 Task: Create a design template of elements can be used for business presentation.
Action: Mouse moved to (899, 356)
Screenshot: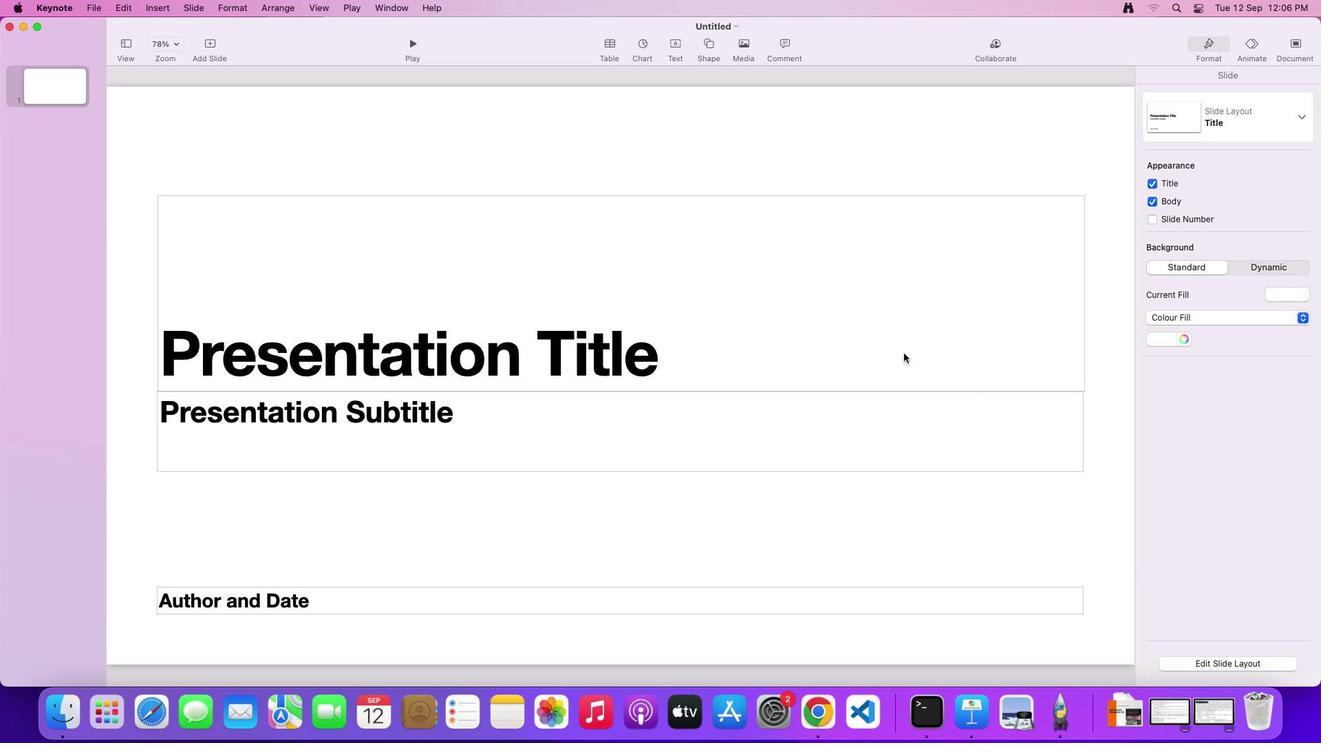 
Action: Mouse pressed left at (899, 356)
Screenshot: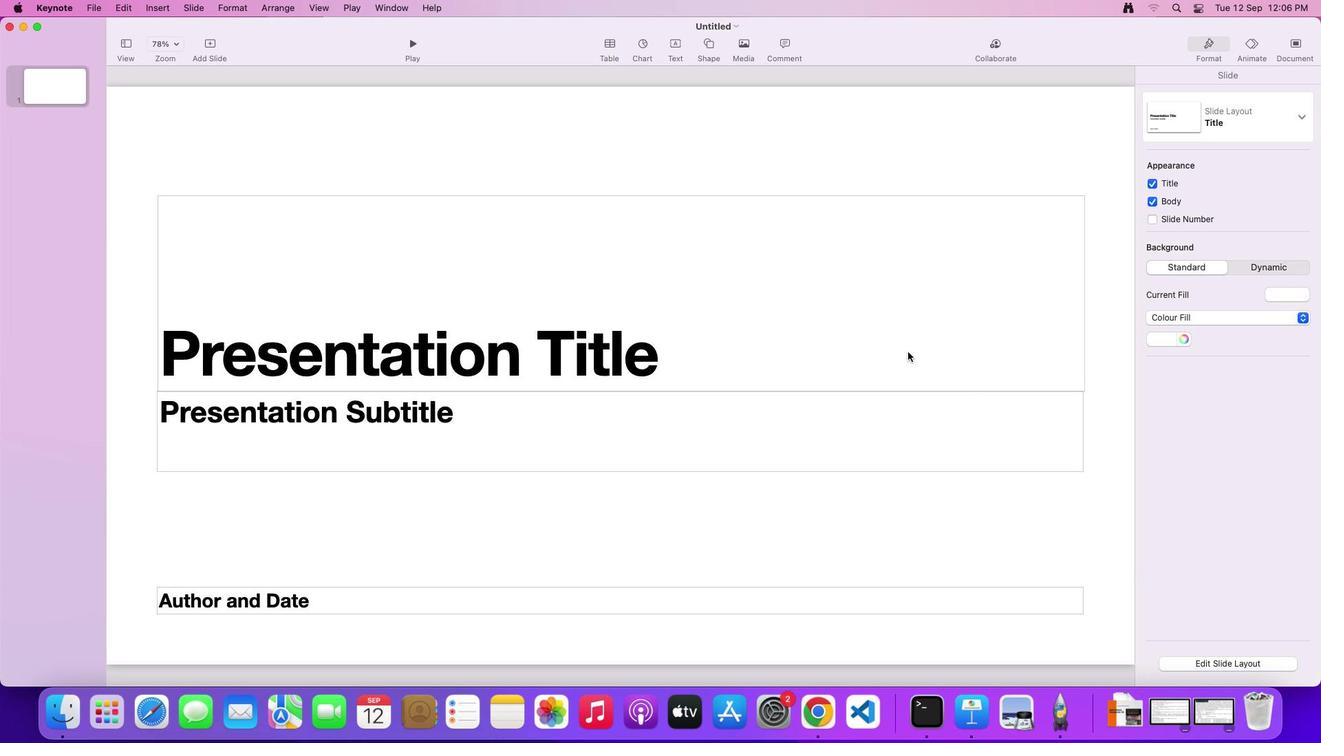 
Action: Mouse moved to (907, 352)
Screenshot: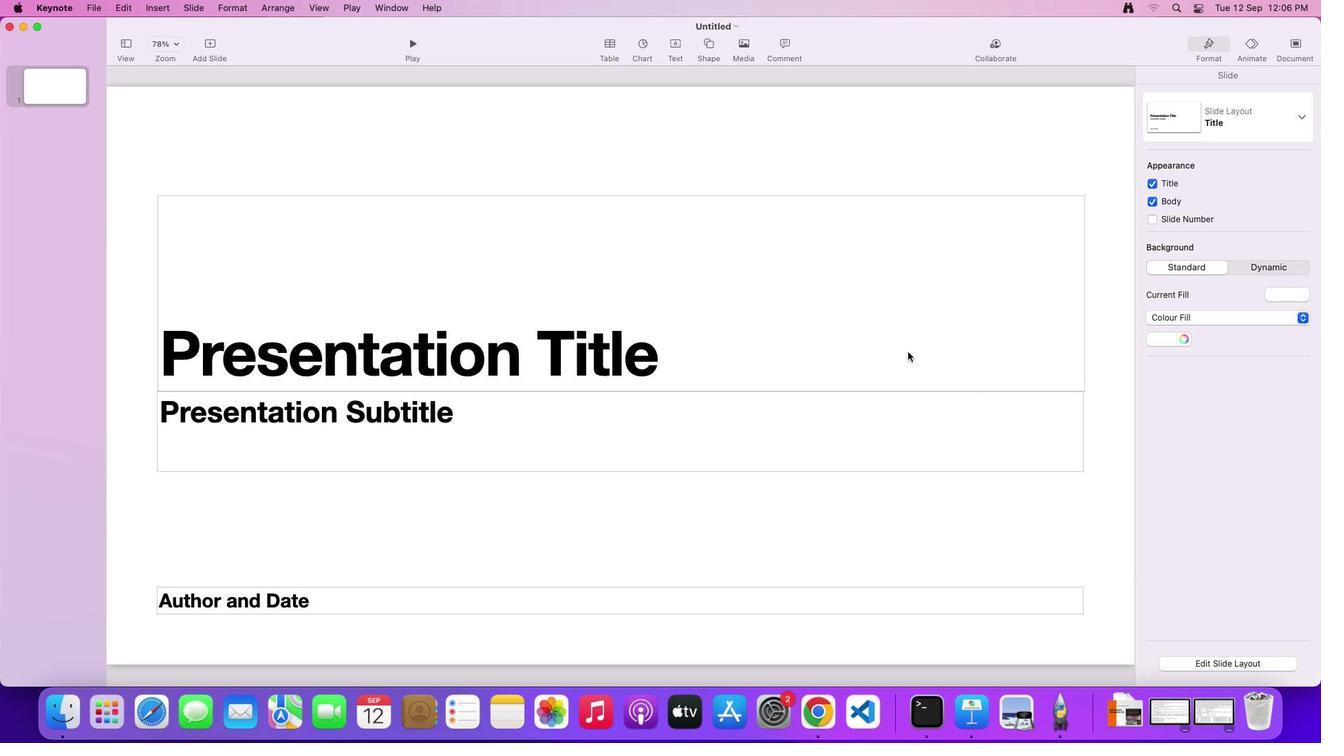 
Action: Mouse pressed left at (907, 352)
Screenshot: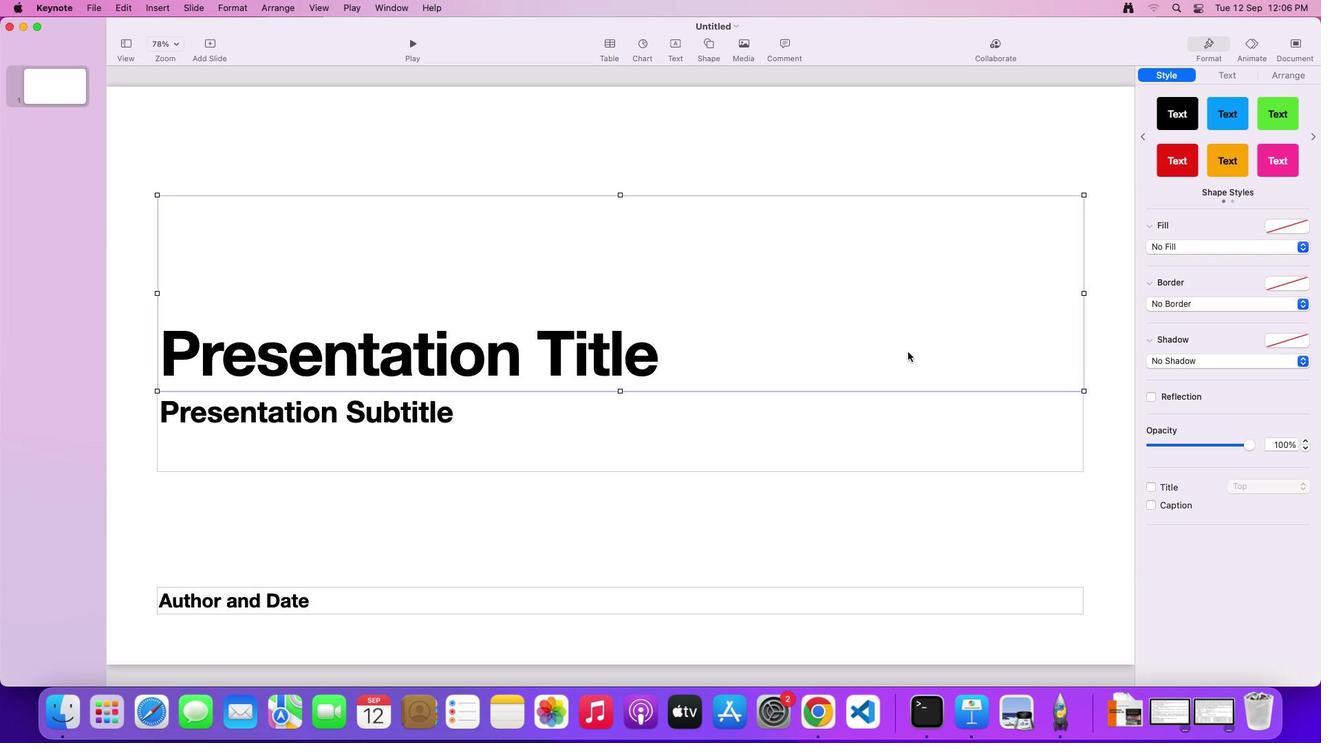 
Action: Key pressed Key.delete
Screenshot: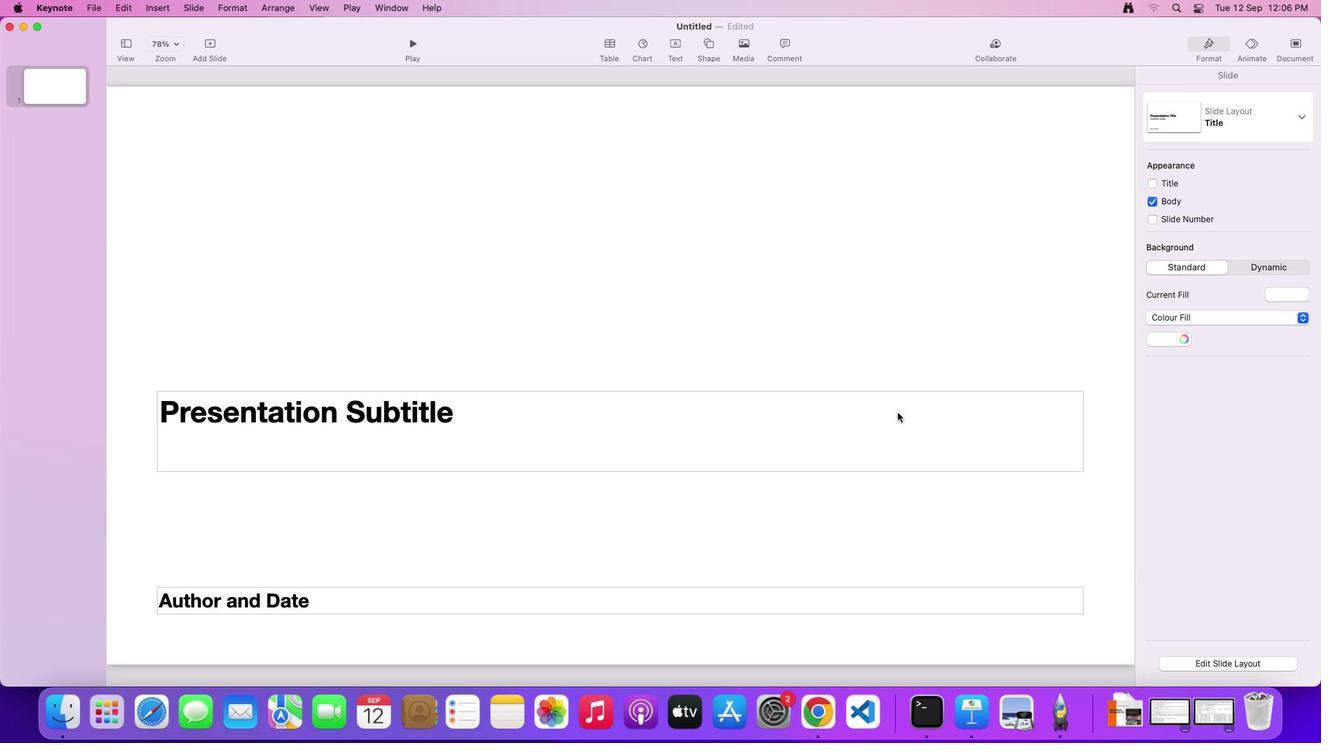 
Action: Mouse moved to (897, 412)
Screenshot: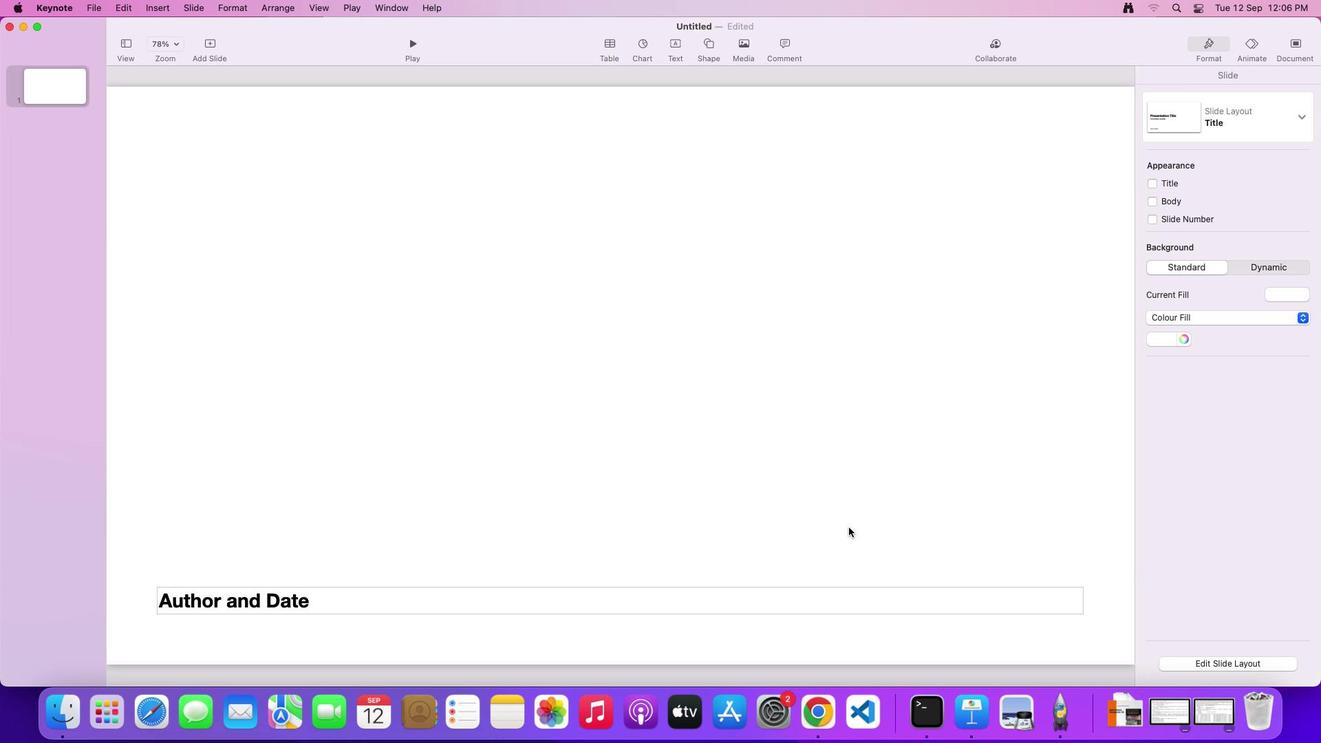 
Action: Mouse pressed left at (897, 412)
Screenshot: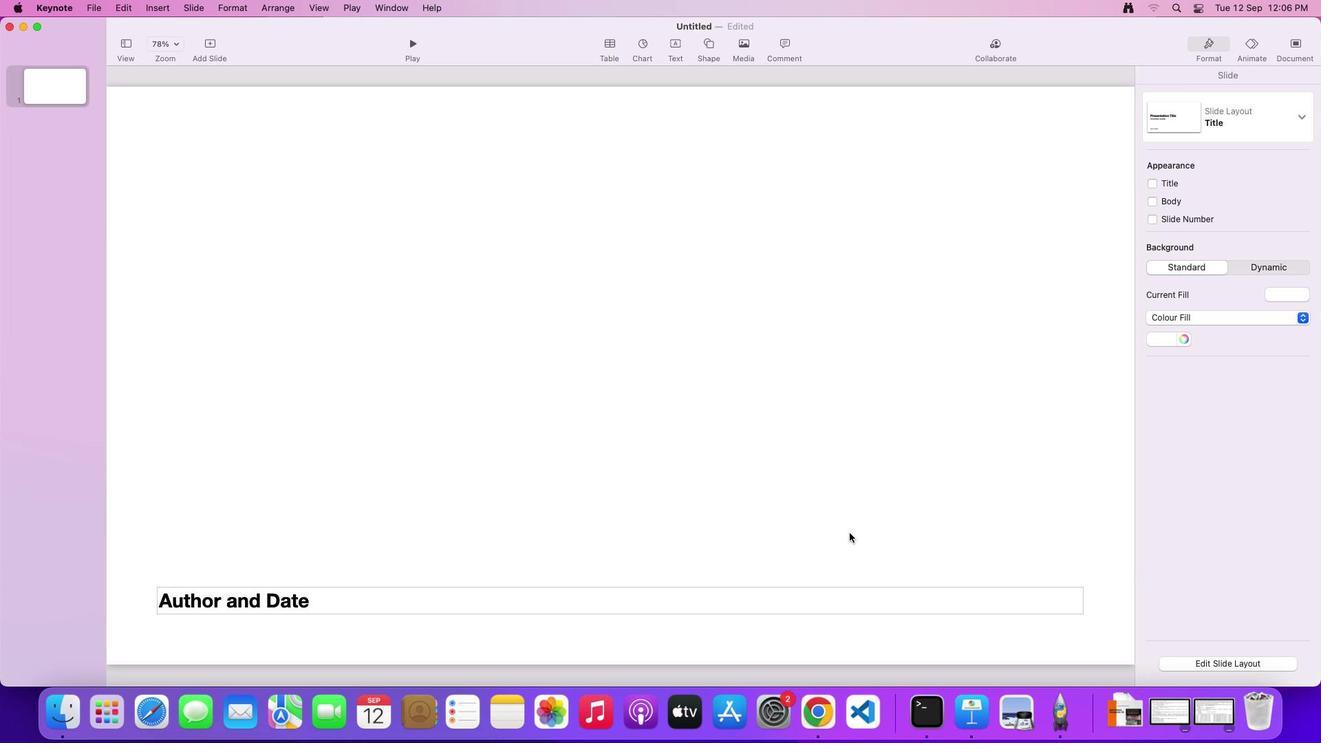 
Action: Key pressed Key.delete
Screenshot: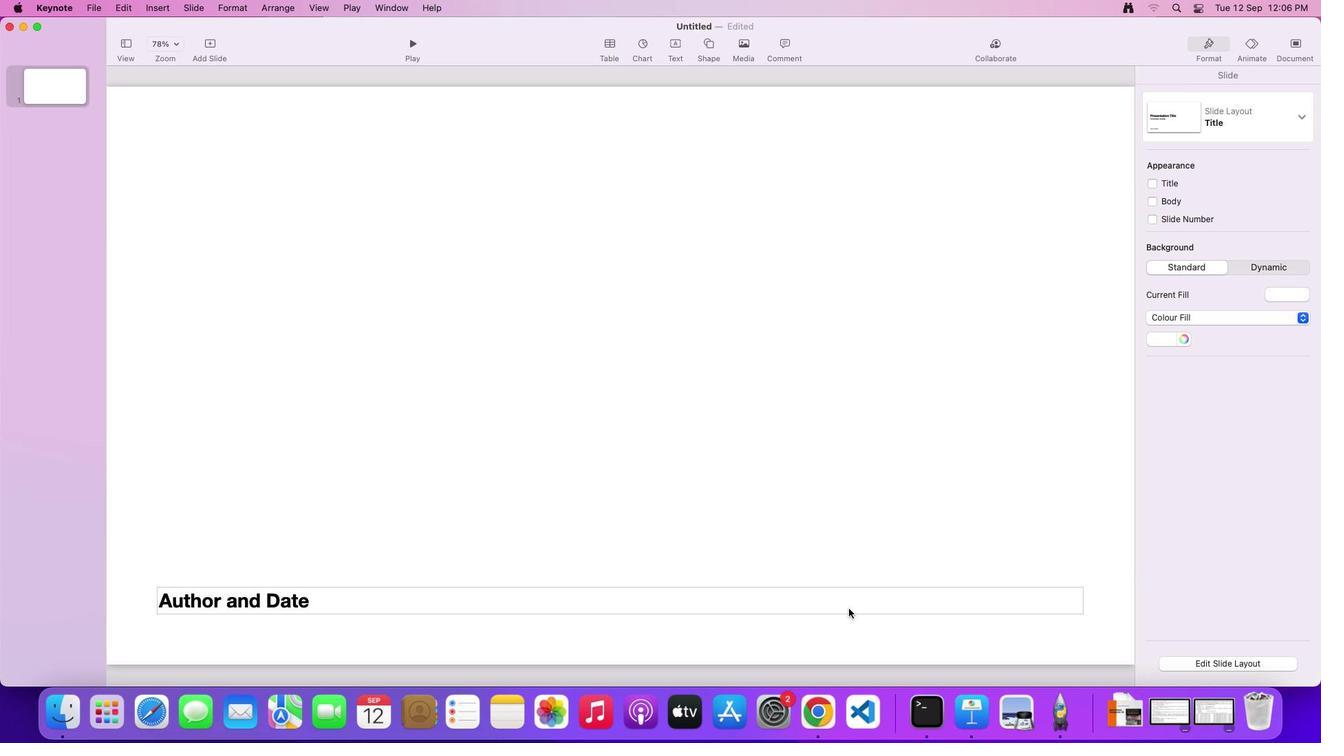 
Action: Mouse moved to (849, 605)
Screenshot: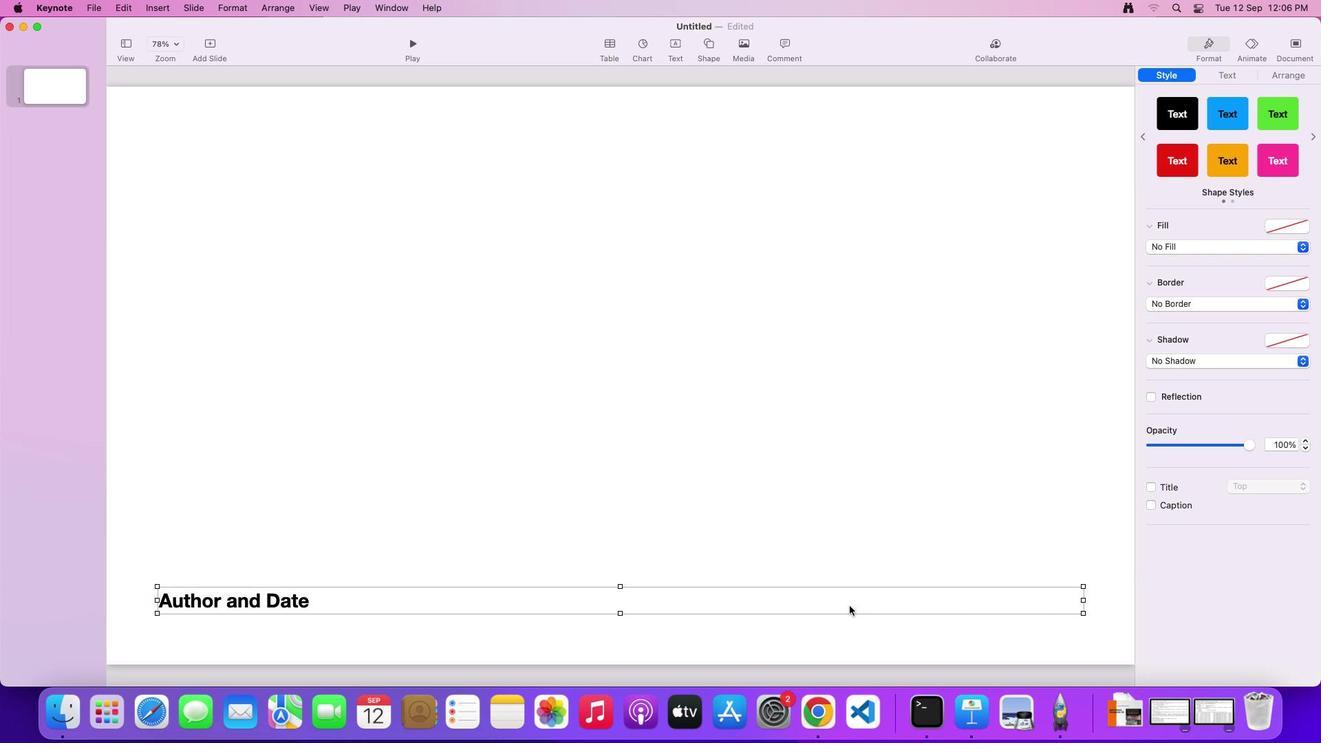 
Action: Mouse pressed left at (849, 605)
Screenshot: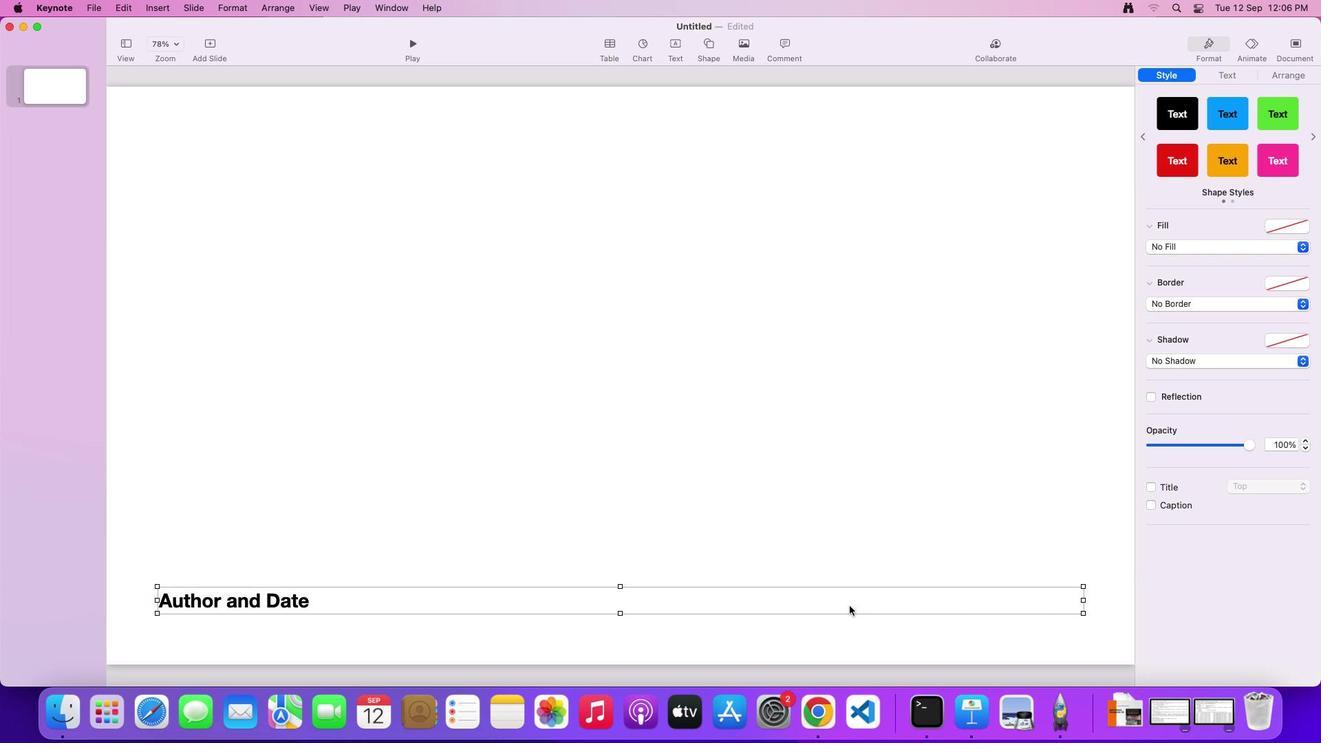 
Action: Key pressed Key.delete
Screenshot: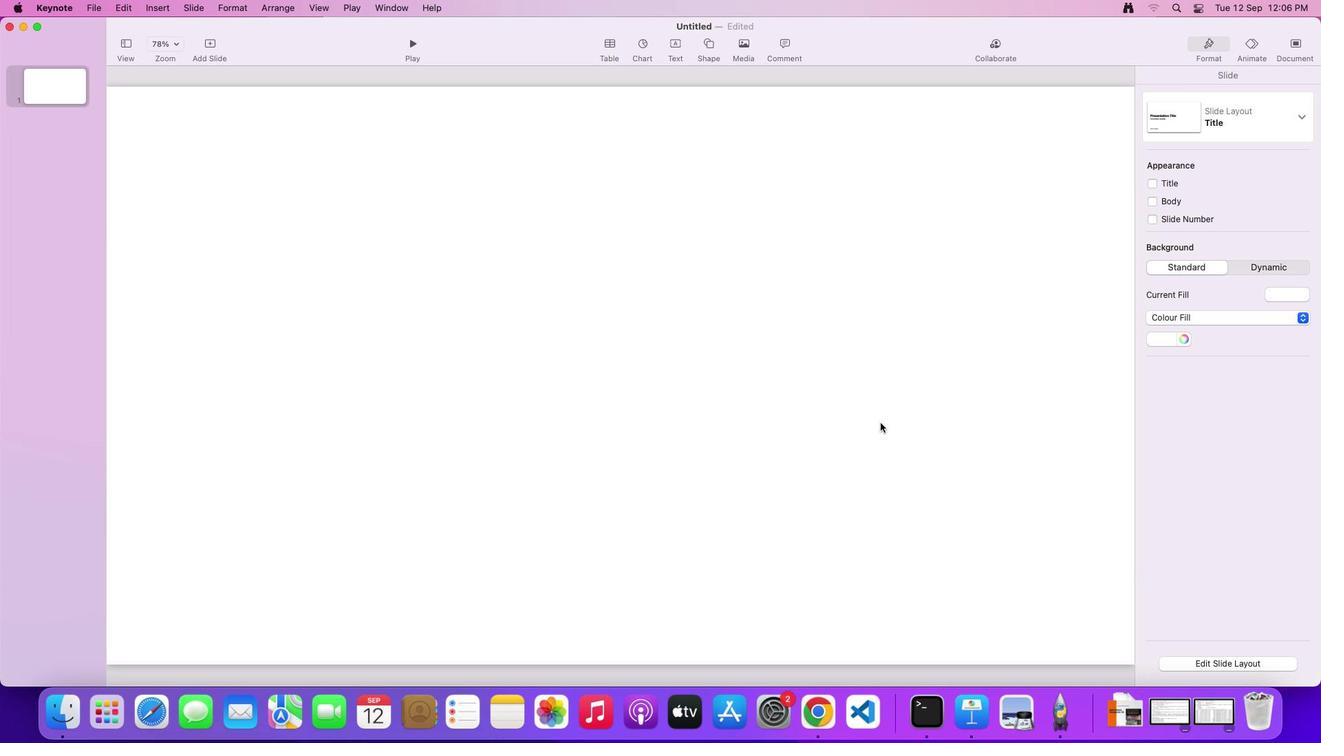 
Action: Mouse moved to (883, 404)
Screenshot: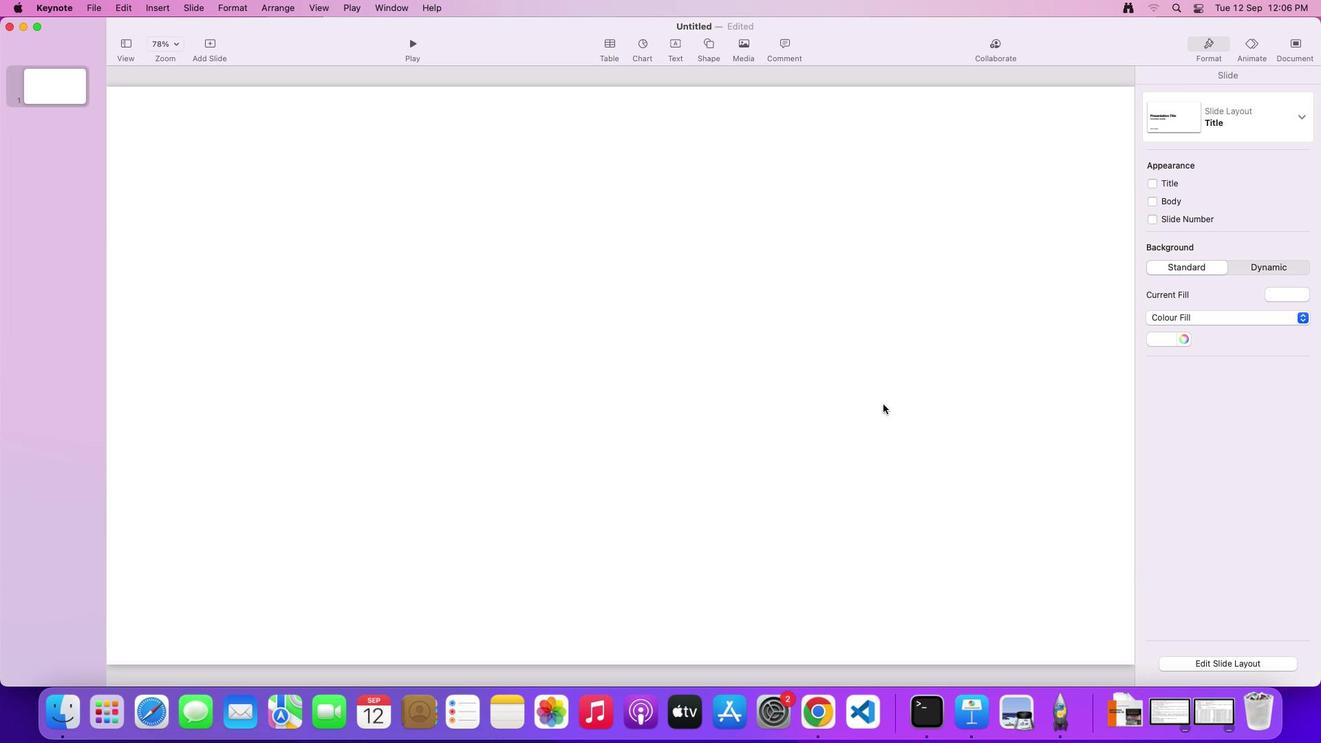 
Action: Mouse pressed left at (883, 404)
Screenshot: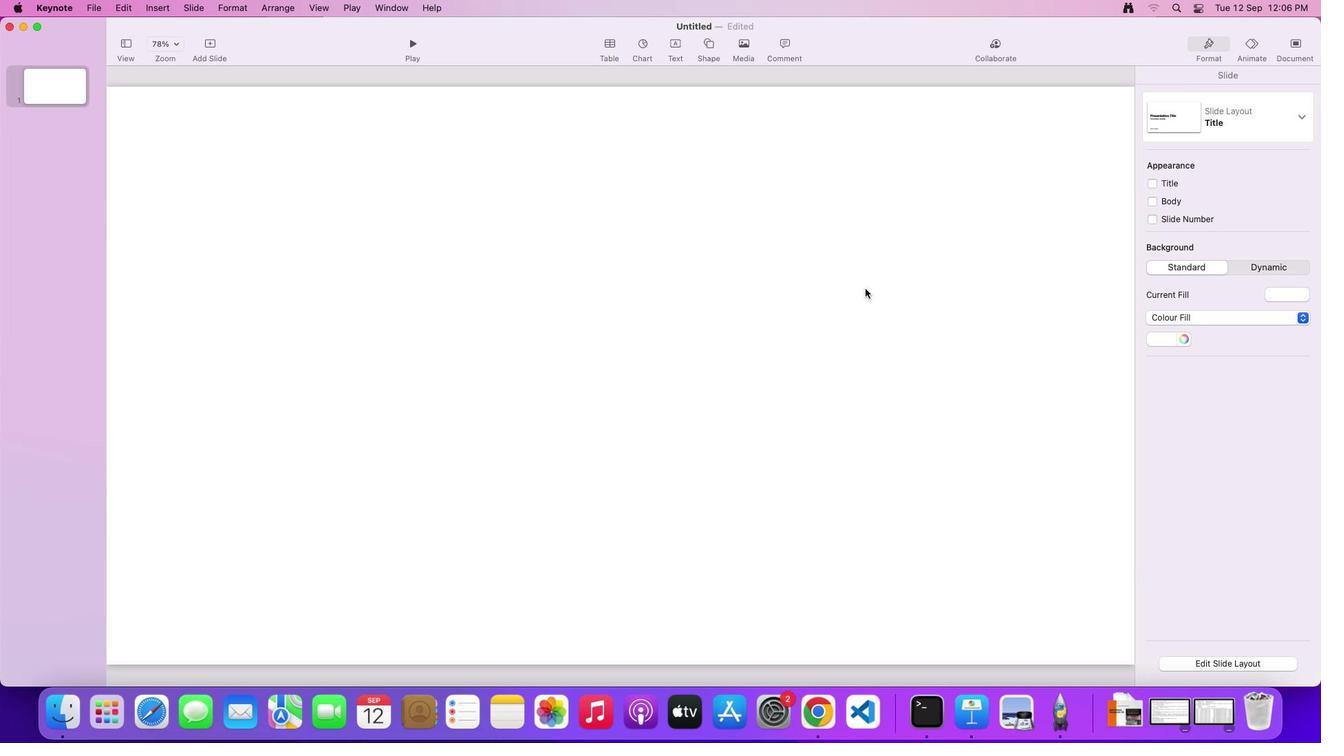 
Action: Mouse moved to (709, 45)
Screenshot: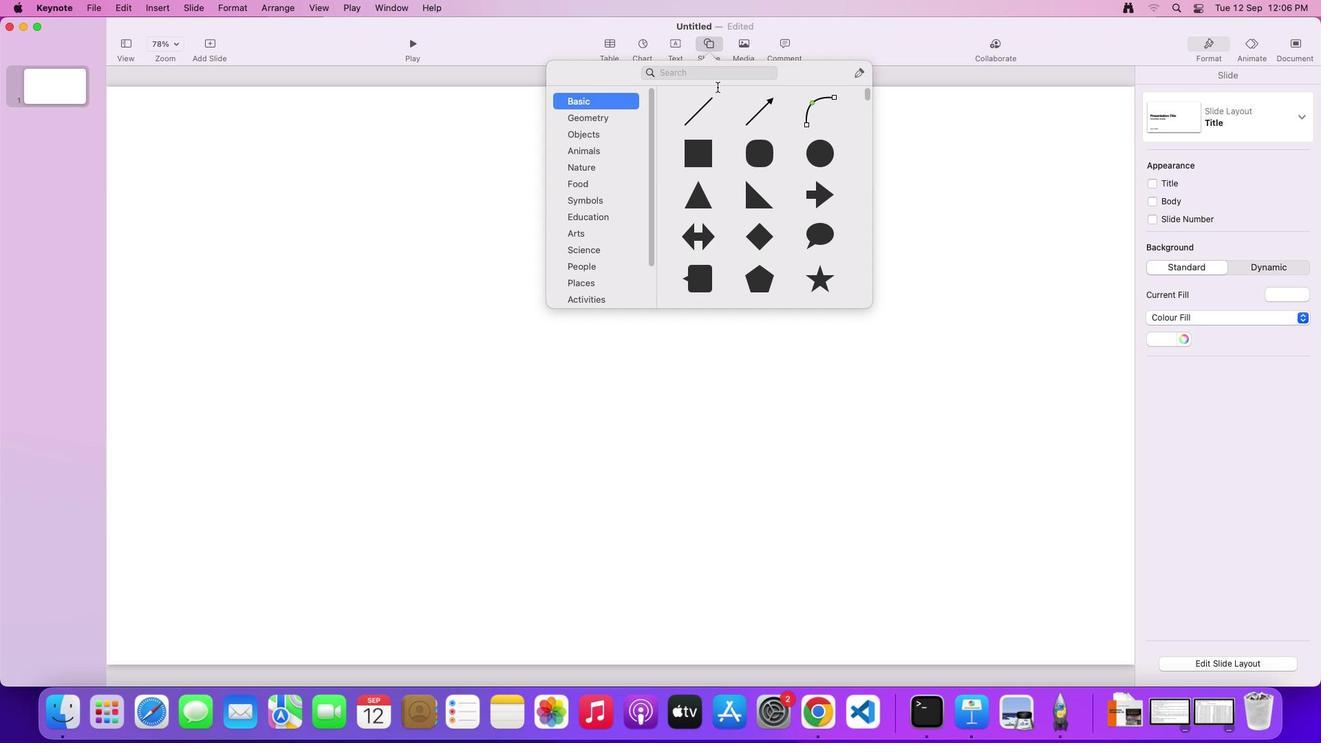 
Action: Mouse pressed left at (709, 45)
Screenshot: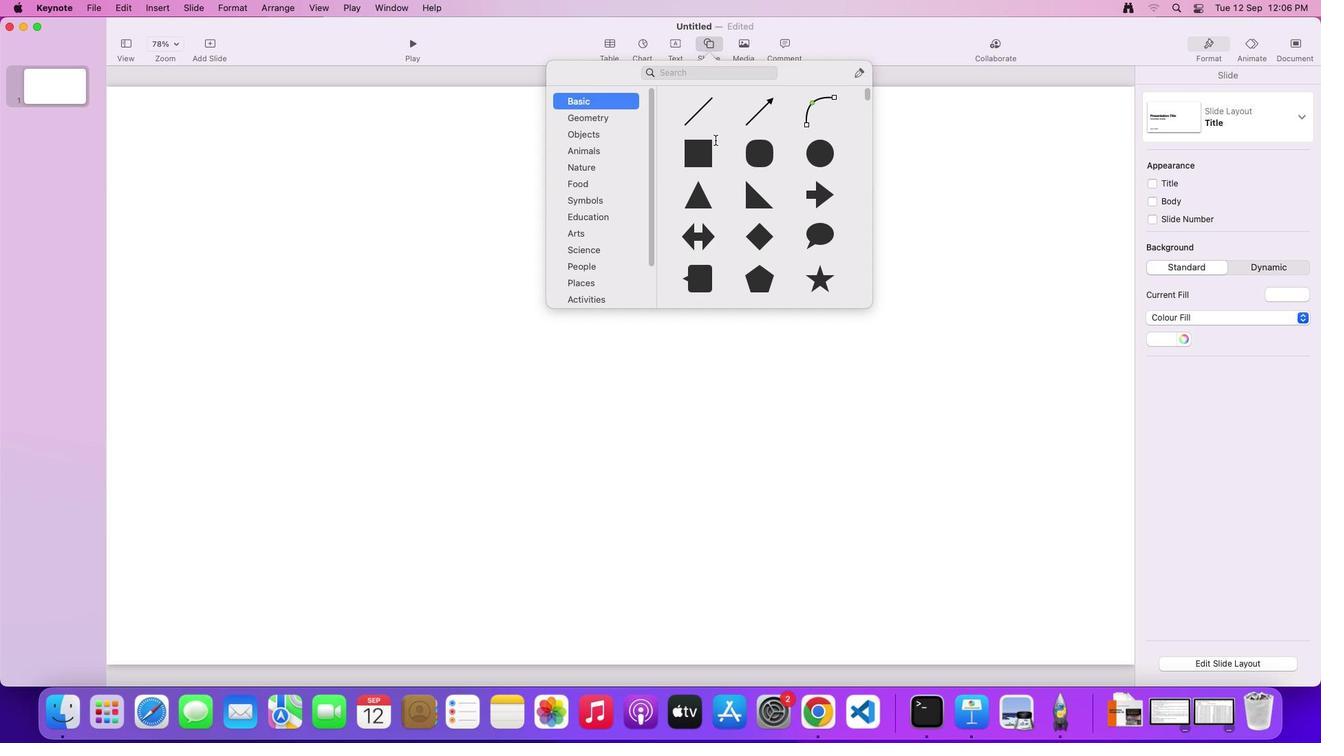 
Action: Mouse moved to (710, 152)
Screenshot: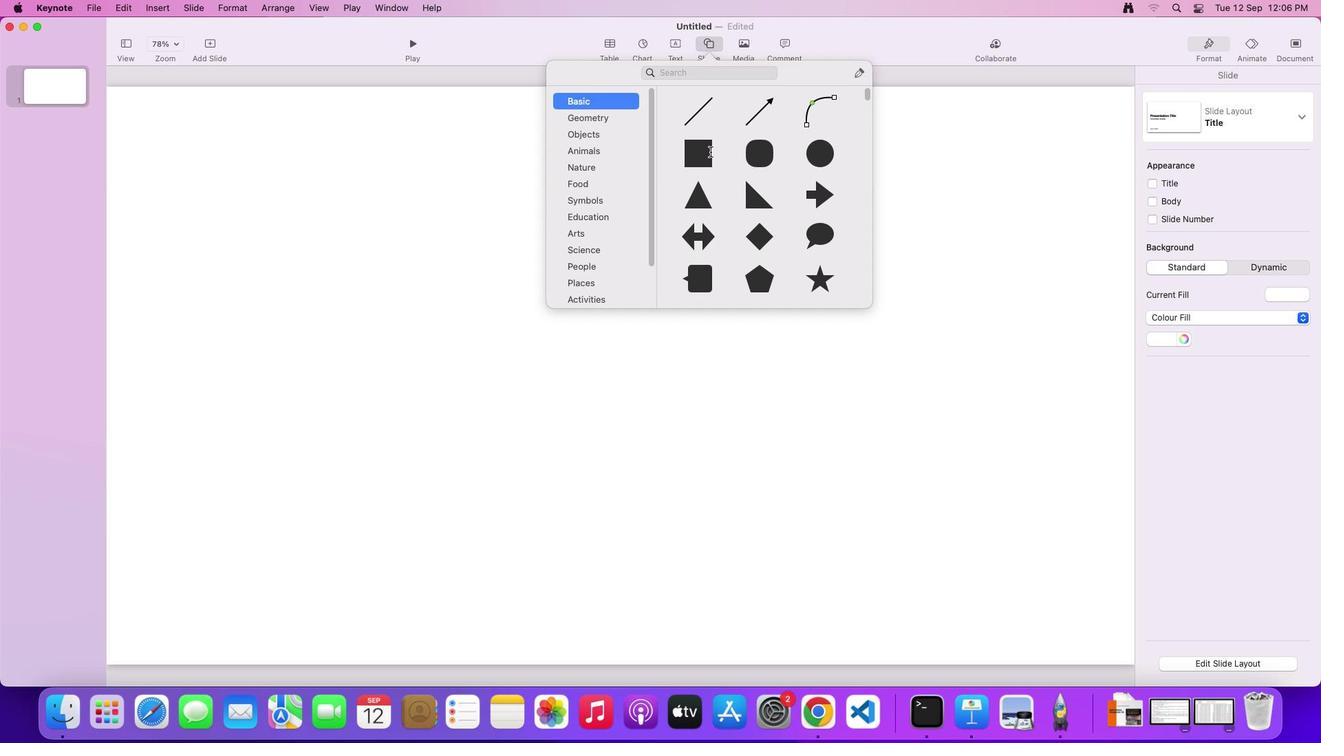 
Action: Mouse pressed left at (710, 152)
Screenshot: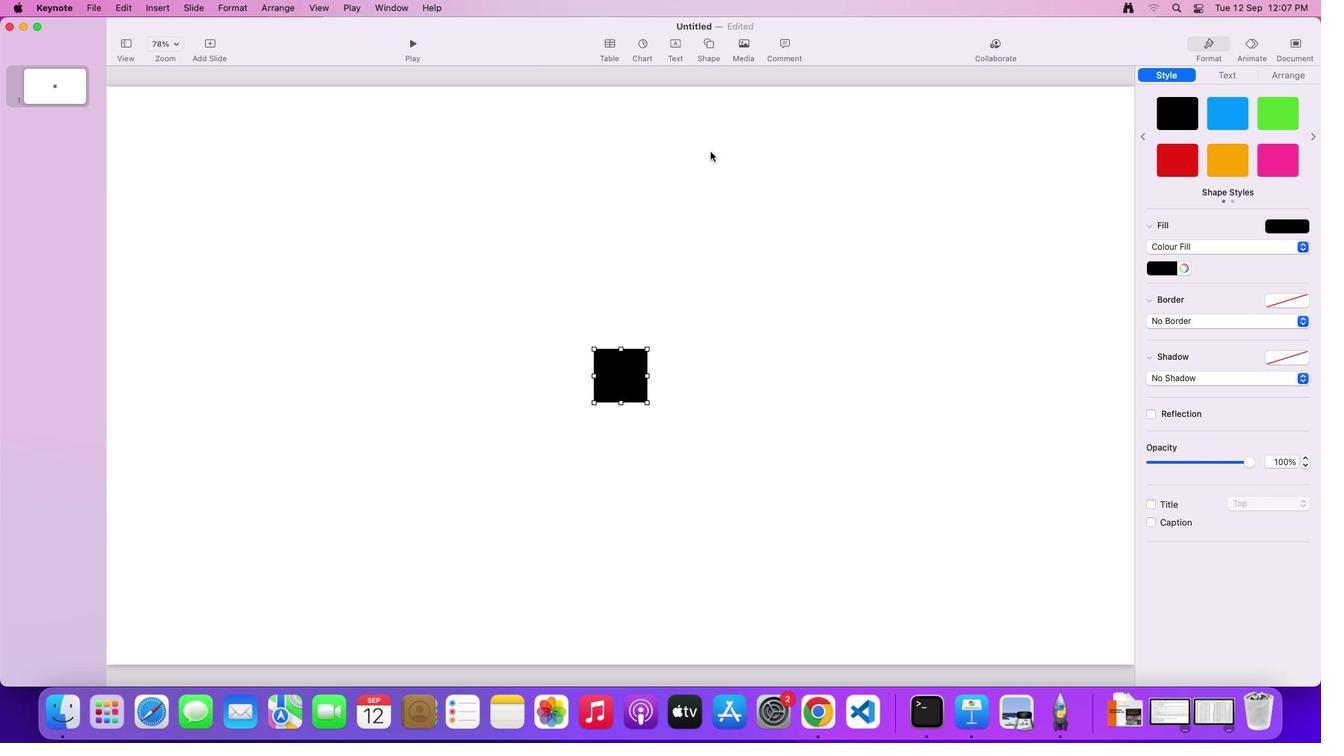 
Action: Mouse moved to (593, 348)
Screenshot: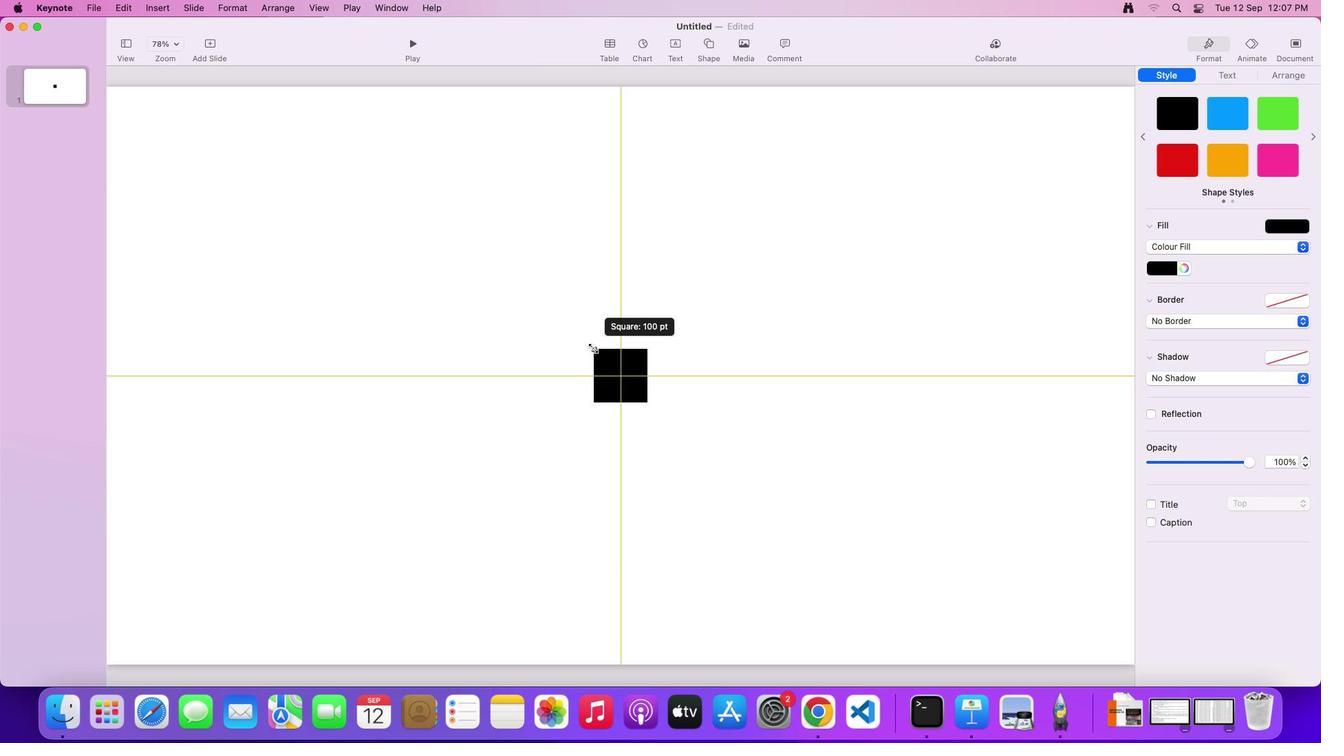 
Action: Mouse pressed left at (593, 348)
Screenshot: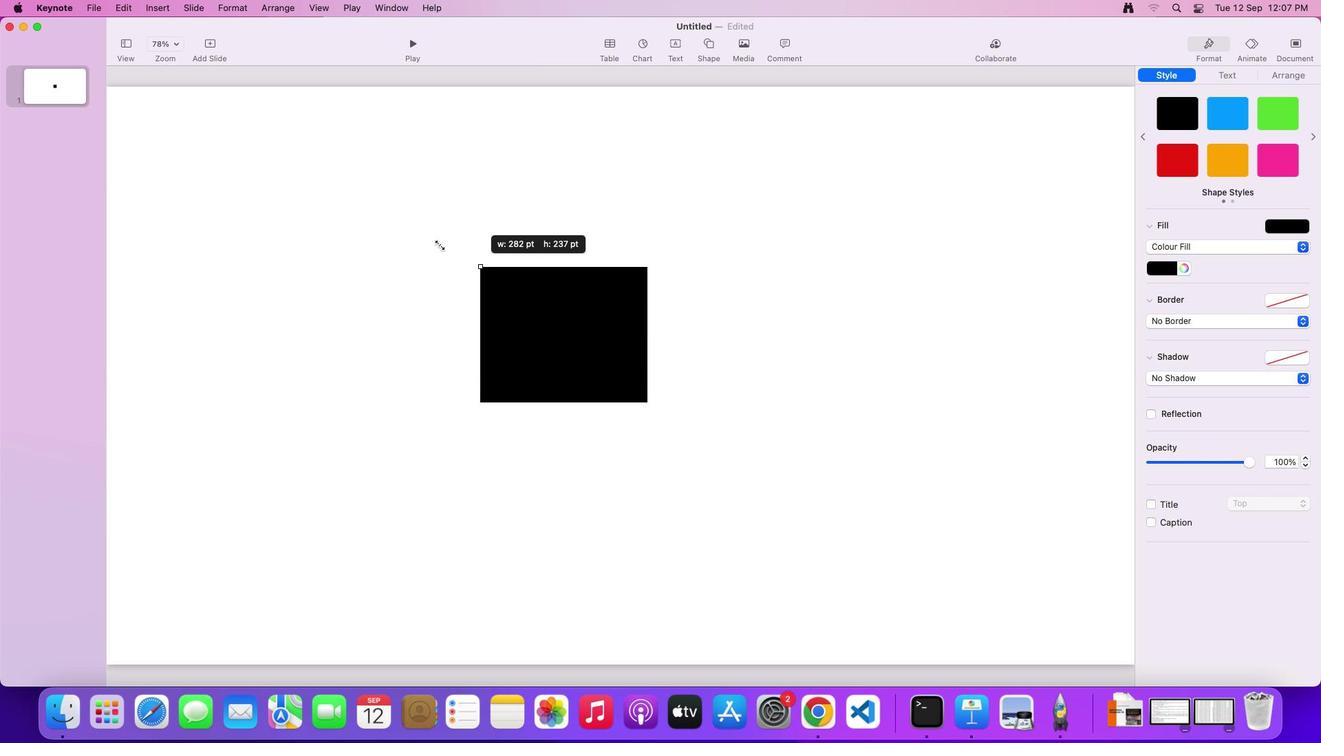 
Action: Mouse moved to (646, 403)
Screenshot: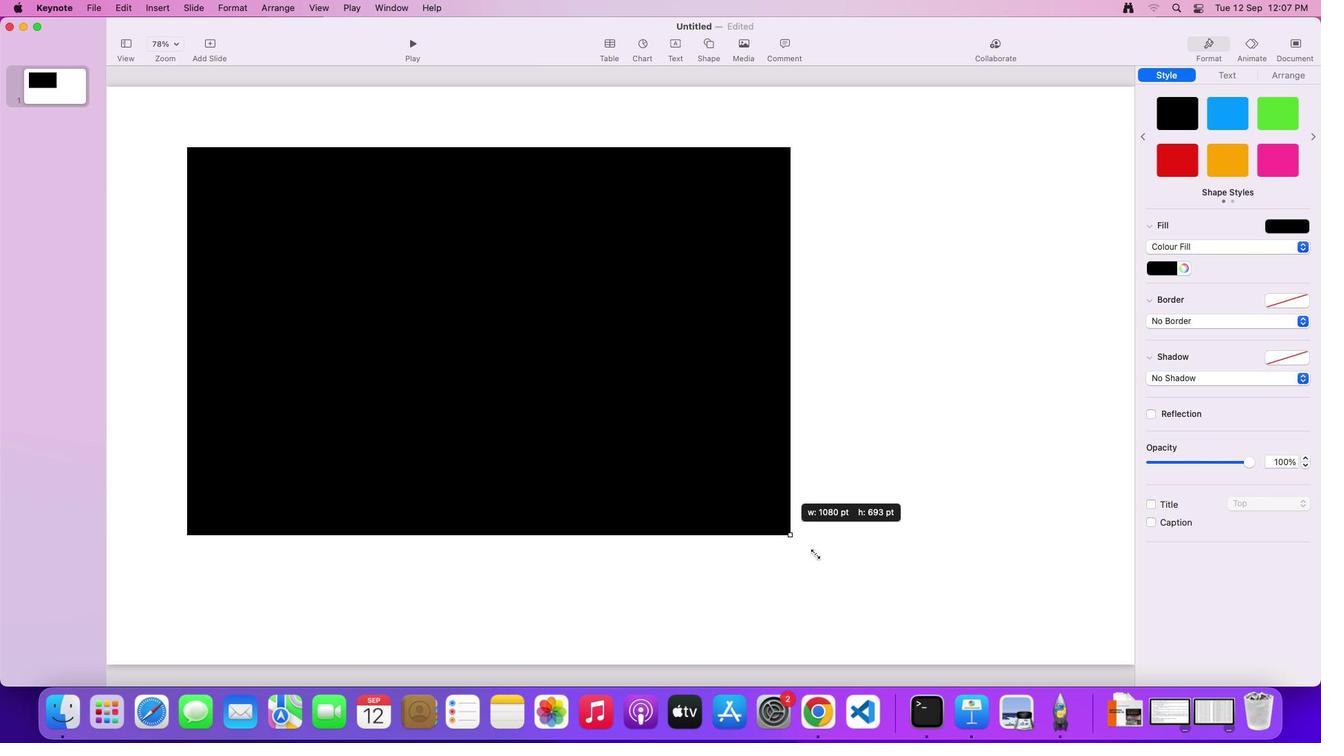 
Action: Mouse pressed left at (646, 403)
Screenshot: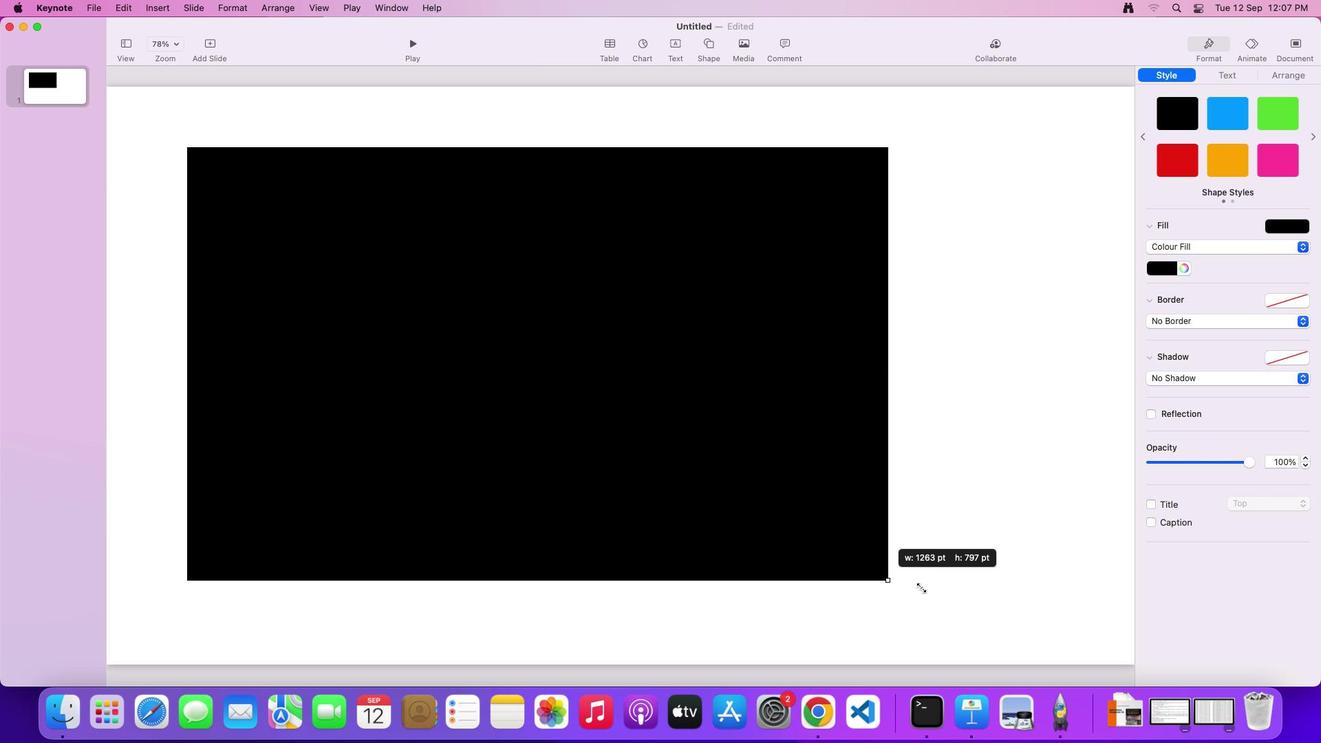 
Action: Mouse moved to (1180, 73)
Screenshot: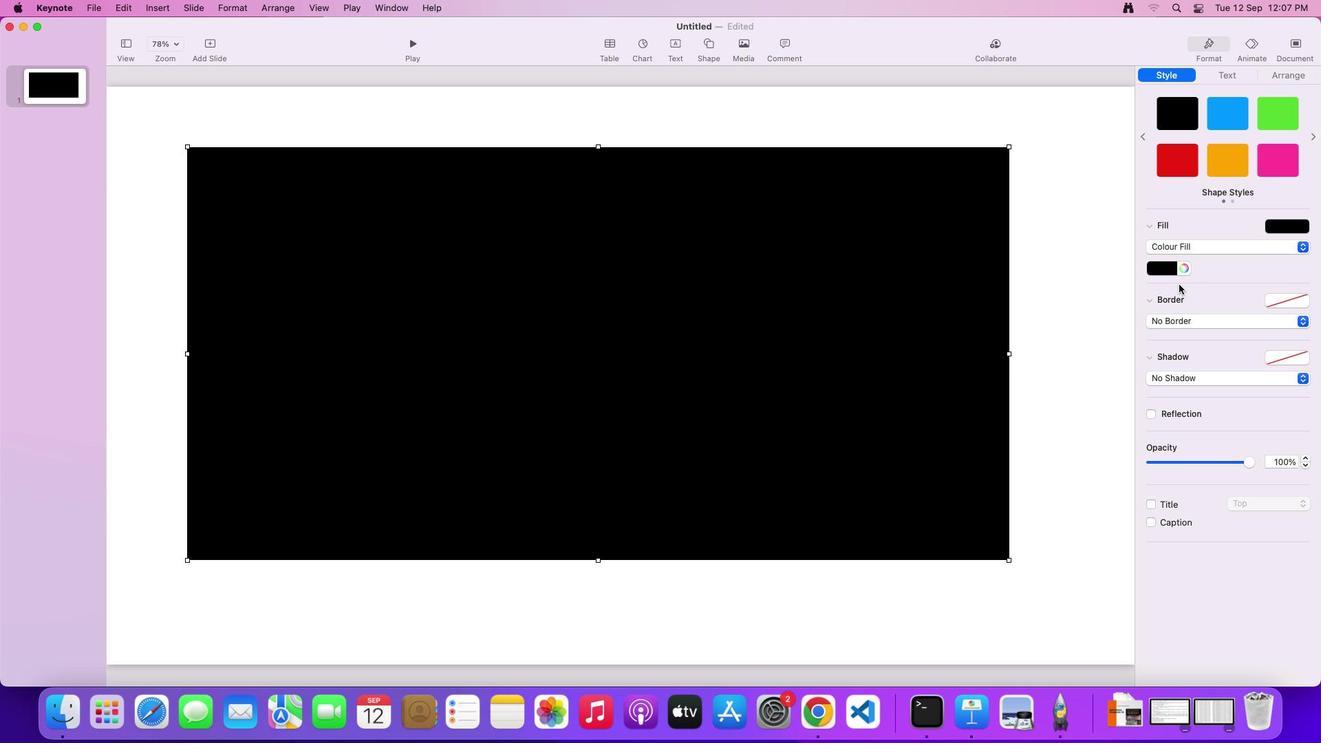 
Action: Mouse pressed left at (1180, 73)
Screenshot: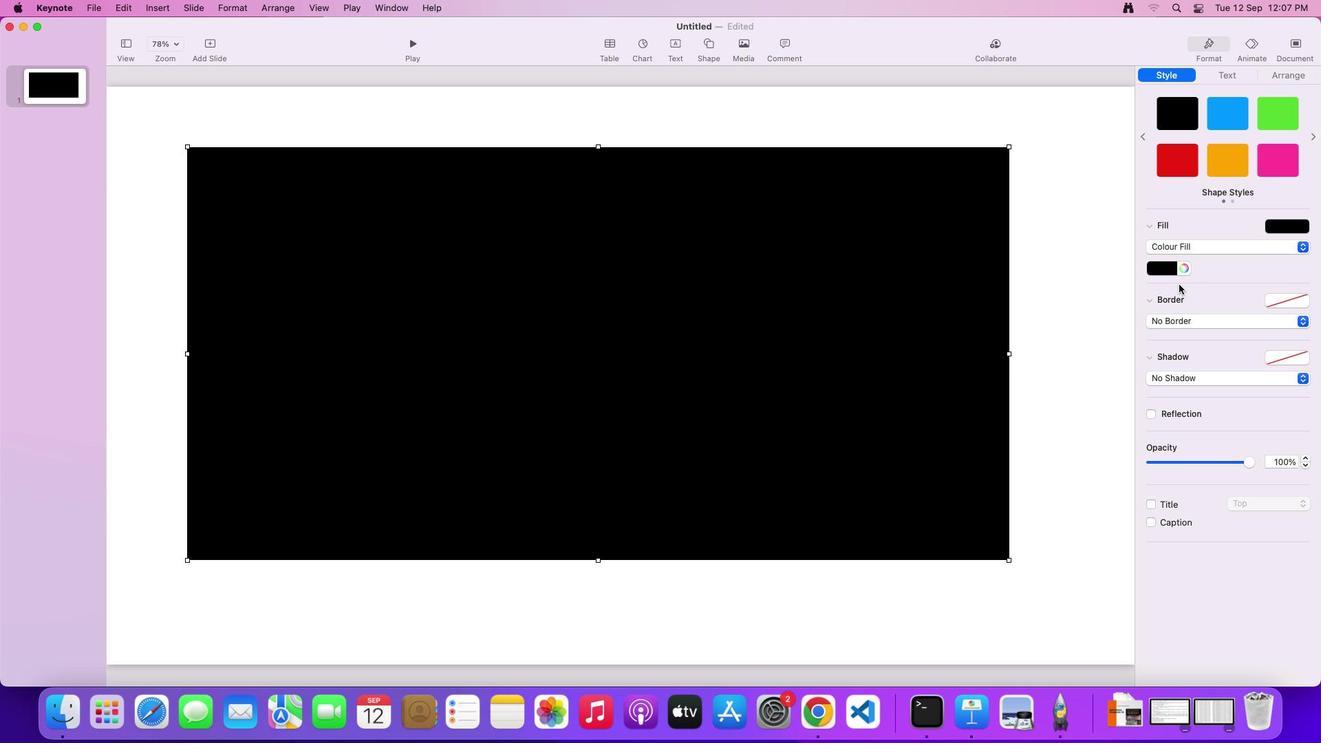 
Action: Mouse moved to (1173, 271)
Screenshot: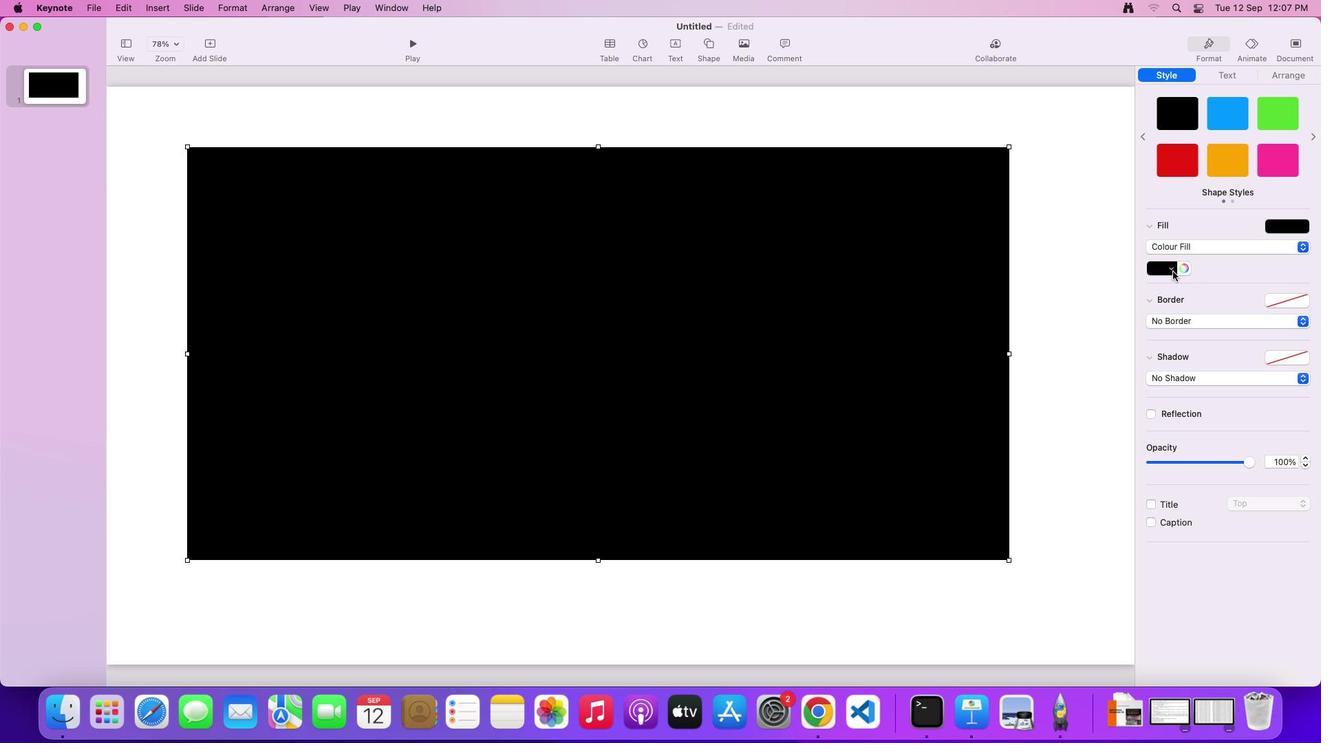 
Action: Mouse pressed left at (1173, 271)
Screenshot: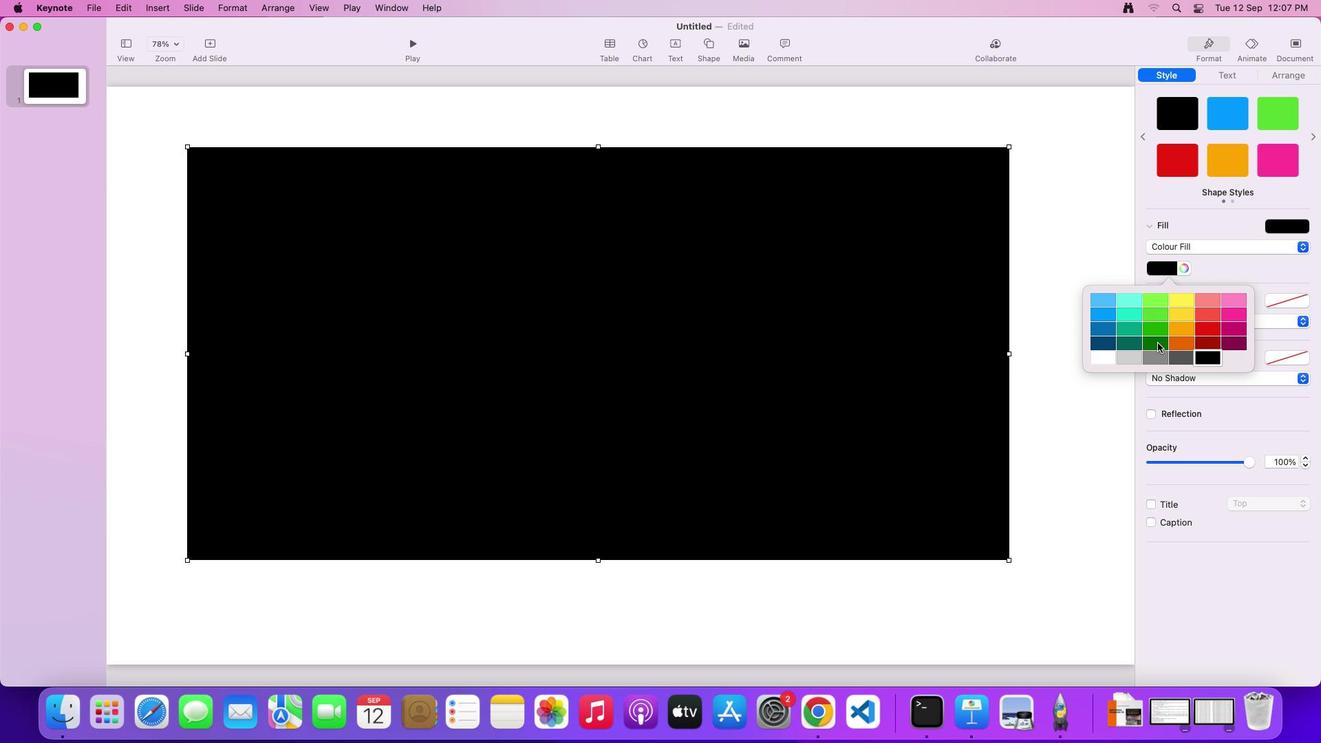 
Action: Mouse moved to (1132, 355)
Screenshot: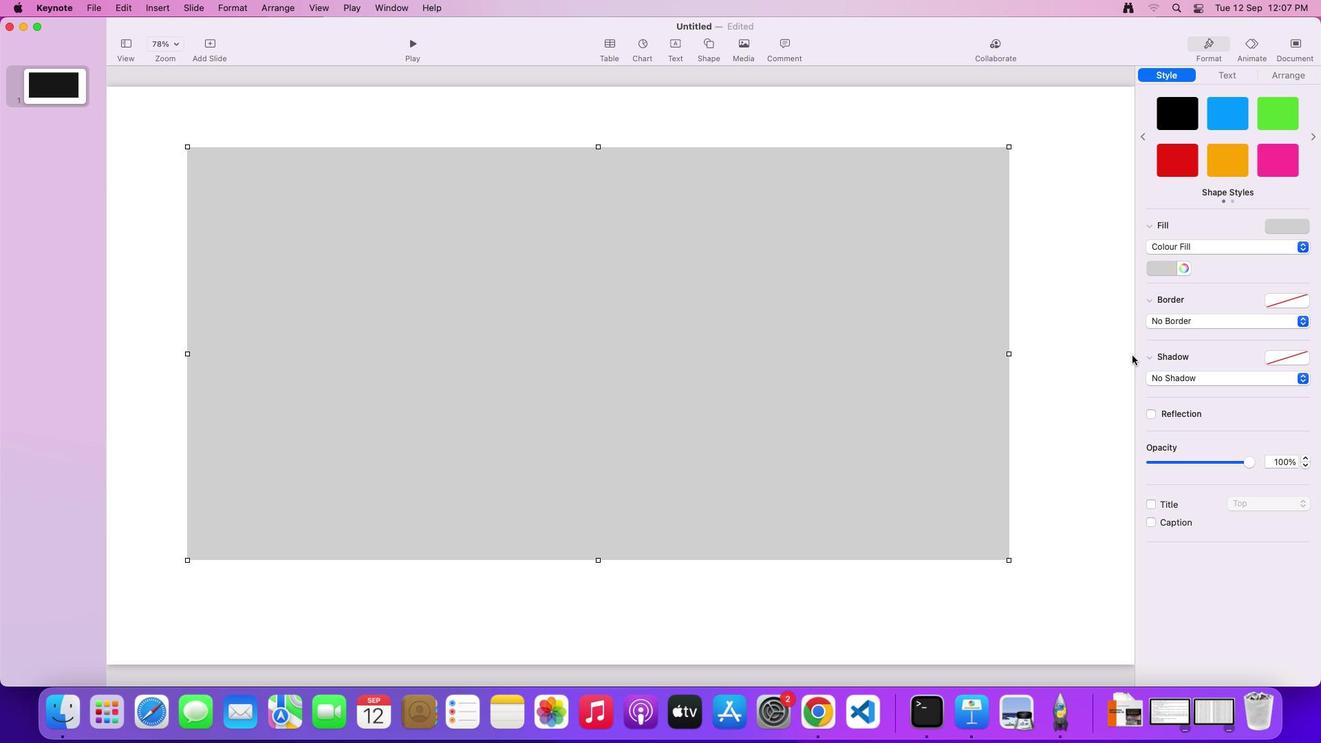 
Action: Mouse pressed left at (1132, 355)
Screenshot: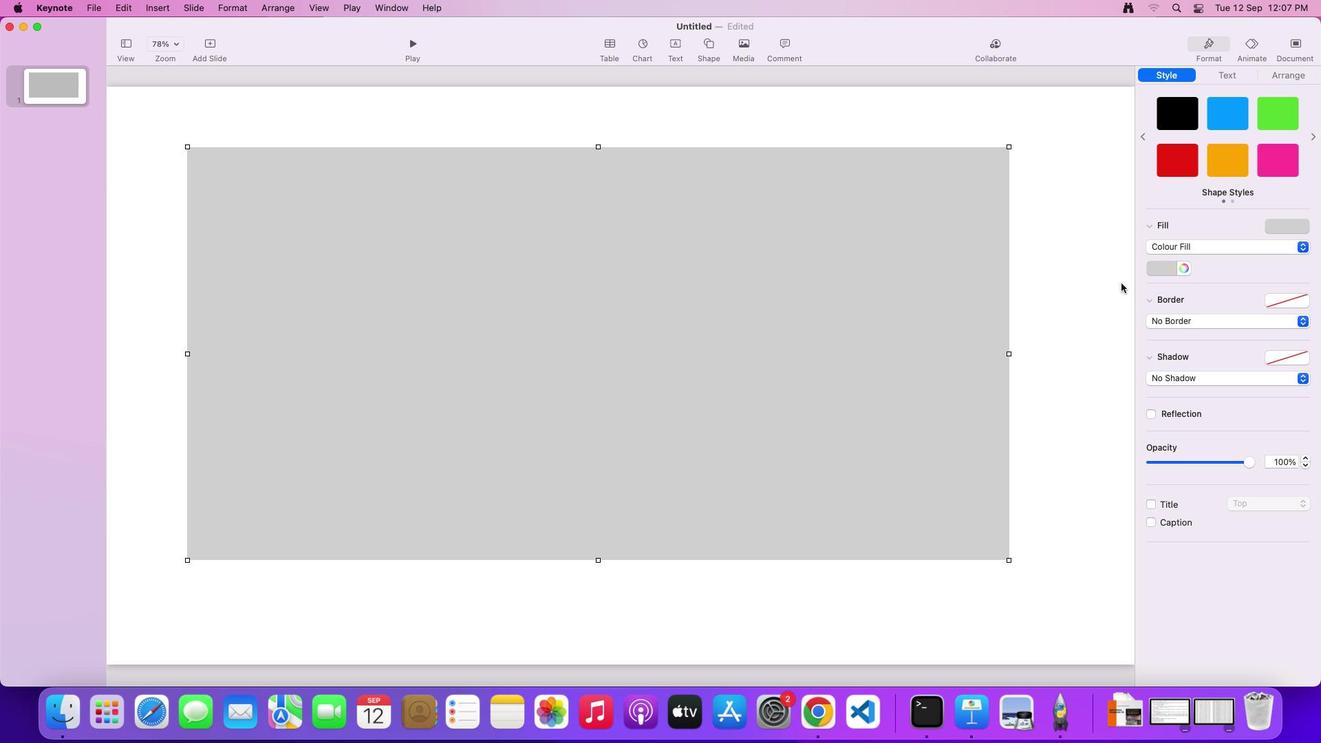 
Action: Mouse moved to (620, 210)
Screenshot: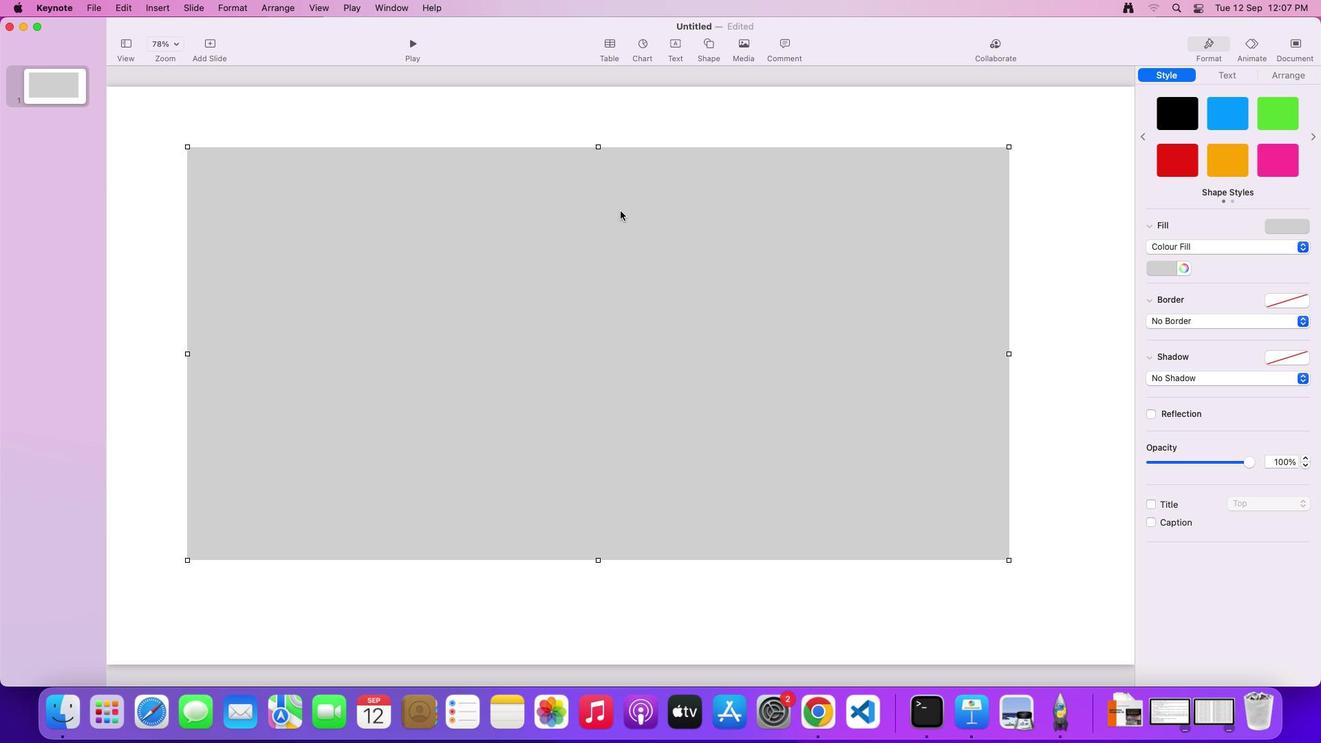 
Action: Mouse pressed left at (620, 210)
Screenshot: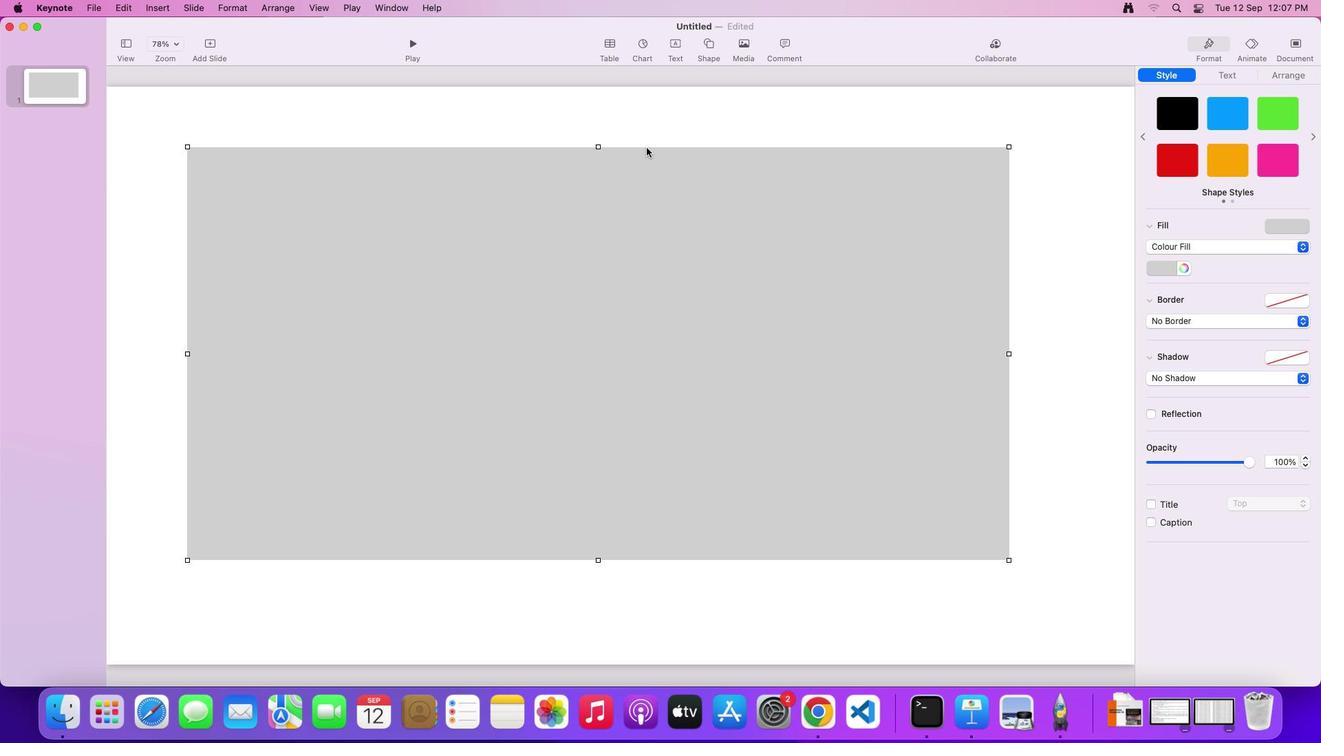 
Action: Mouse moved to (711, 39)
Screenshot: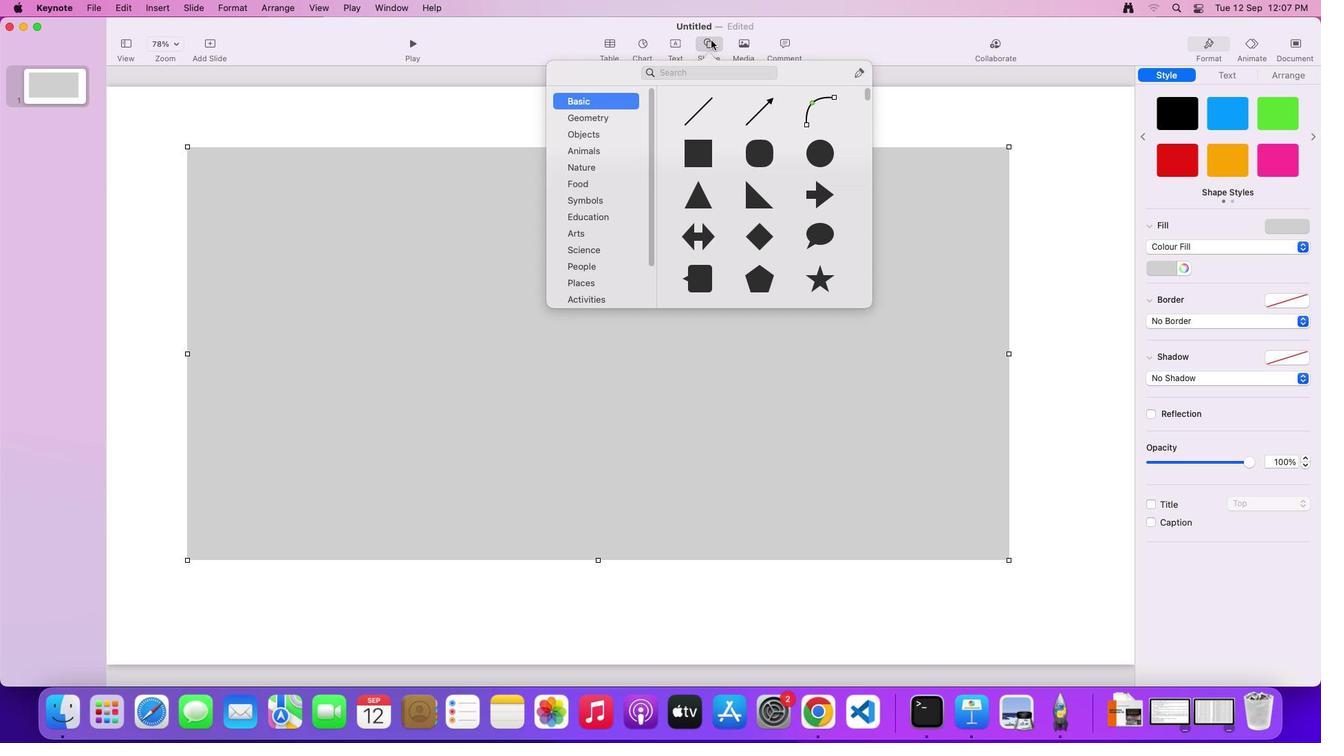 
Action: Mouse pressed left at (711, 39)
Screenshot: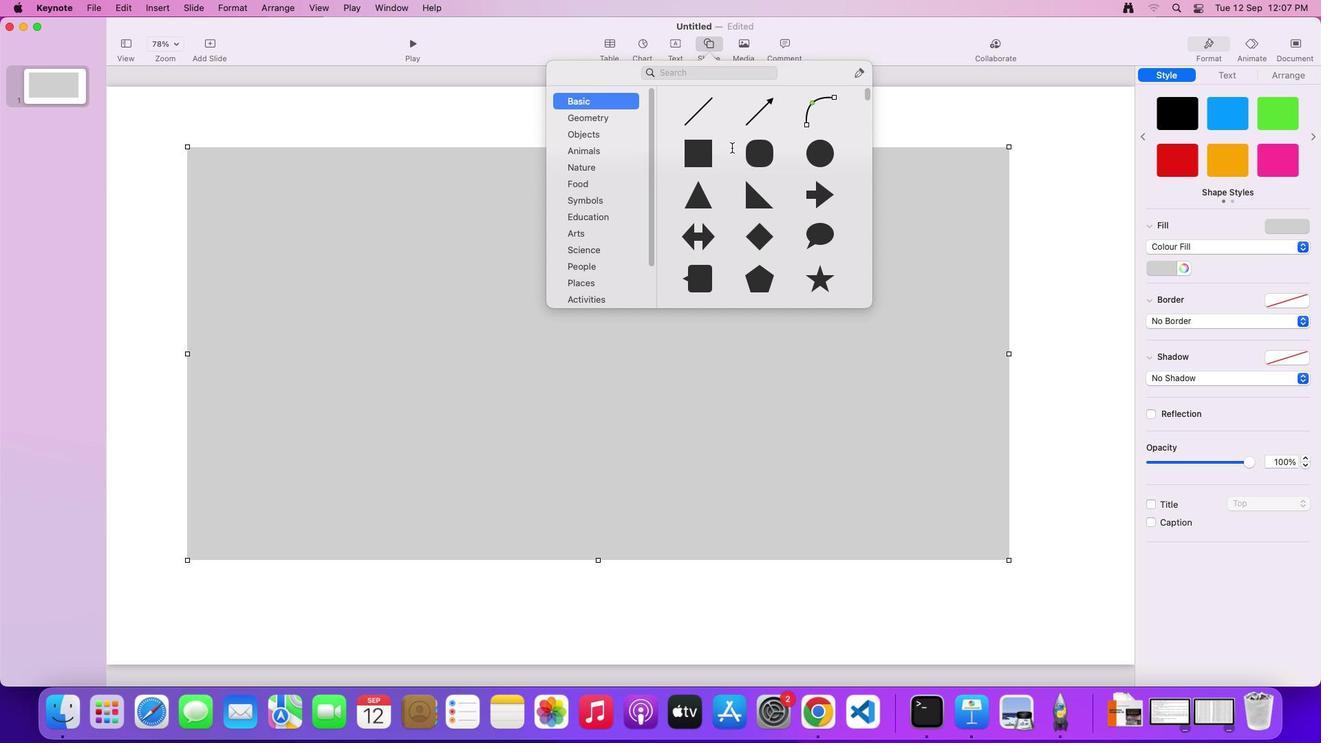 
Action: Mouse moved to (819, 152)
Screenshot: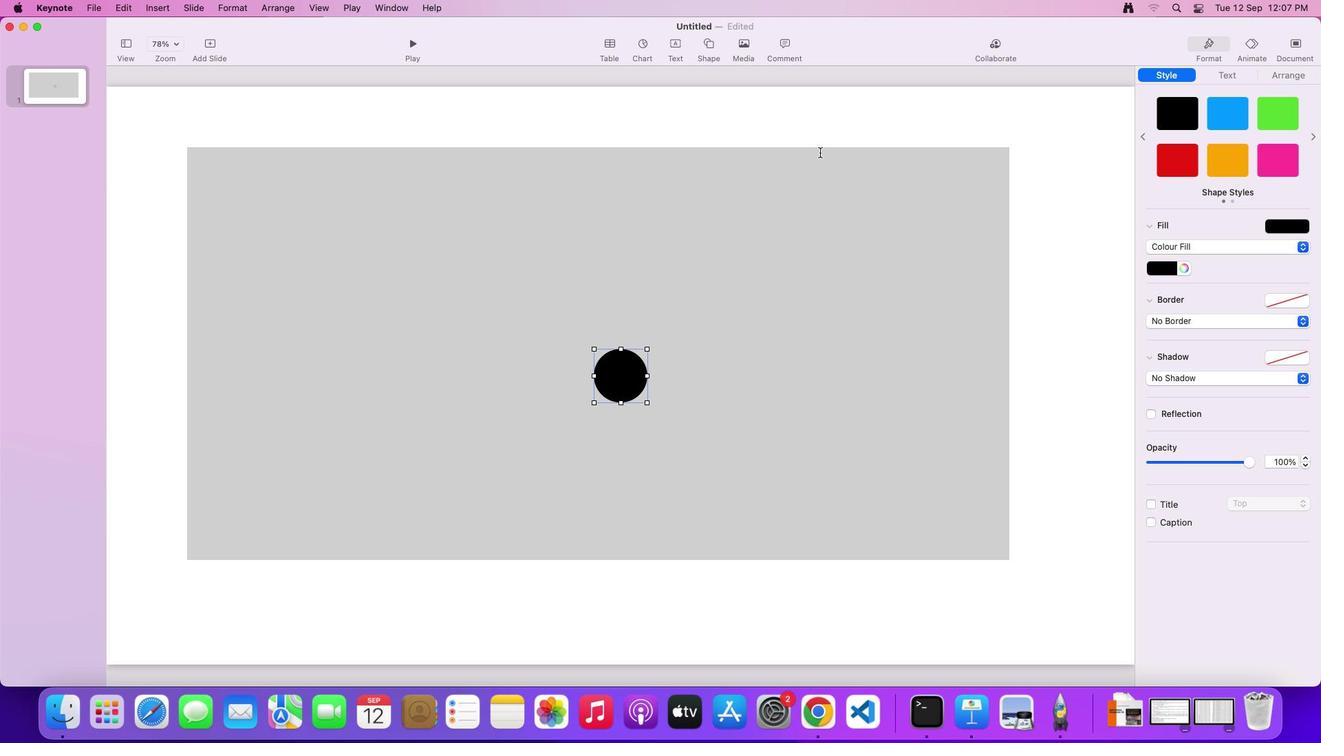 
Action: Mouse pressed left at (819, 152)
Screenshot: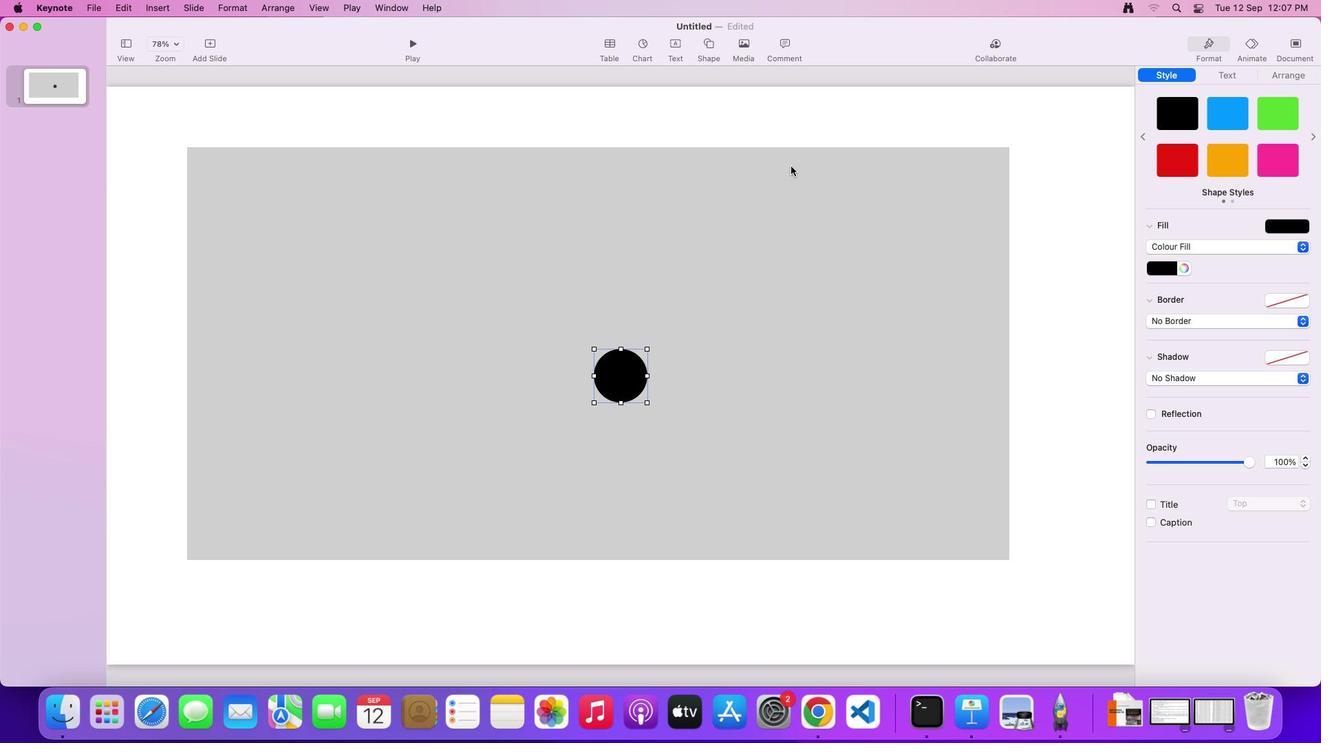 
Action: Mouse moved to (1300, 244)
Screenshot: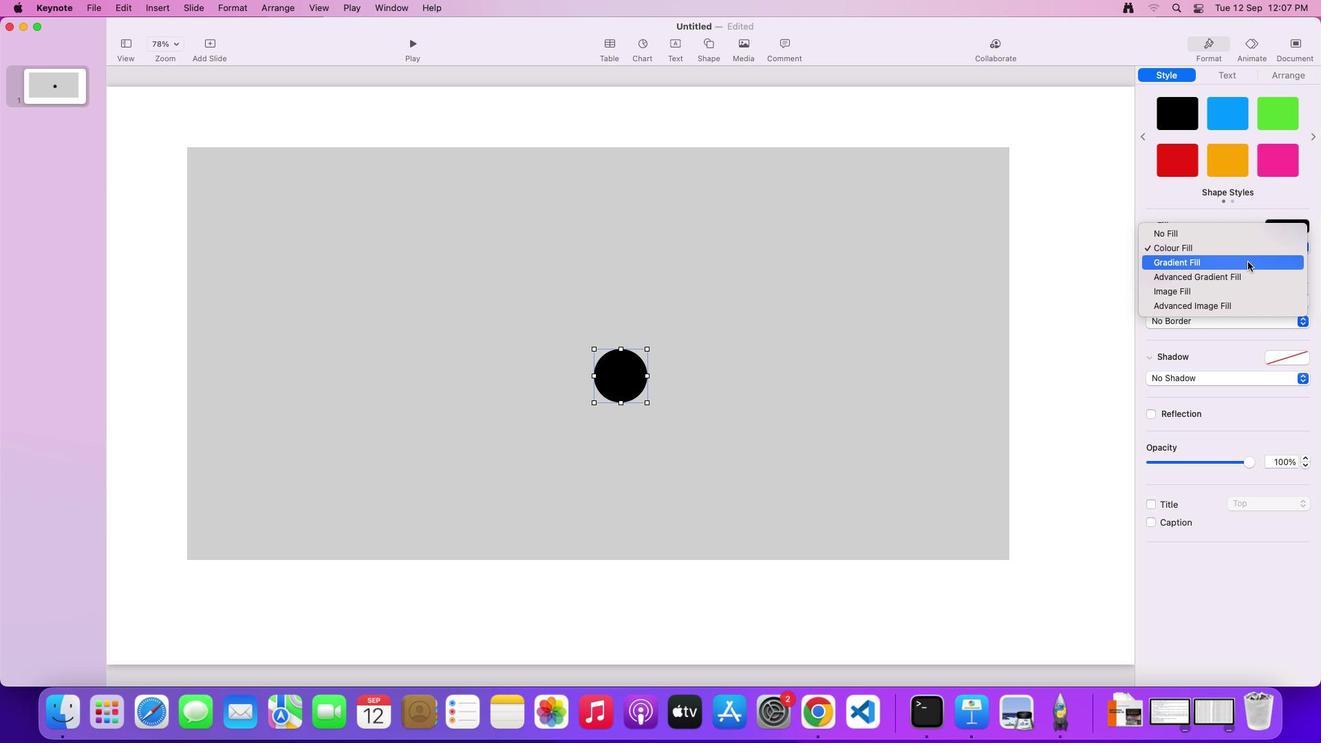 
Action: Mouse pressed left at (1300, 244)
Screenshot: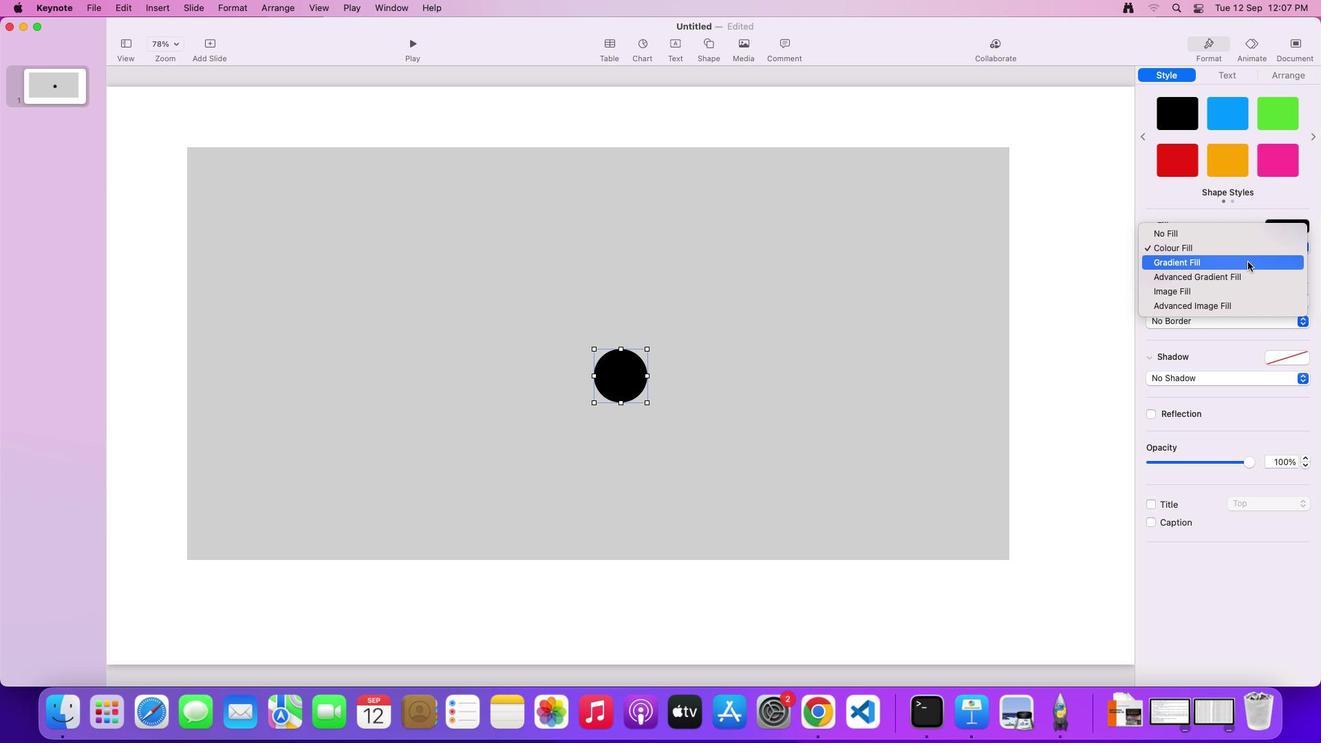 
Action: Mouse moved to (1248, 262)
Screenshot: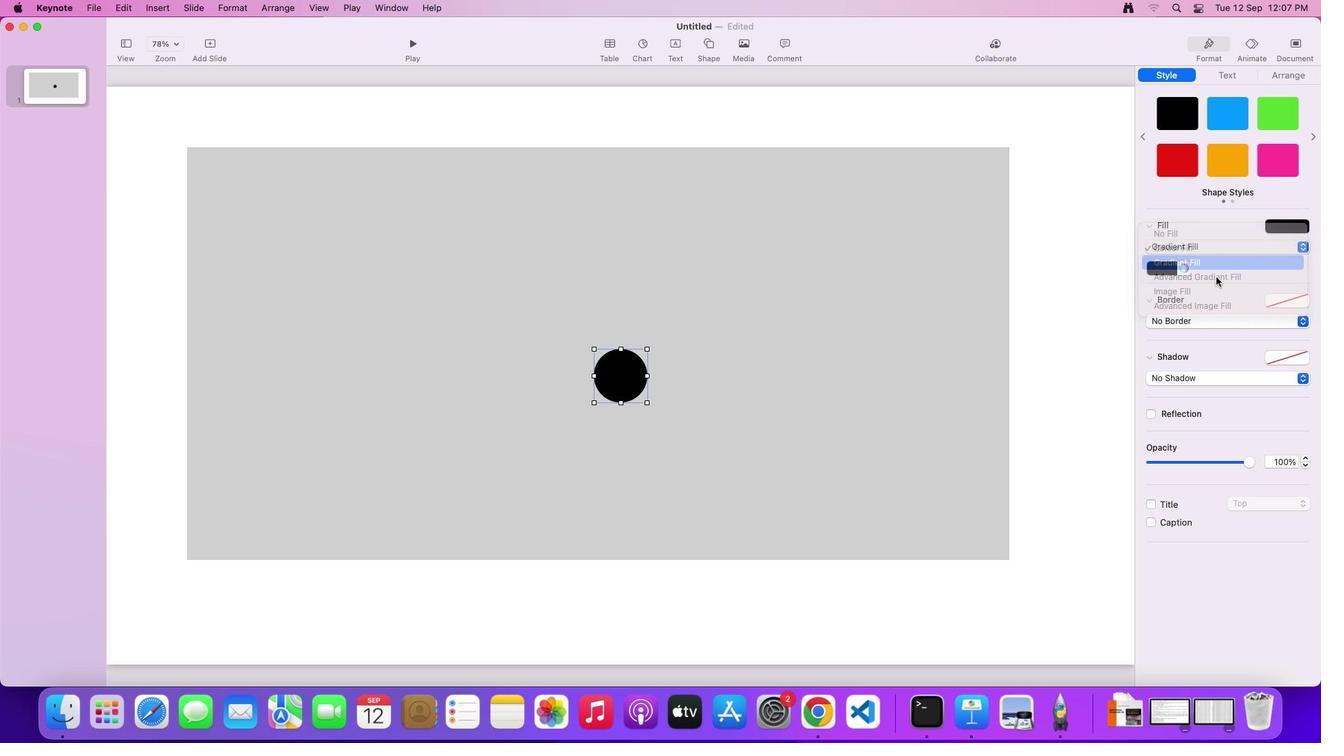 
Action: Mouse pressed left at (1248, 262)
Screenshot: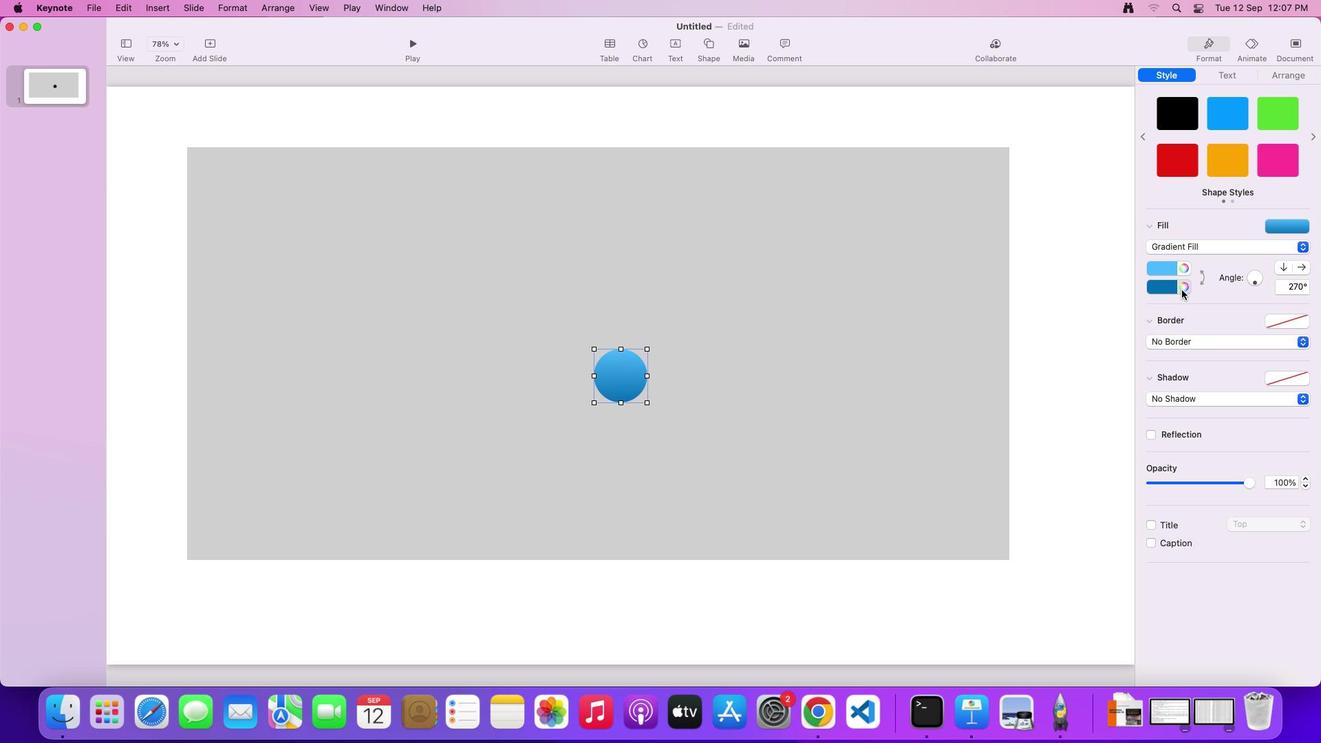 
Action: Mouse moved to (1182, 286)
Screenshot: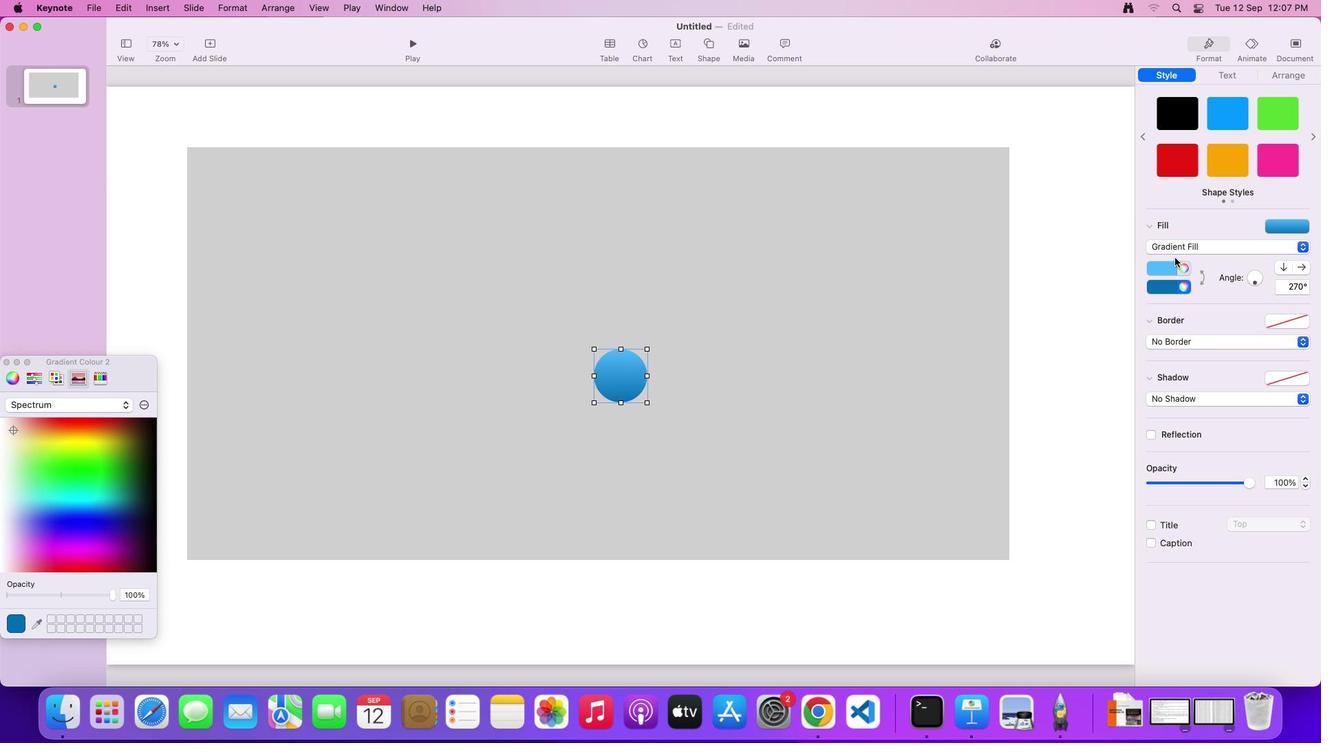 
Action: Mouse pressed left at (1182, 286)
Screenshot: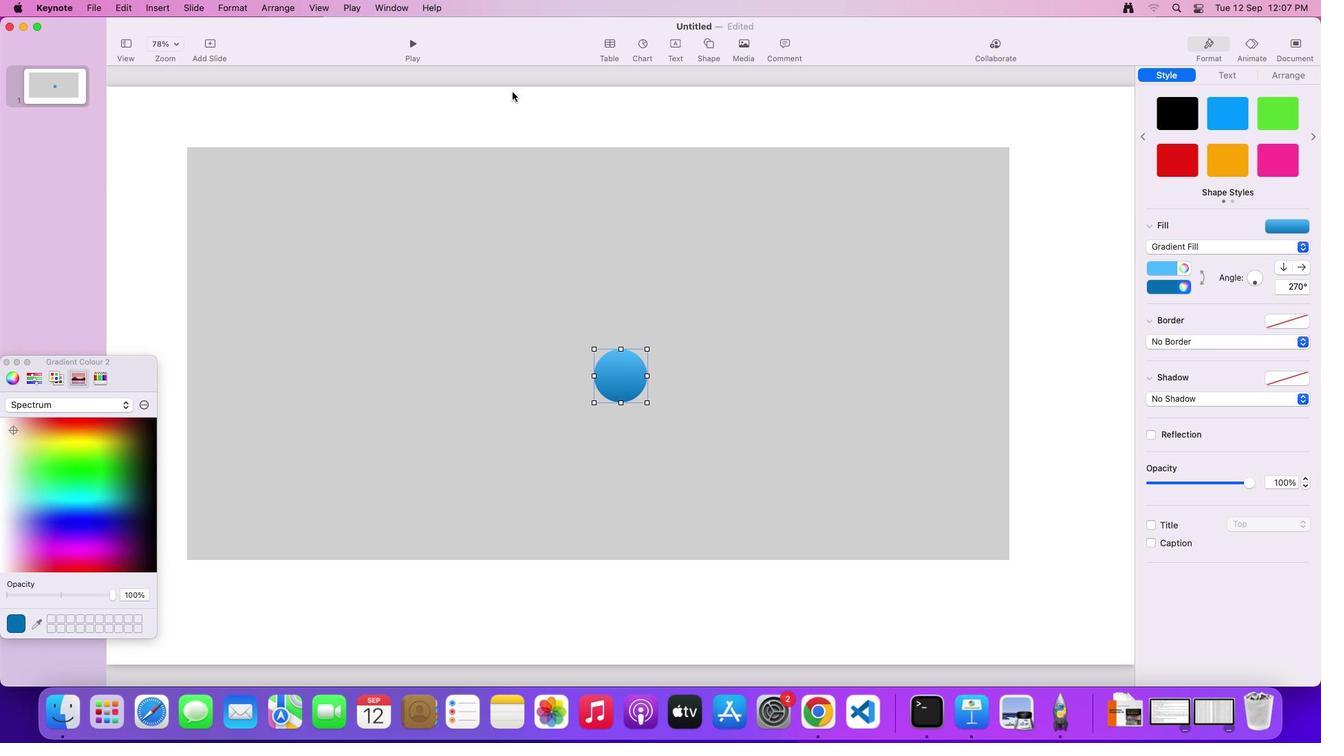 
Action: Mouse moved to (21, 455)
Screenshot: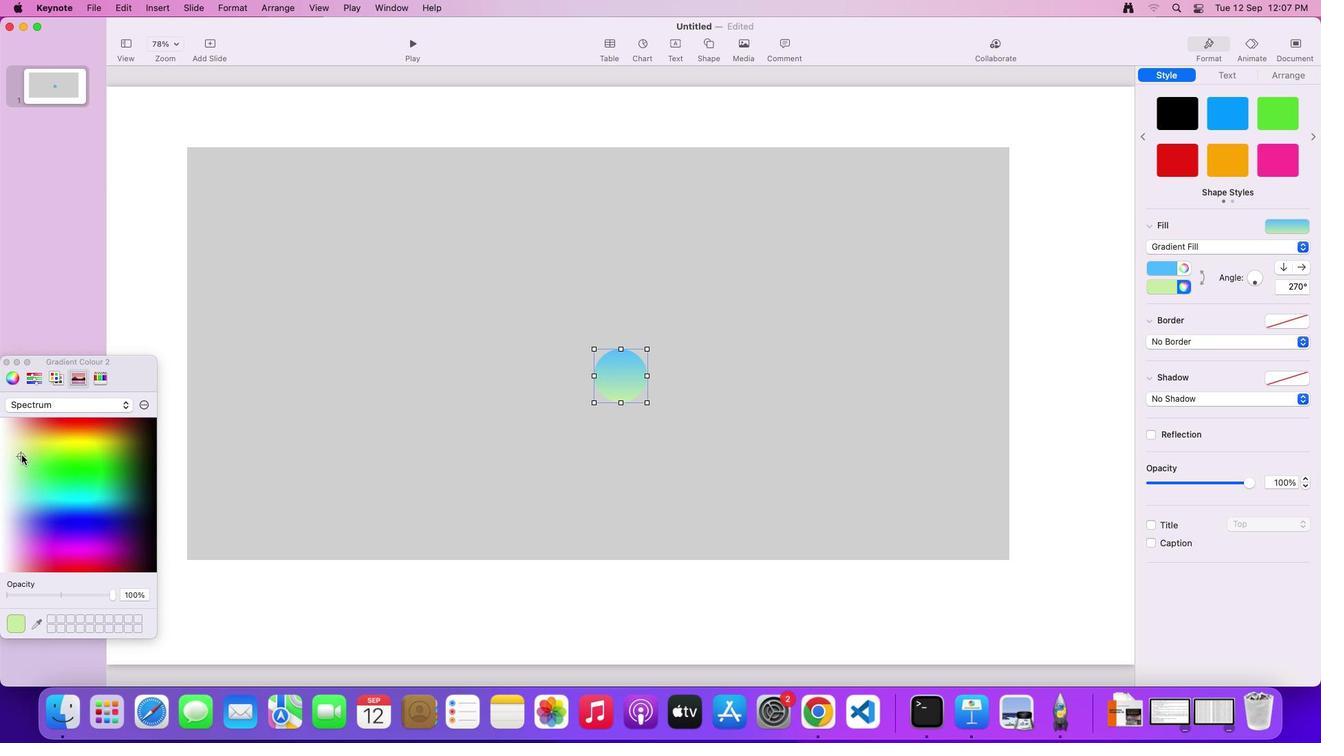 
Action: Mouse pressed left at (21, 455)
Screenshot: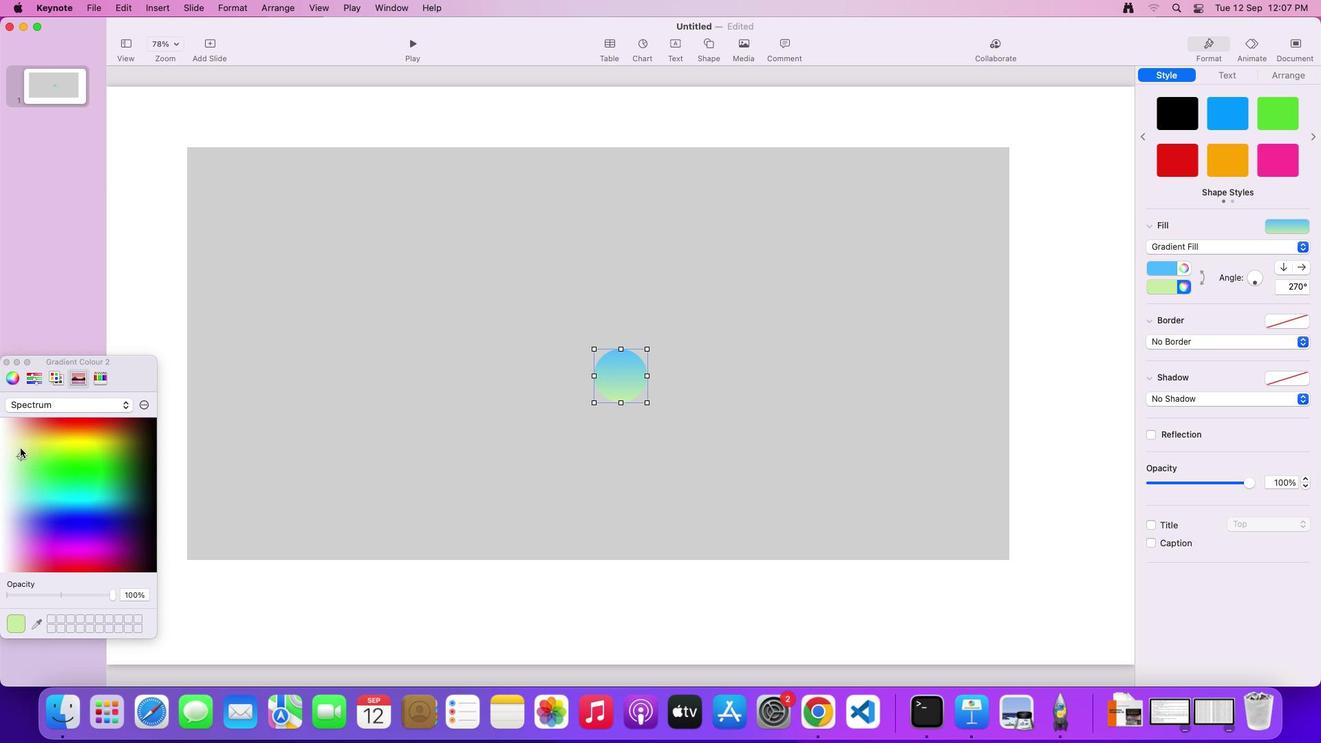 
Action: Mouse moved to (20, 447)
Screenshot: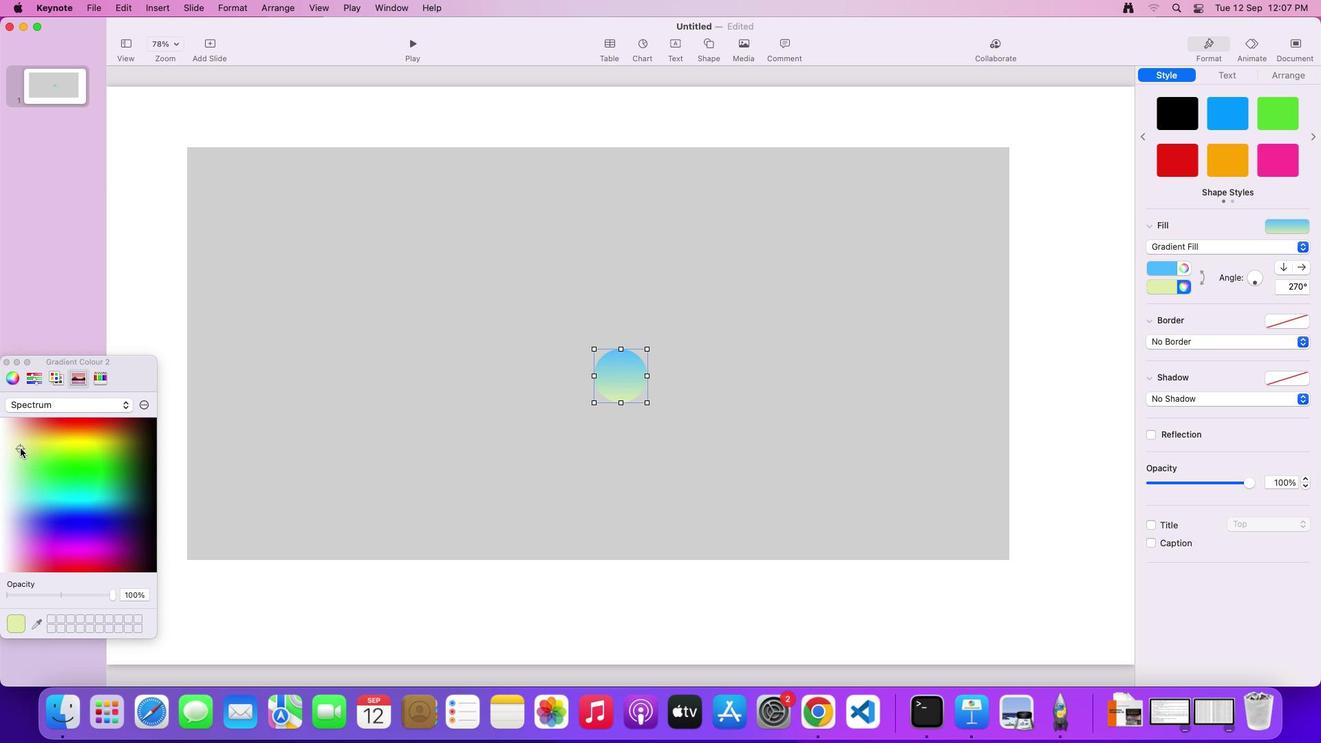 
Action: Mouse pressed left at (20, 447)
Screenshot: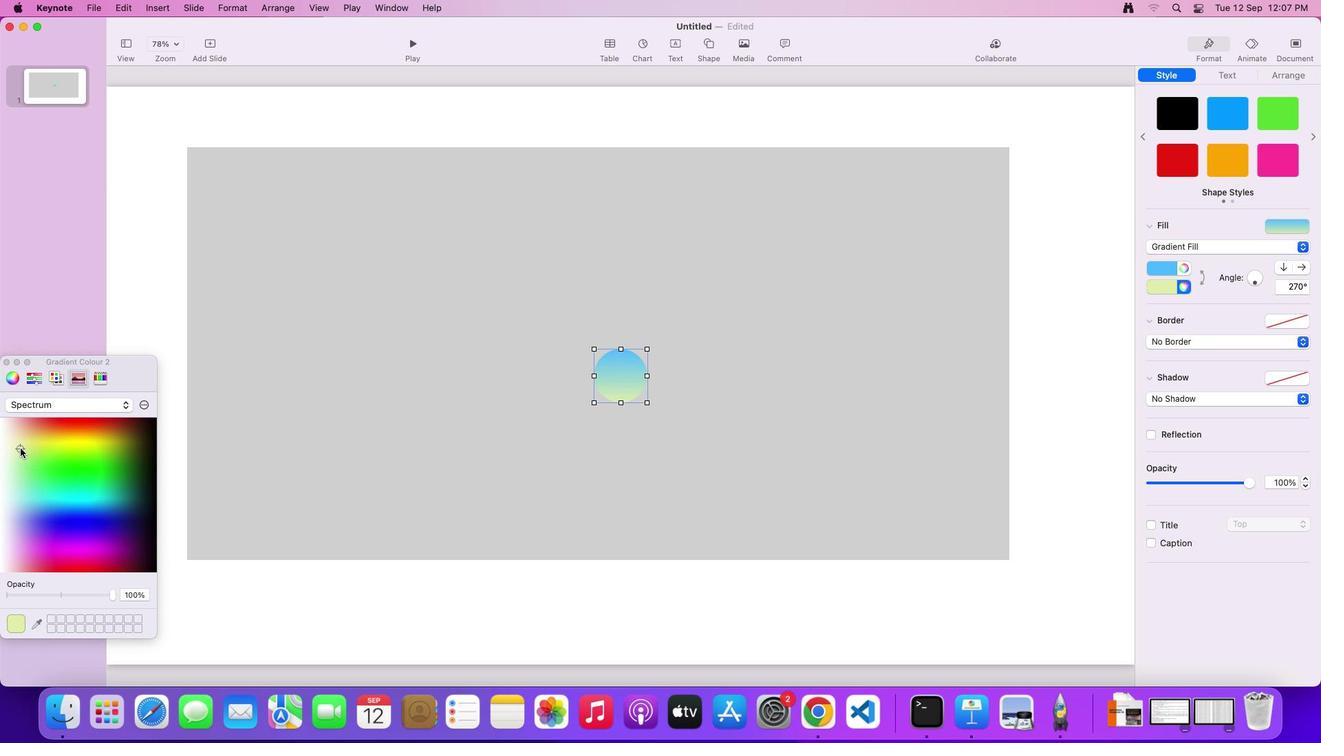
Action: Mouse moved to (26, 460)
Screenshot: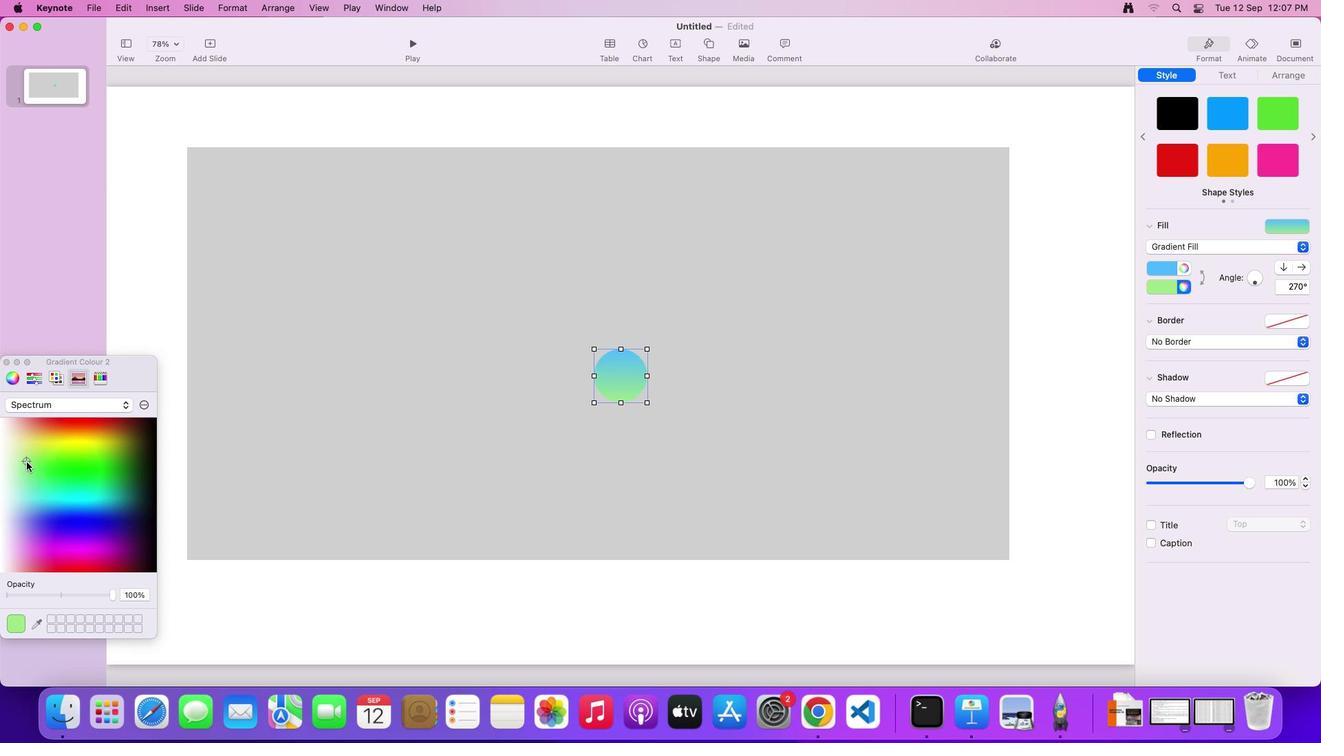 
Action: Mouse pressed left at (26, 460)
Screenshot: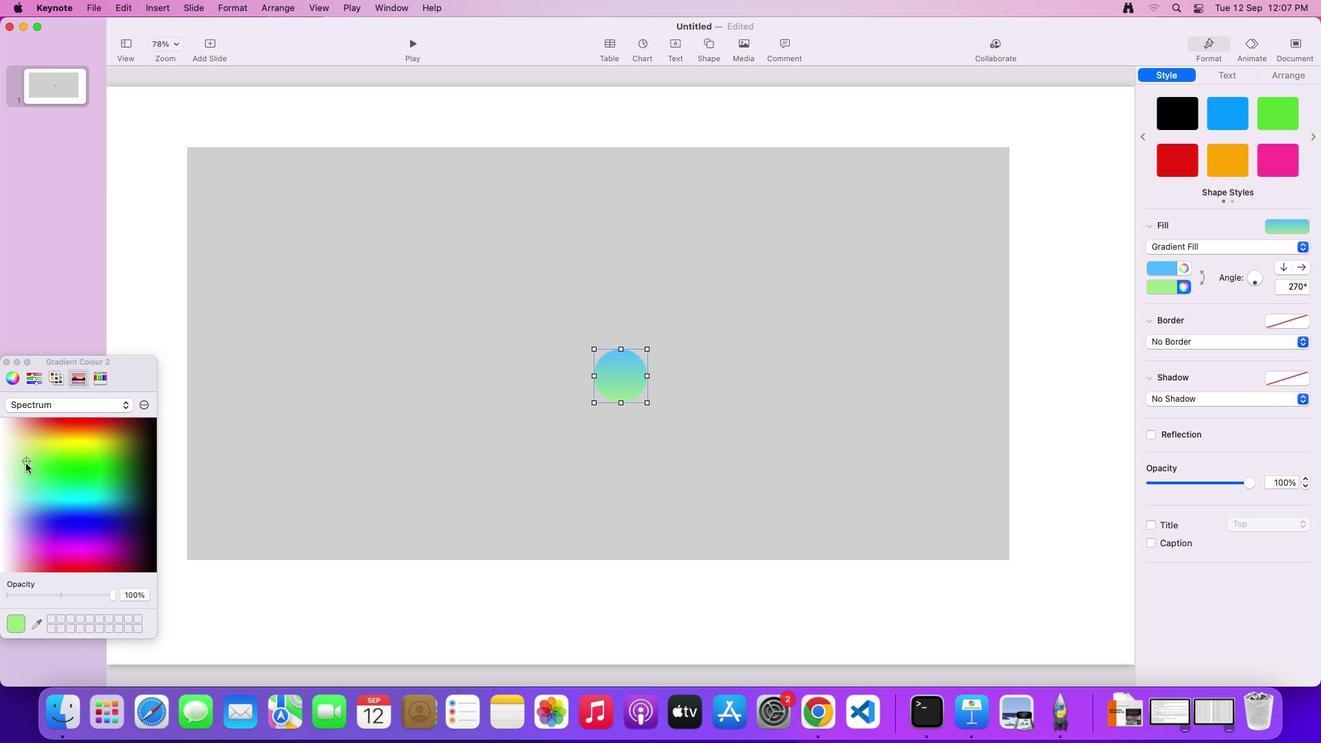 
Action: Mouse moved to (25, 464)
Screenshot: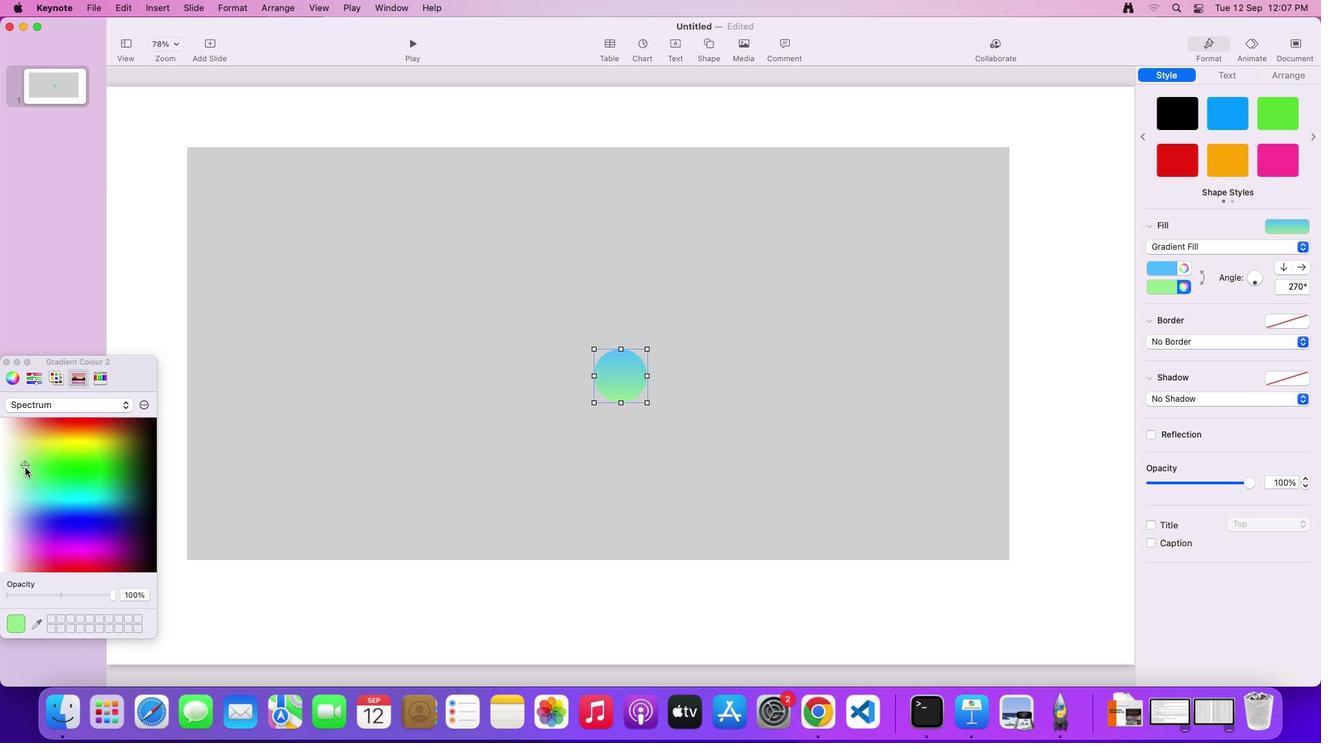 
Action: Mouse pressed left at (25, 464)
Screenshot: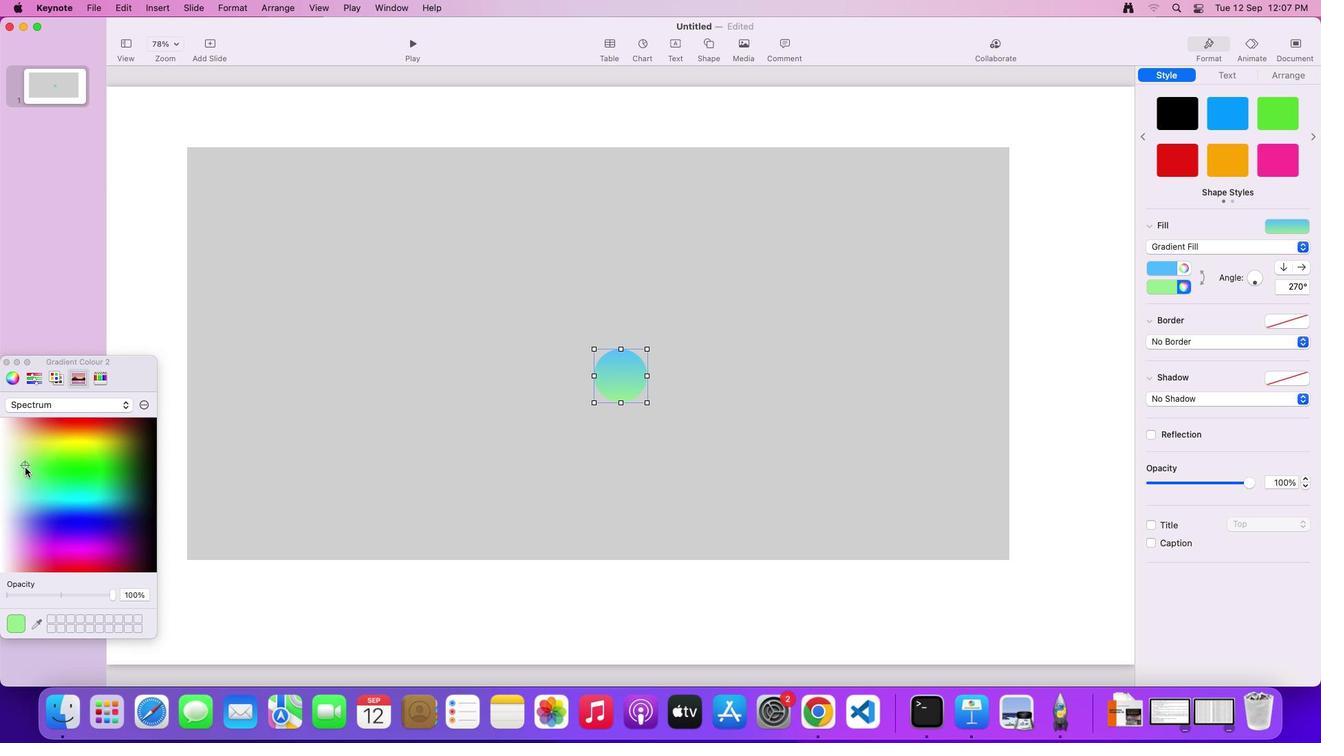 
Action: Mouse moved to (25, 467)
Screenshot: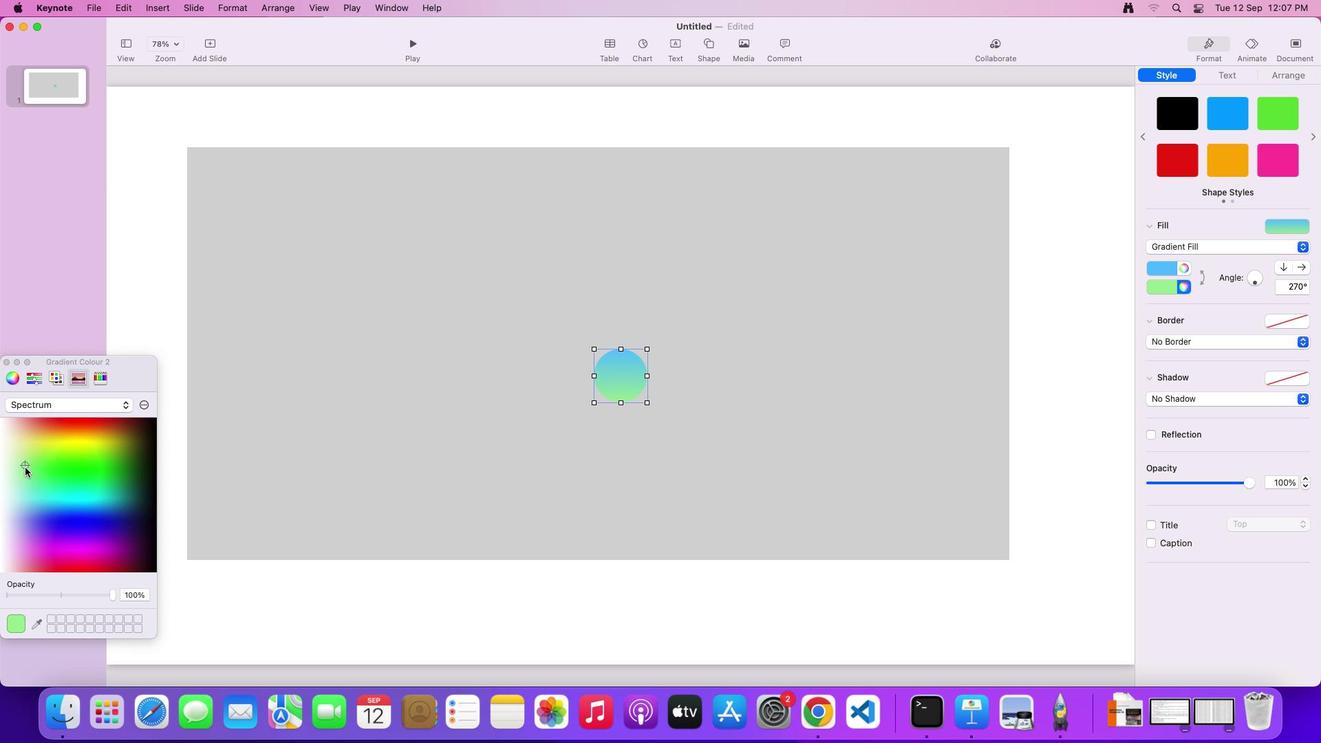 
Action: Mouse pressed left at (25, 467)
Screenshot: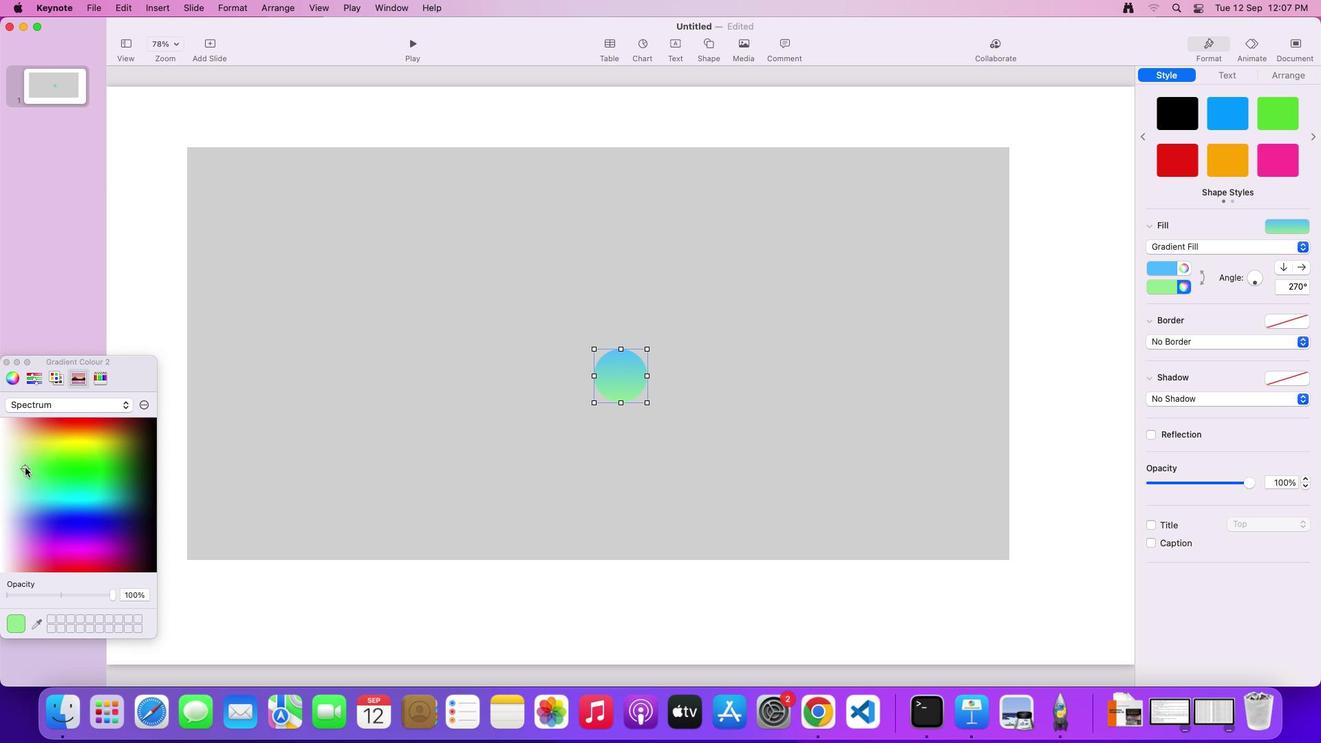
Action: Mouse moved to (41, 472)
Screenshot: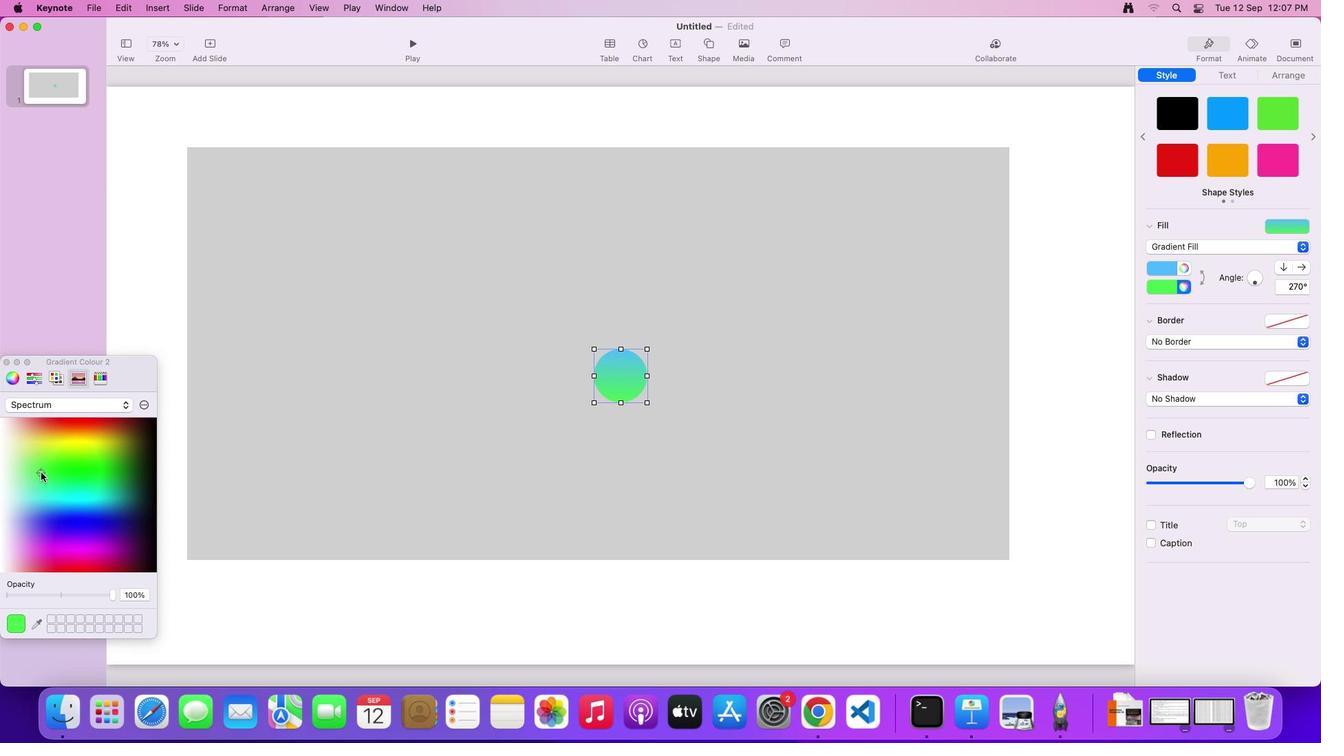 
Action: Mouse pressed left at (41, 472)
Screenshot: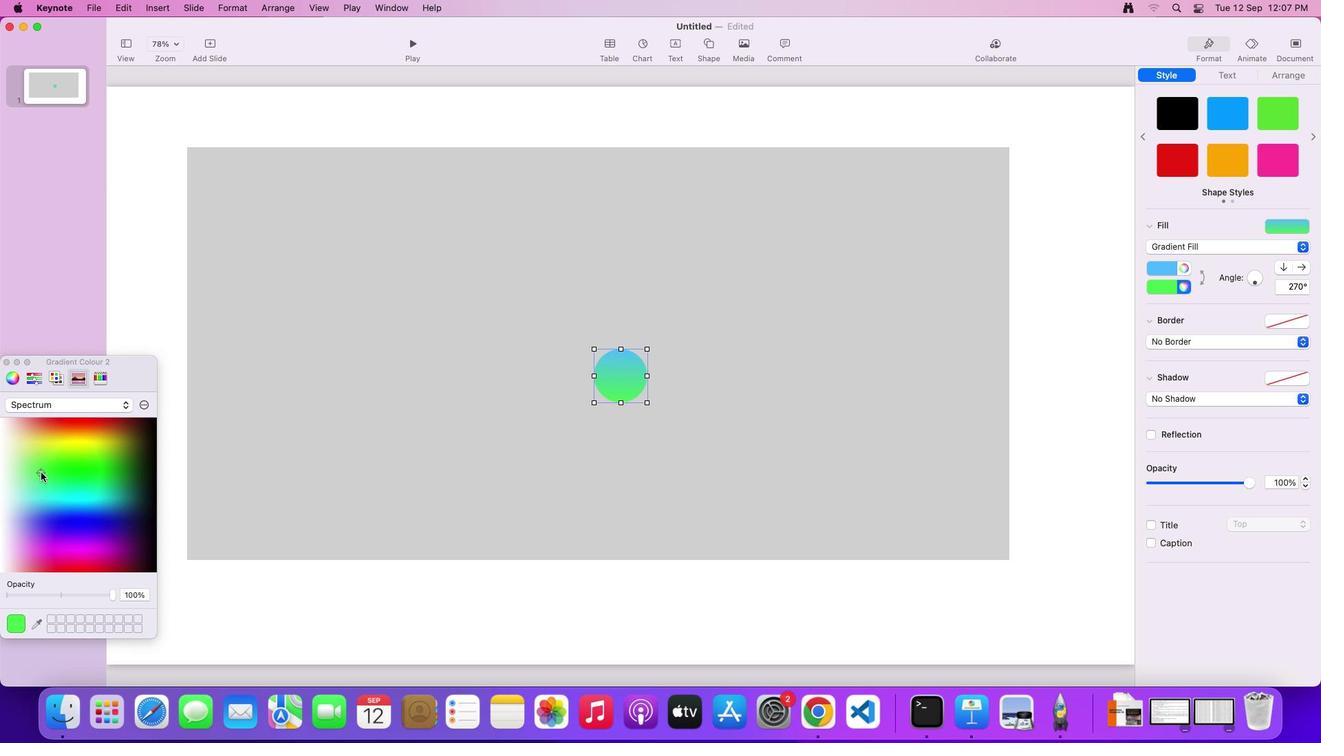 
Action: Mouse moved to (20, 467)
Screenshot: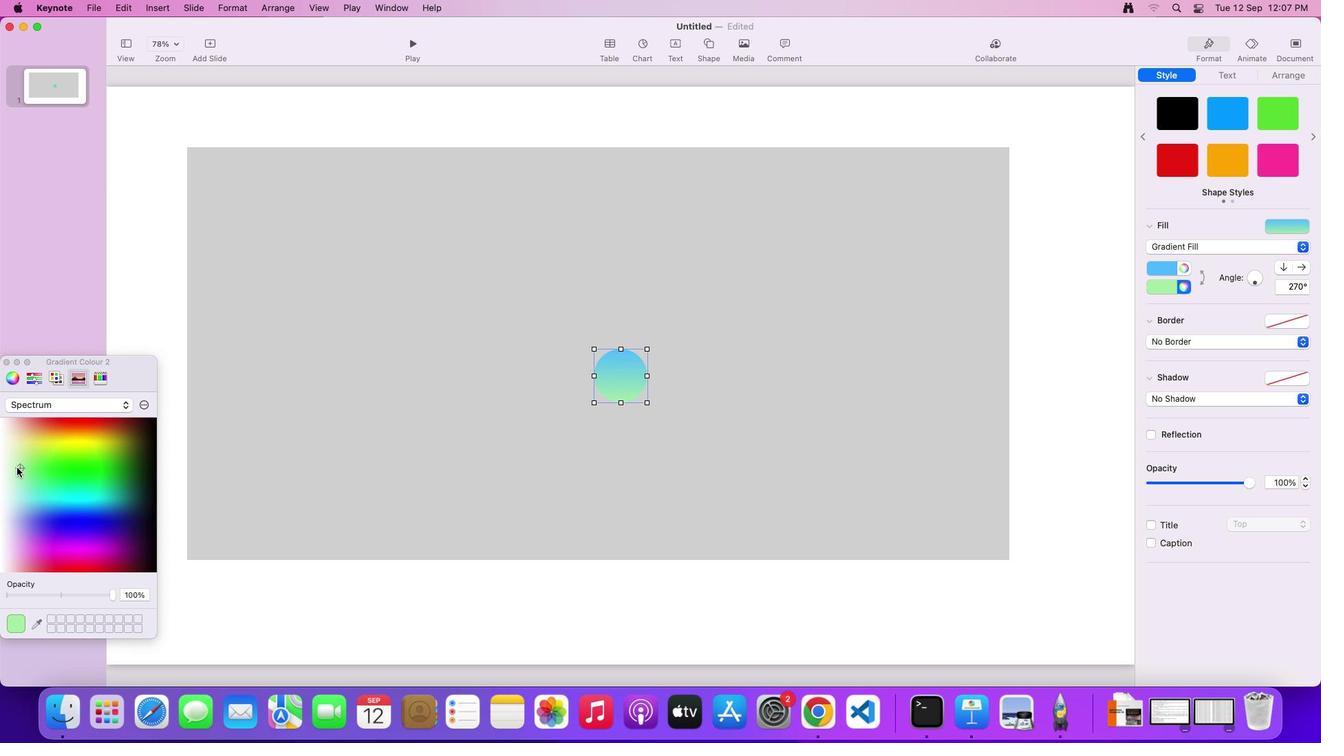 
Action: Mouse pressed left at (20, 467)
Screenshot: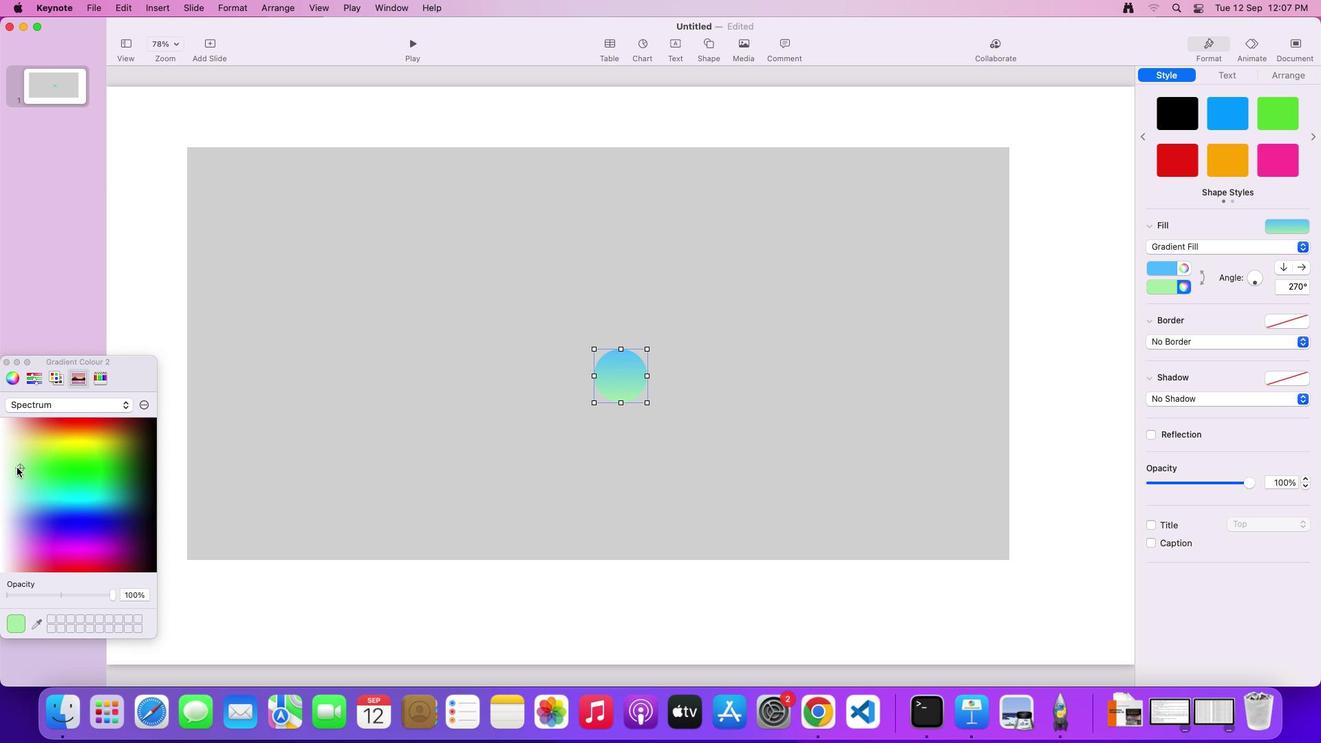 
Action: Mouse moved to (16, 467)
Screenshot: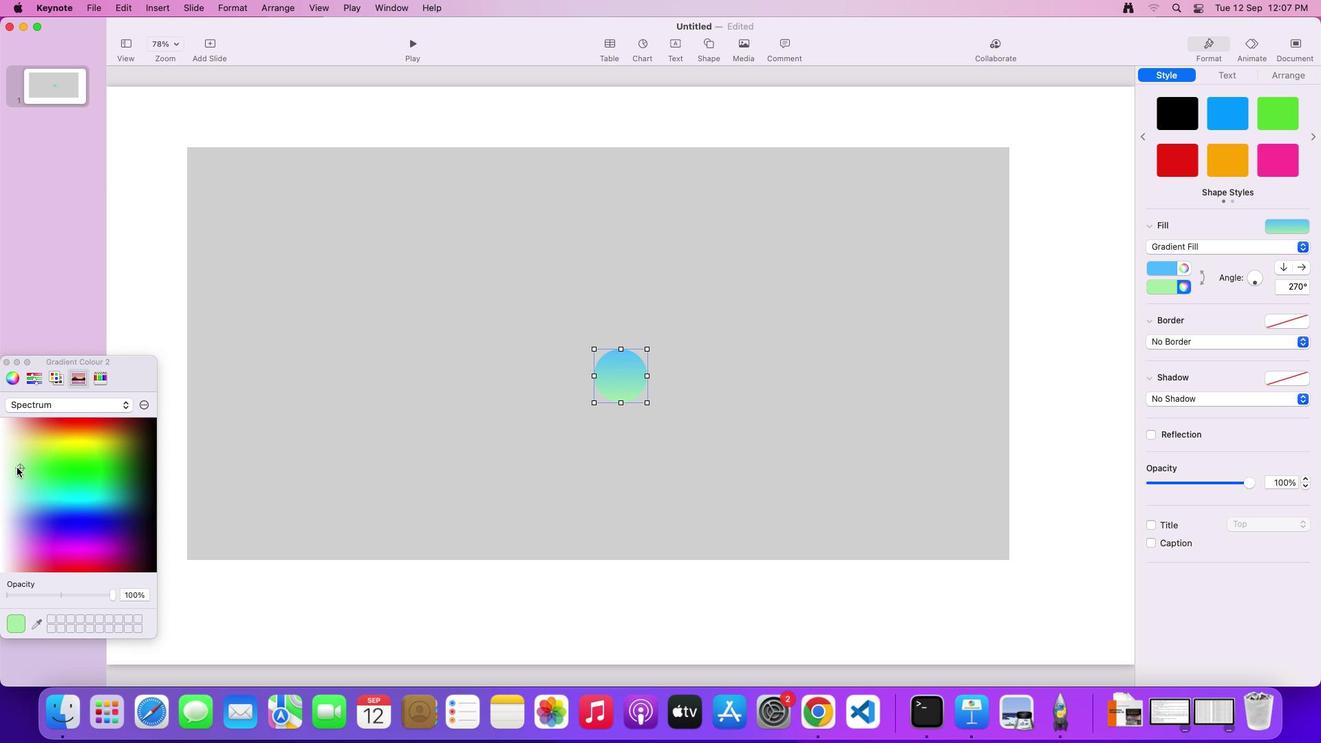
Action: Mouse pressed left at (16, 467)
Screenshot: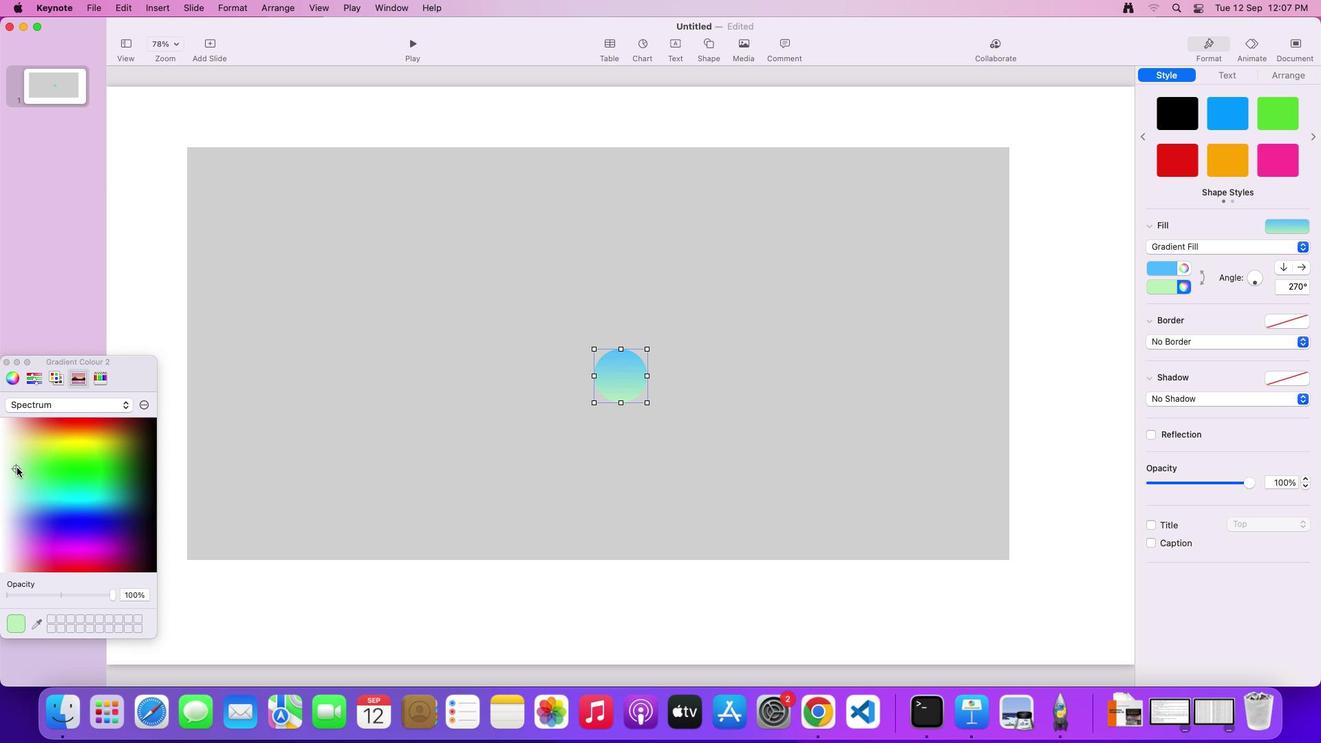 
Action: Mouse moved to (6, 364)
Screenshot: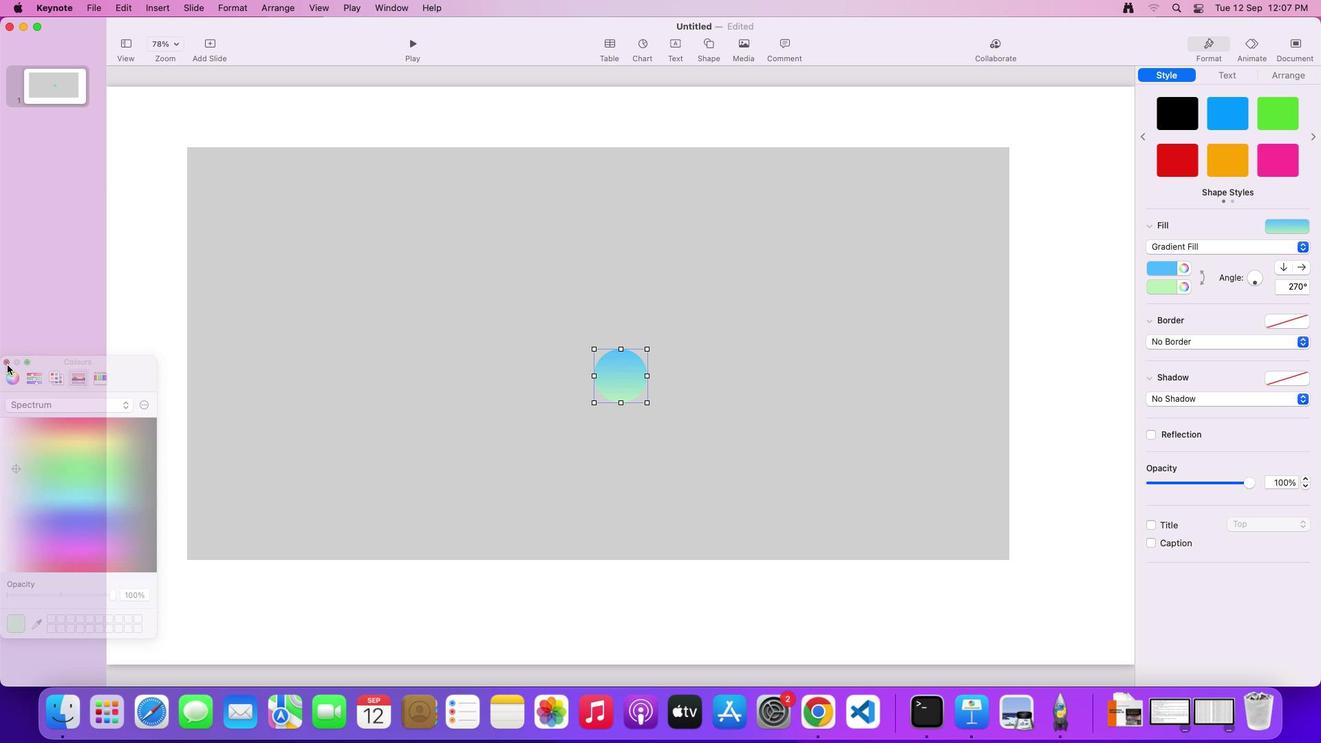 
Action: Mouse pressed left at (6, 364)
Screenshot: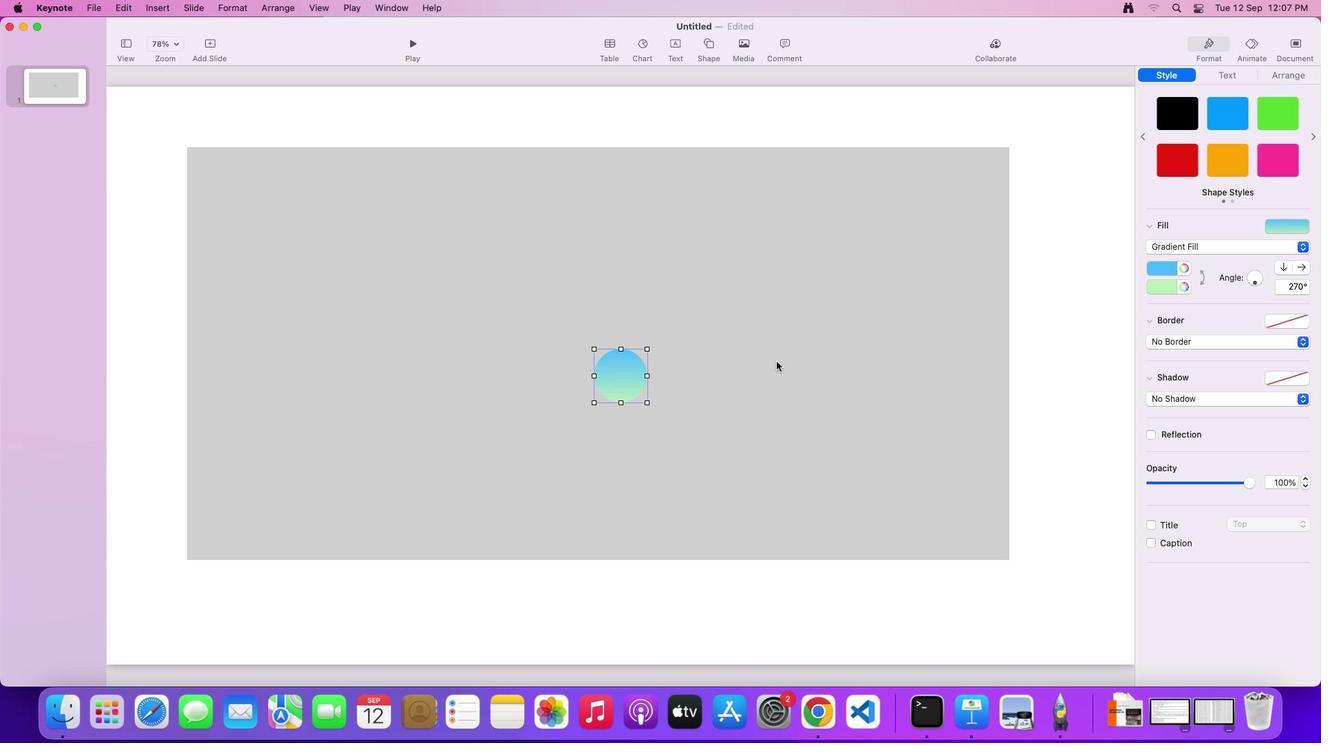 
Action: Mouse moved to (593, 348)
Screenshot: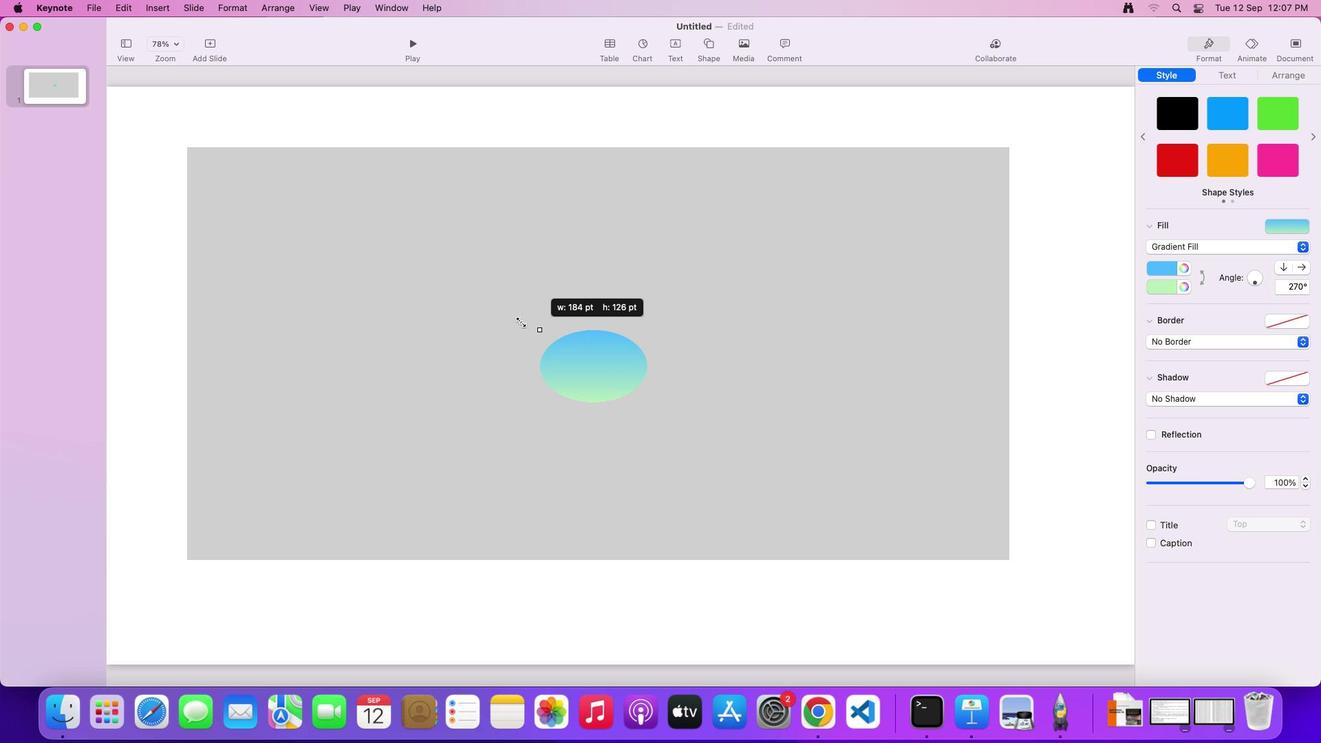 
Action: Mouse pressed left at (593, 348)
Screenshot: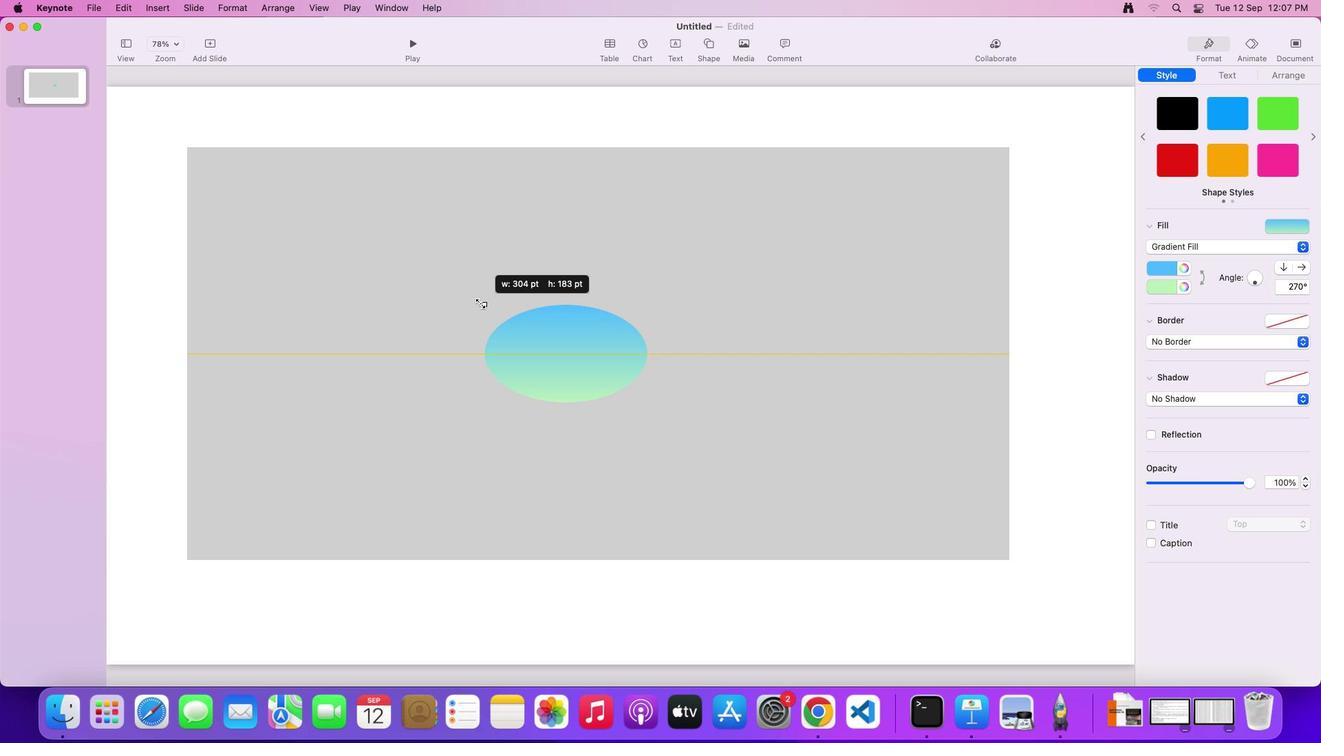 
Action: Mouse moved to (562, 260)
Screenshot: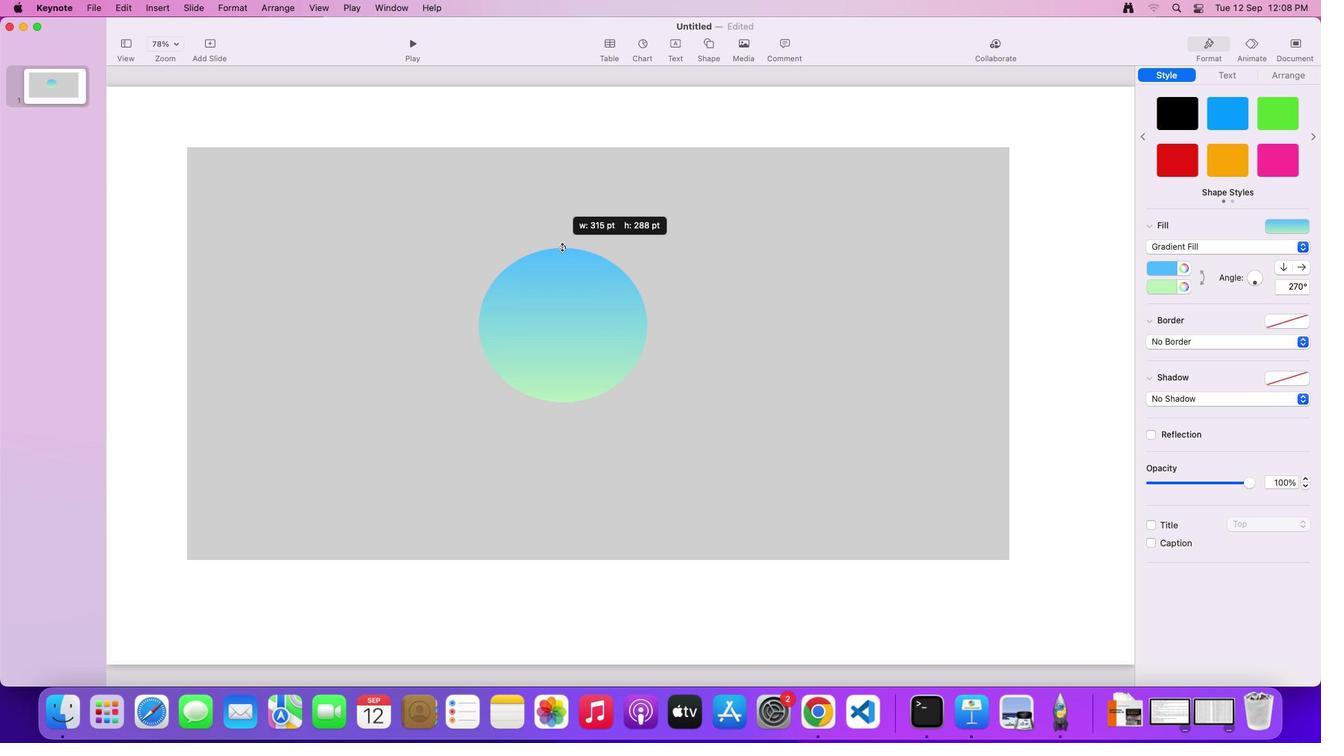
Action: Mouse pressed left at (562, 260)
Screenshot: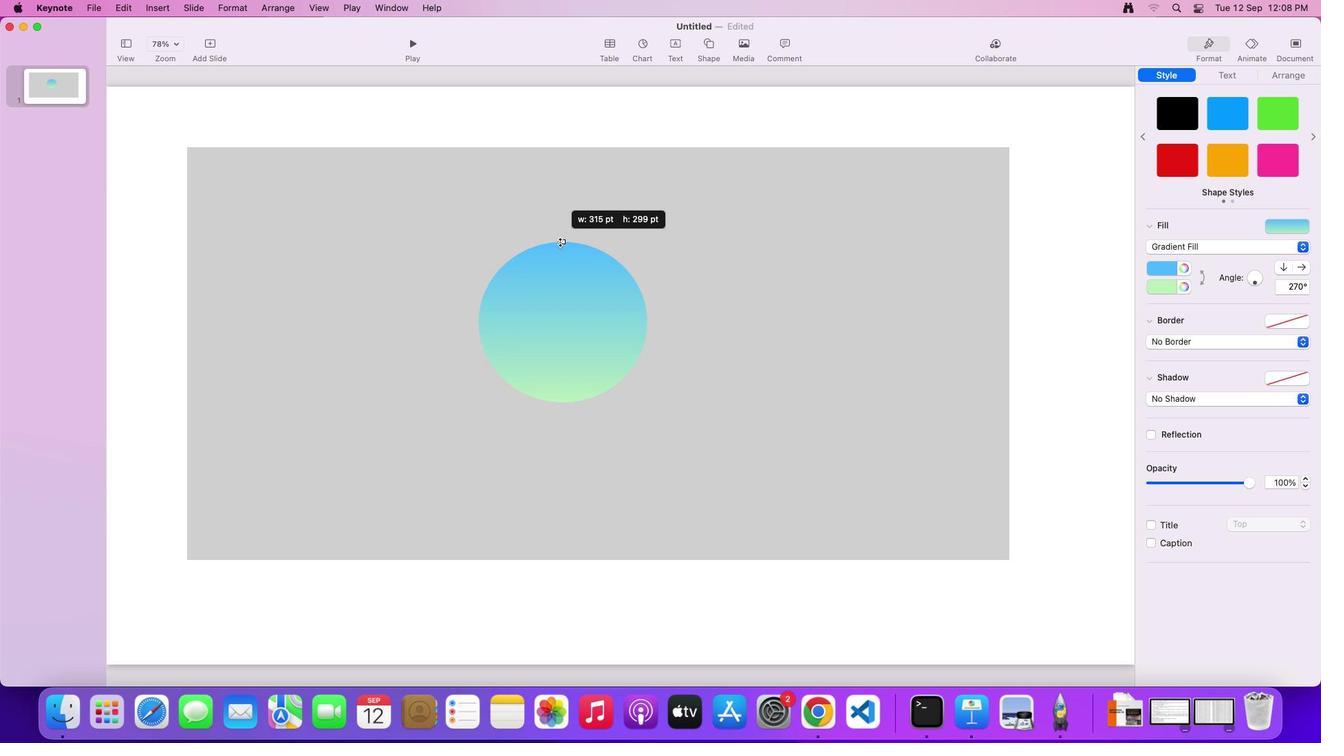 
Action: Mouse moved to (559, 324)
Screenshot: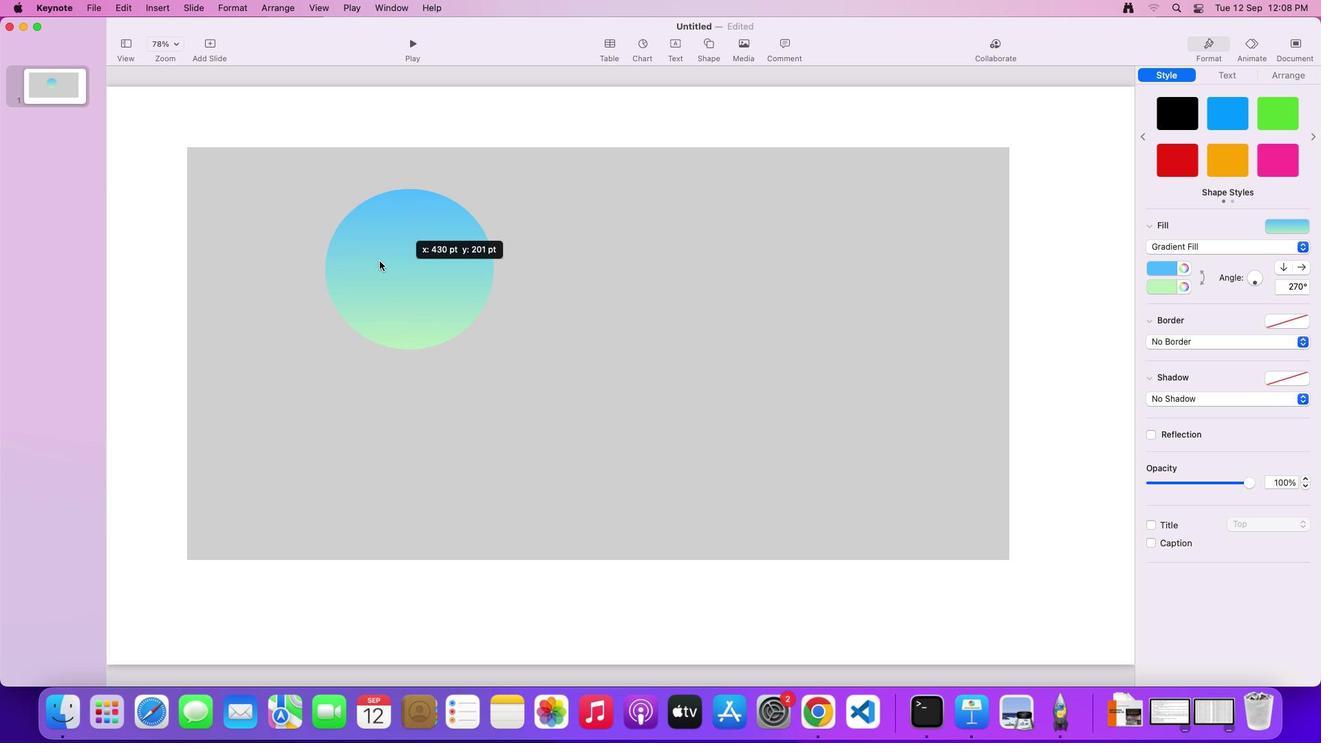 
Action: Mouse pressed left at (559, 324)
Screenshot: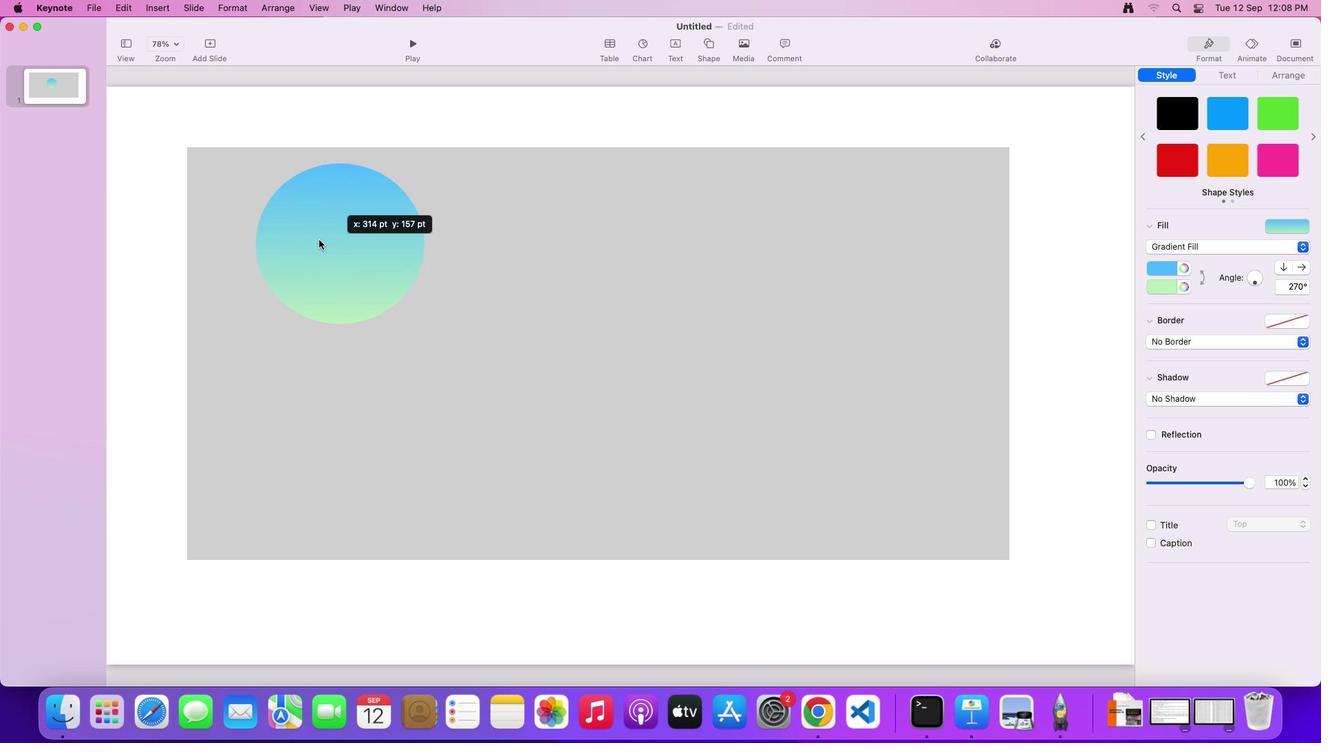 
Action: Mouse moved to (452, 326)
Screenshot: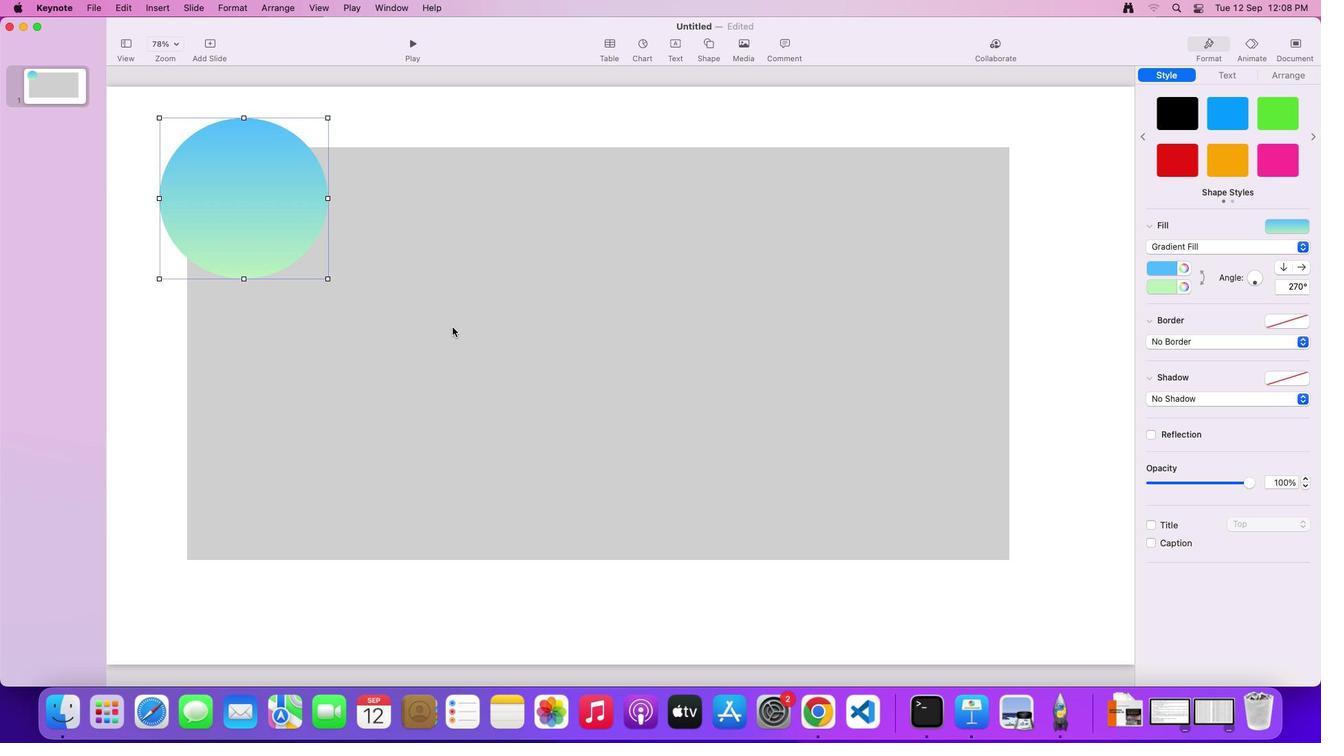 
Action: Mouse pressed left at (452, 326)
Screenshot: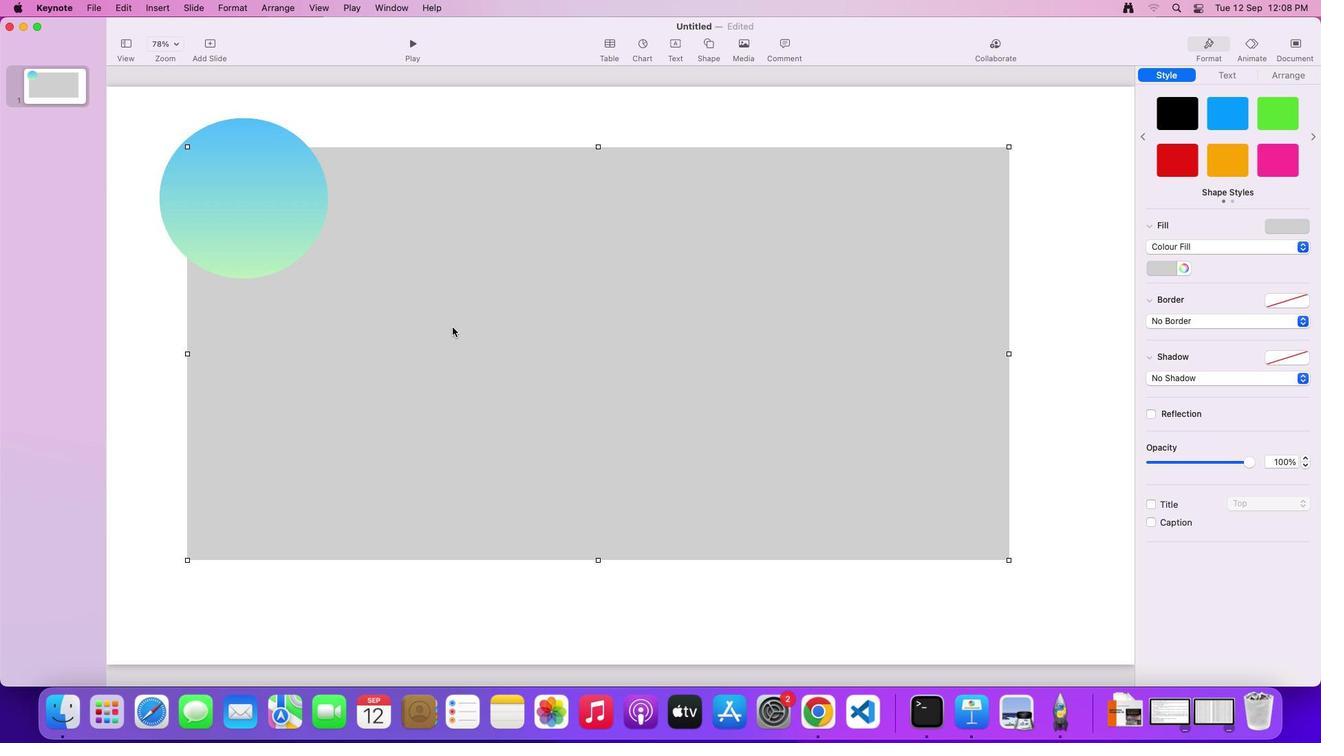 
Action: Mouse moved to (712, 48)
Screenshot: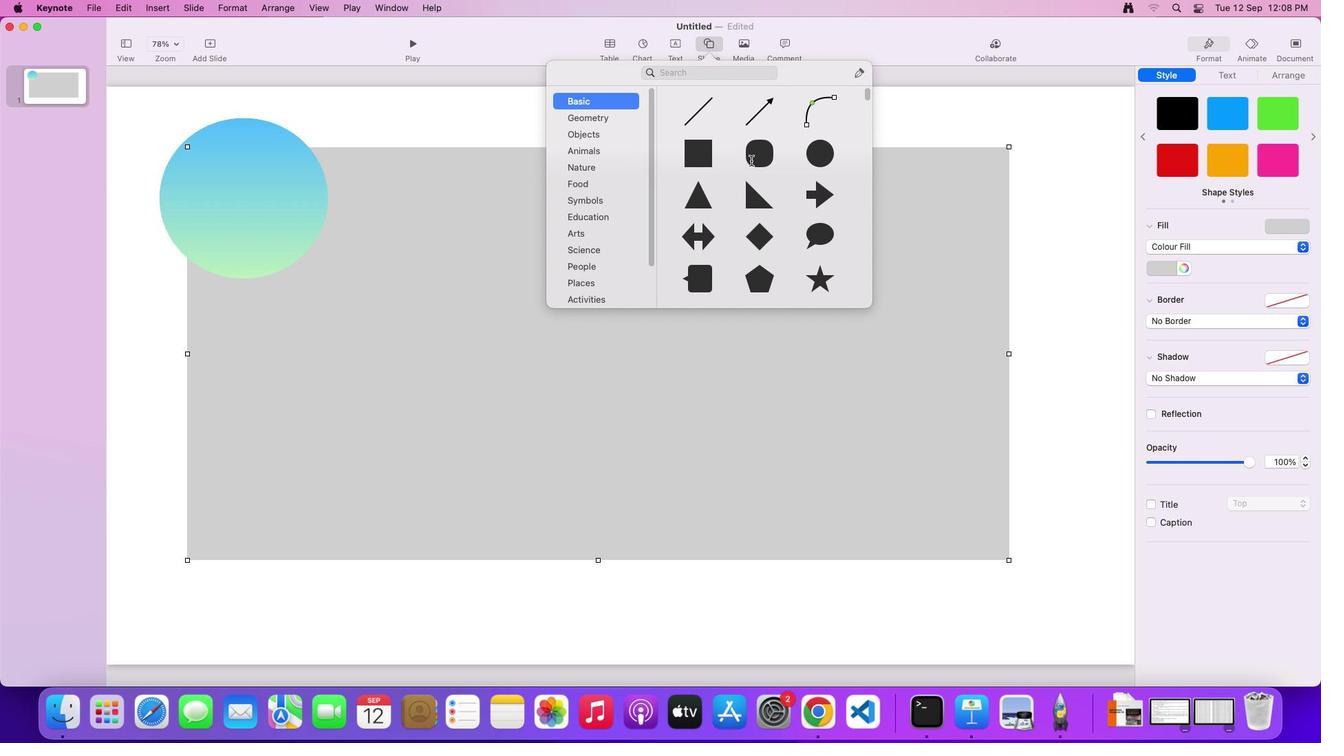 
Action: Mouse pressed left at (712, 48)
Screenshot: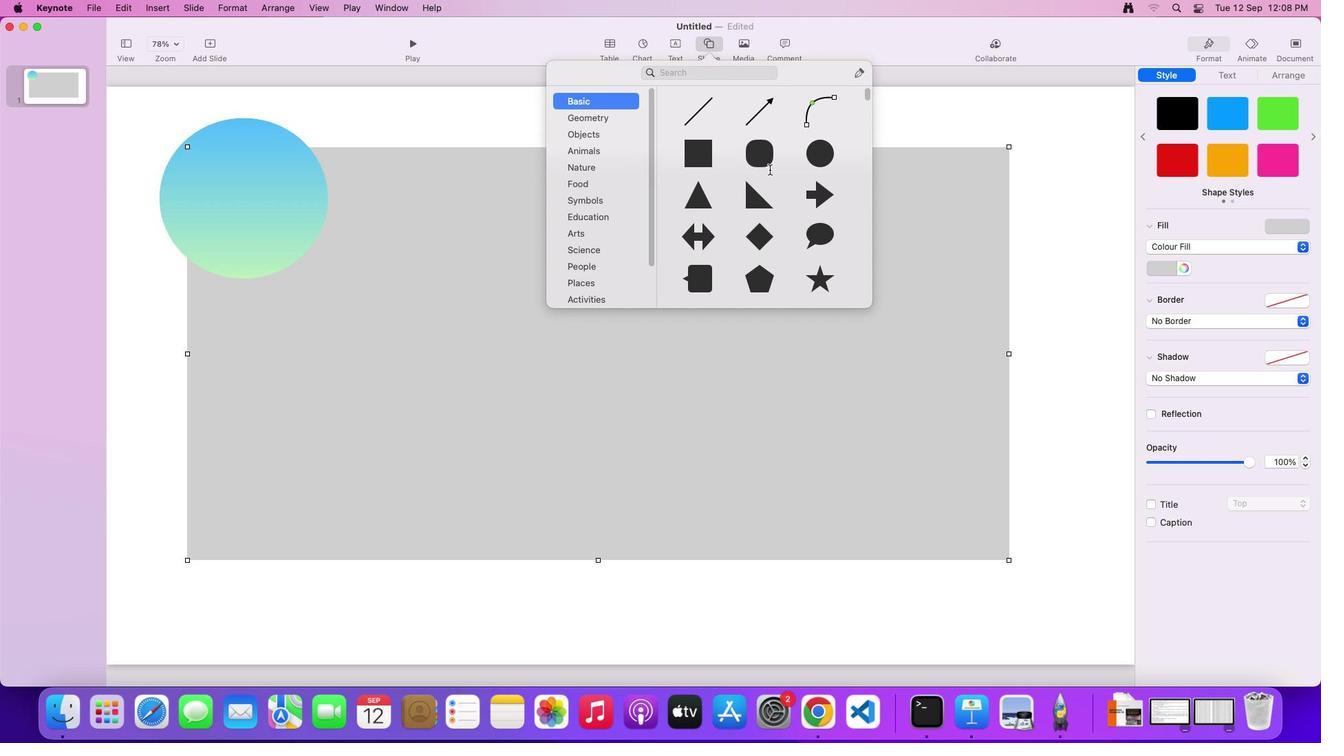 
Action: Mouse moved to (819, 151)
Screenshot: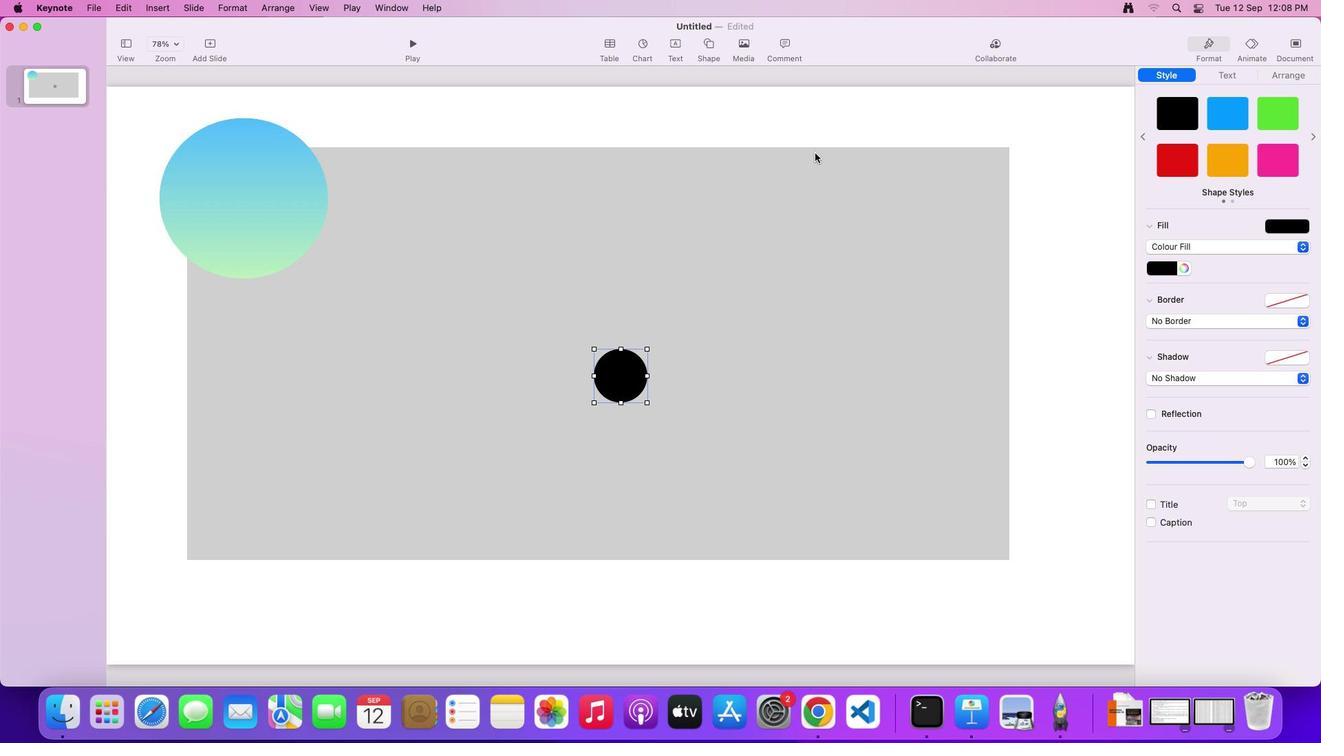 
Action: Mouse pressed left at (819, 151)
Screenshot: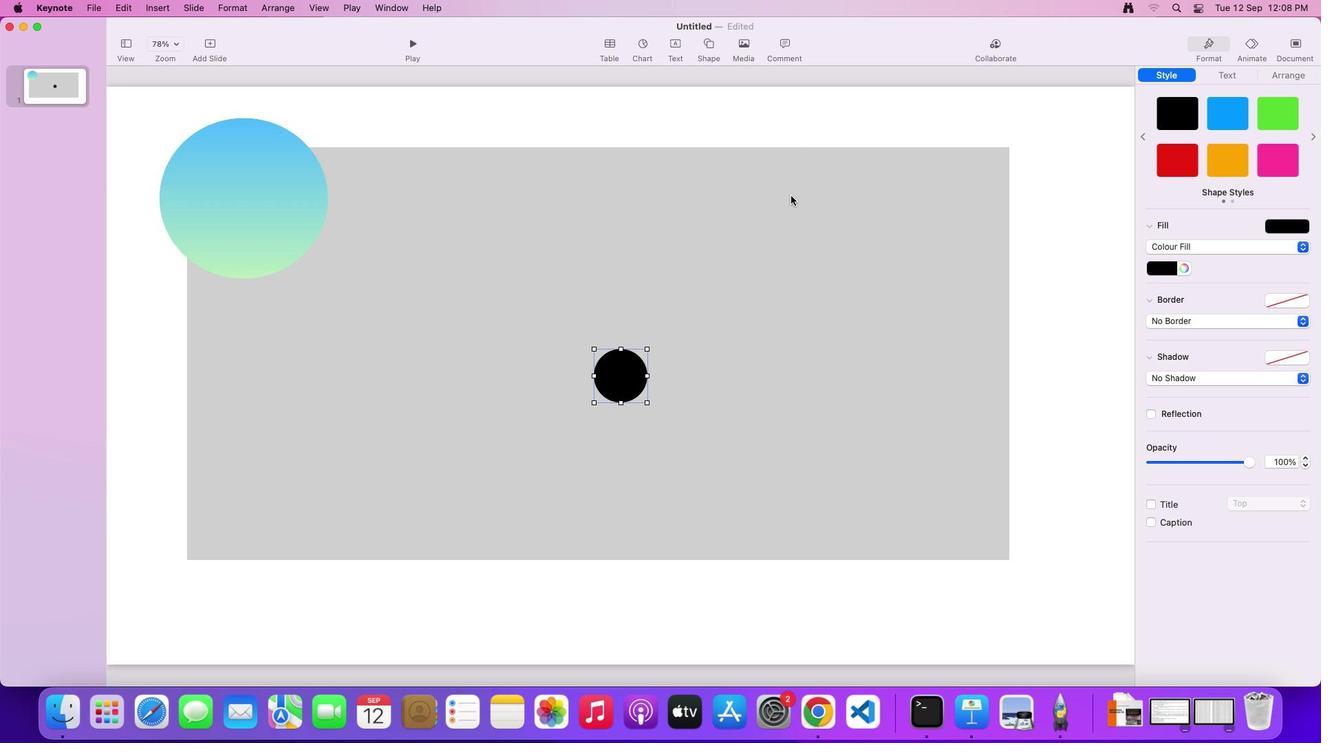 
Action: Mouse moved to (593, 403)
Screenshot: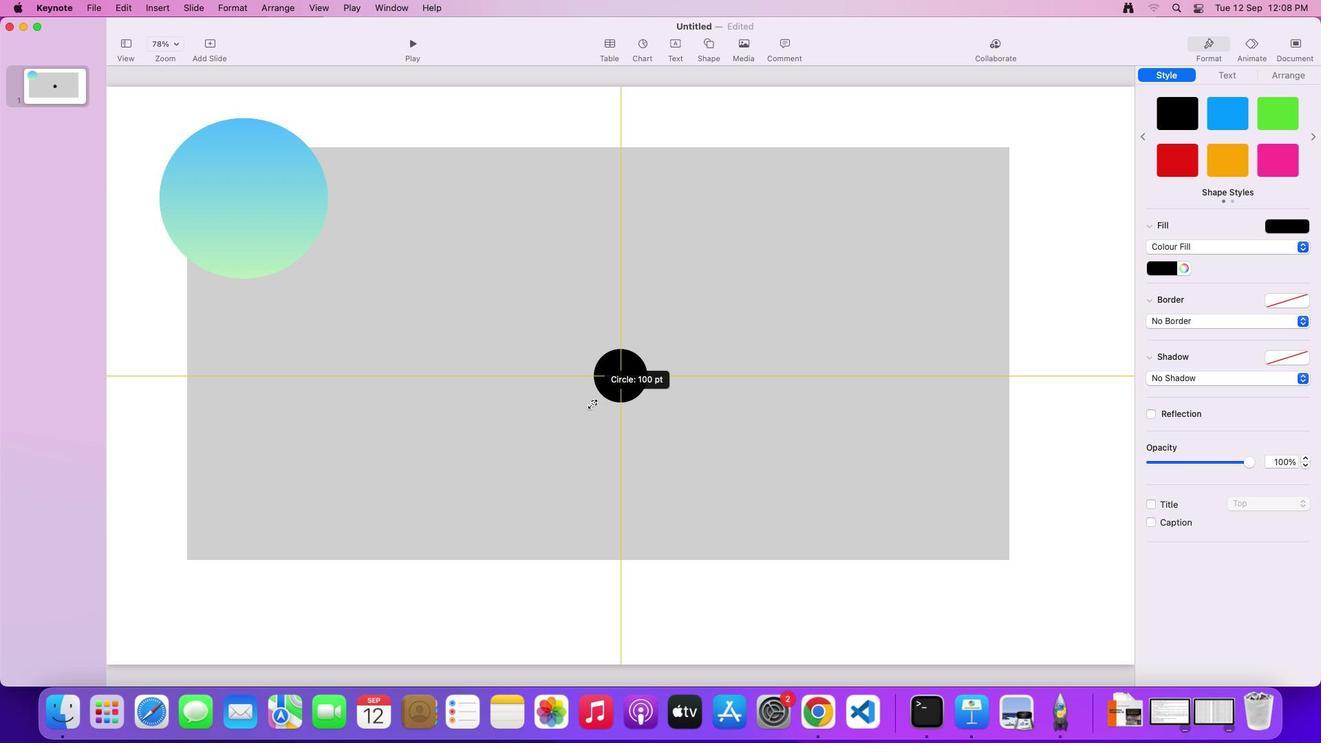 
Action: Mouse pressed left at (593, 403)
Screenshot: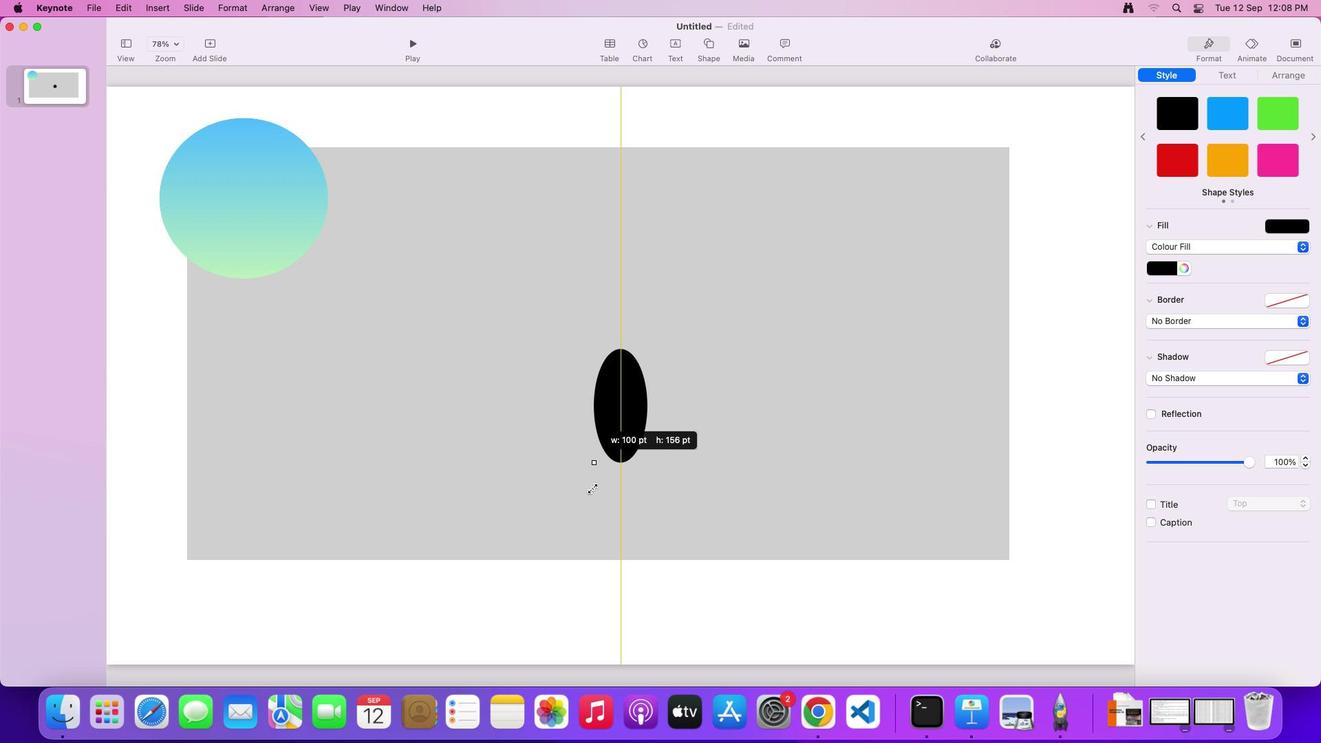 
Action: Mouse moved to (388, 534)
Screenshot: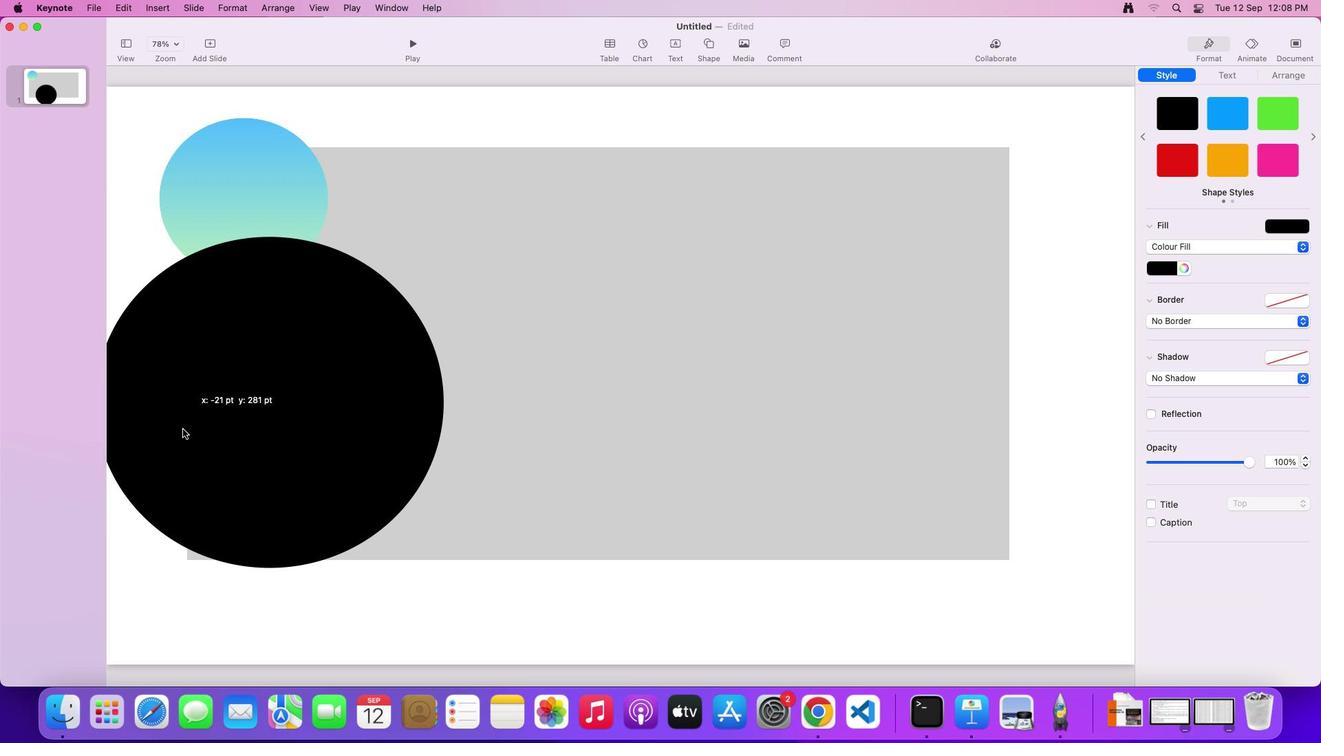 
Action: Mouse pressed left at (388, 534)
Screenshot: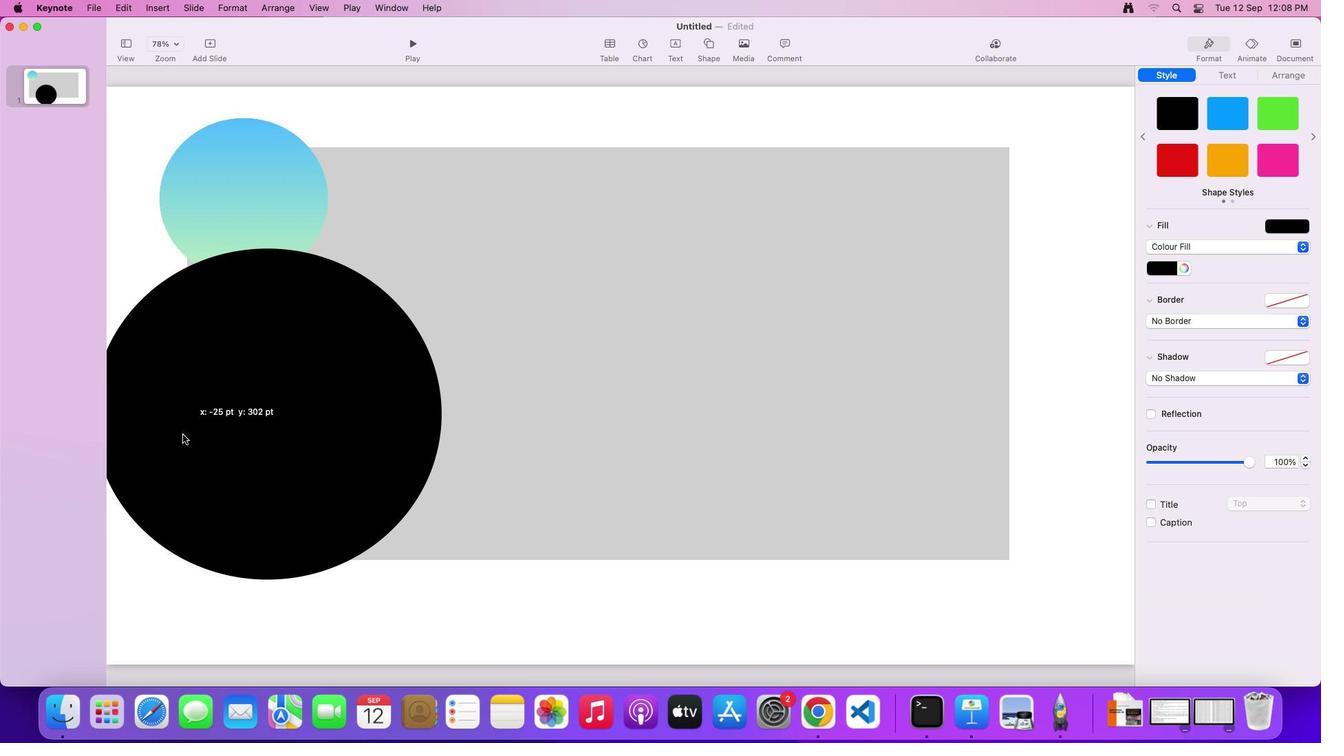 
Action: Mouse moved to (249, 455)
Screenshot: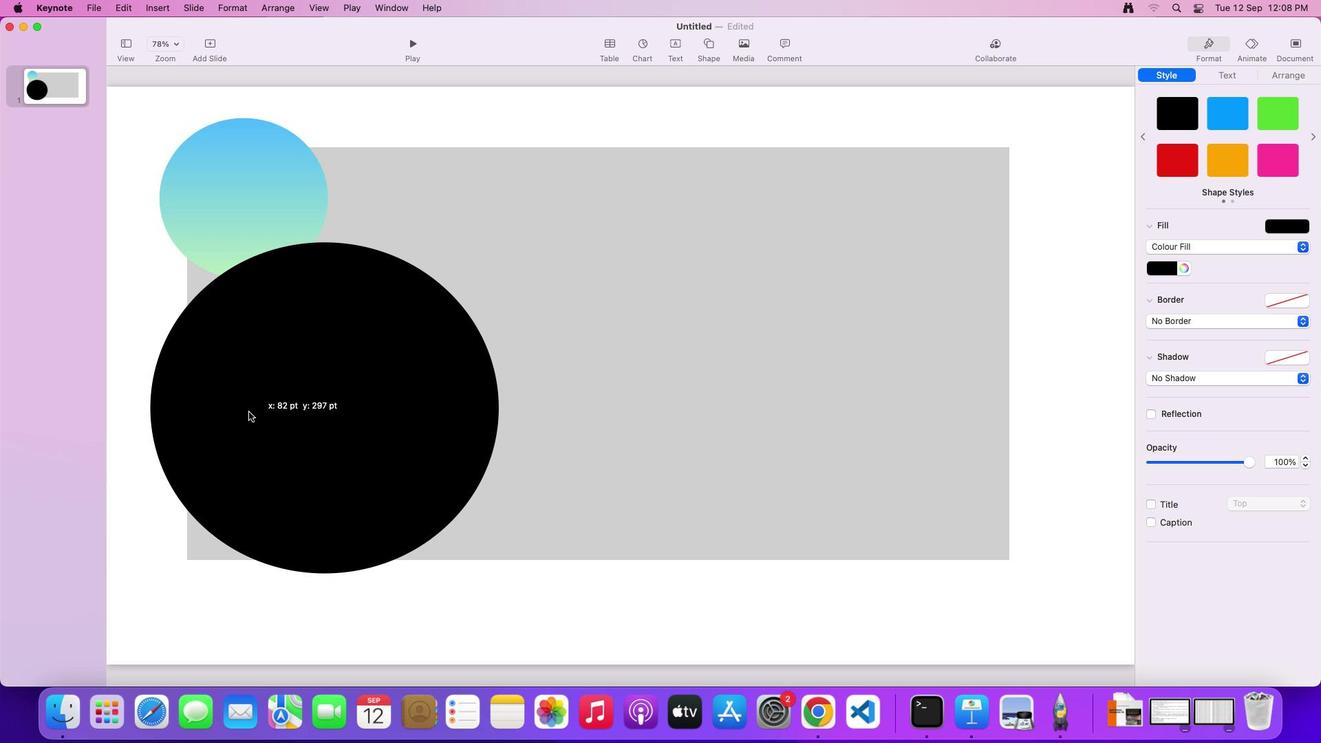 
Action: Mouse pressed left at (249, 455)
Screenshot: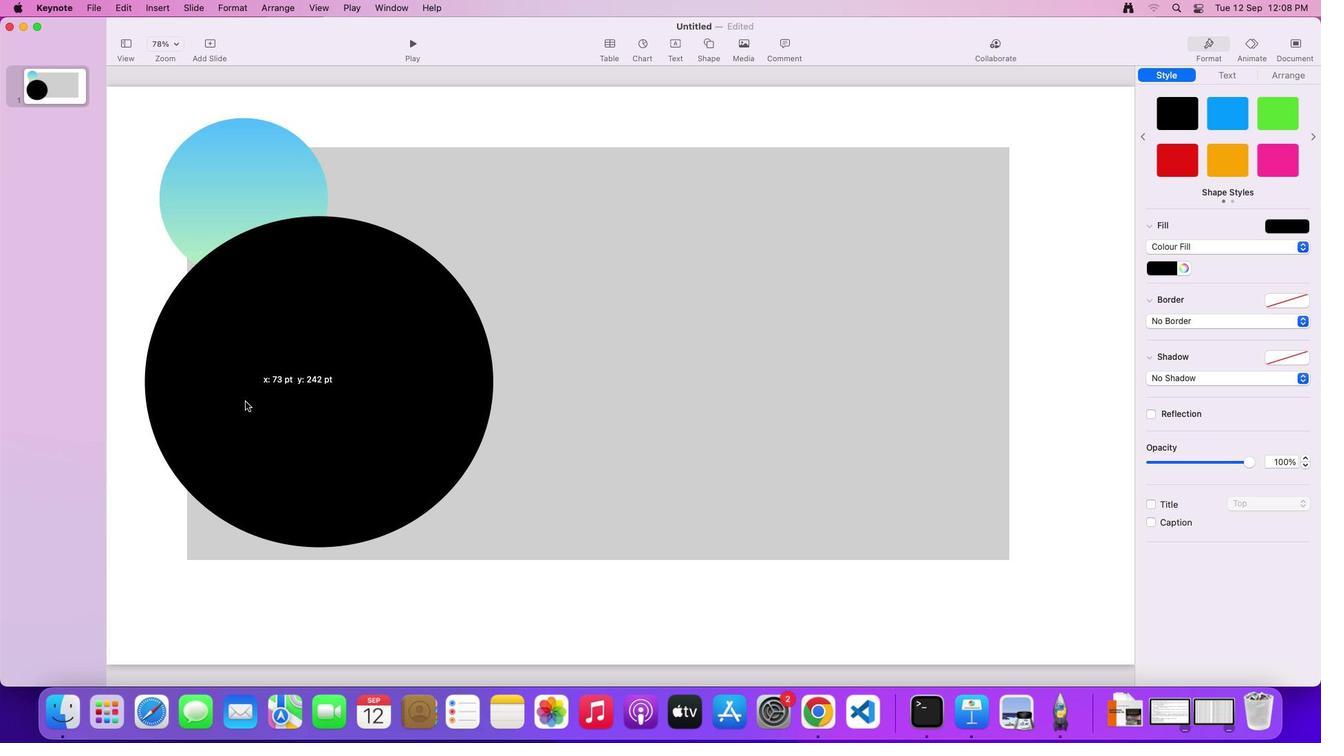 
Action: Mouse moved to (138, 561)
Screenshot: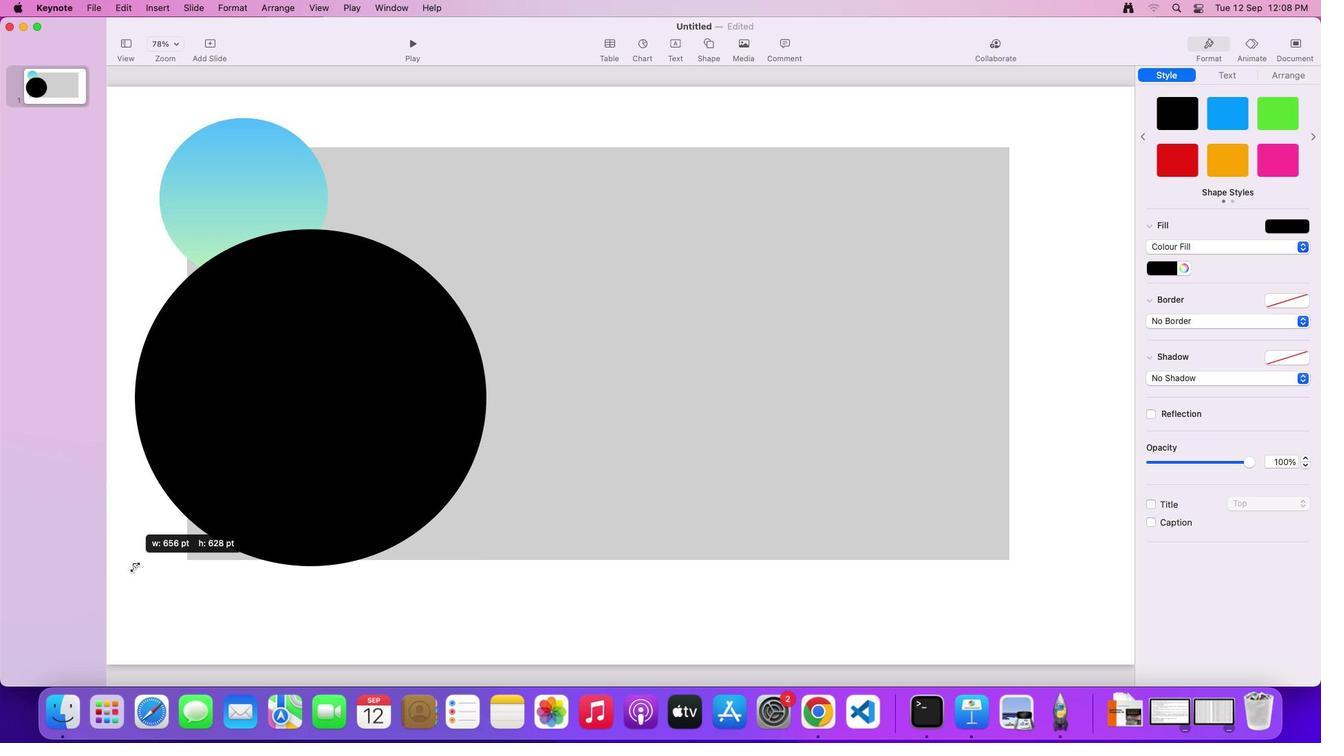 
Action: Mouse pressed left at (138, 561)
Screenshot: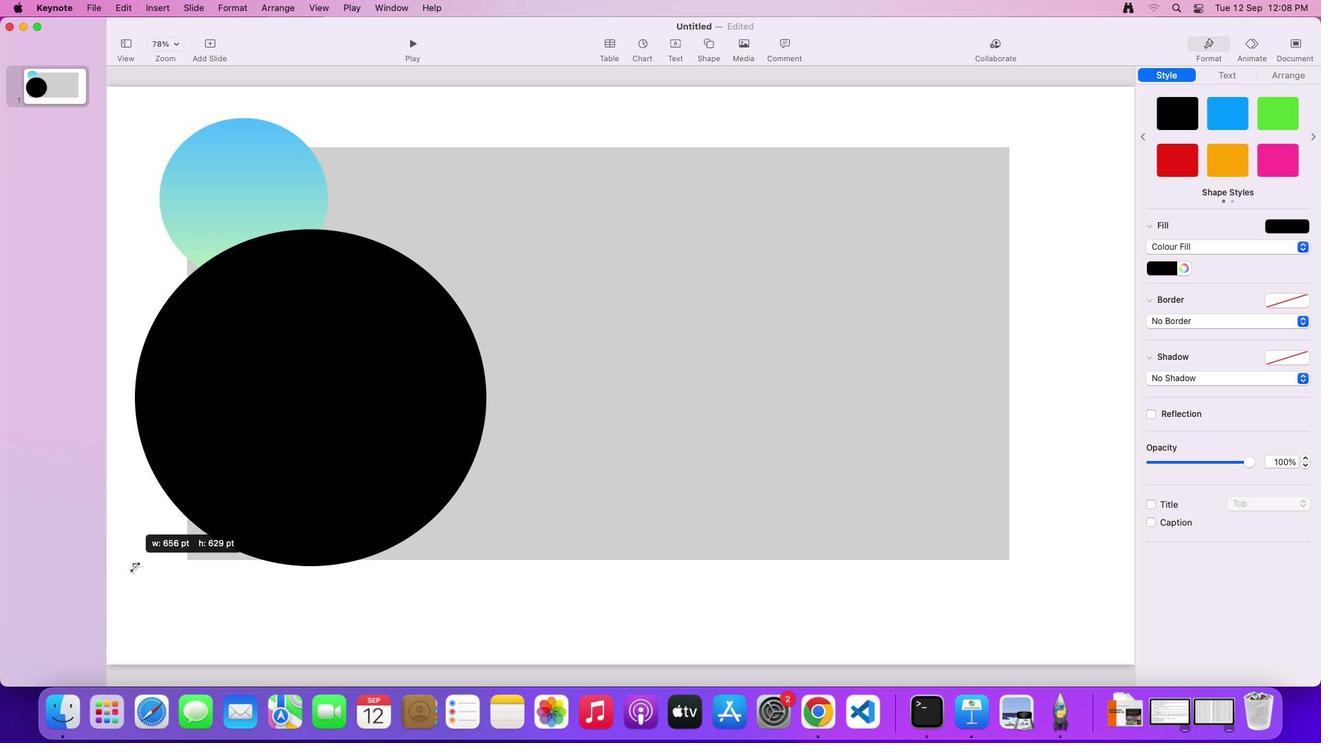 
Action: Mouse moved to (1287, 77)
Screenshot: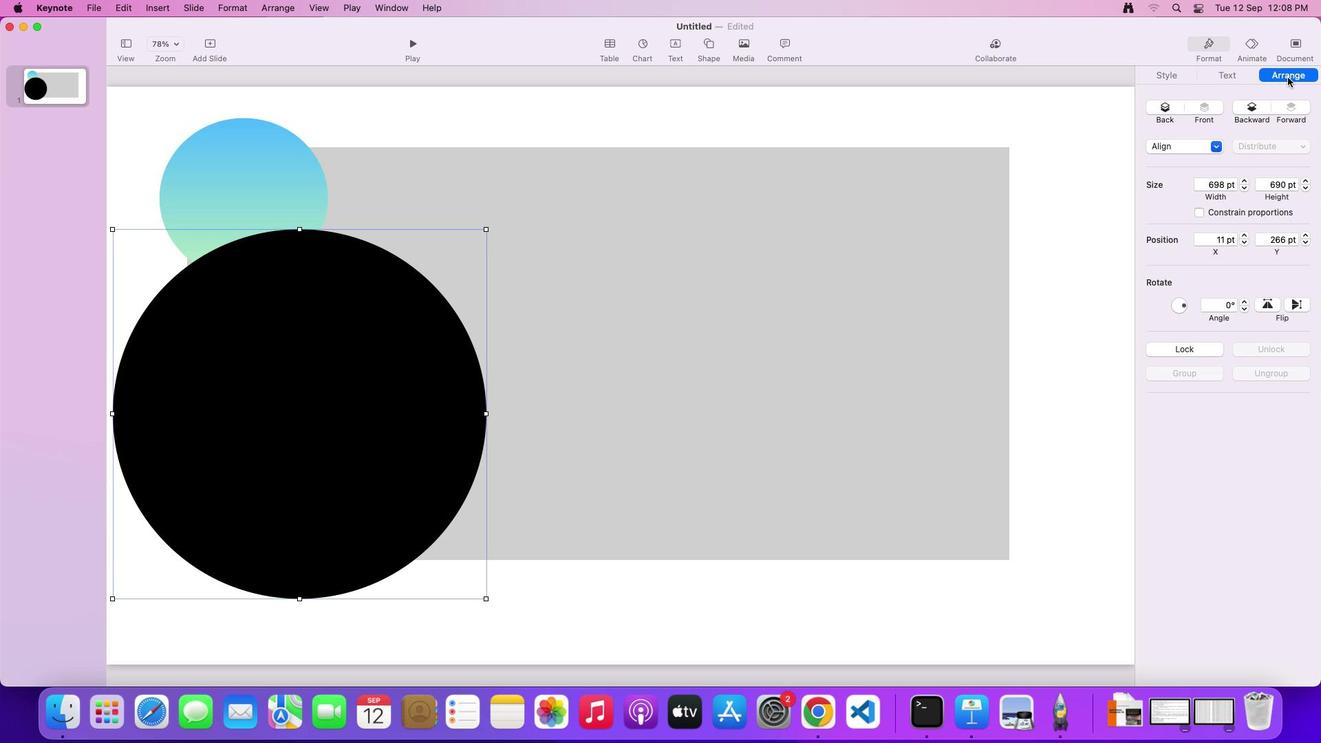 
Action: Mouse pressed left at (1287, 77)
Screenshot: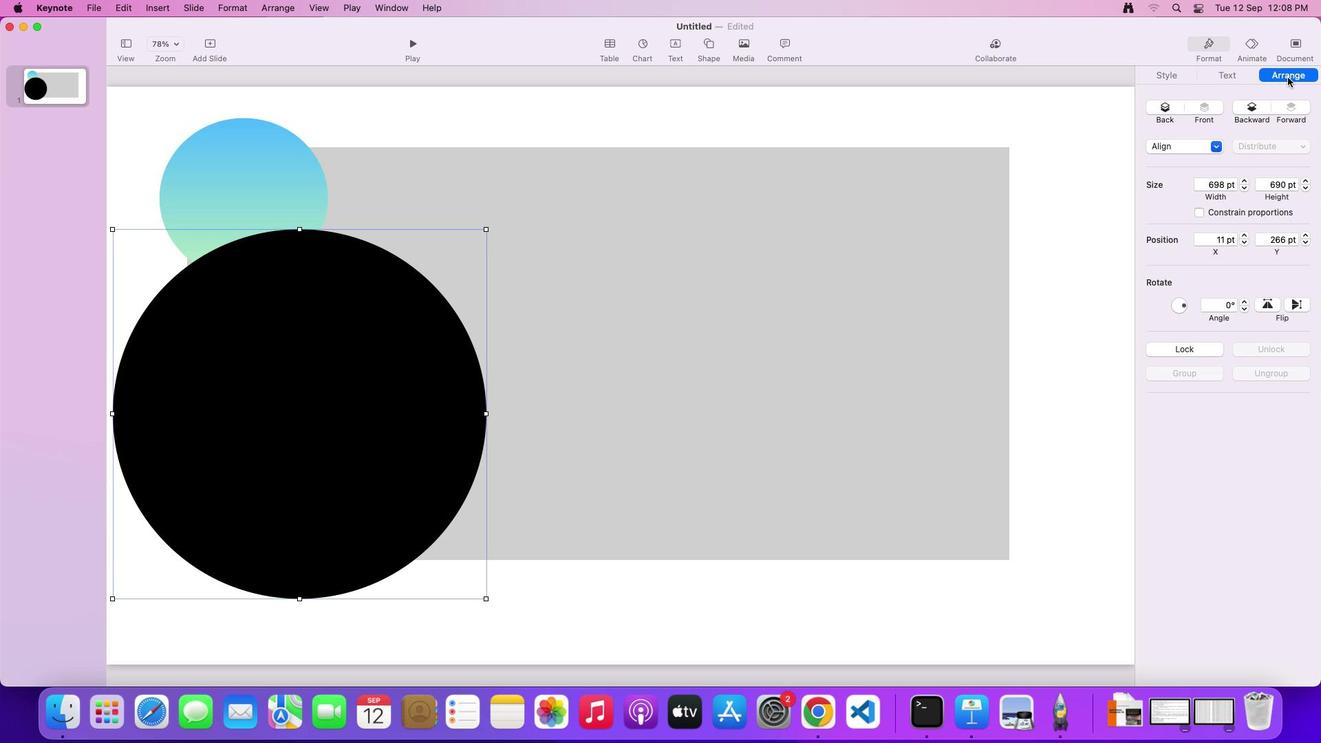 
Action: Mouse moved to (602, 292)
Screenshot: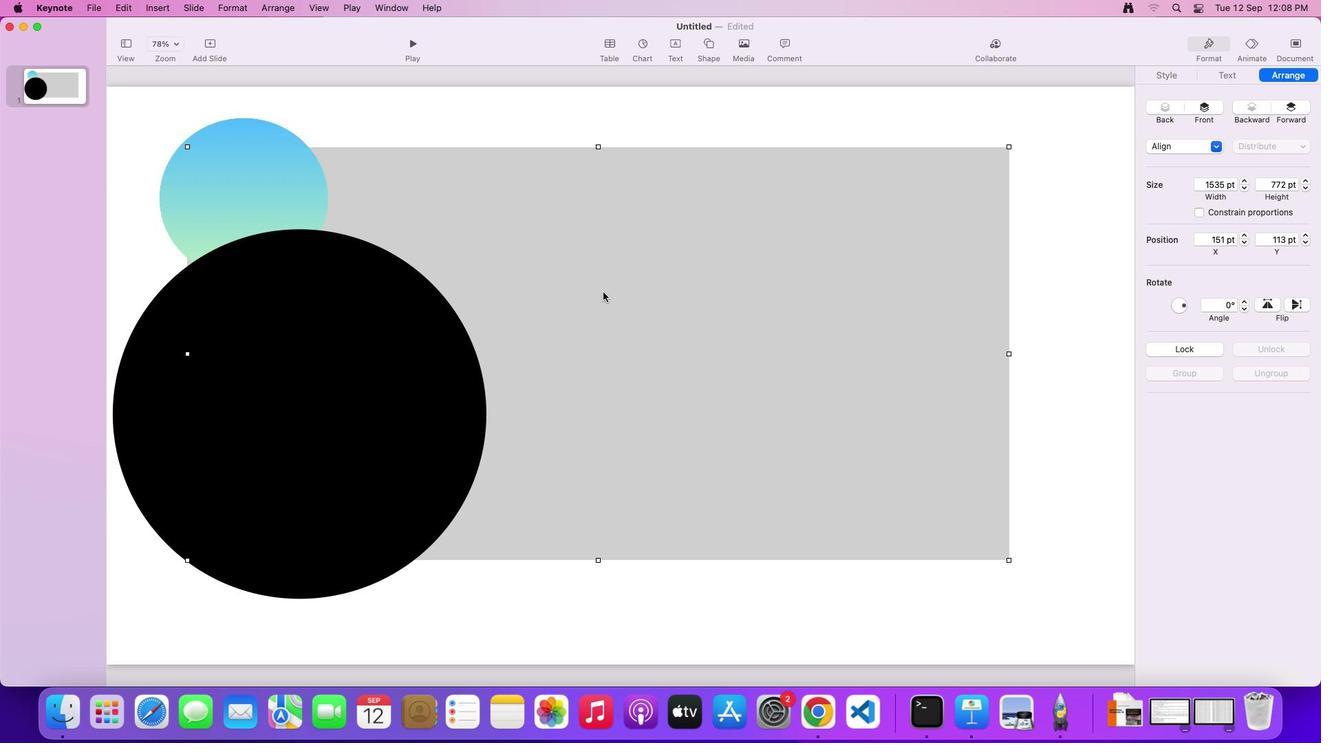 
Action: Mouse pressed left at (602, 292)
Screenshot: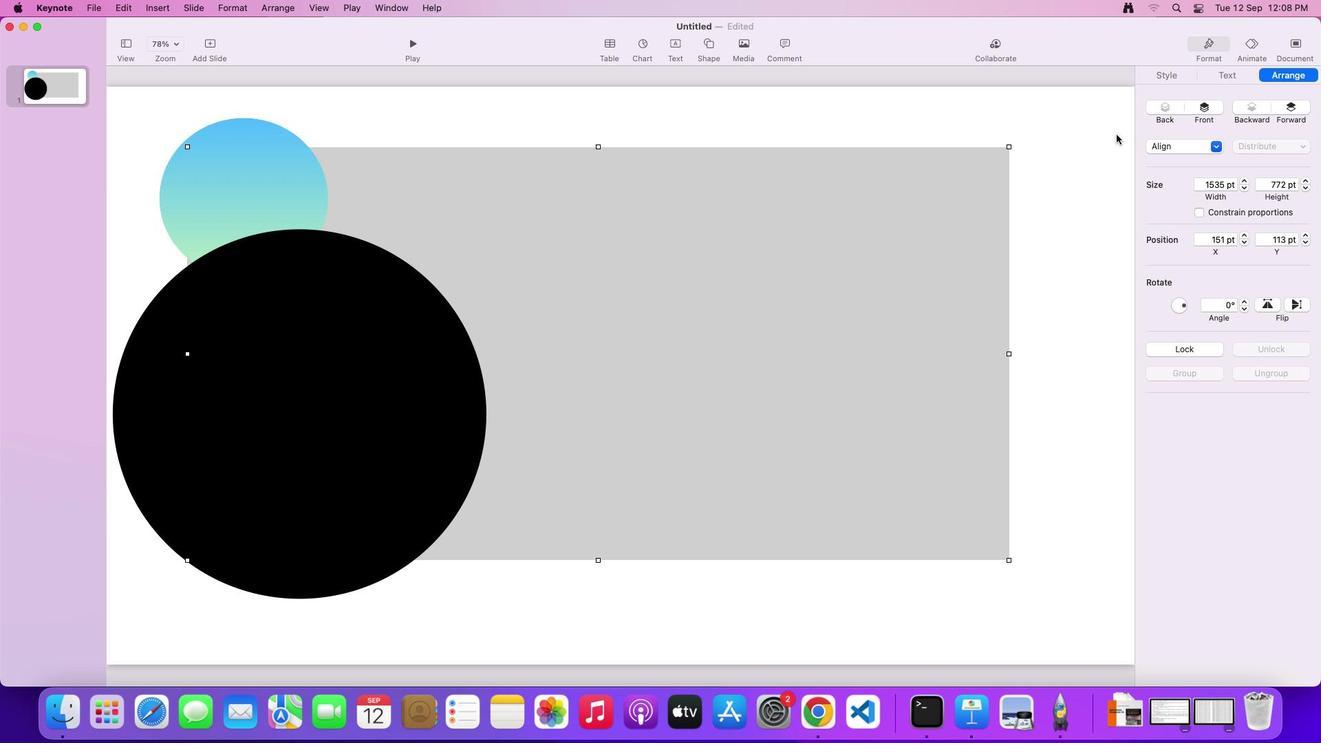 
Action: Mouse moved to (366, 307)
Screenshot: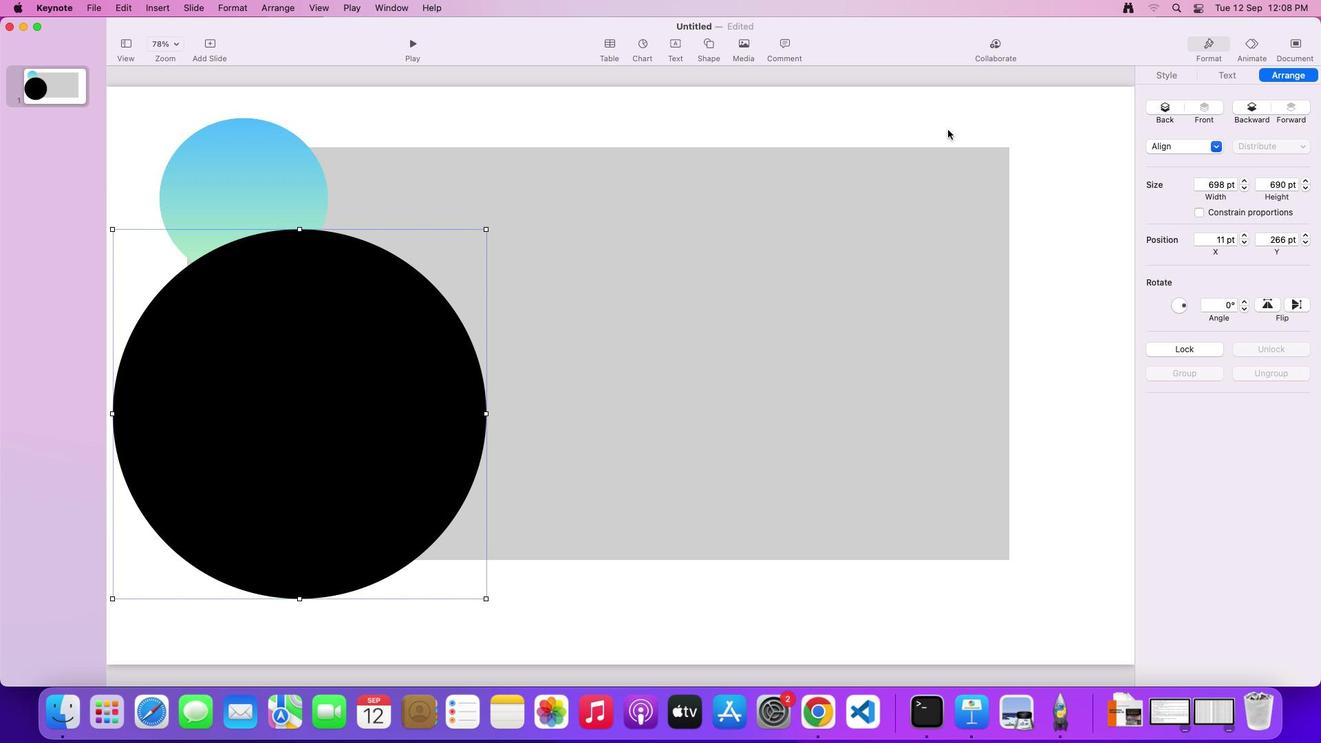 
Action: Mouse pressed left at (366, 307)
Screenshot: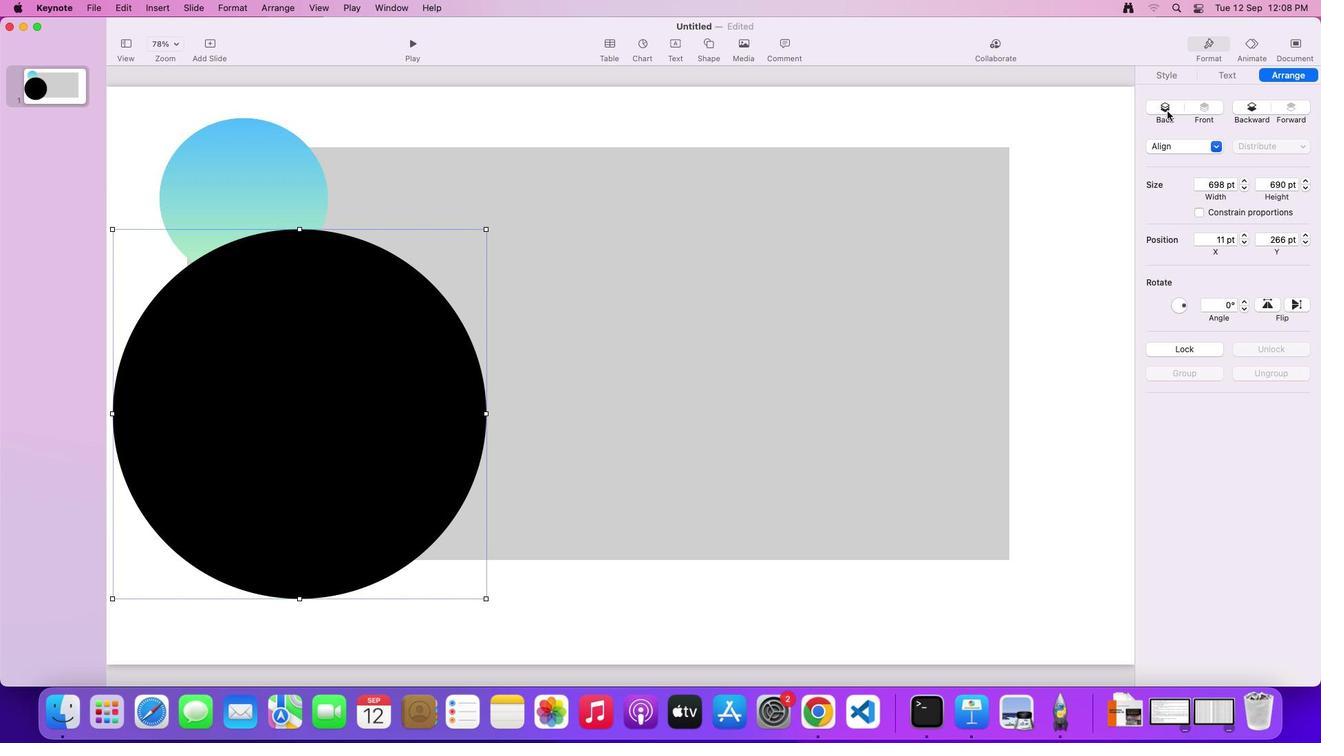 
Action: Mouse moved to (1255, 107)
Screenshot: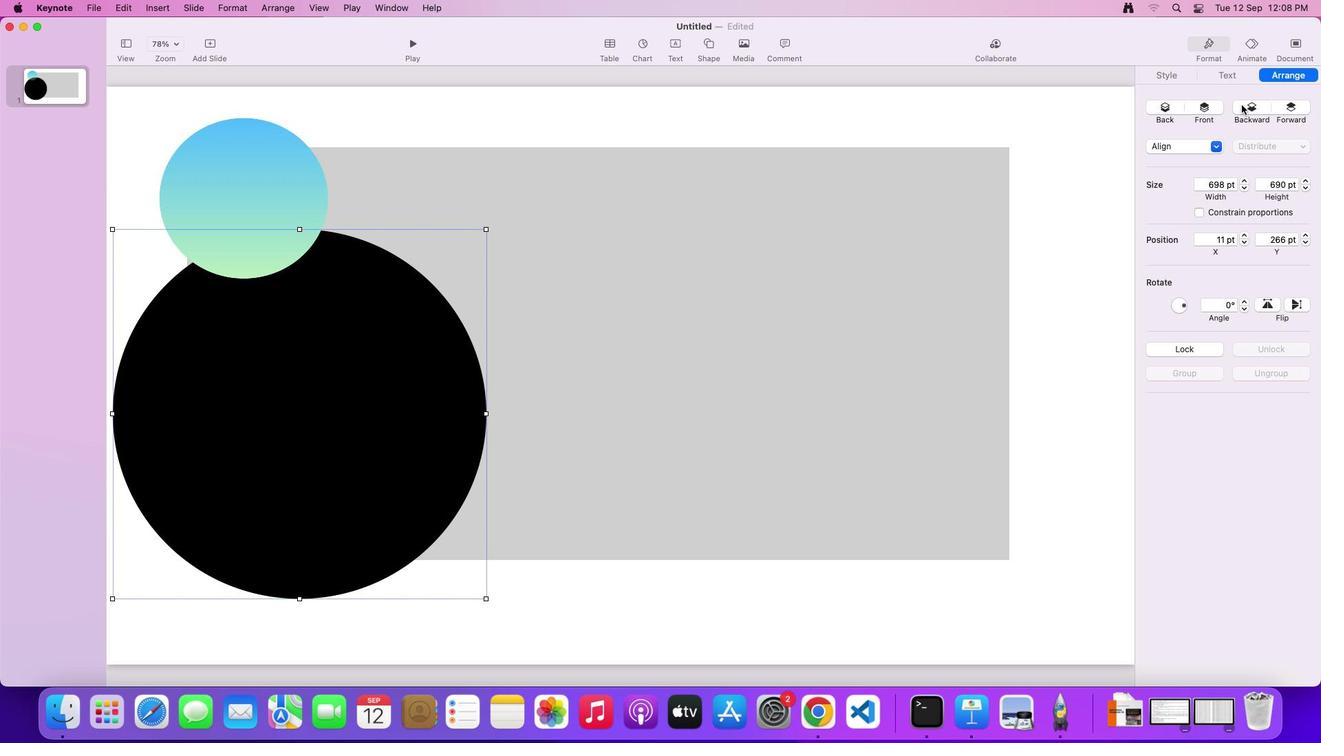 
Action: Mouse pressed left at (1255, 107)
Screenshot: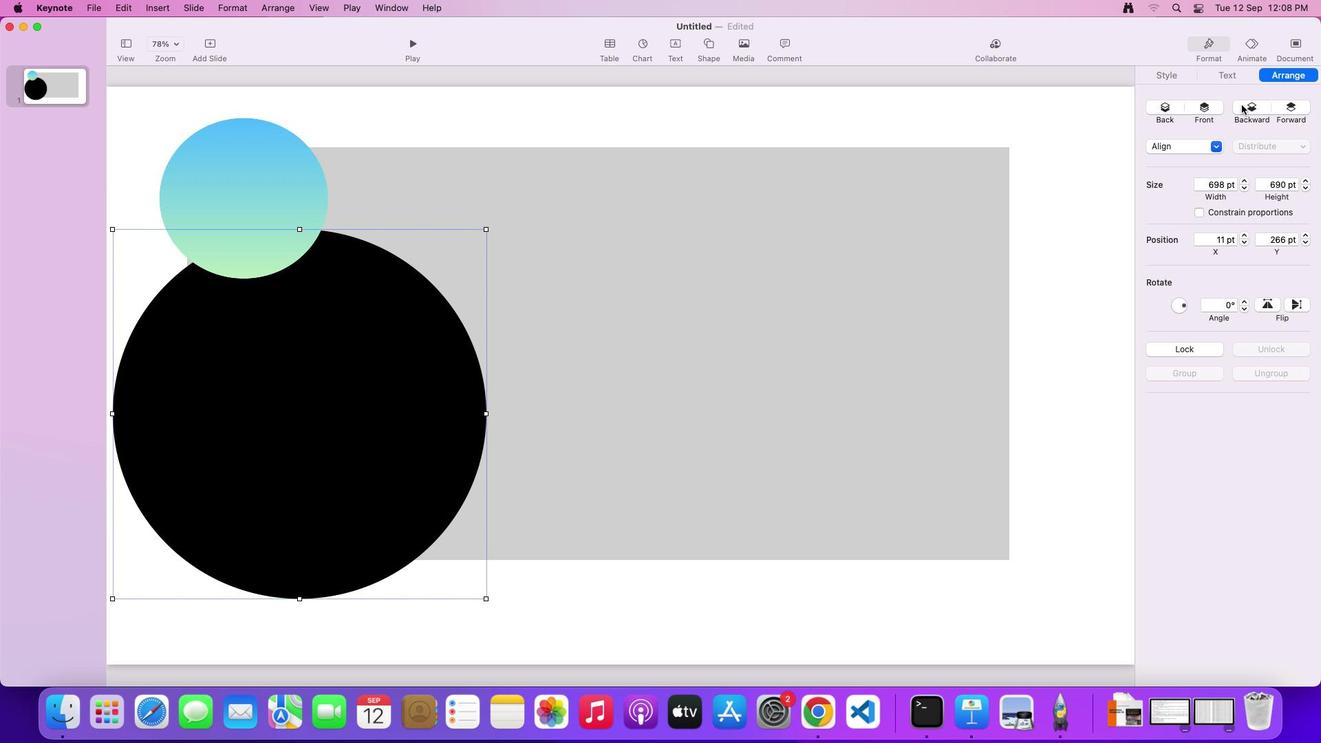 
Action: Mouse moved to (246, 324)
Screenshot: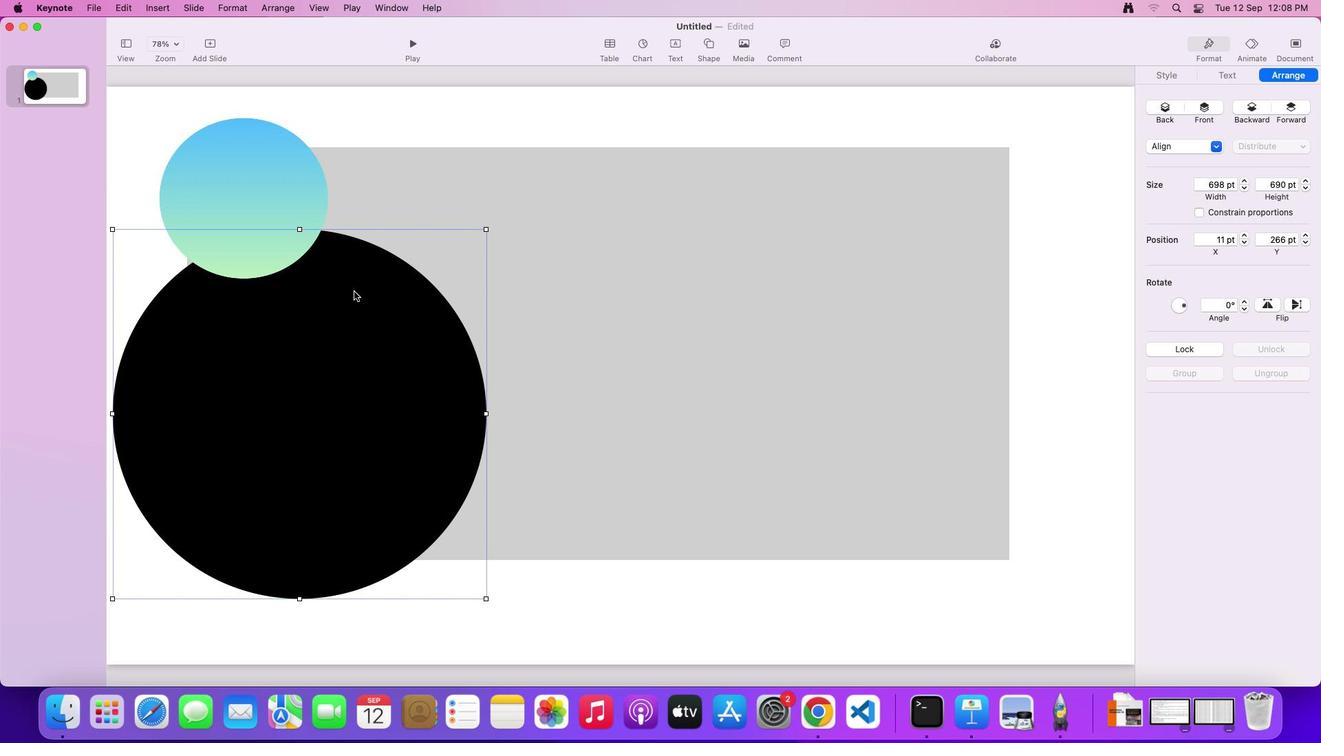 
Action: Mouse pressed left at (246, 324)
Screenshot: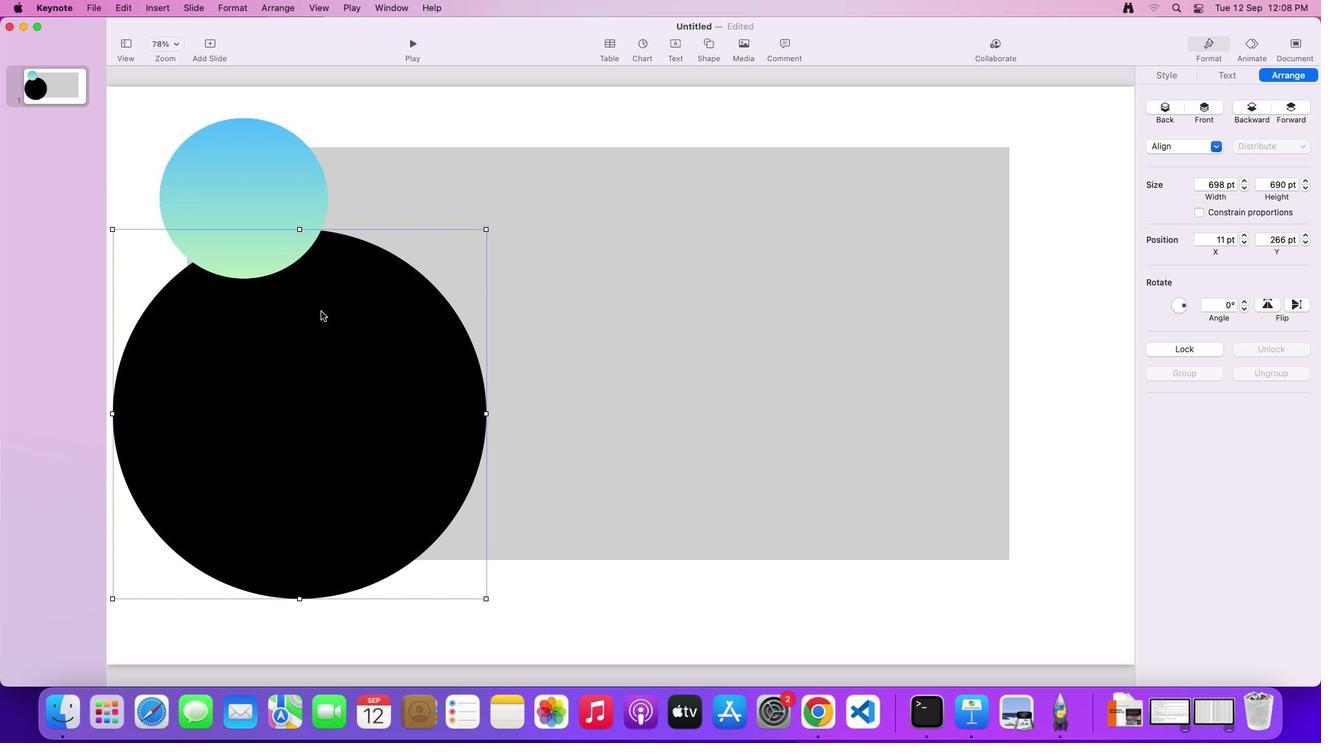 
Action: Mouse moved to (317, 314)
Screenshot: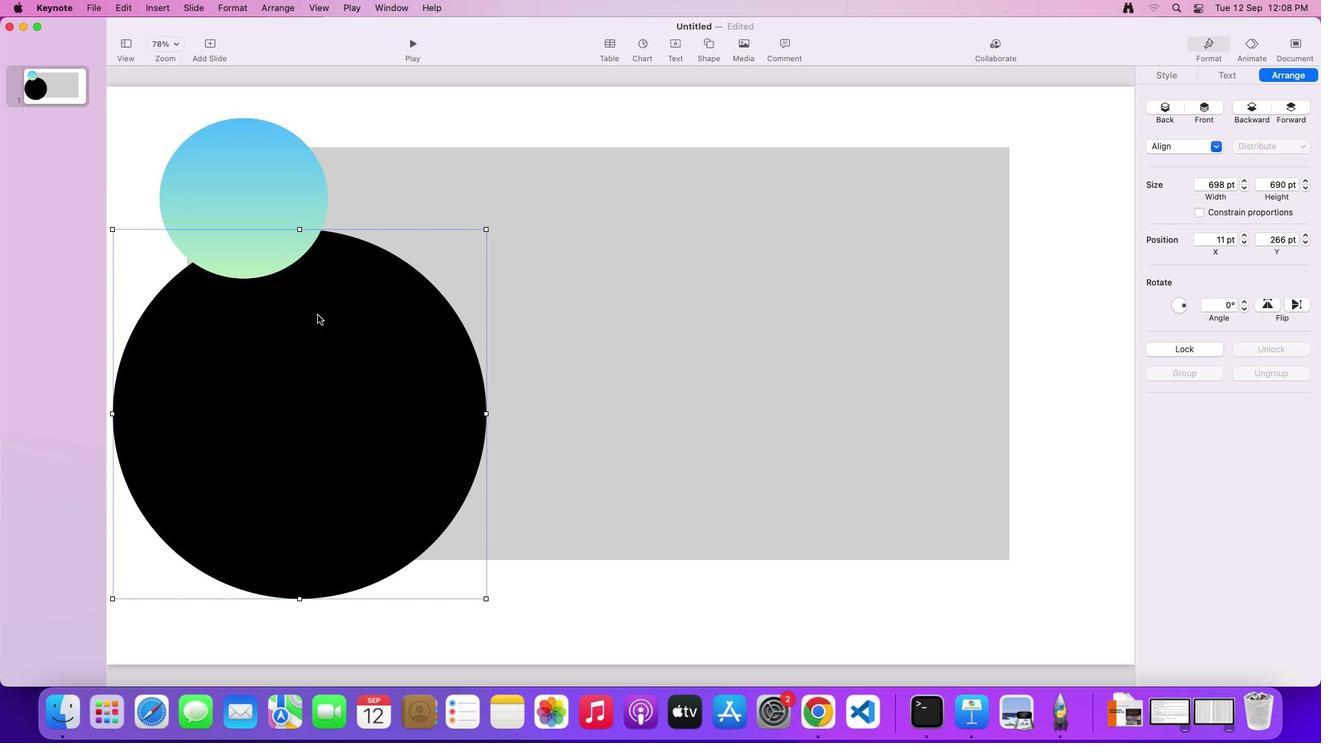 
Action: Key pressed Key.alt
Screenshot: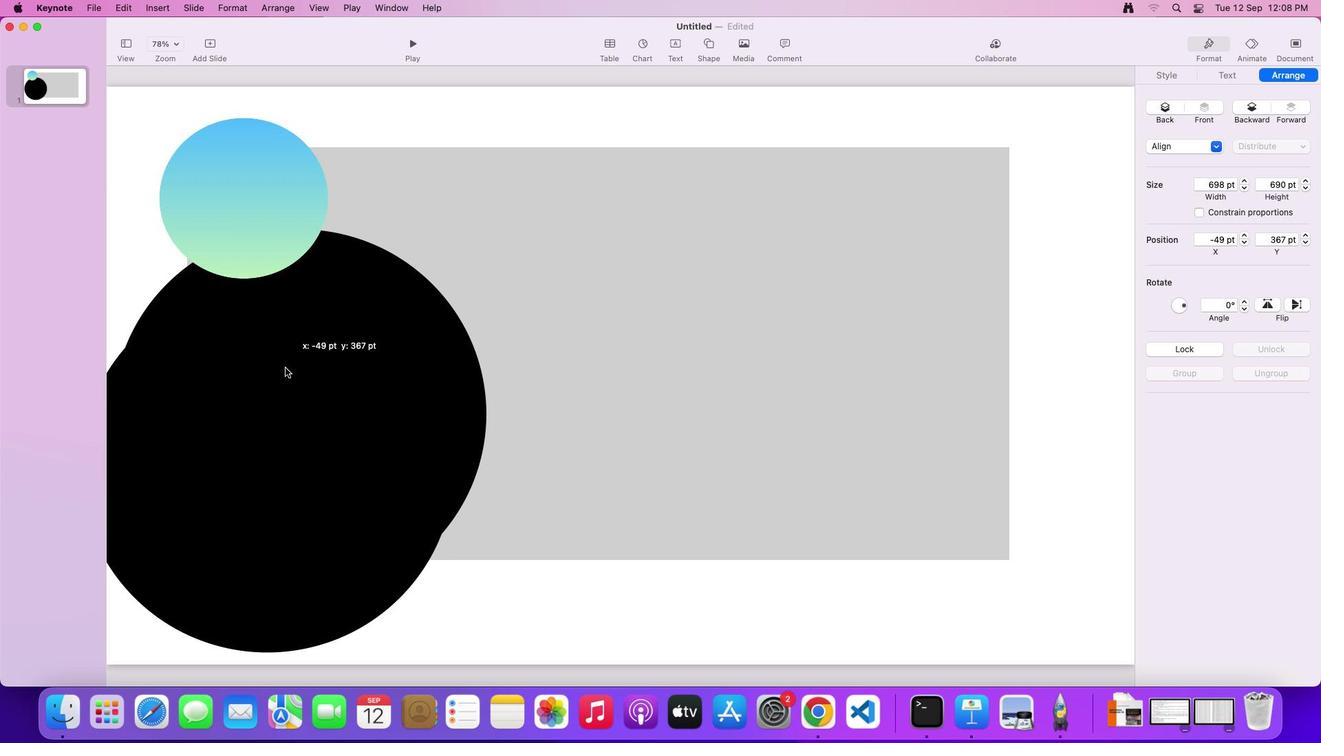 
Action: Mouse pressed left at (317, 314)
Screenshot: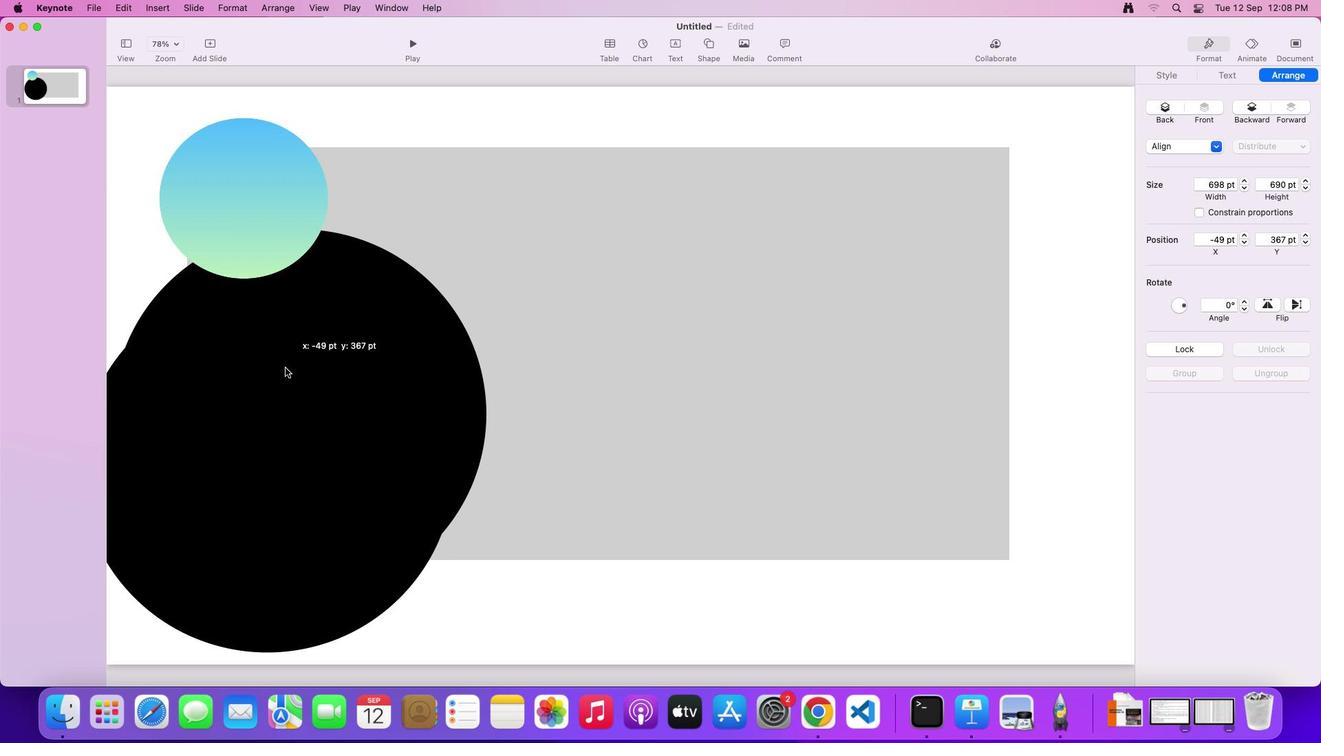 
Action: Mouse moved to (1163, 75)
Screenshot: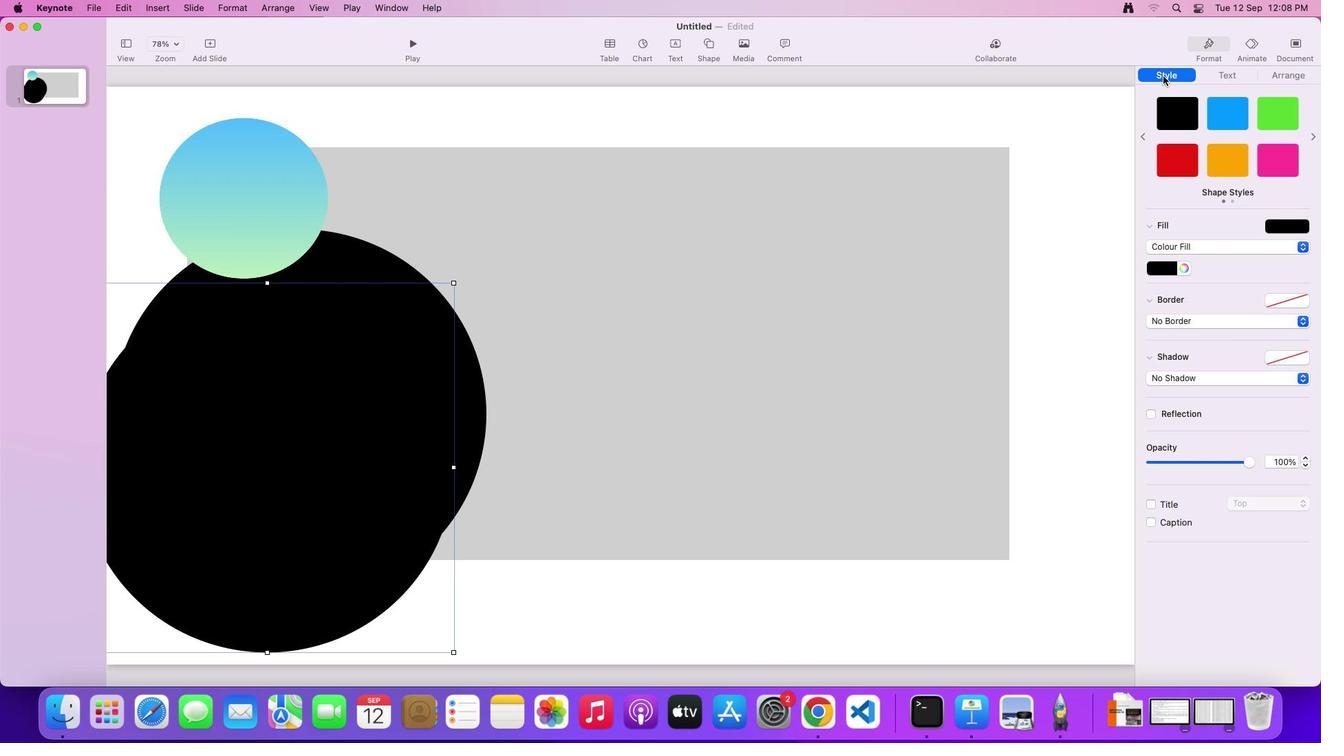 
Action: Mouse pressed left at (1163, 75)
Screenshot: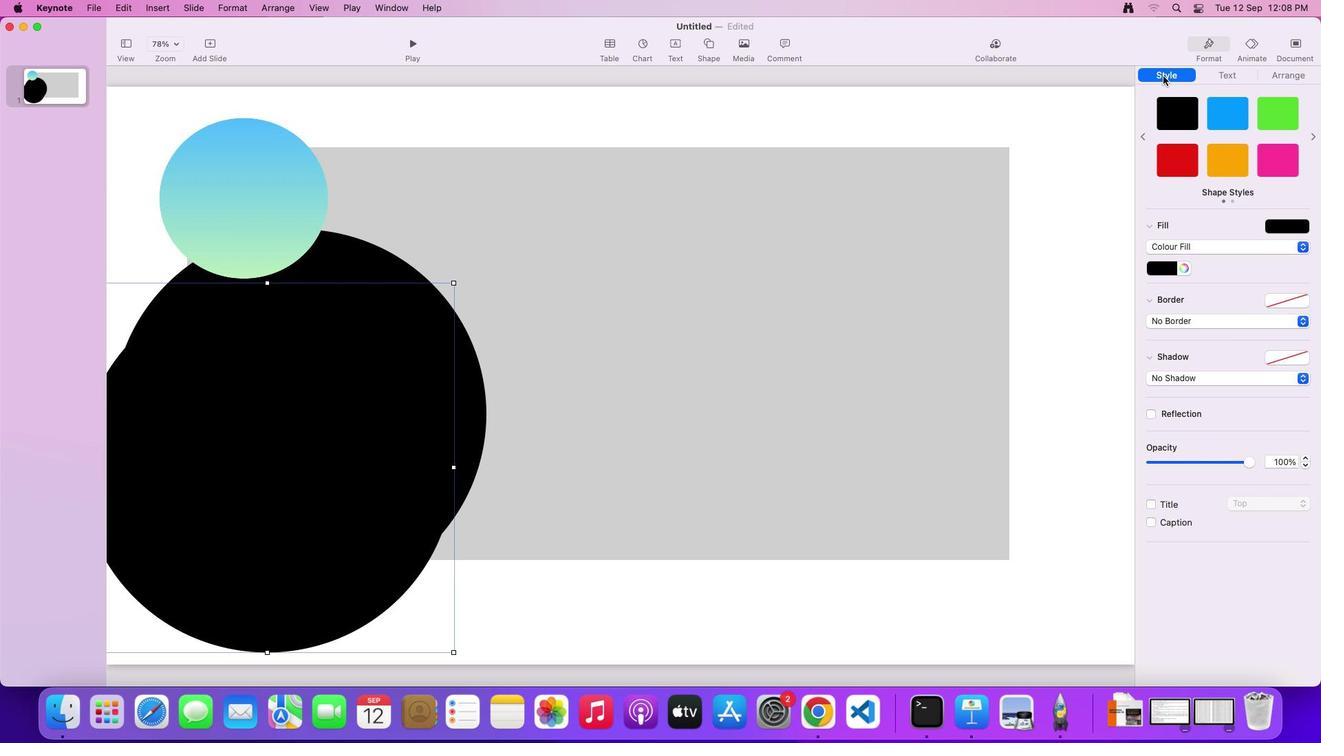 
Action: Mouse moved to (1172, 271)
Screenshot: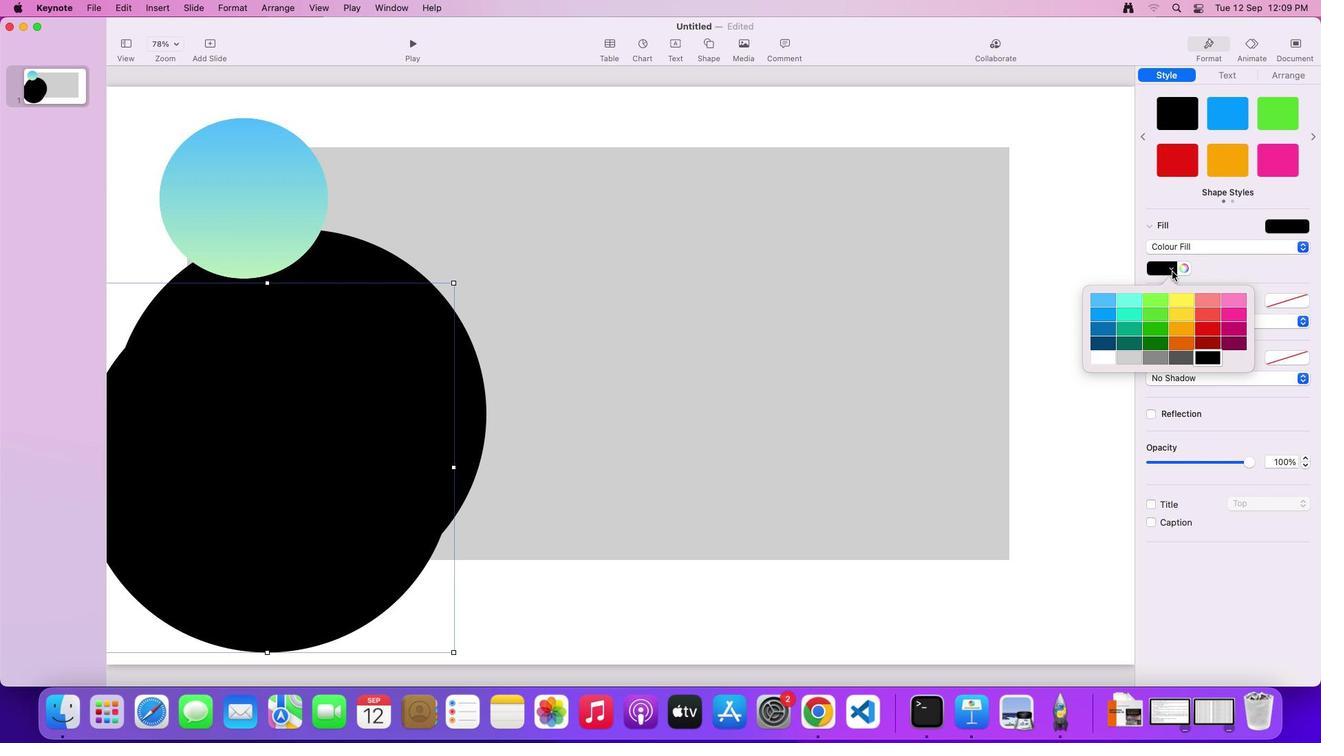 
Action: Mouse pressed left at (1172, 271)
Screenshot: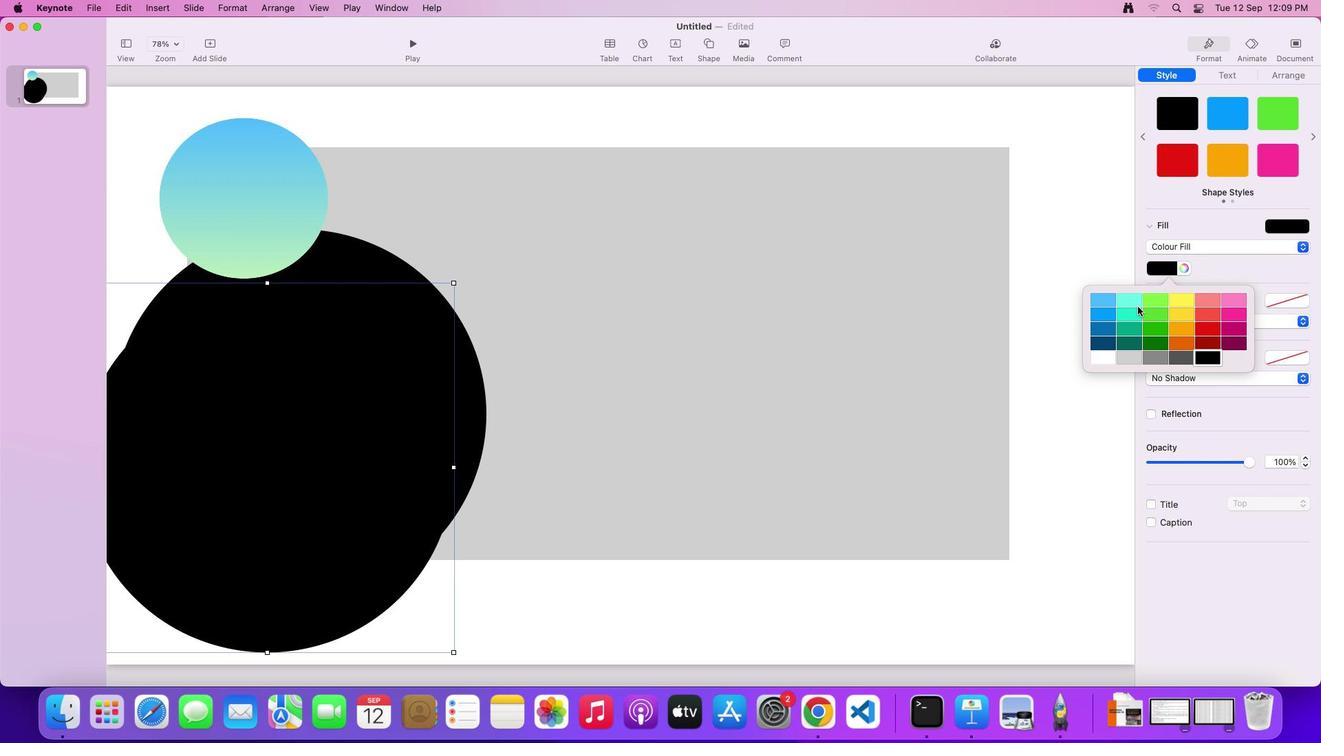 
Action: Mouse moved to (1134, 303)
Screenshot: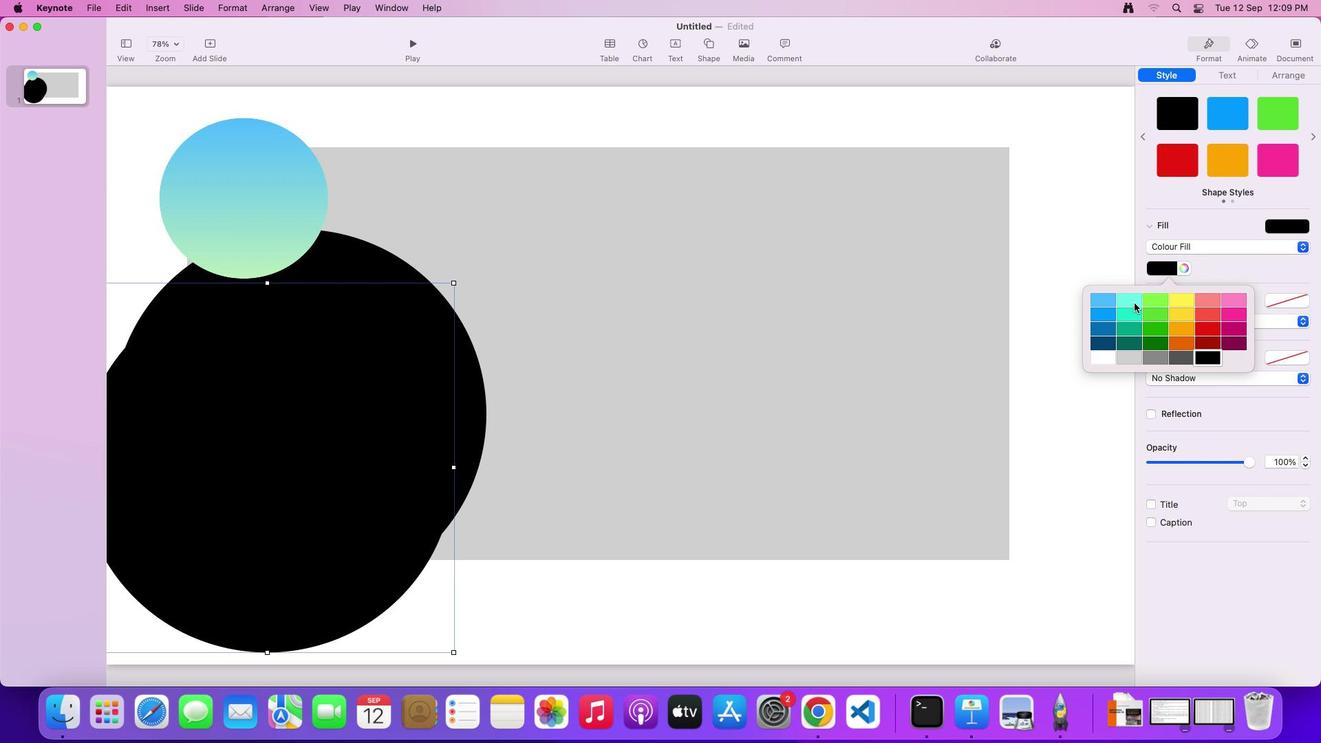 
Action: Mouse pressed left at (1134, 303)
Screenshot: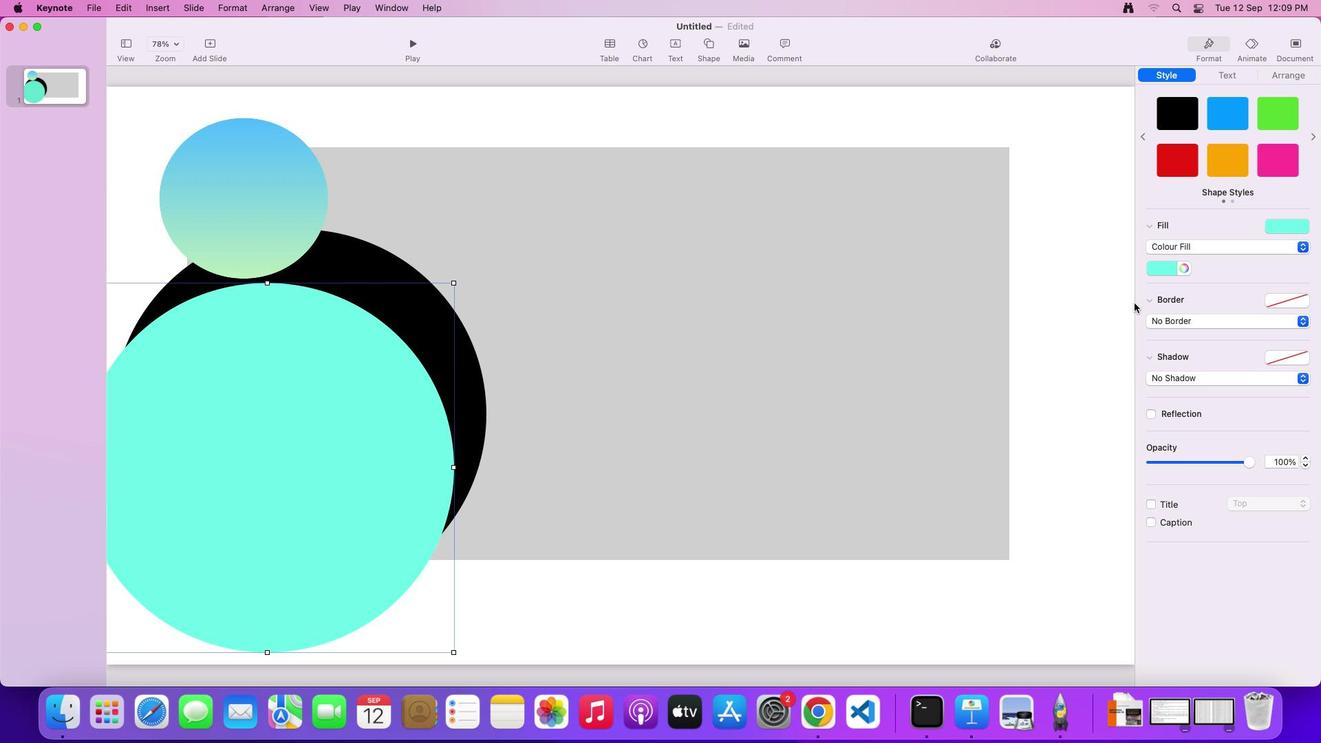 
Action: Mouse moved to (1182, 273)
Screenshot: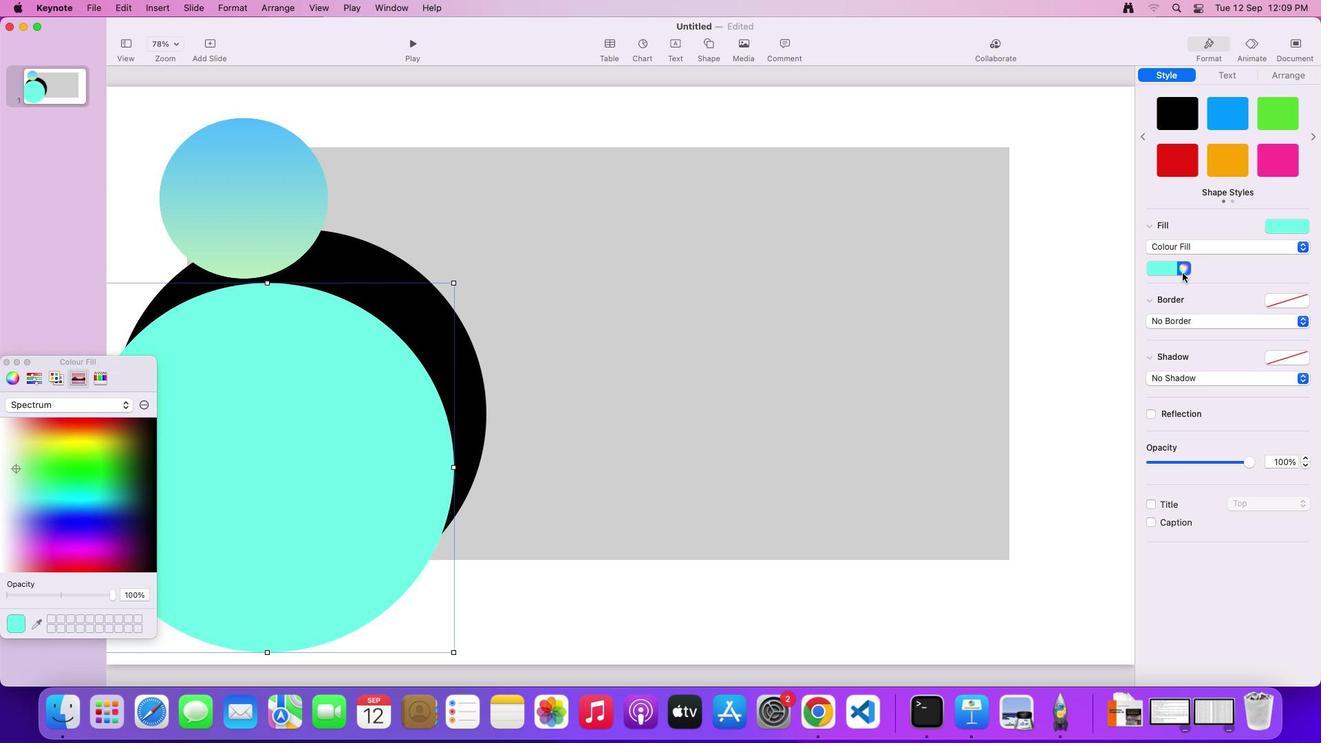 
Action: Mouse pressed left at (1182, 273)
Screenshot: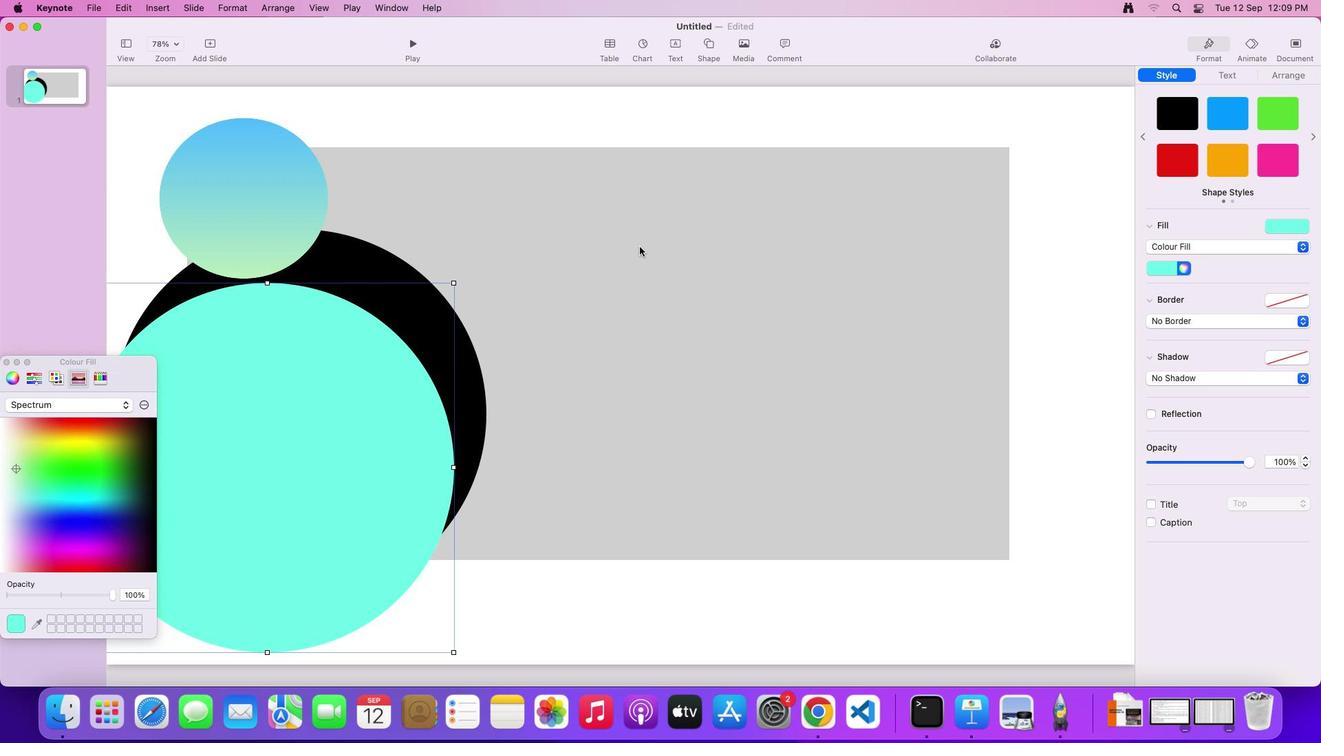 
Action: Mouse moved to (16, 494)
Screenshot: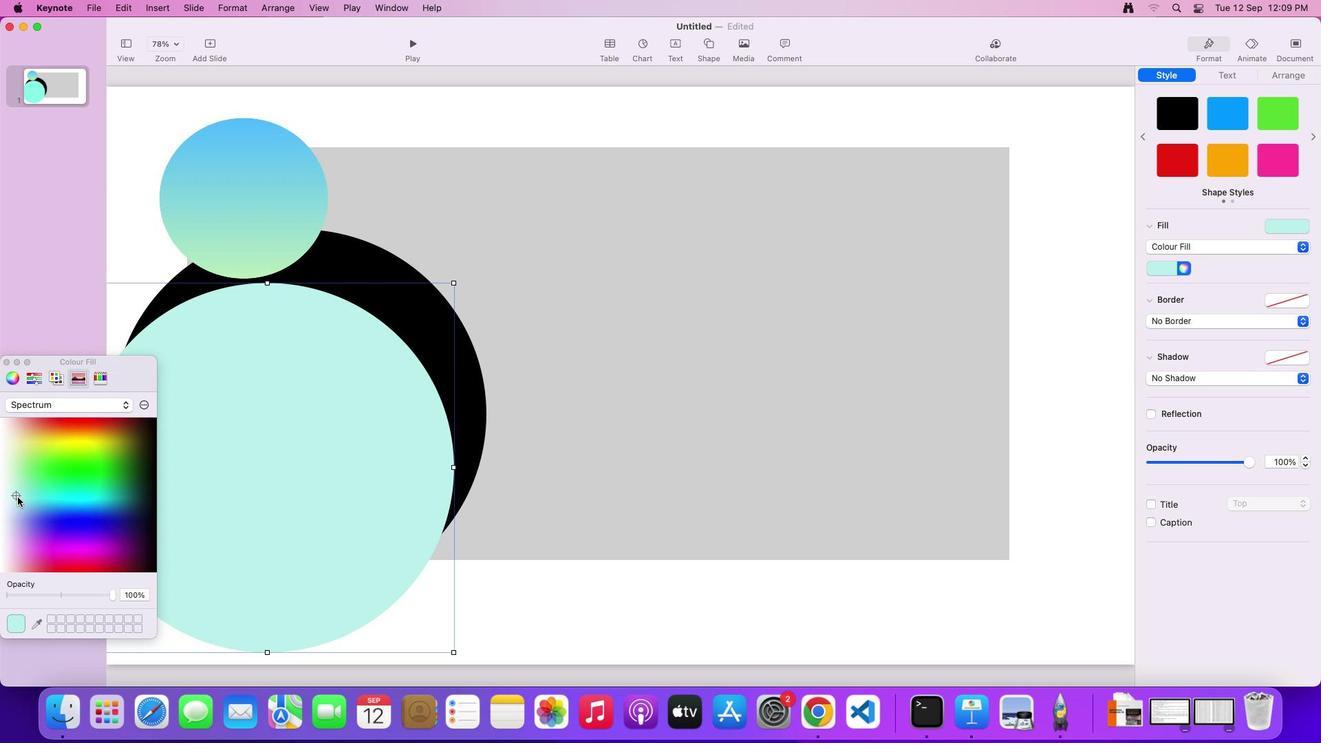 
Action: Mouse pressed left at (16, 494)
Screenshot: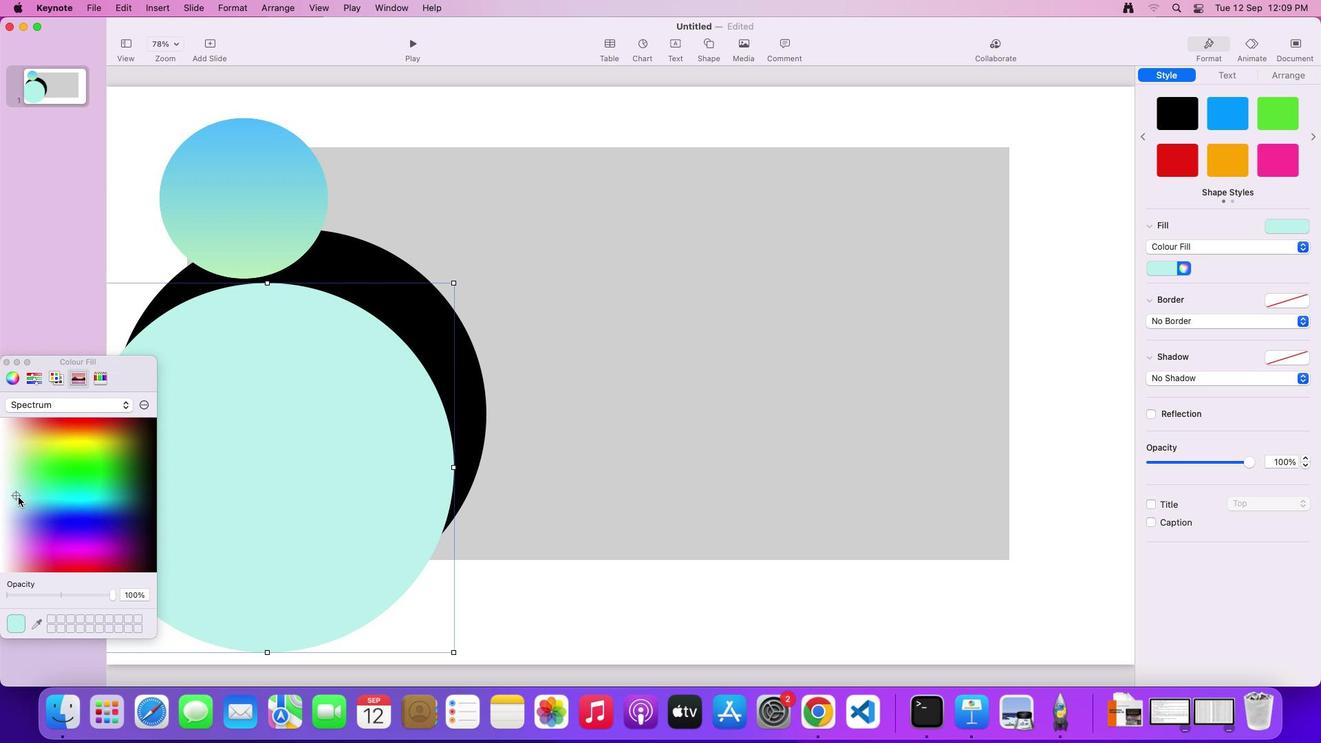 
Action: Mouse moved to (17, 497)
Screenshot: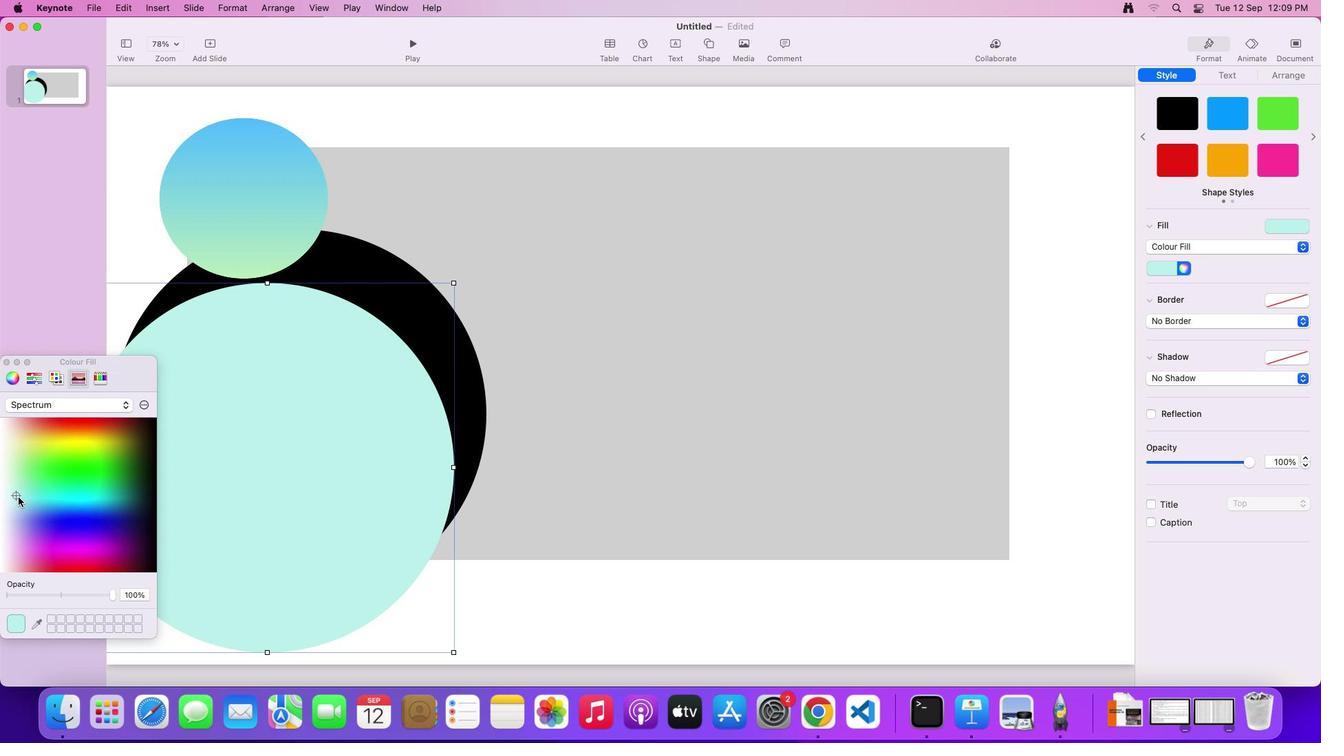 
Action: Mouse pressed left at (17, 497)
Screenshot: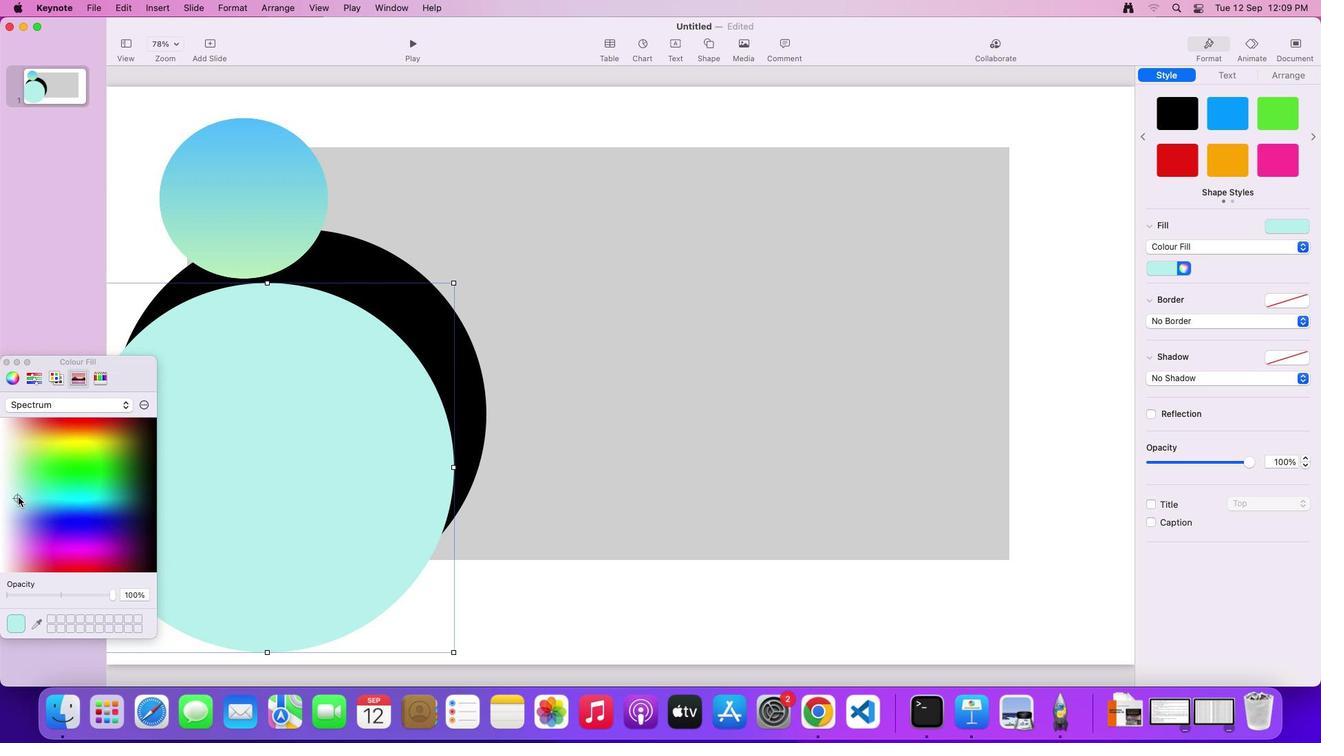
Action: Mouse moved to (244, 415)
Screenshot: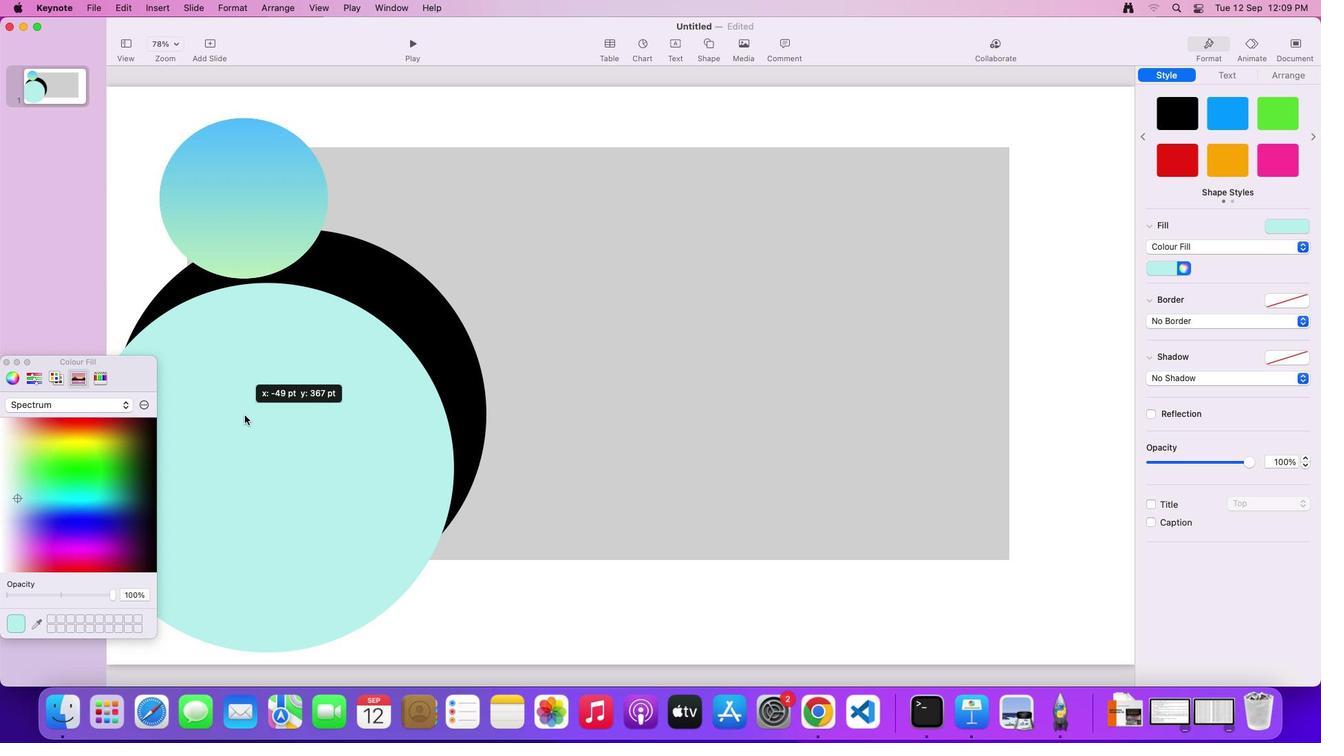 
Action: Mouse pressed left at (244, 415)
Screenshot: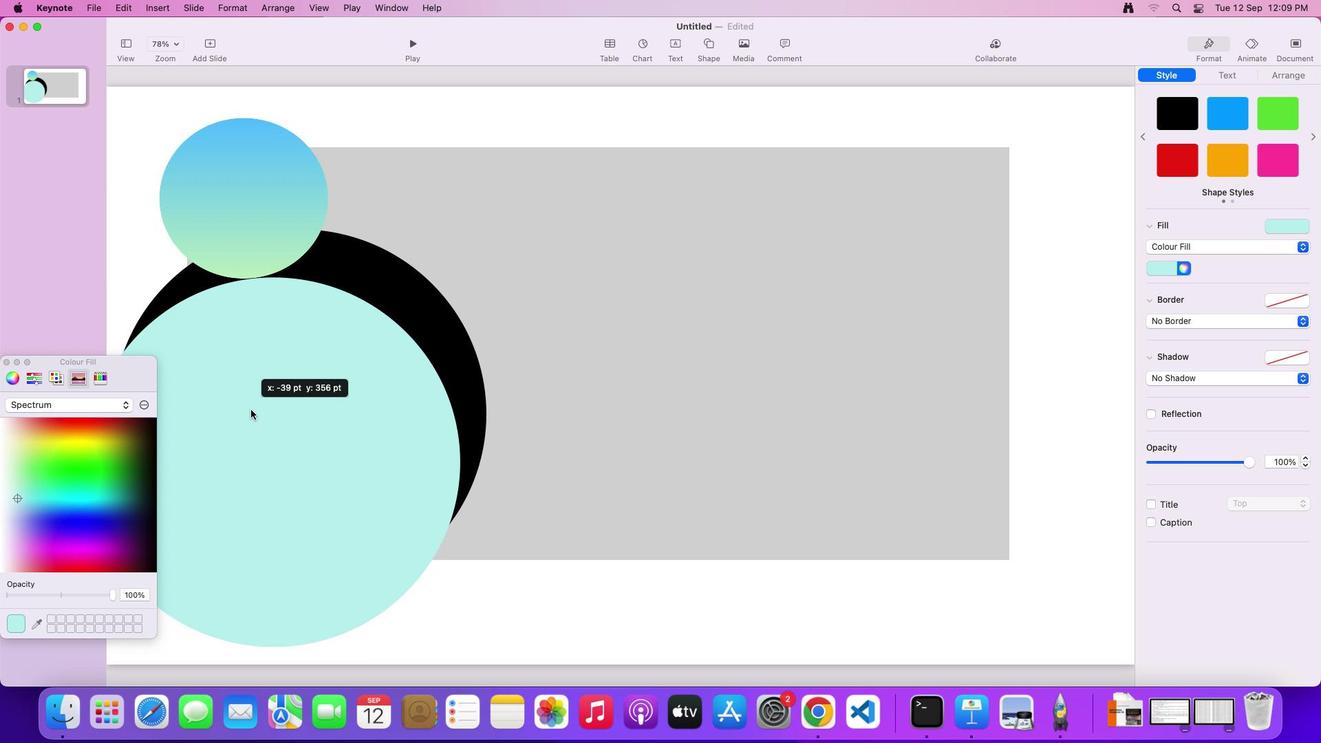 
Action: Mouse moved to (191, 392)
Screenshot: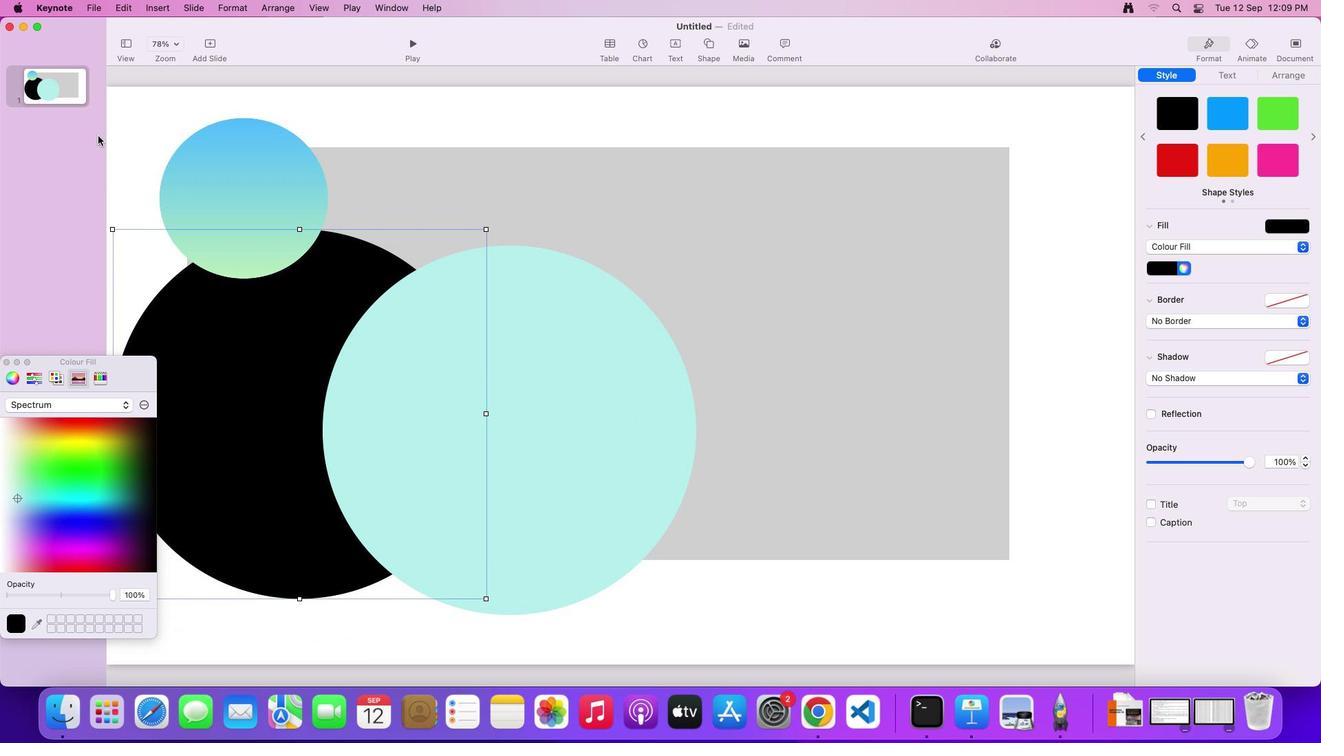
Action: Mouse pressed left at (191, 392)
Screenshot: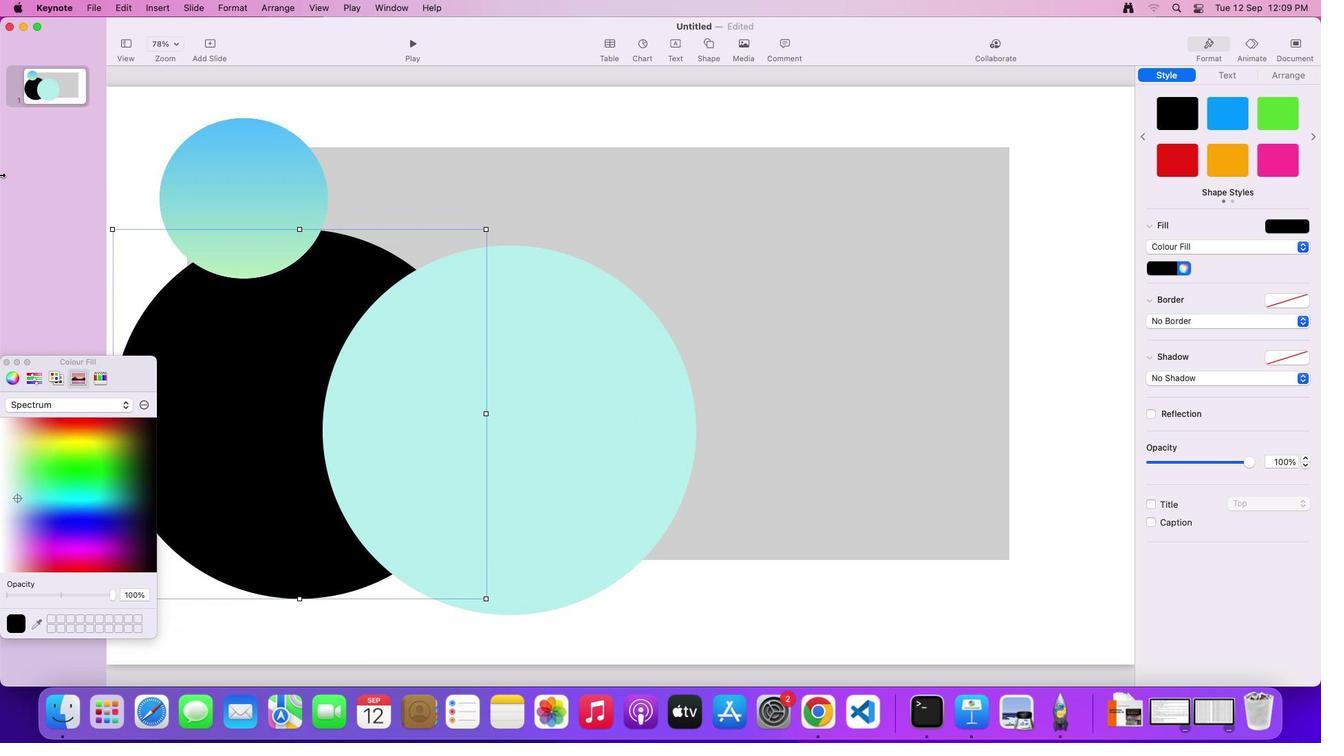 
Action: Mouse moved to (19, 494)
Screenshot: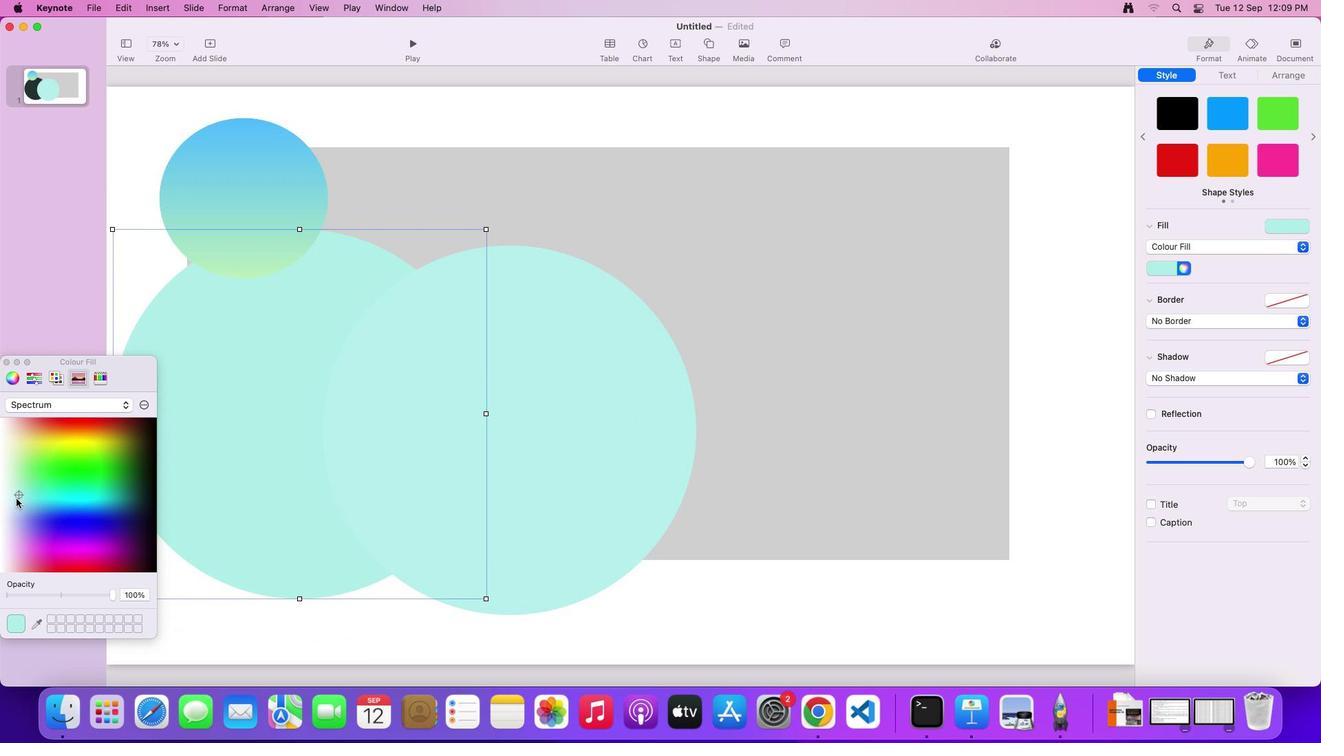 
Action: Mouse pressed left at (19, 494)
Screenshot: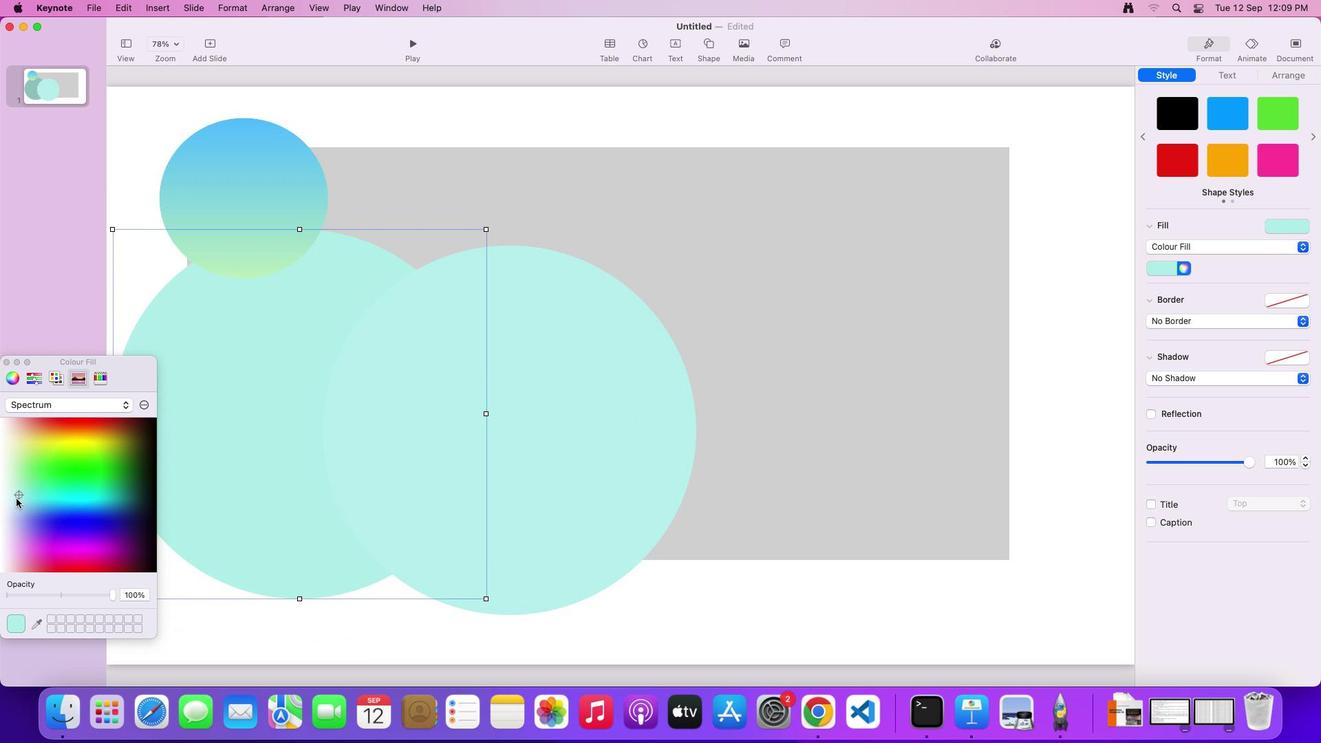 
Action: Mouse moved to (445, 390)
Screenshot: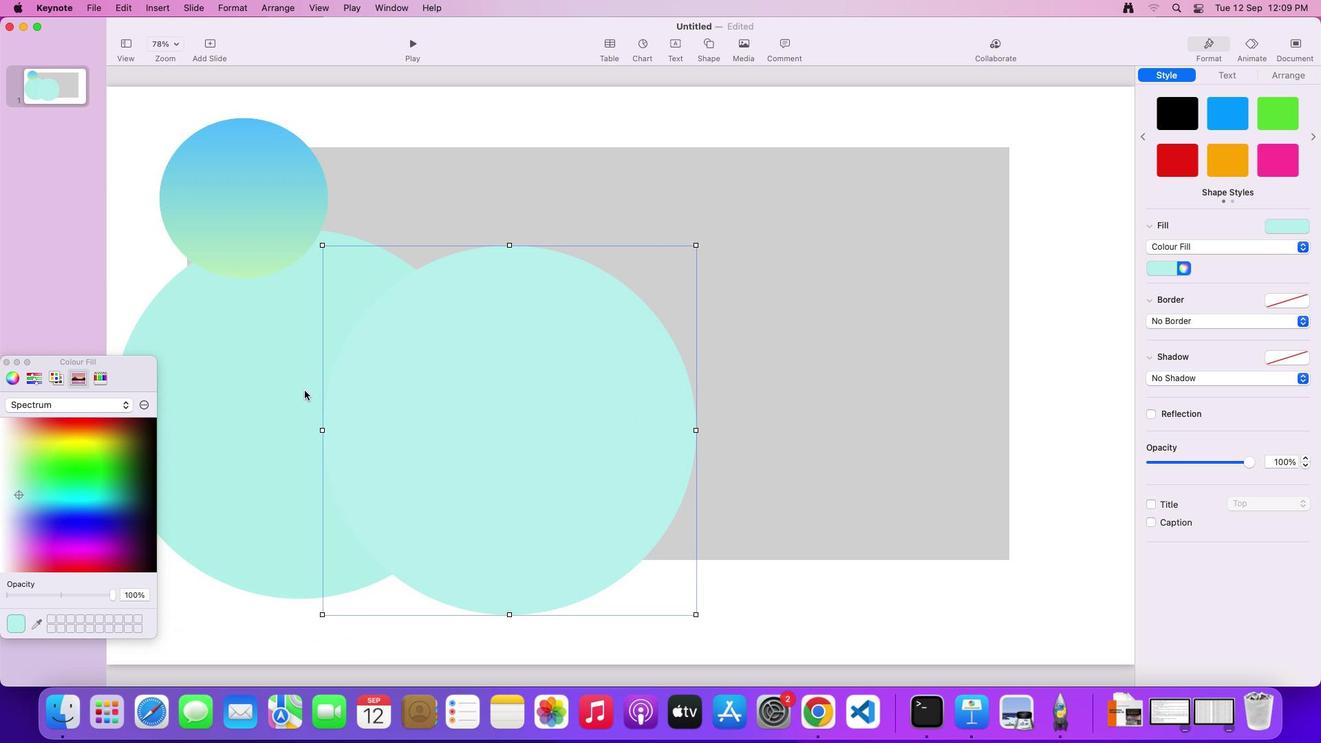 
Action: Mouse pressed left at (445, 390)
Screenshot: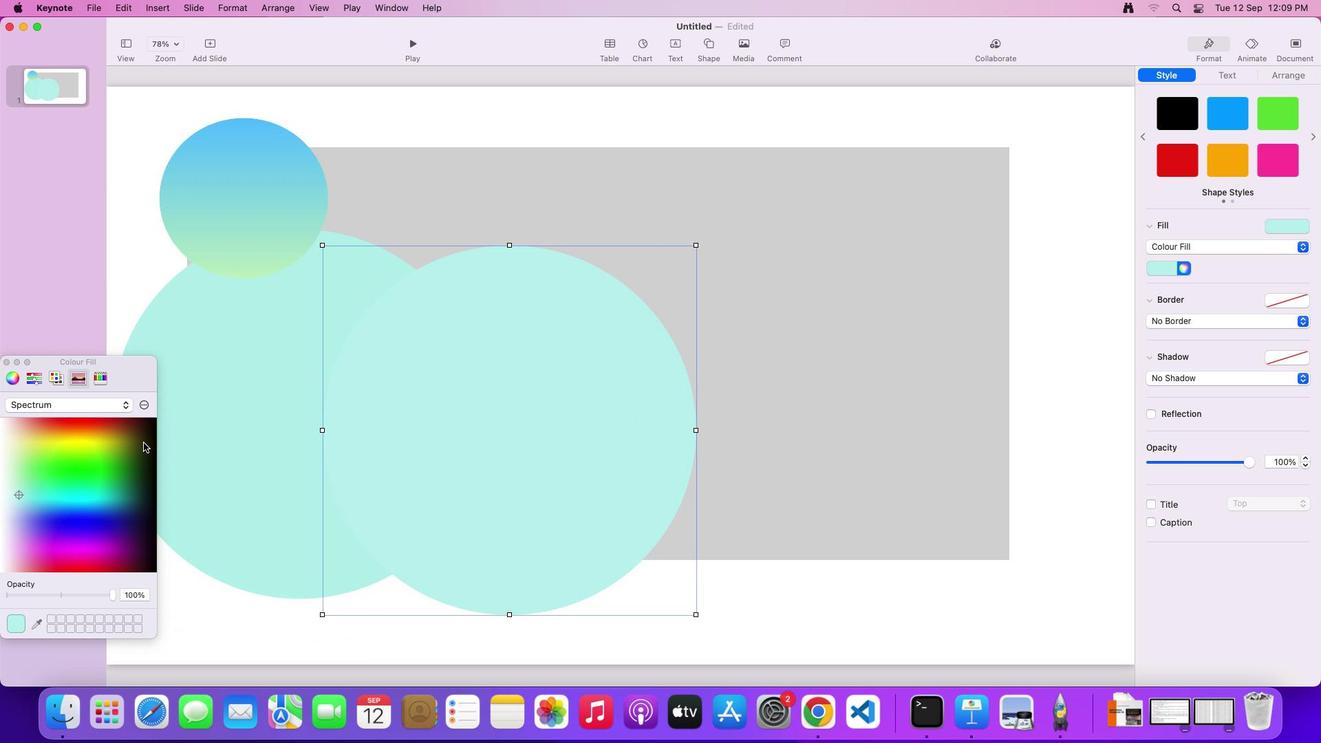 
Action: Mouse moved to (83, 531)
Screenshot: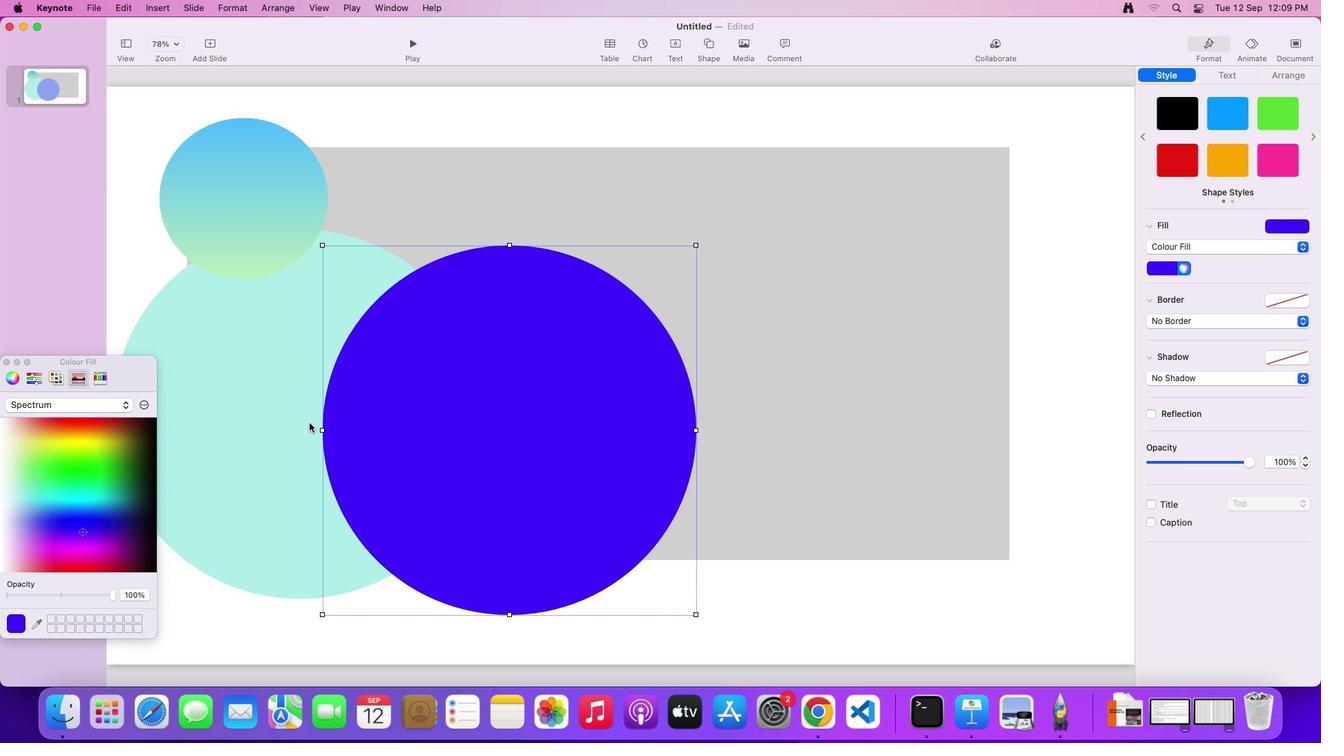 
Action: Mouse pressed left at (83, 531)
Screenshot: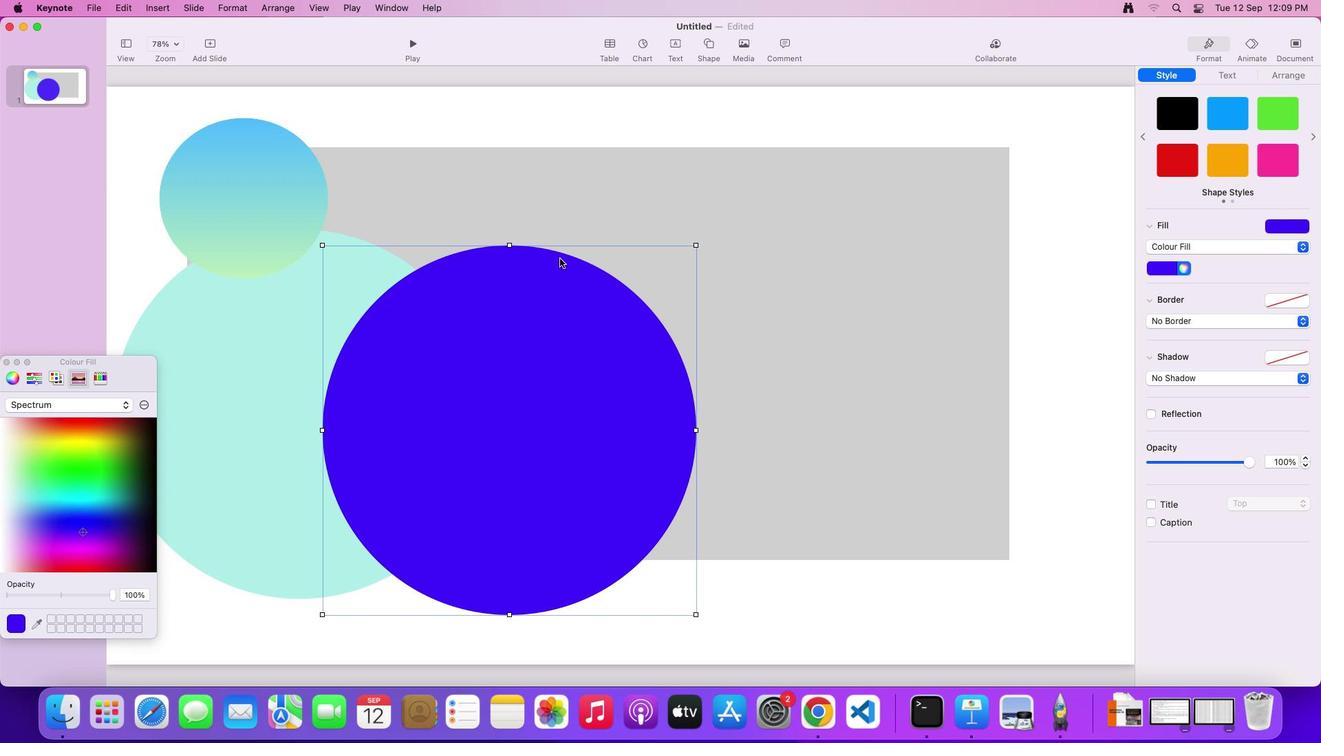 
Action: Mouse moved to (266, 467)
Screenshot: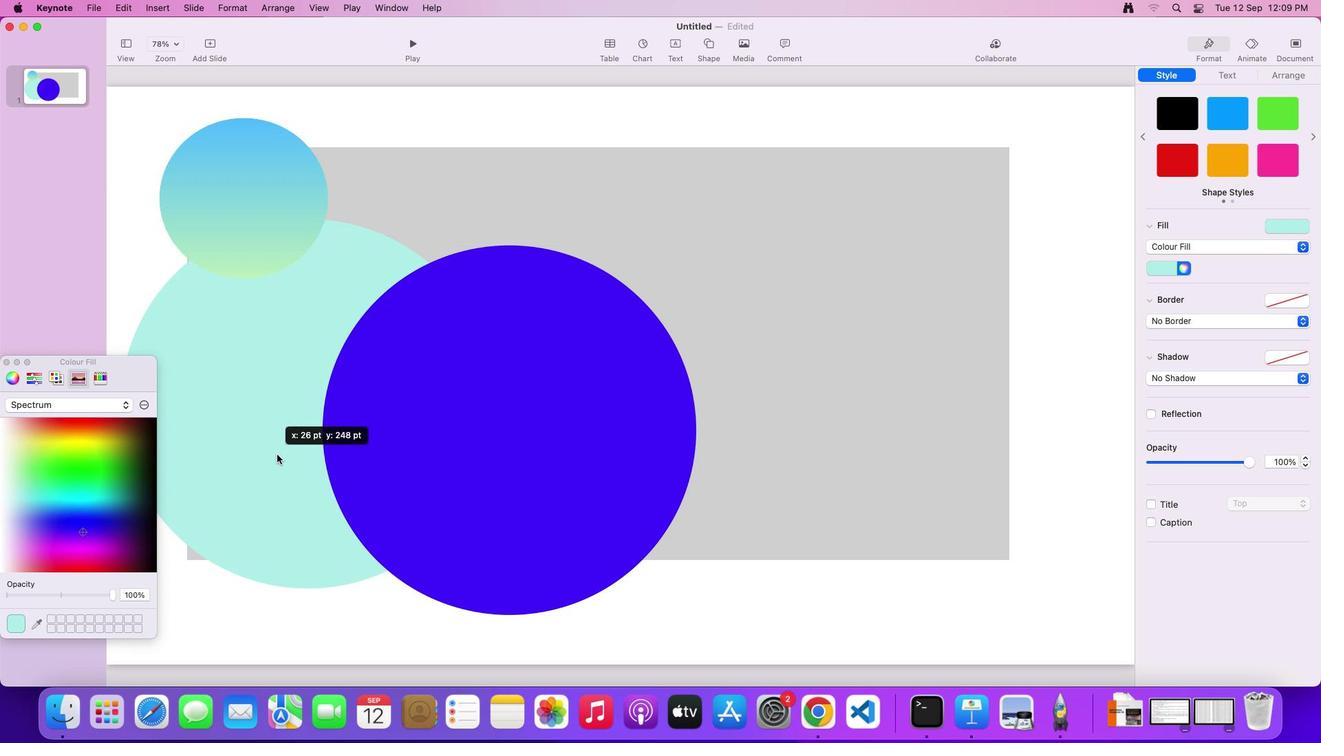 
Action: Mouse pressed left at (266, 467)
Screenshot: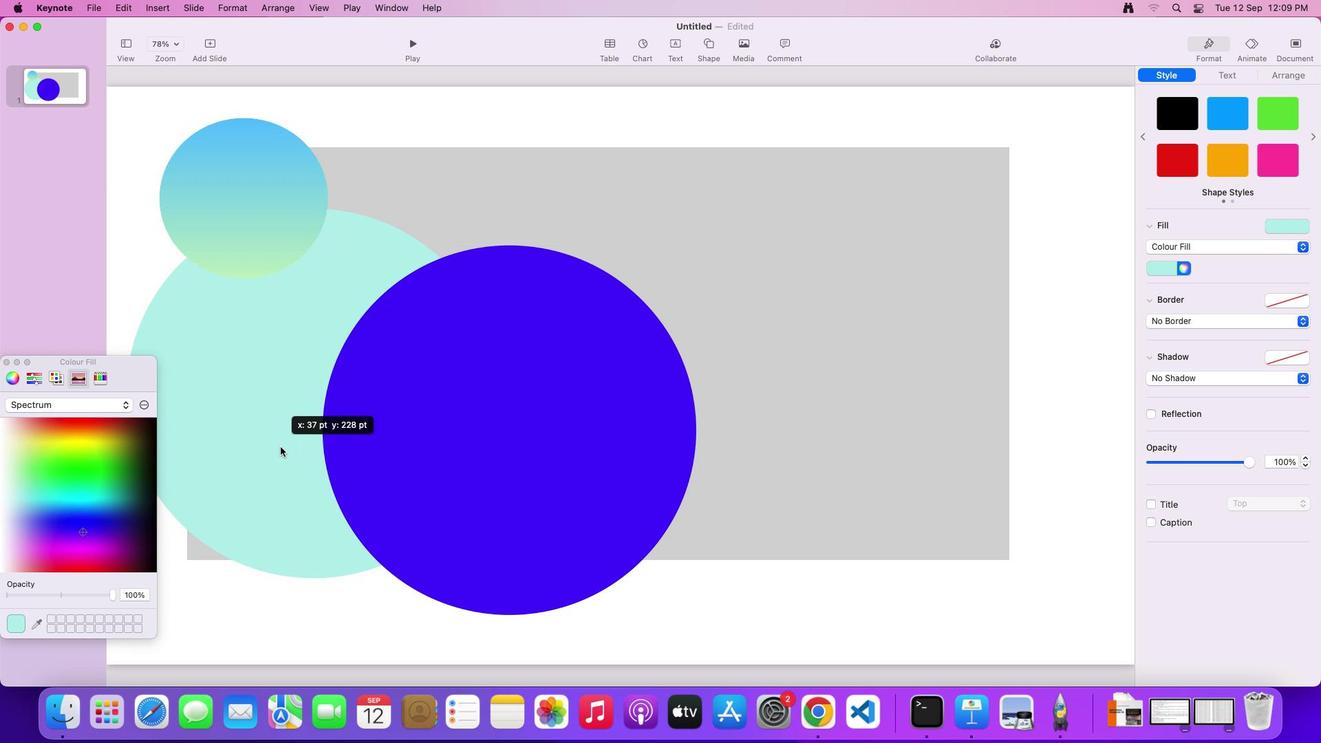 
Action: Mouse moved to (463, 455)
Screenshot: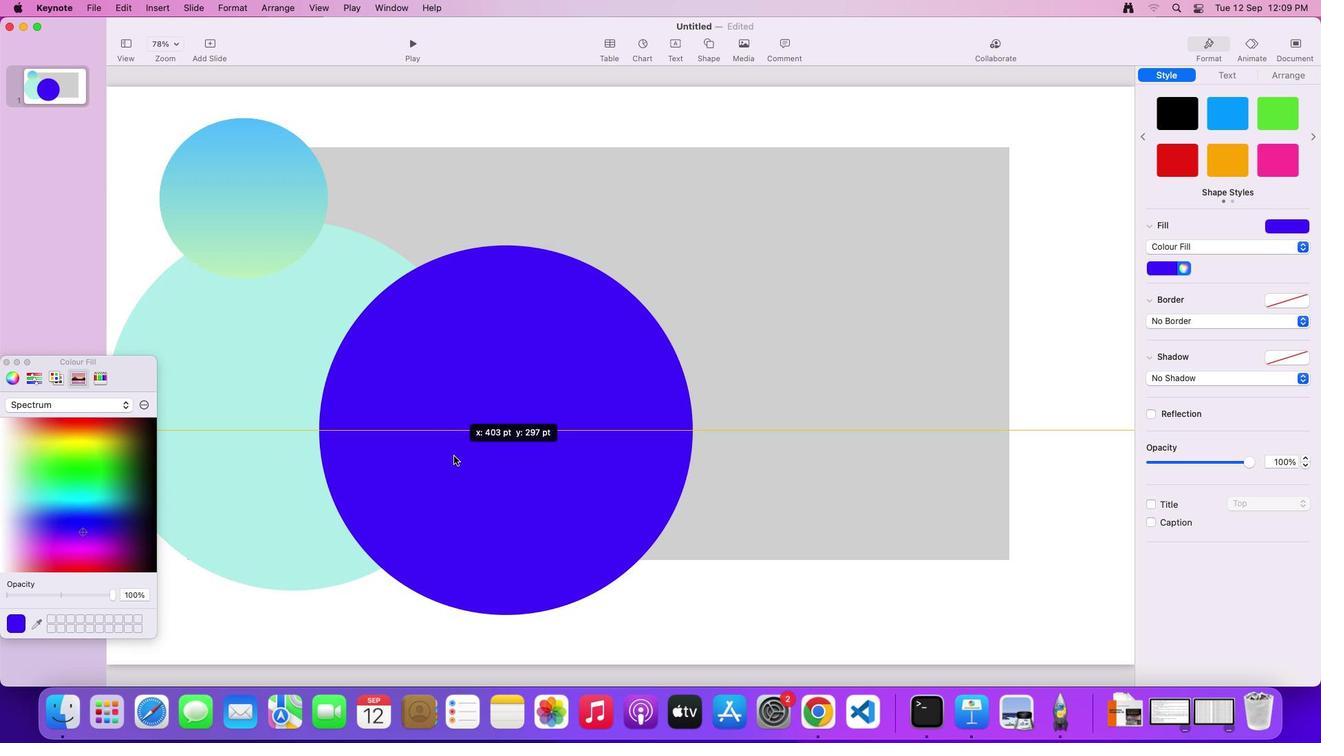 
Action: Mouse pressed left at (463, 455)
Screenshot: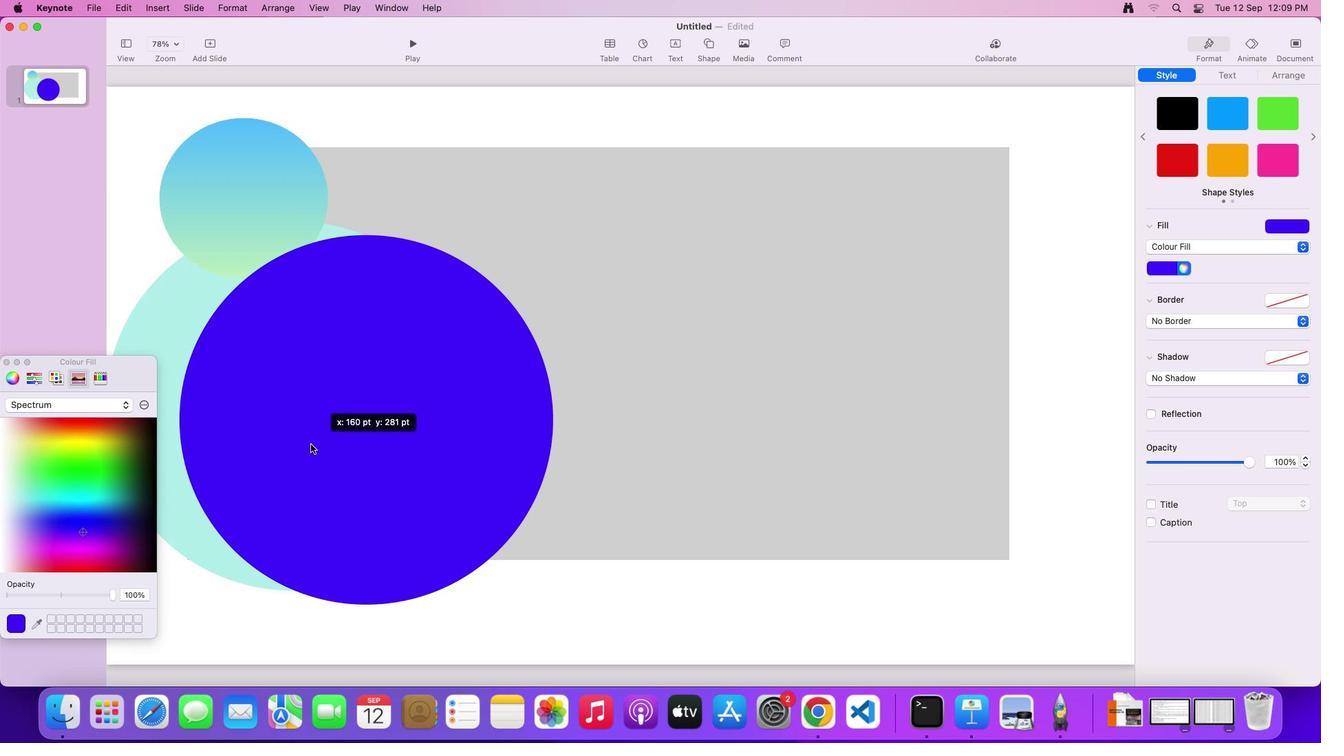 
Action: Mouse moved to (8, 494)
Screenshot: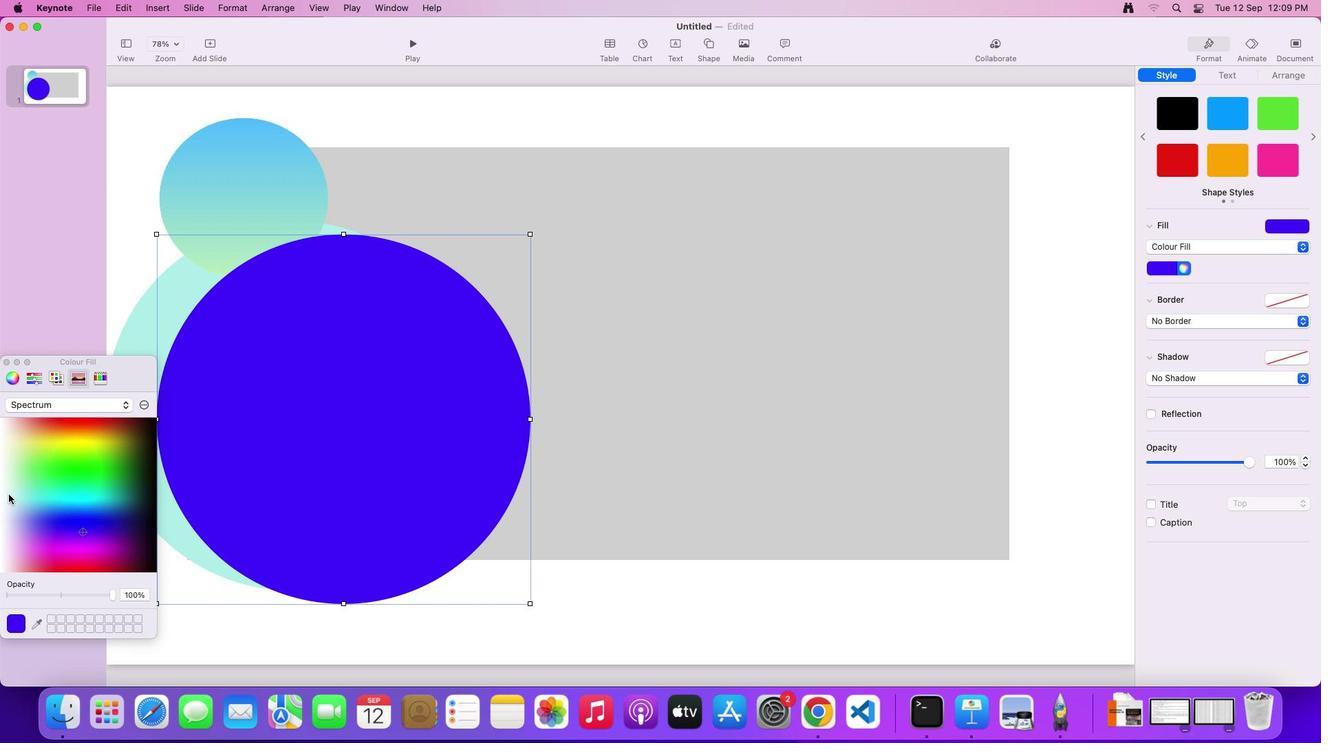 
Action: Mouse pressed left at (8, 494)
Screenshot: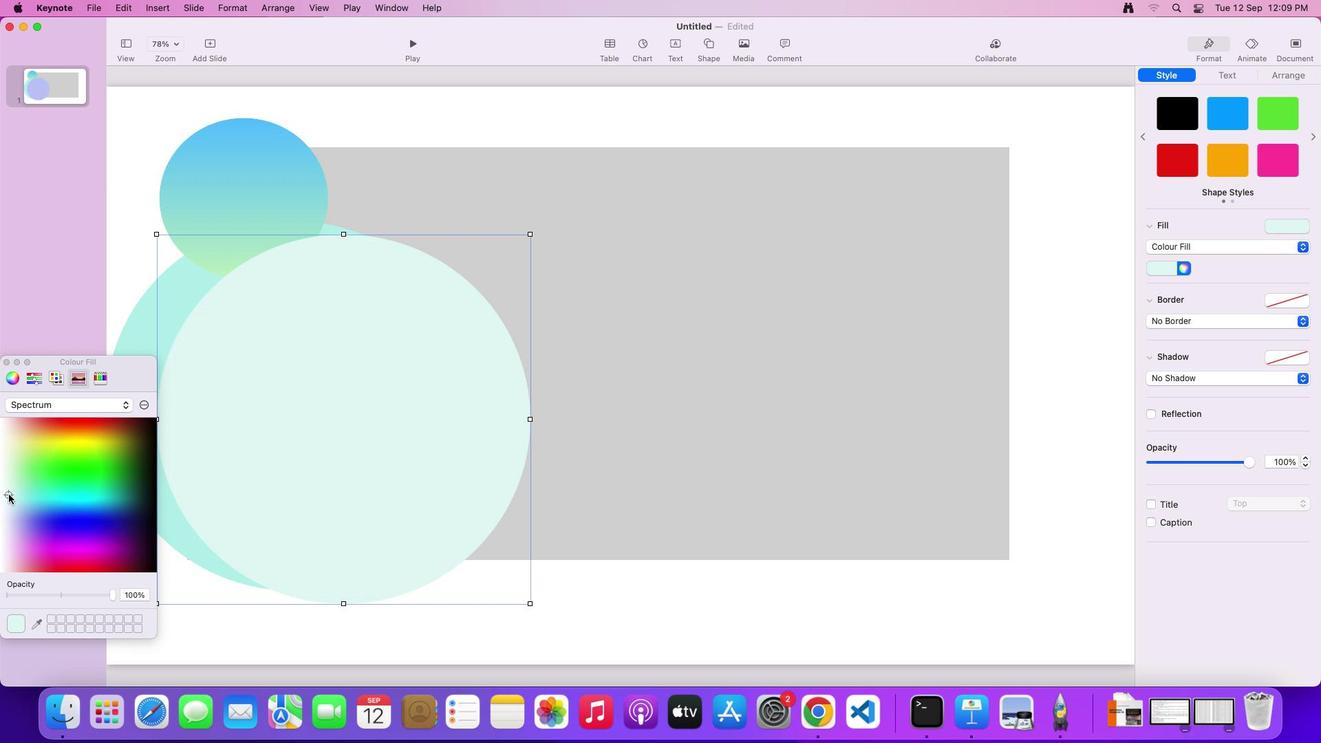 
Action: Mouse moved to (349, 447)
Screenshot: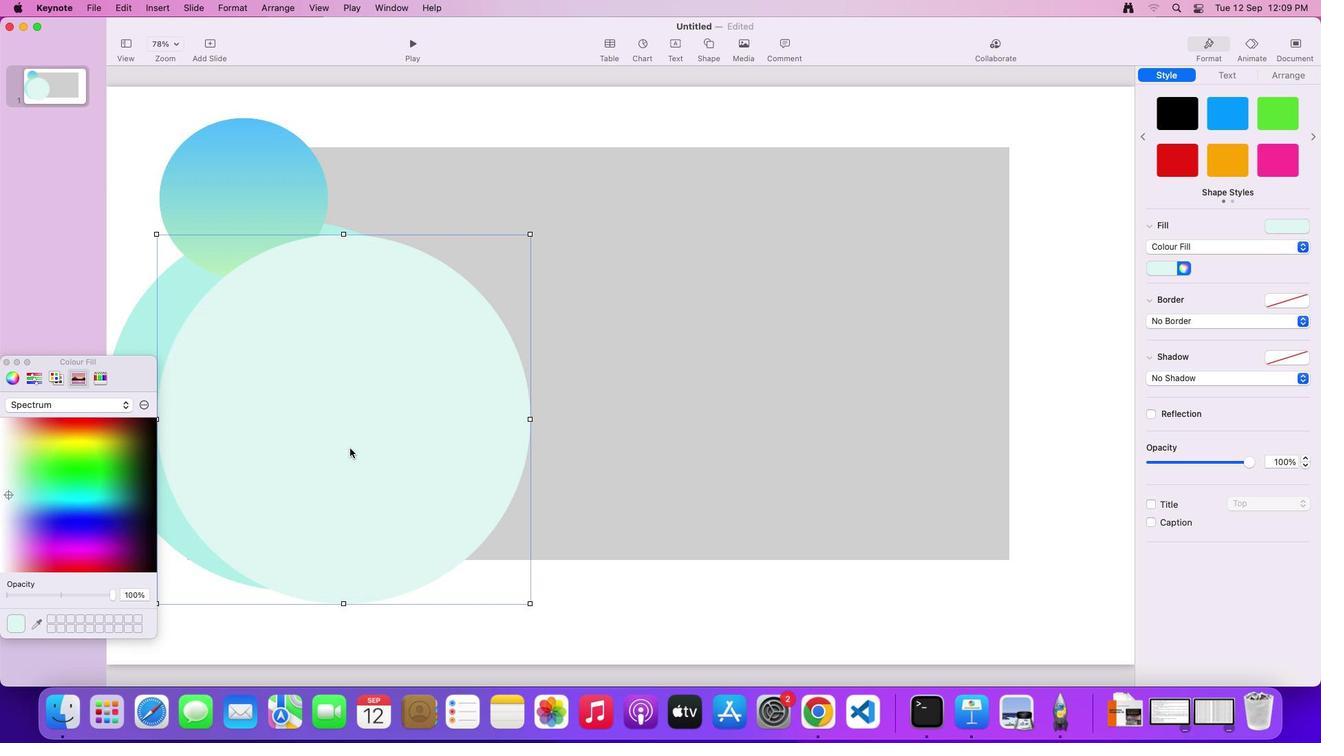 
Action: Mouse pressed left at (349, 447)
Screenshot: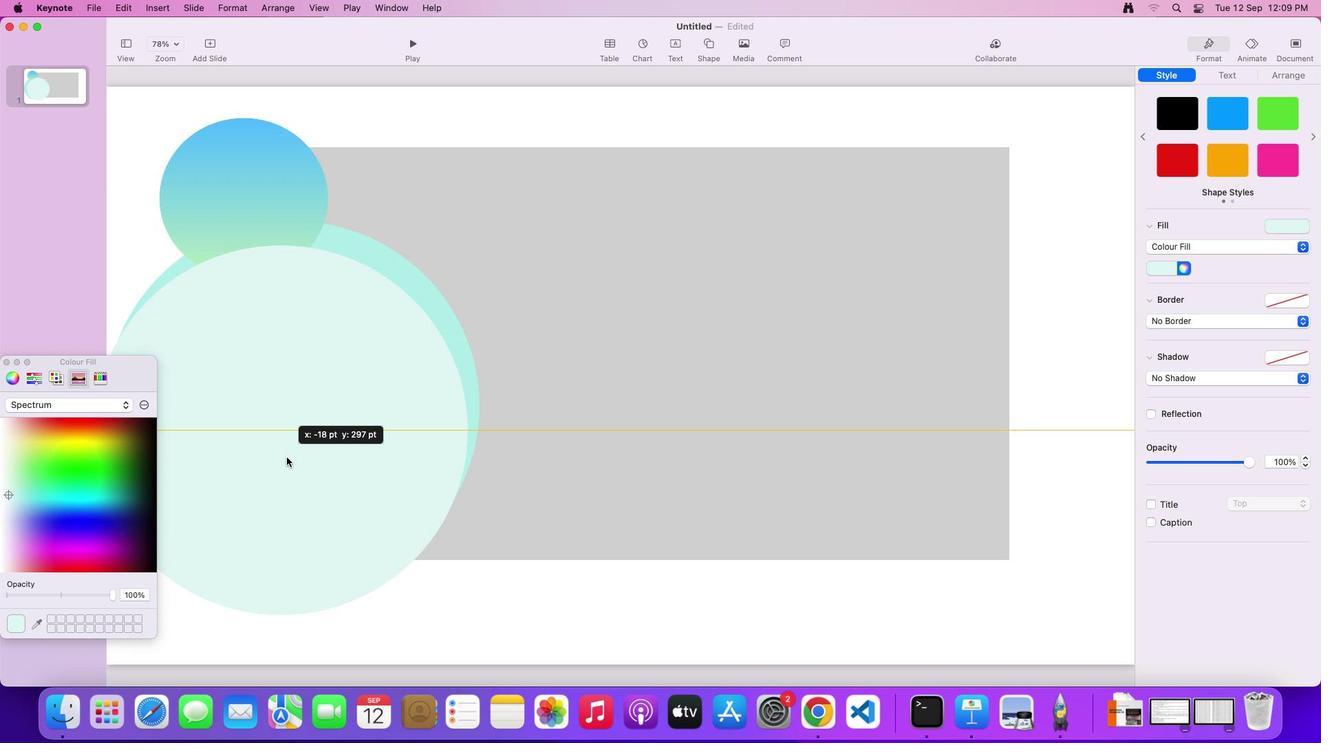 
Action: Mouse moved to (275, 225)
Screenshot: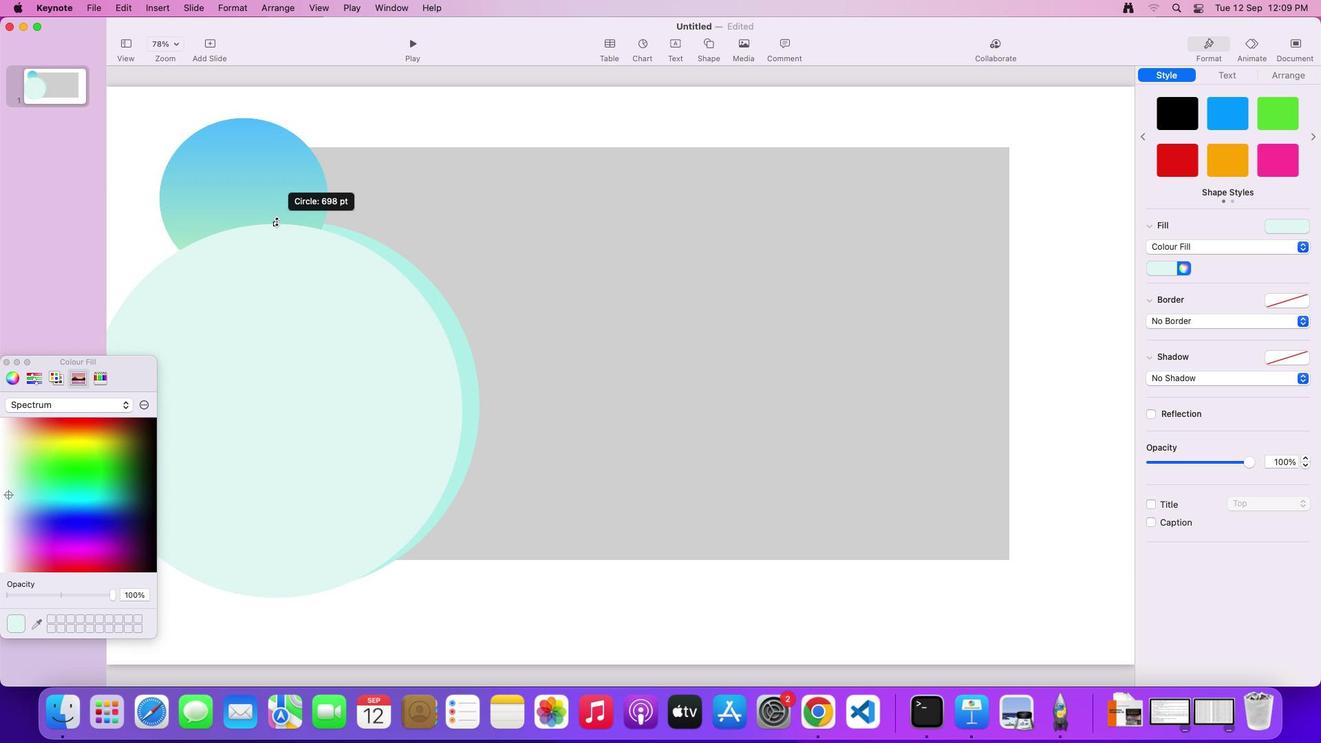 
Action: Mouse pressed left at (275, 225)
Screenshot: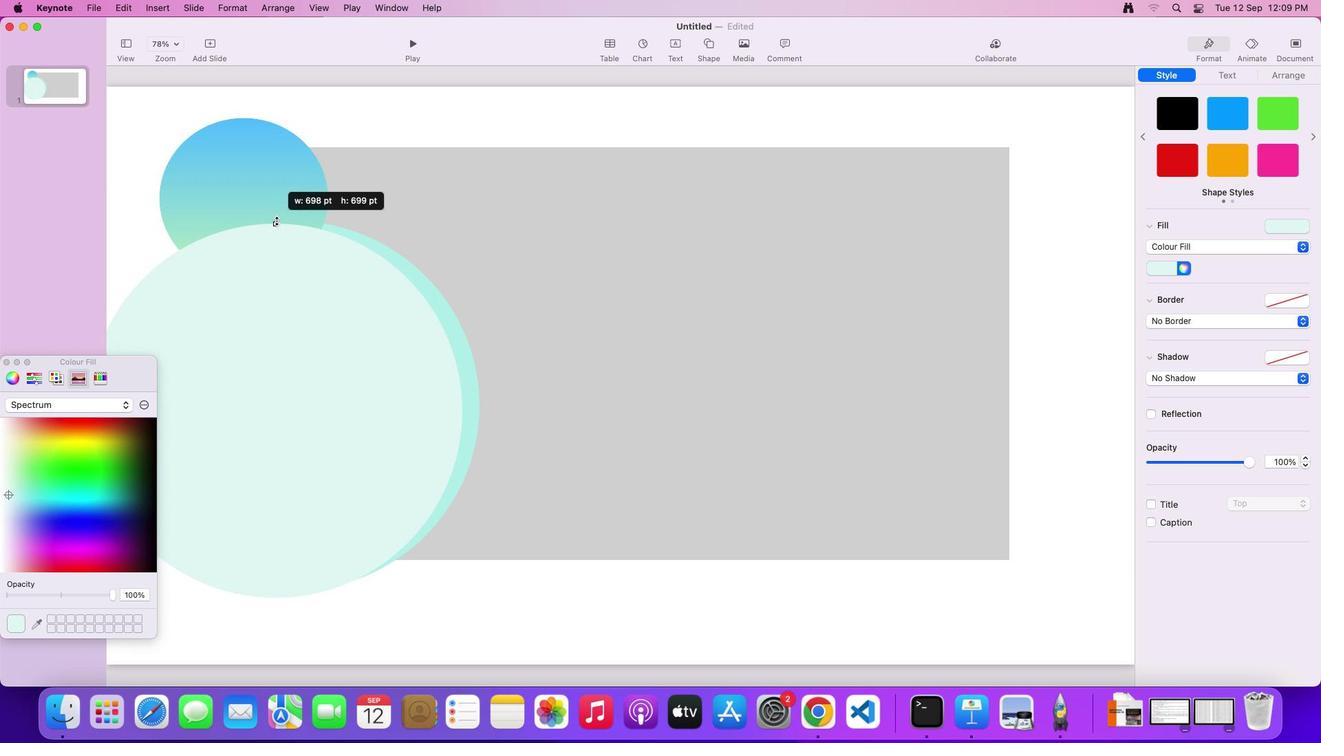 
Action: Mouse moved to (335, 390)
Screenshot: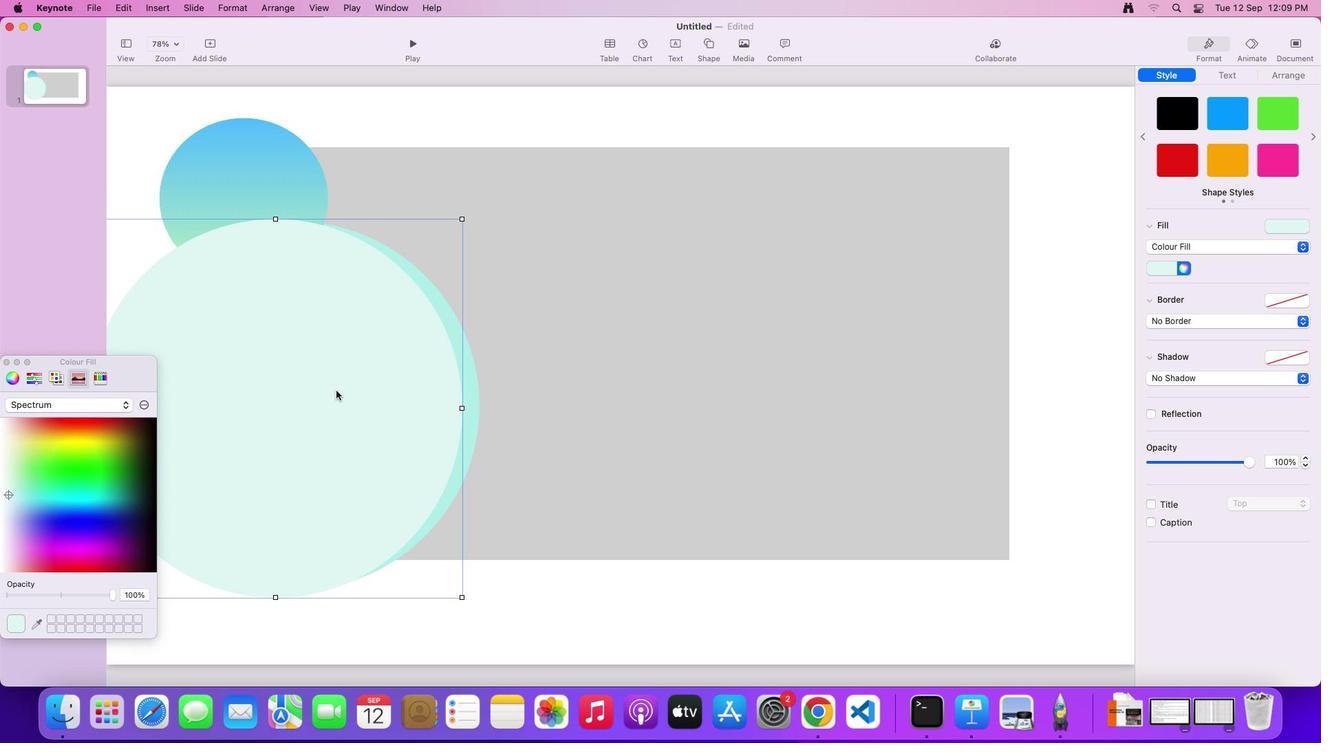 
Action: Mouse pressed left at (335, 390)
Screenshot: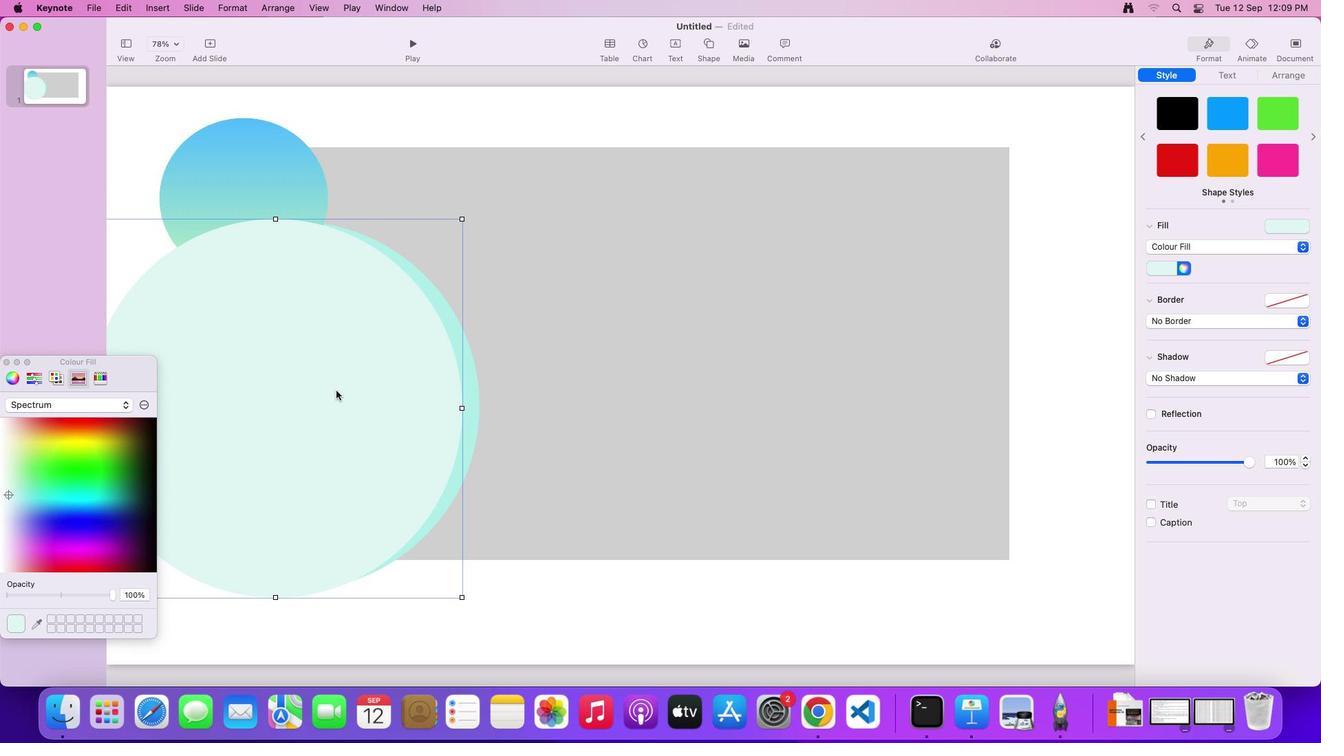 
Action: Mouse moved to (6, 364)
Screenshot: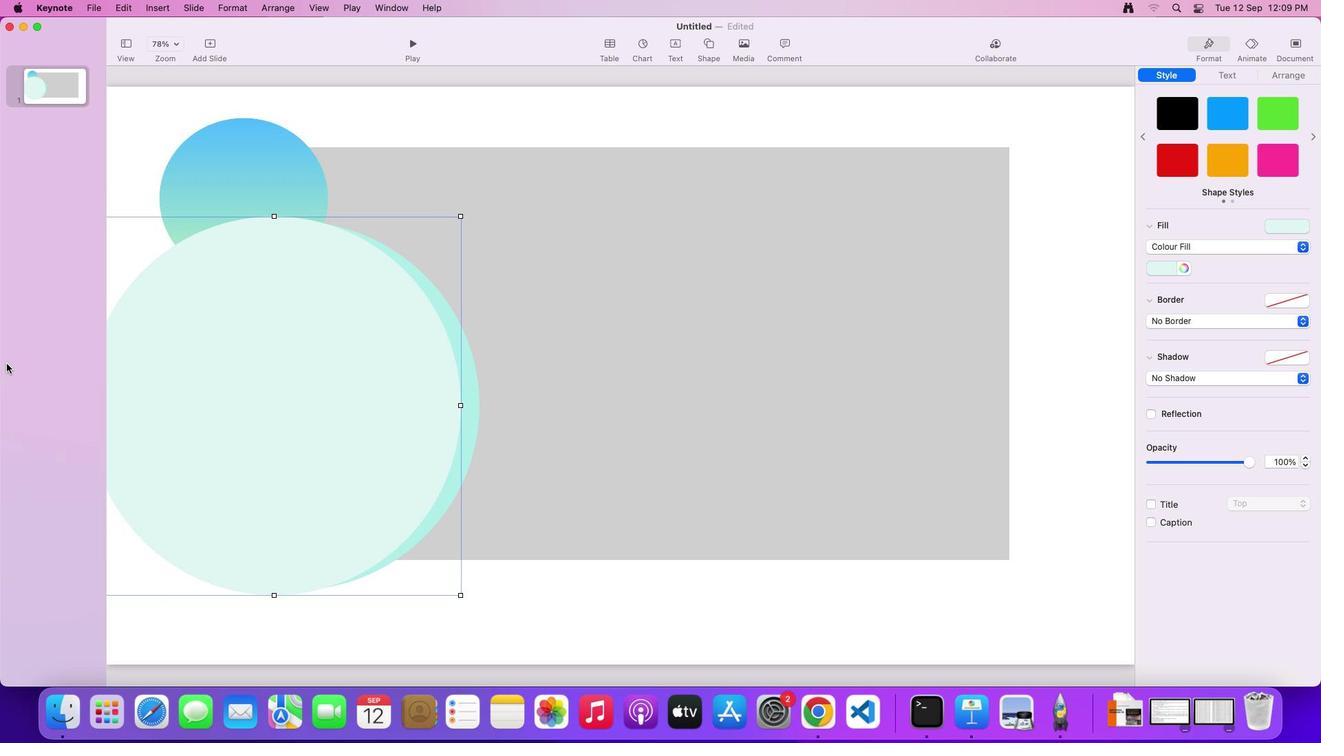
Action: Mouse pressed left at (6, 364)
Screenshot: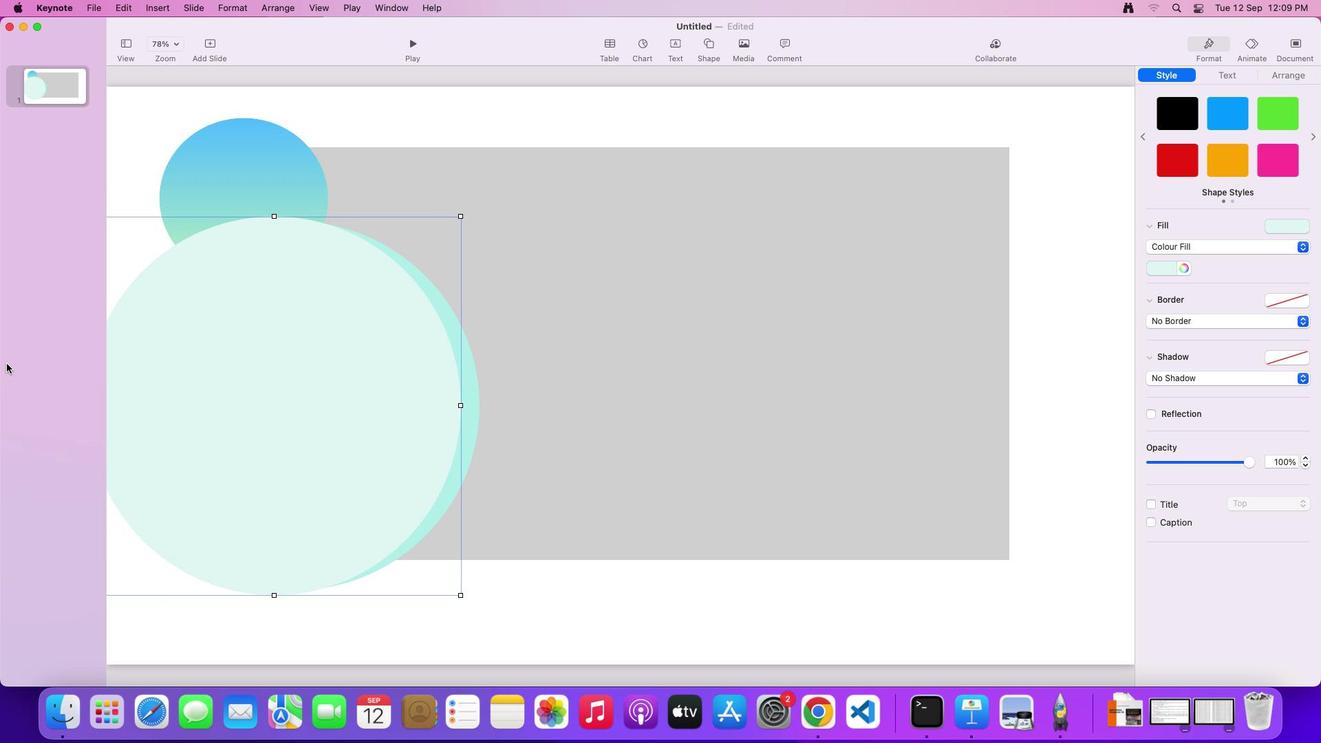 
Action: Mouse moved to (744, 48)
Screenshot: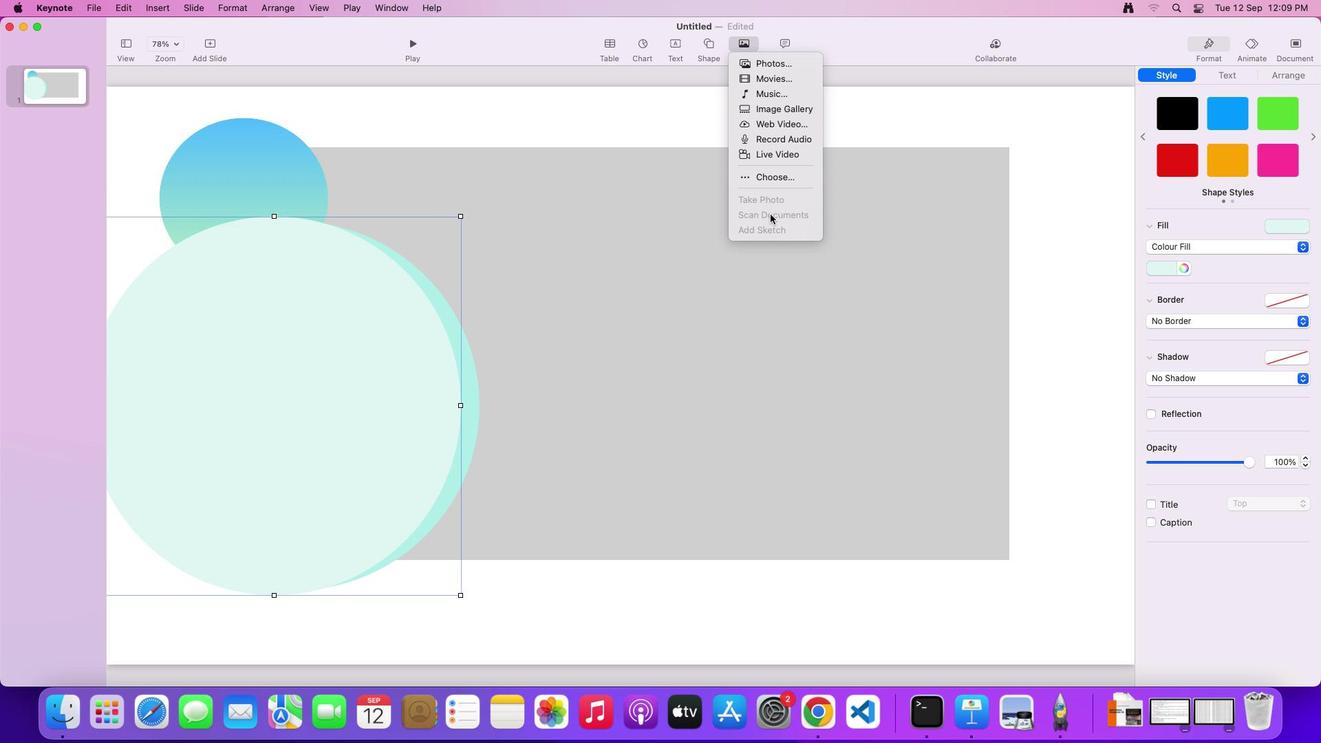 
Action: Mouse pressed left at (744, 48)
Screenshot: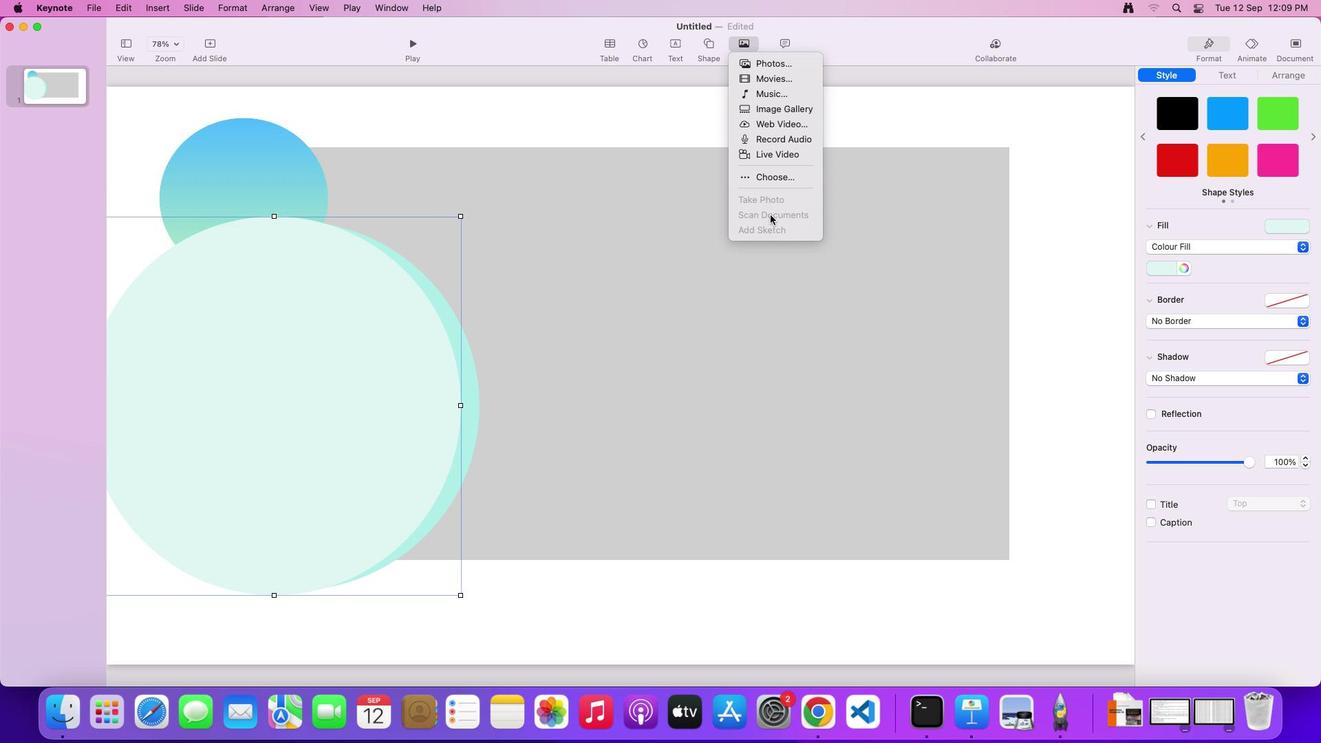 
Action: Mouse moved to (768, 176)
Screenshot: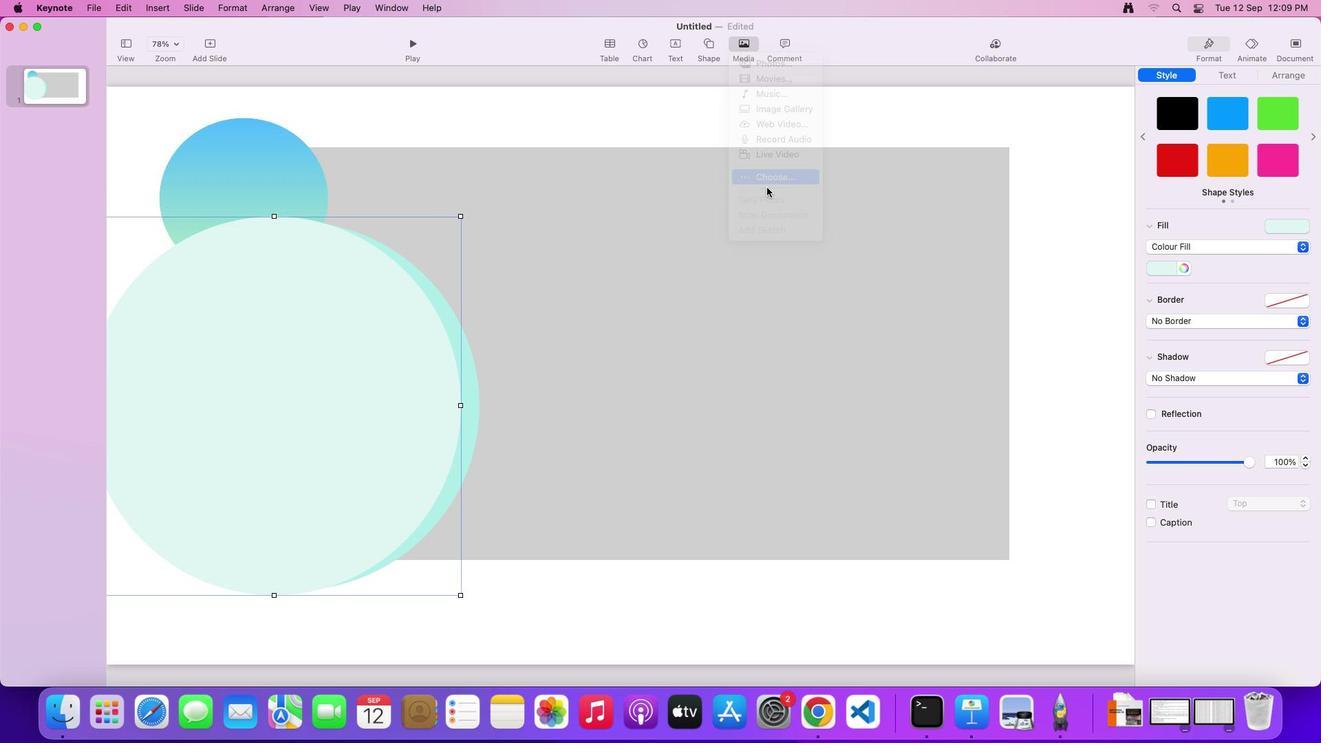 
Action: Mouse pressed left at (768, 176)
Screenshot: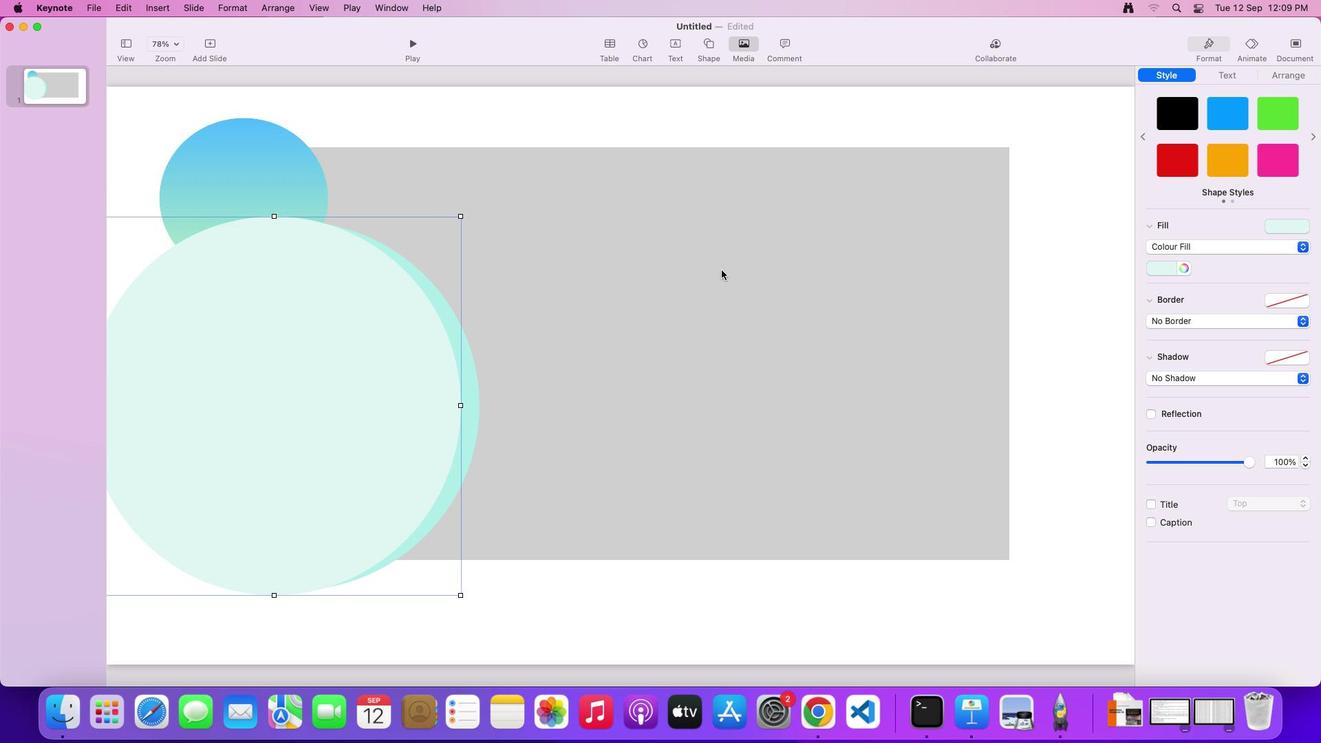 
Action: Mouse moved to (461, 467)
Screenshot: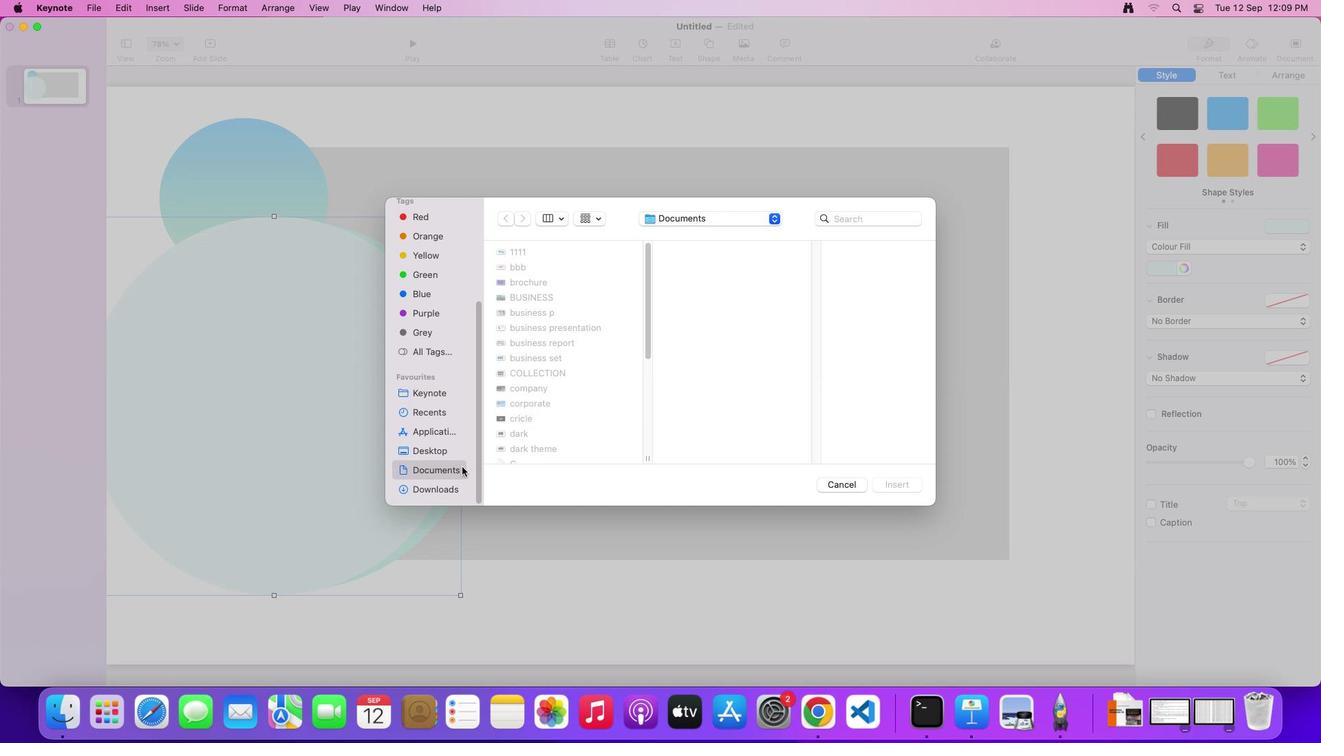 
Action: Mouse scrolled (461, 467) with delta (0, 0)
Screenshot: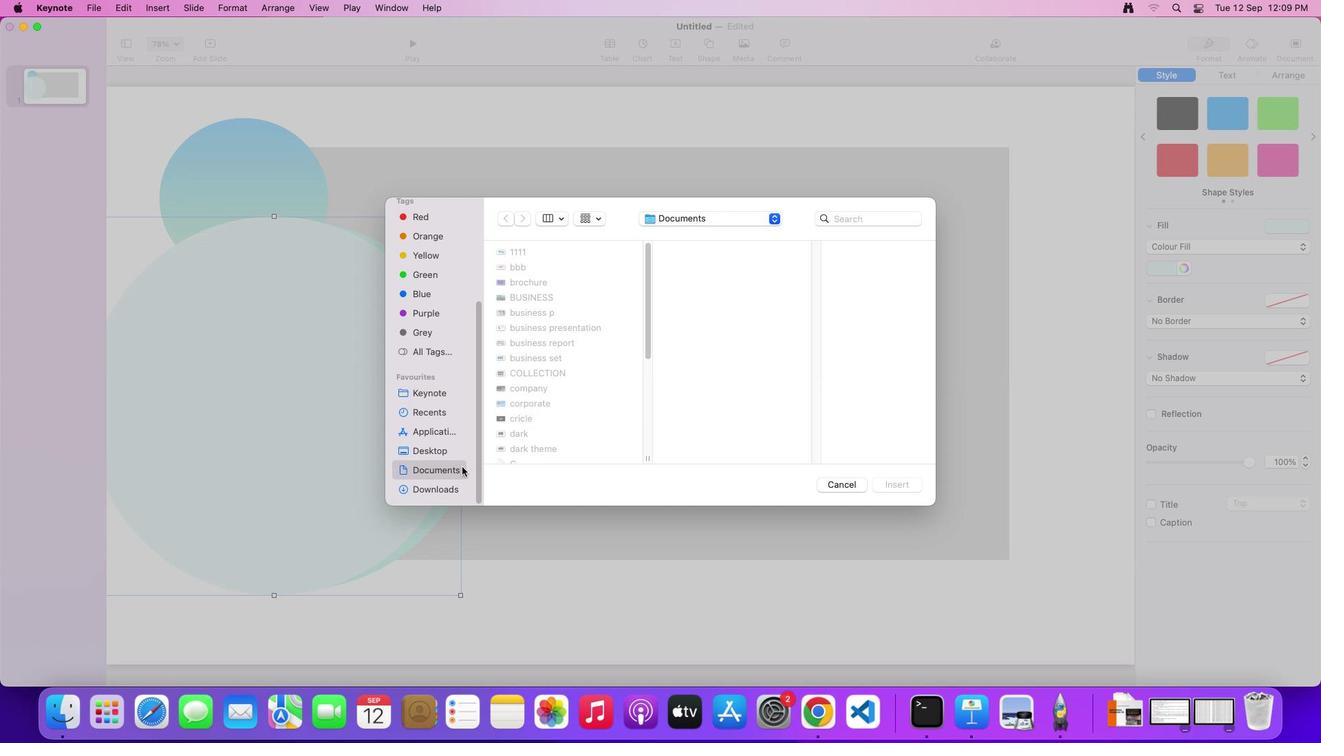 
Action: Mouse scrolled (461, 467) with delta (0, 0)
Screenshot: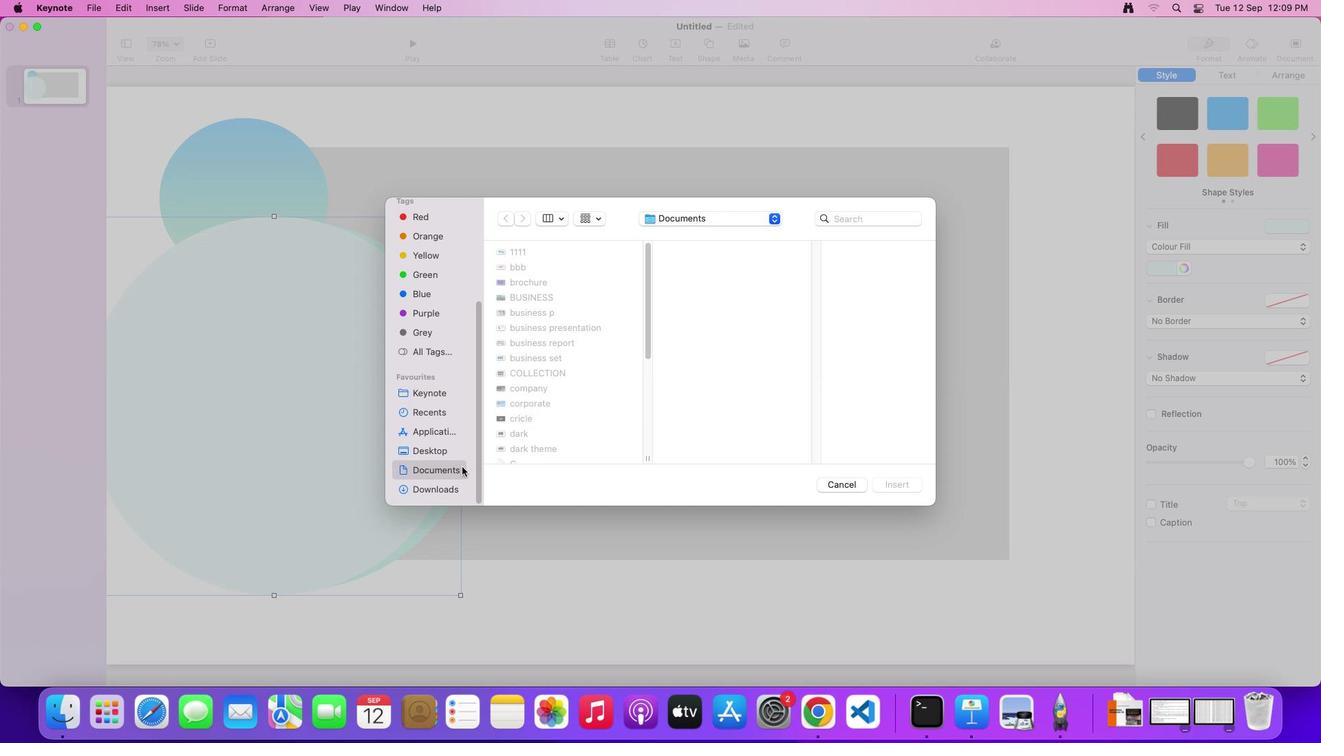 
Action: Mouse scrolled (461, 467) with delta (0, 3)
Screenshot: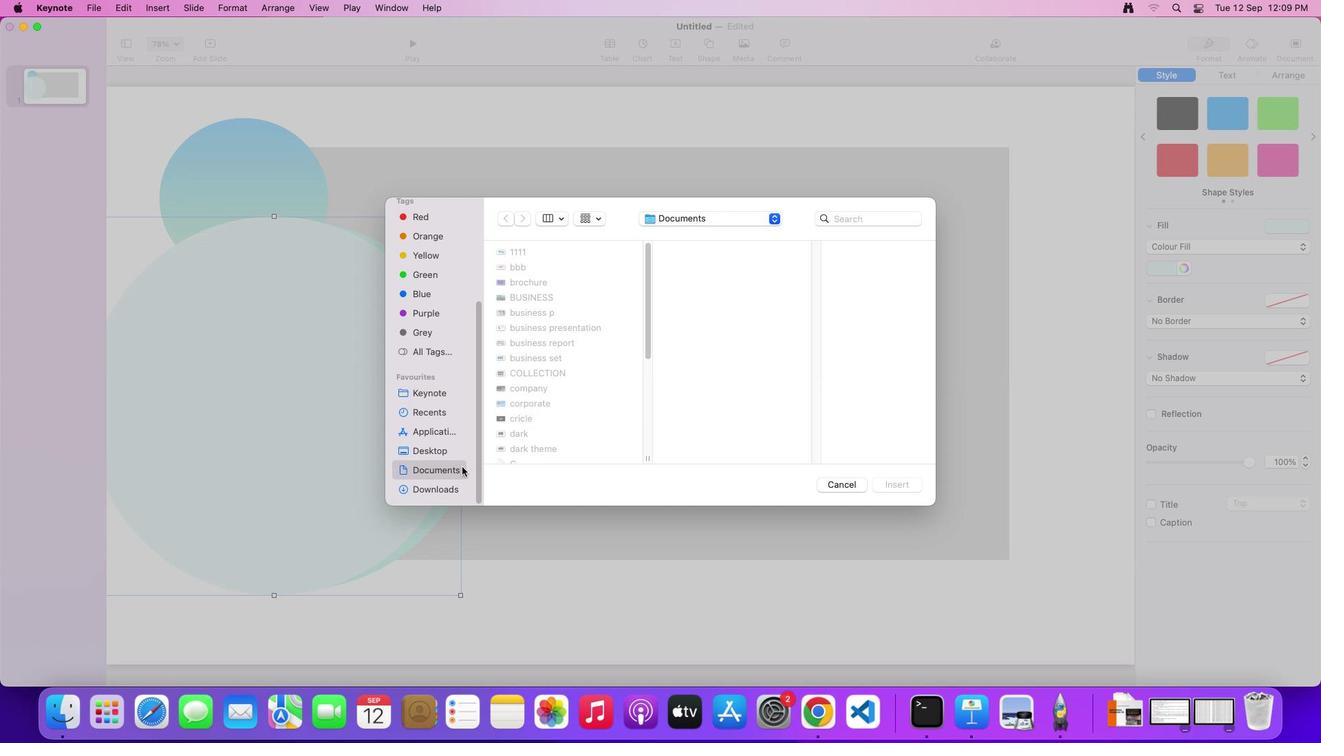 
Action: Mouse scrolled (461, 467) with delta (0, 5)
Screenshot: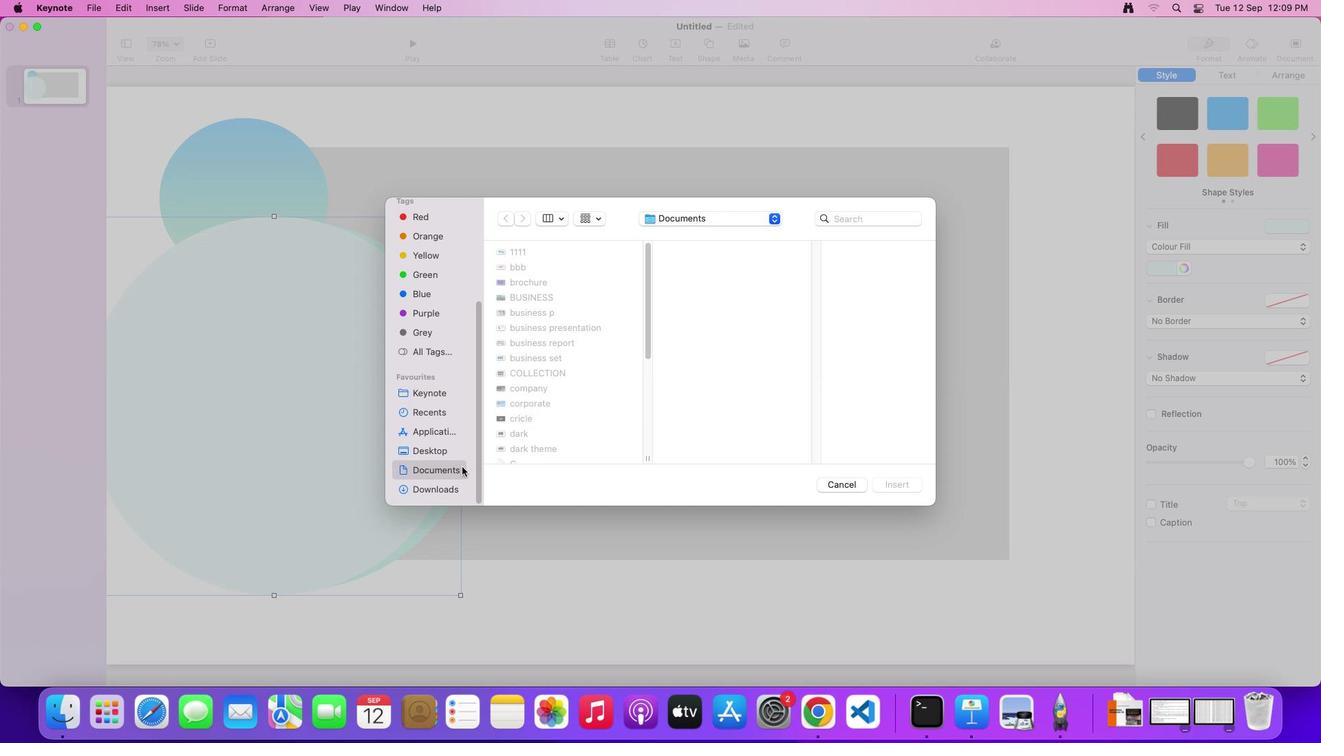 
Action: Mouse scrolled (461, 467) with delta (0, 0)
Screenshot: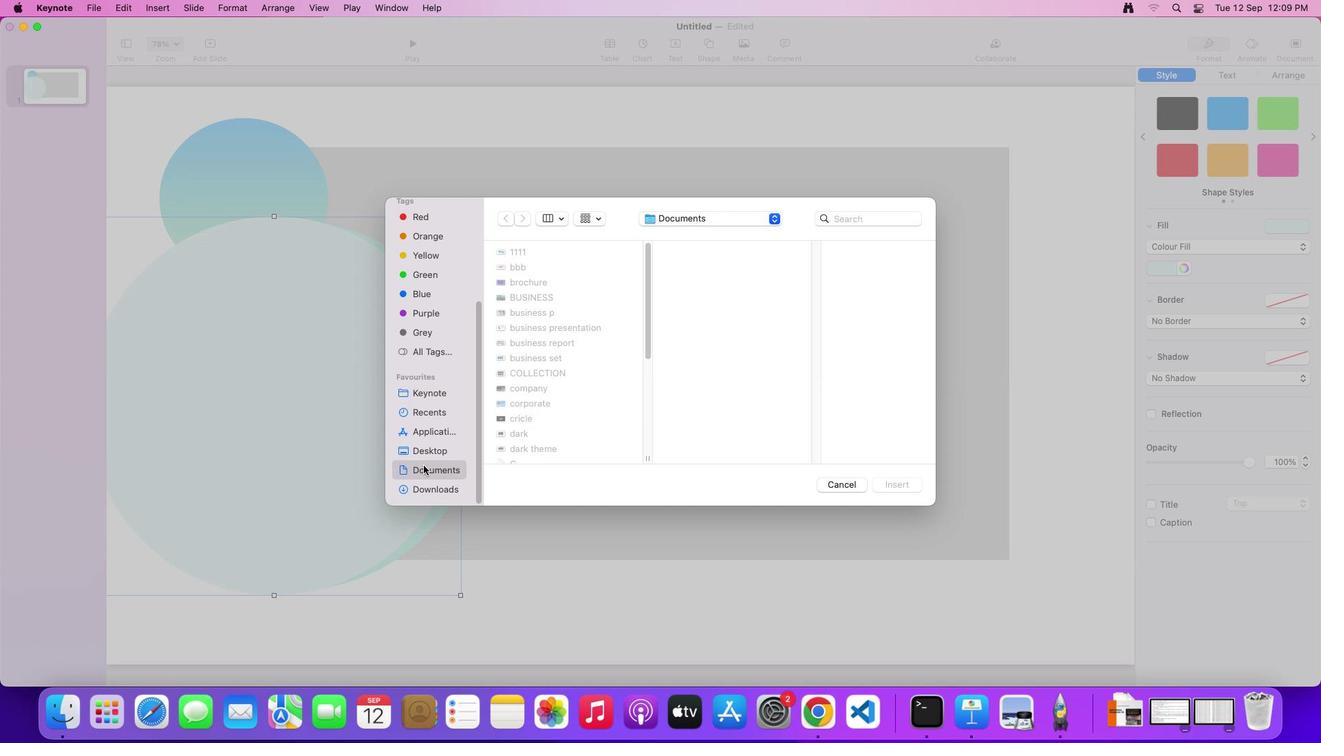 
Action: Mouse scrolled (461, 467) with delta (0, 0)
Screenshot: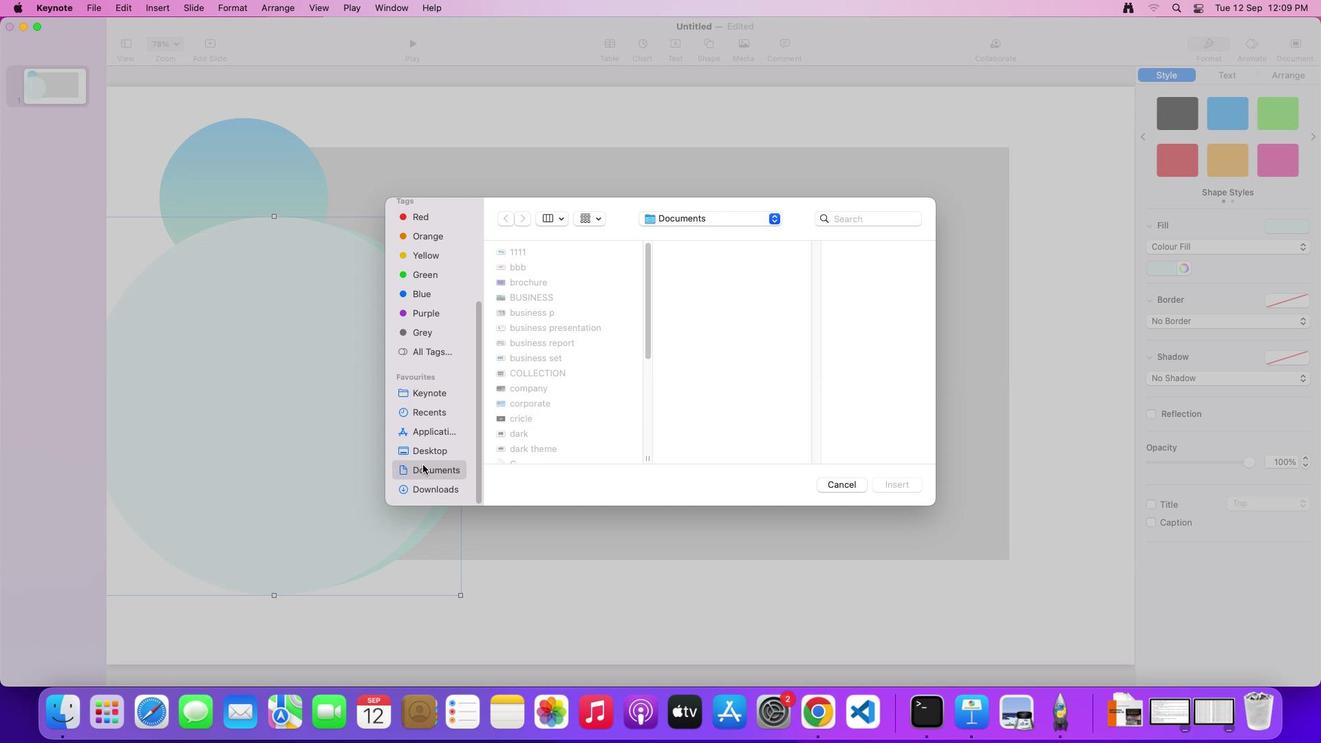 
Action: Mouse scrolled (461, 467) with delta (0, -3)
Screenshot: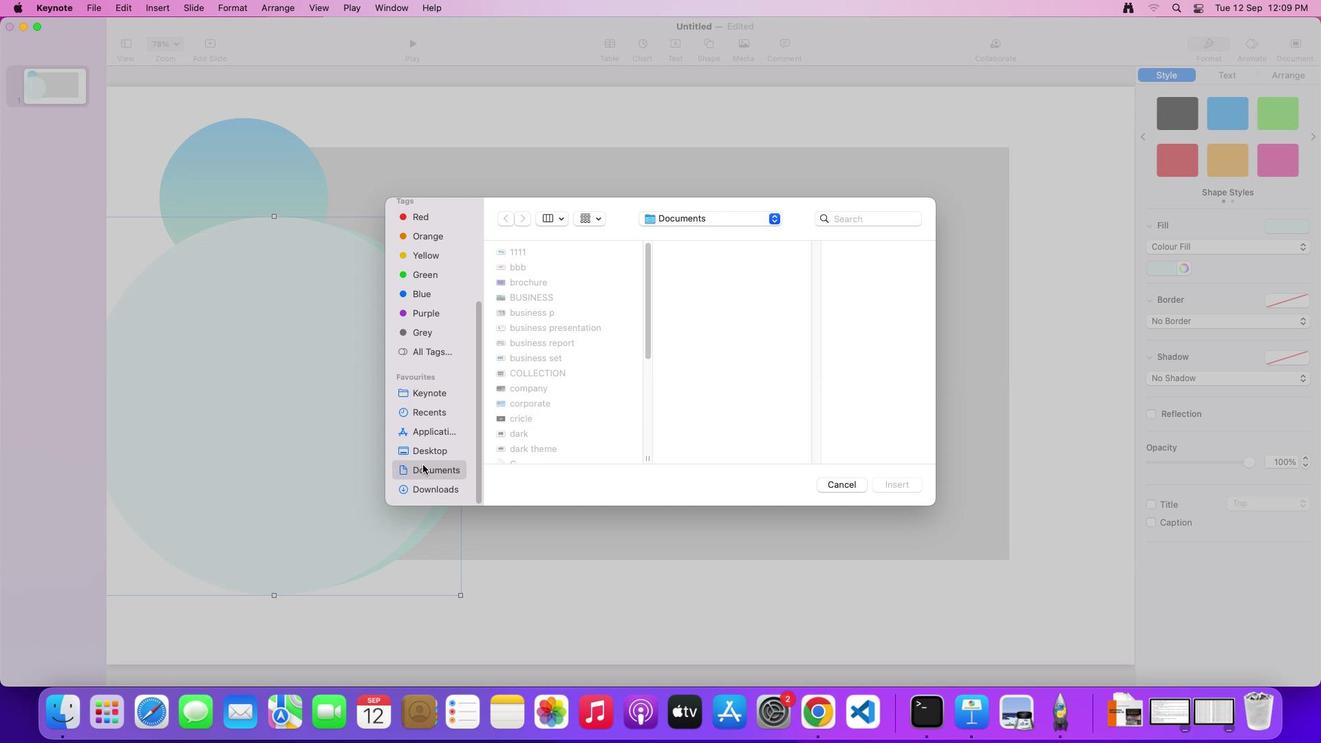 
Action: Mouse scrolled (461, 467) with delta (0, -4)
Screenshot: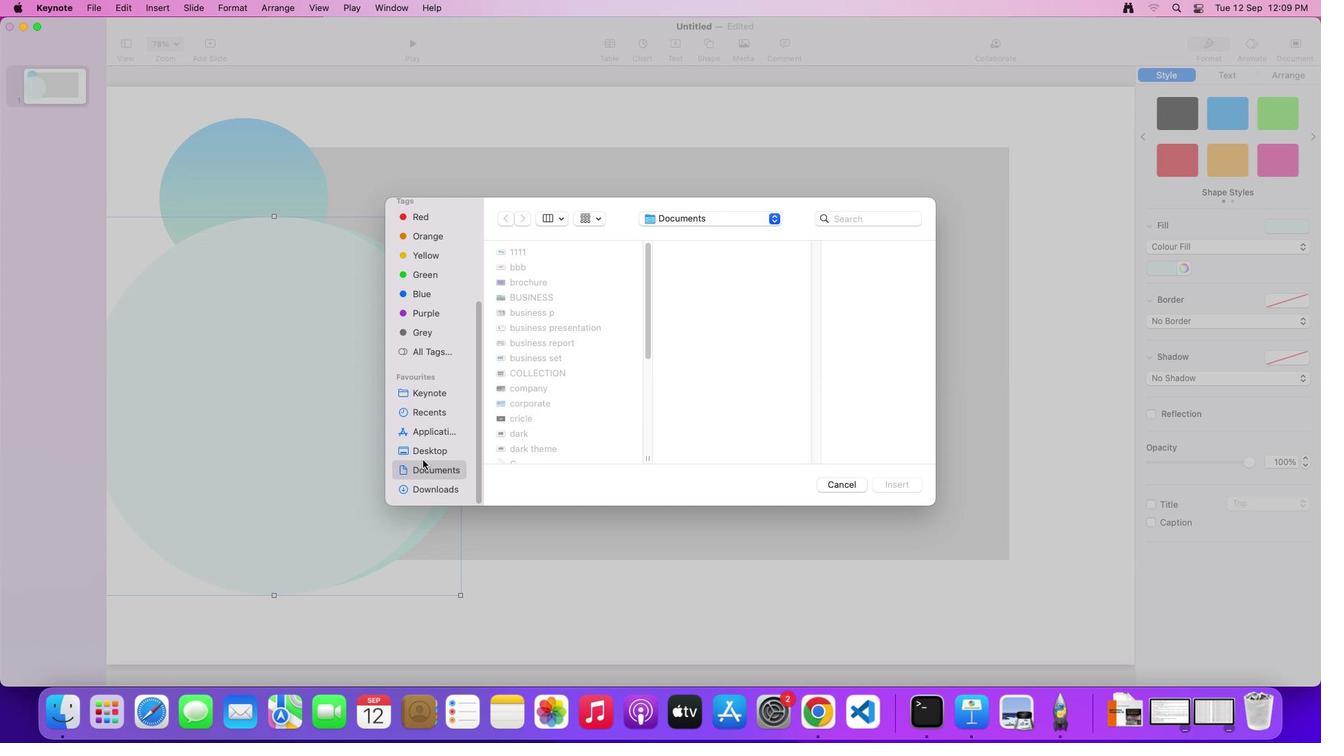 
Action: Mouse scrolled (461, 467) with delta (0, -5)
Screenshot: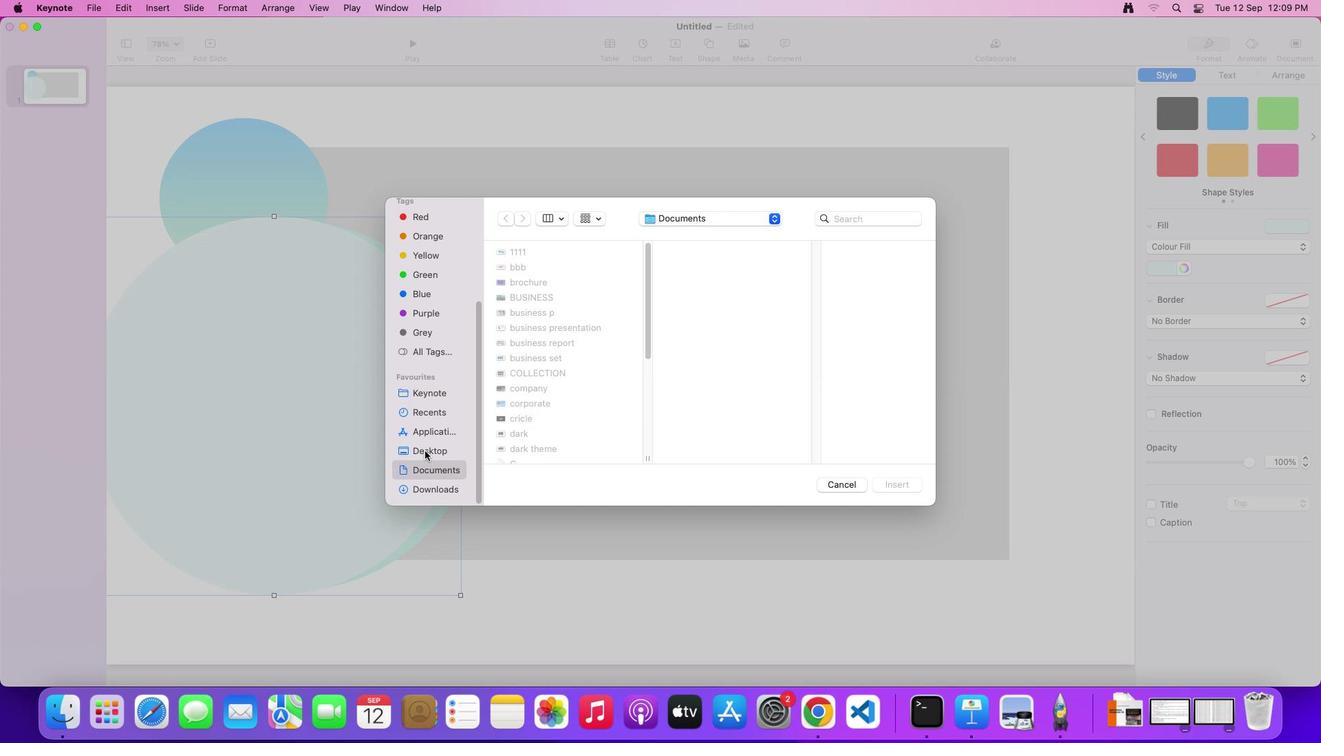
Action: Mouse moved to (429, 450)
Screenshot: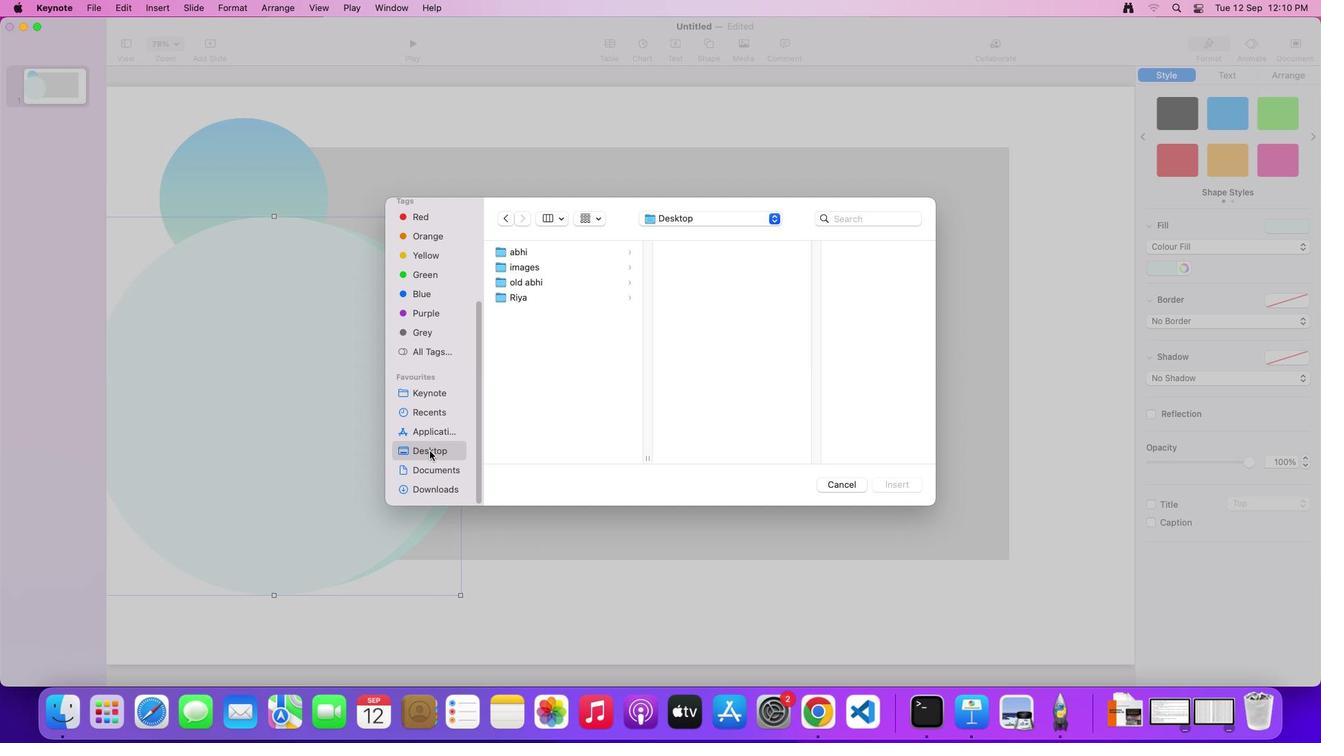 
Action: Mouse pressed left at (429, 450)
Screenshot: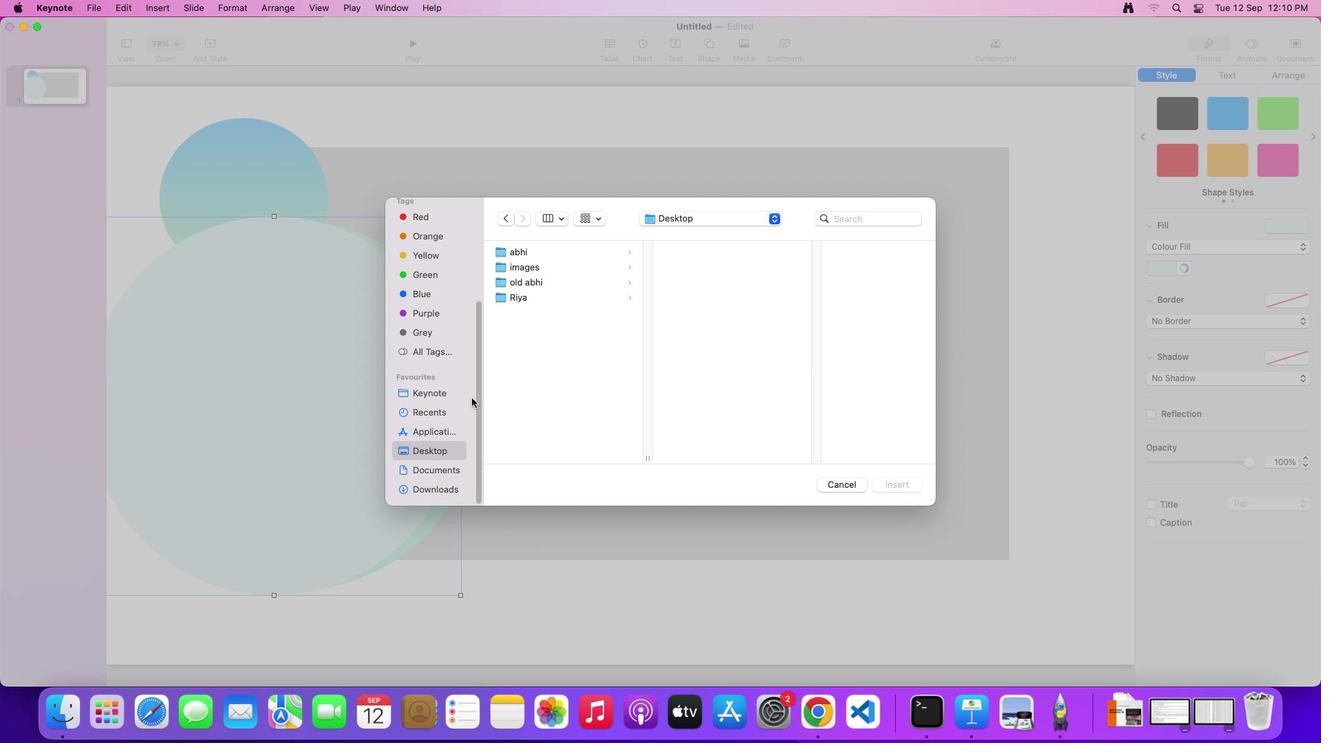 
Action: Mouse moved to (521, 266)
Screenshot: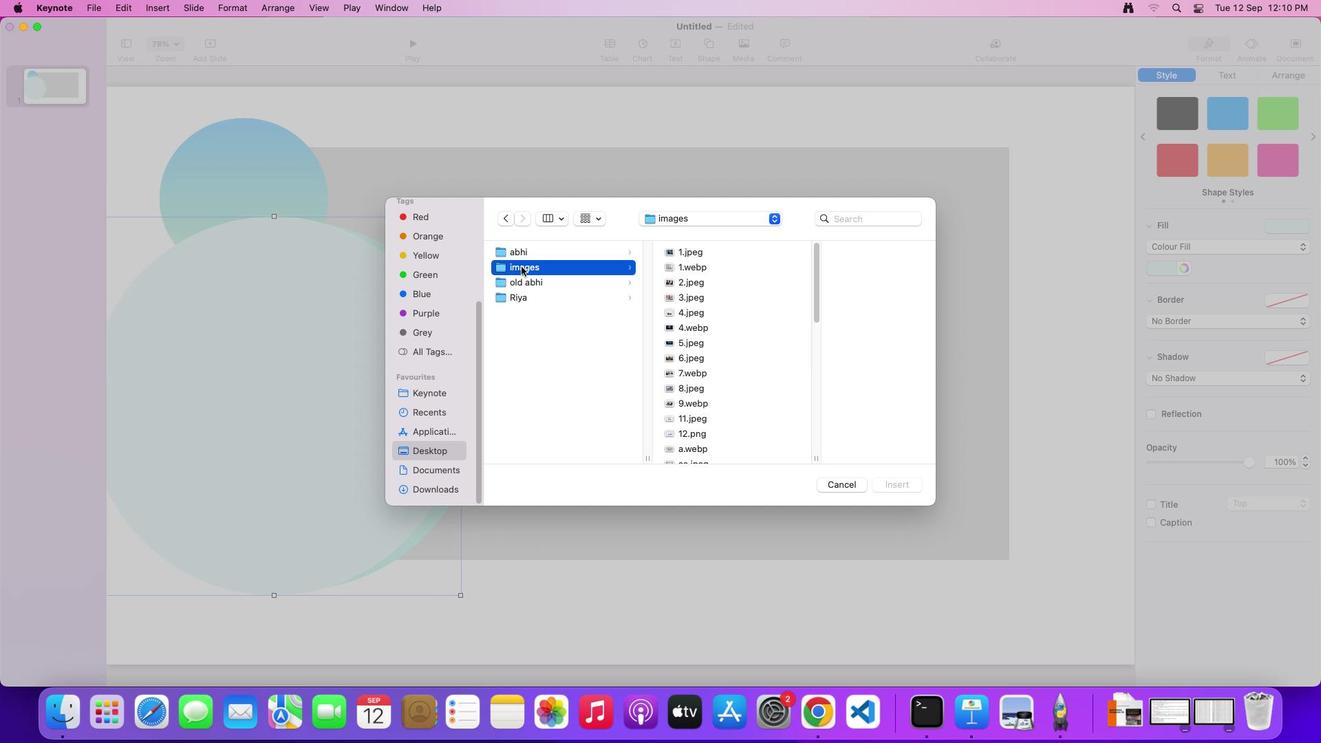 
Action: Mouse pressed left at (521, 266)
Screenshot: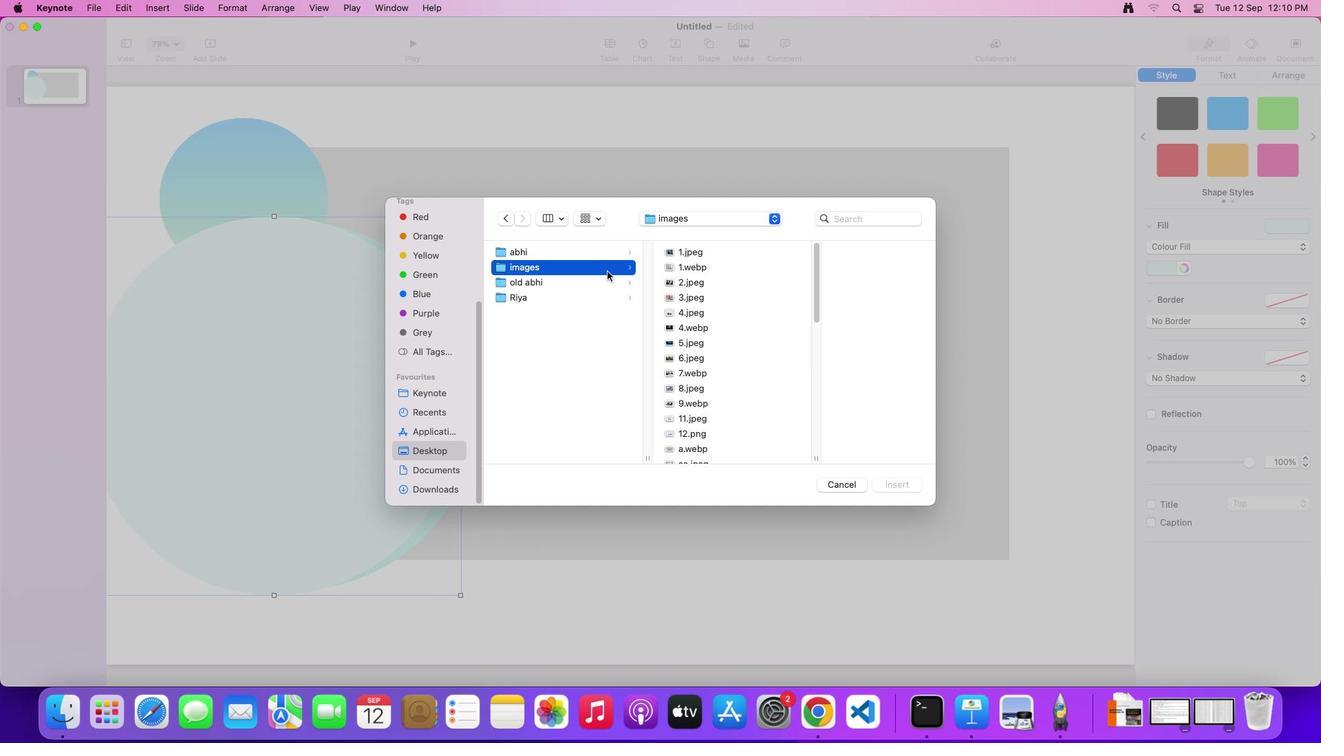 
Action: Mouse pressed left at (521, 266)
Screenshot: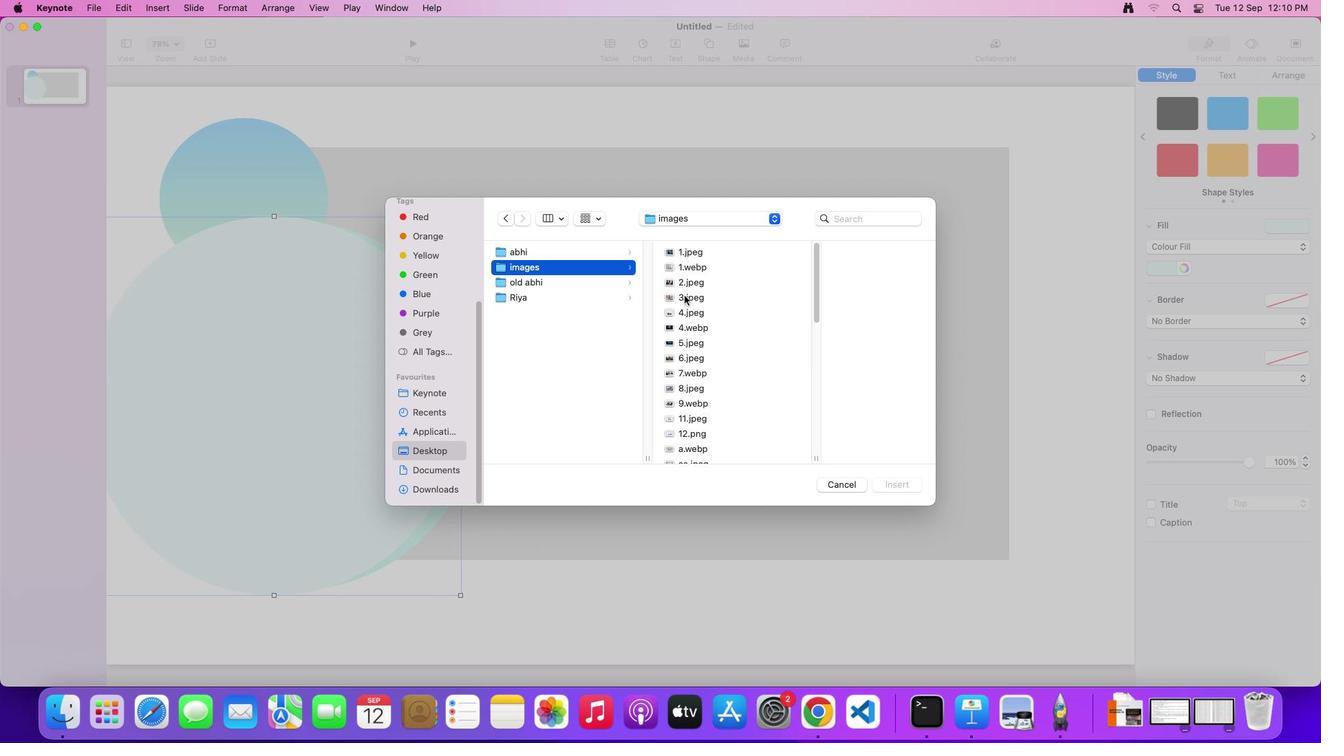 
Action: Mouse moved to (701, 401)
Screenshot: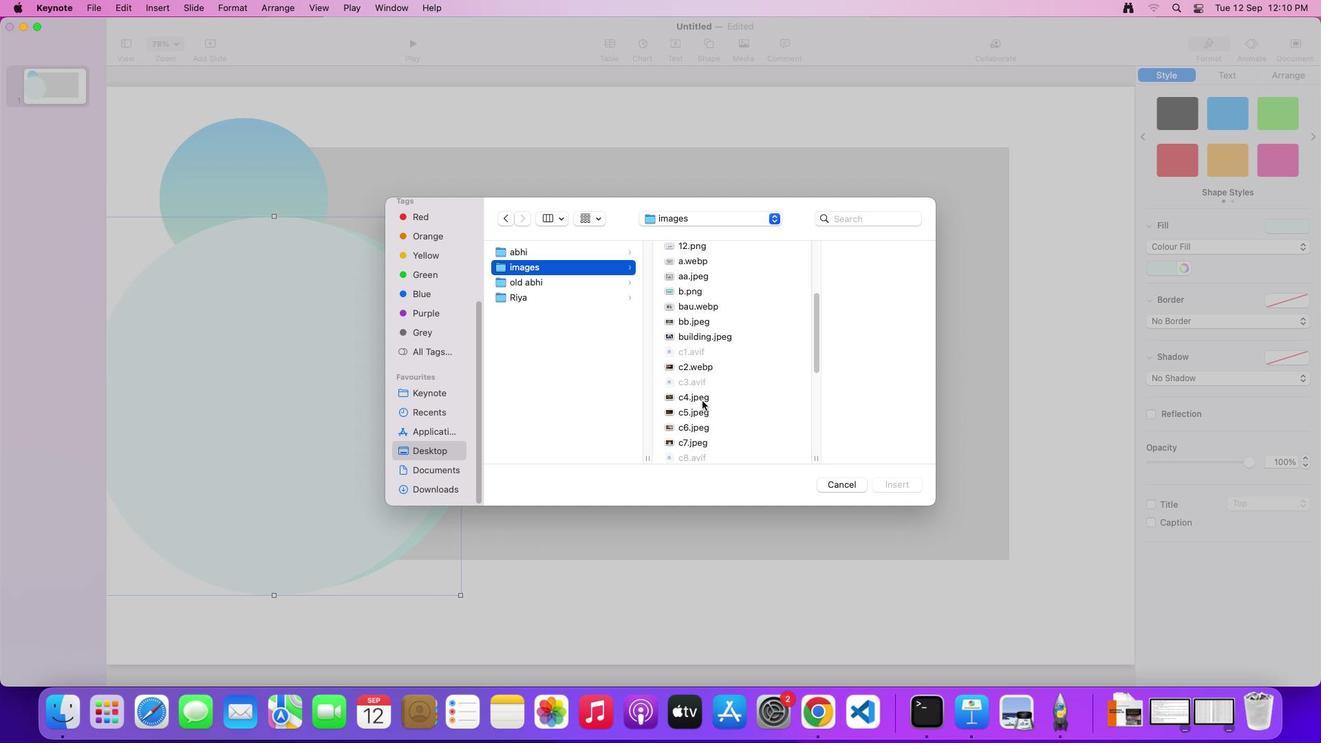 
Action: Mouse scrolled (701, 401) with delta (0, 0)
Screenshot: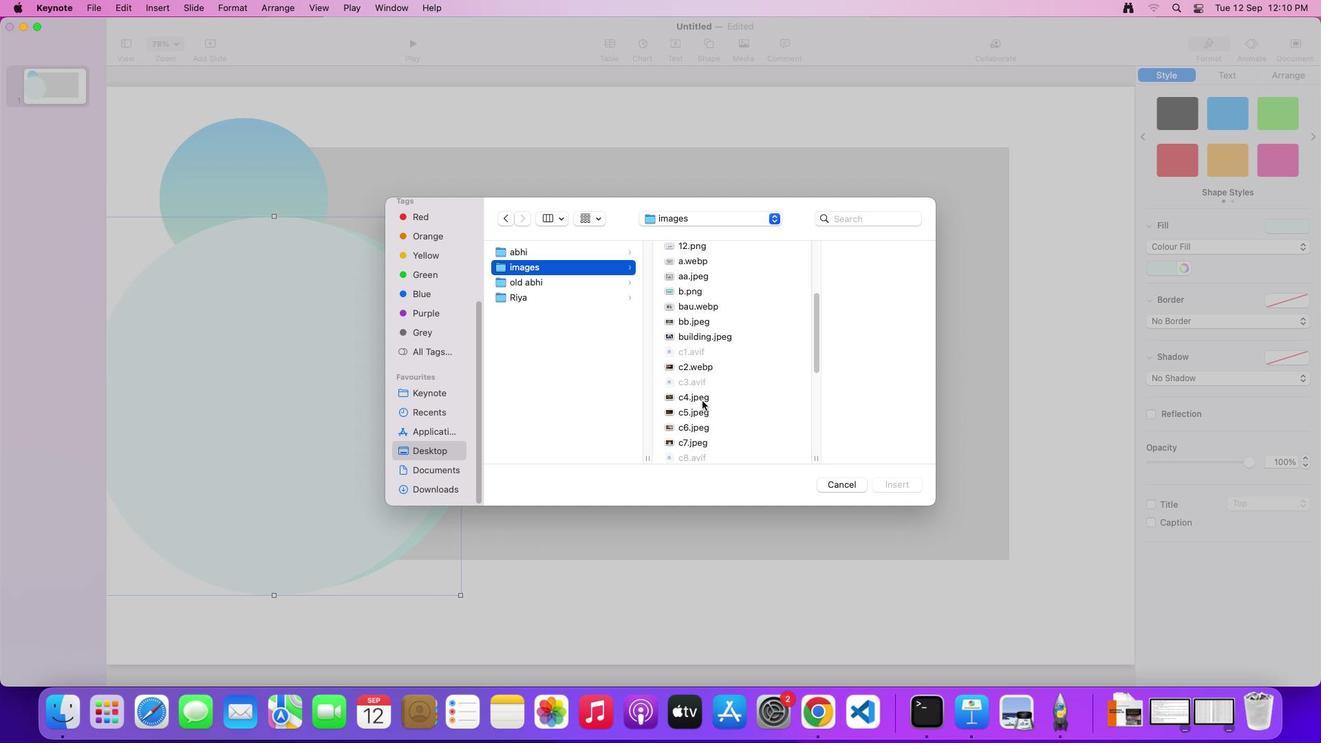 
Action: Mouse scrolled (701, 401) with delta (0, 0)
Screenshot: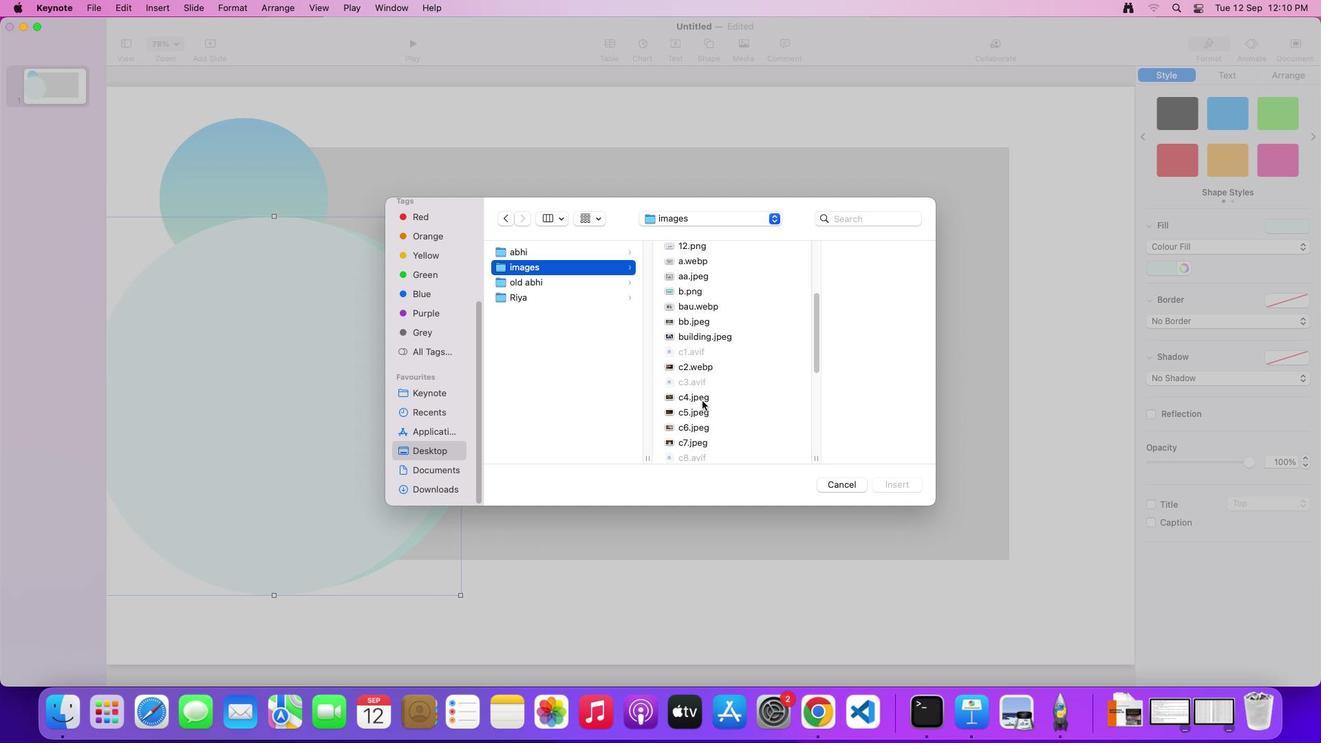 
Action: Mouse scrolled (701, 401) with delta (0, -2)
Screenshot: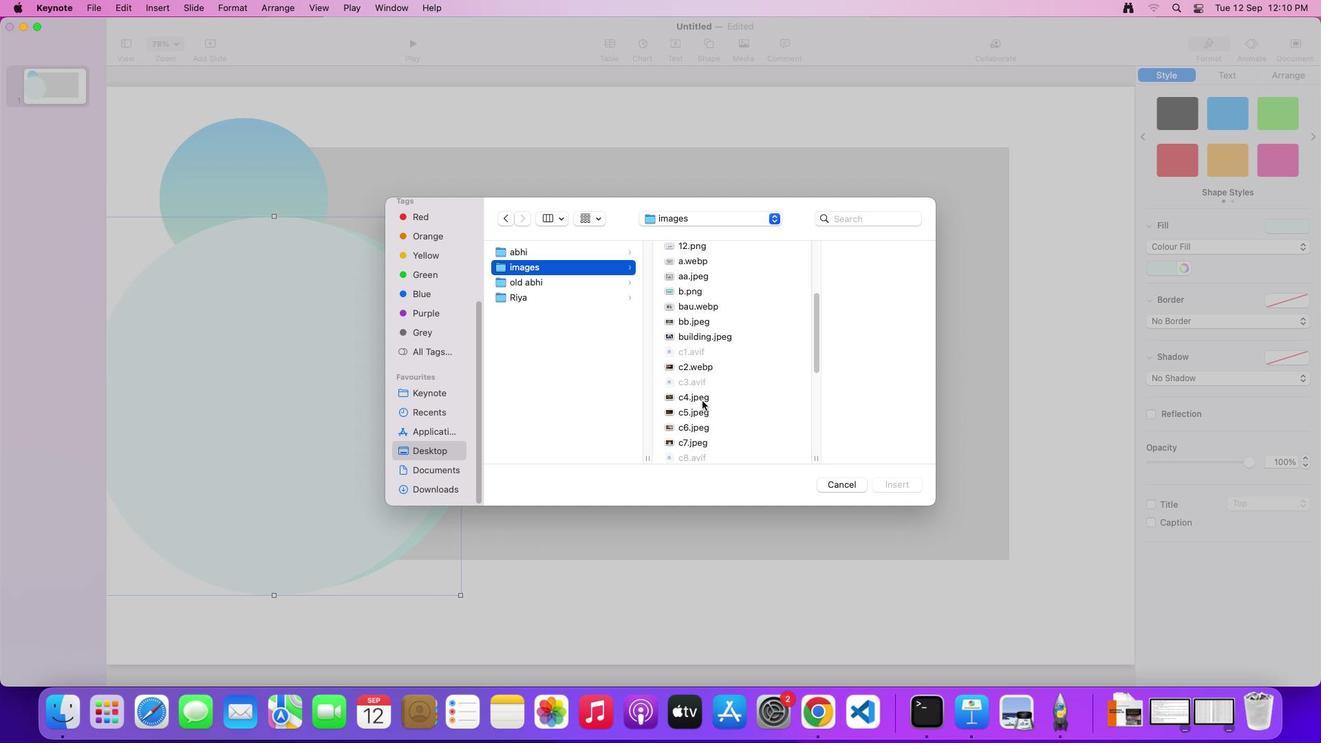 
Action: Mouse scrolled (701, 401) with delta (0, -4)
Screenshot: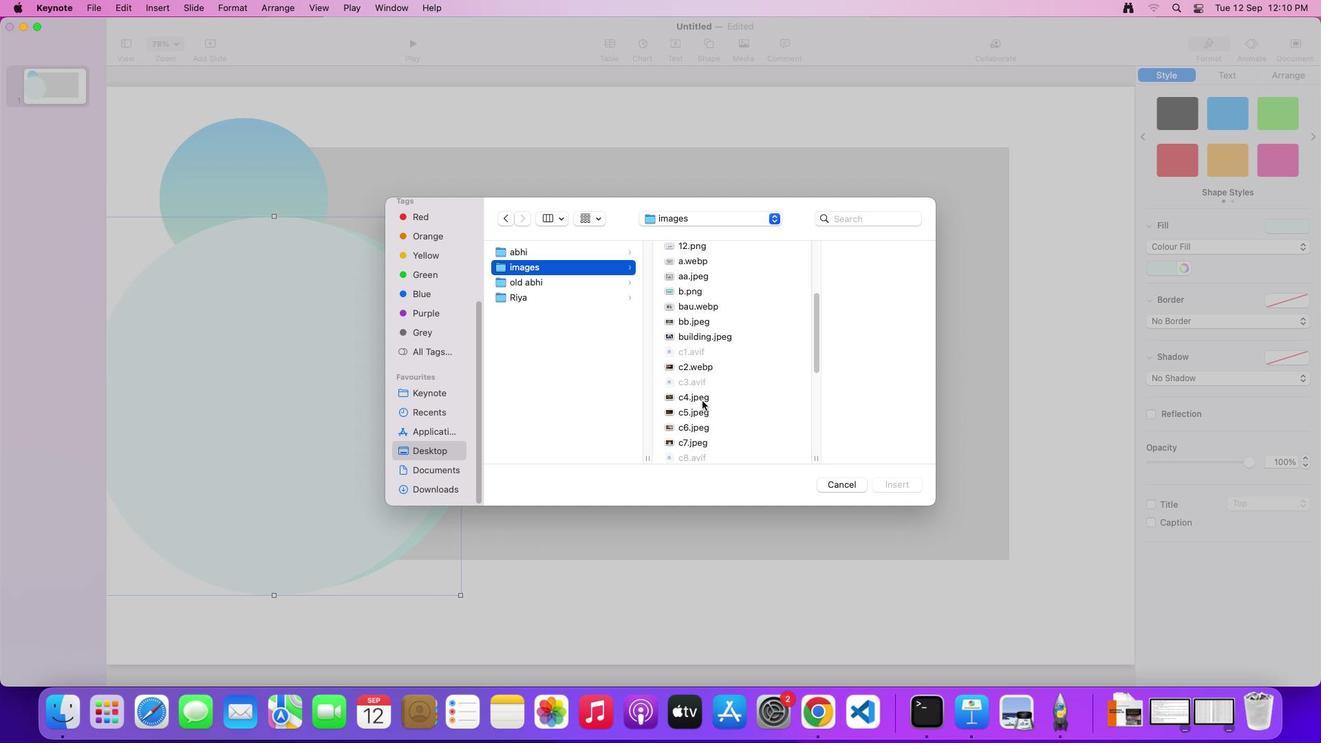 
Action: Mouse moved to (717, 339)
Screenshot: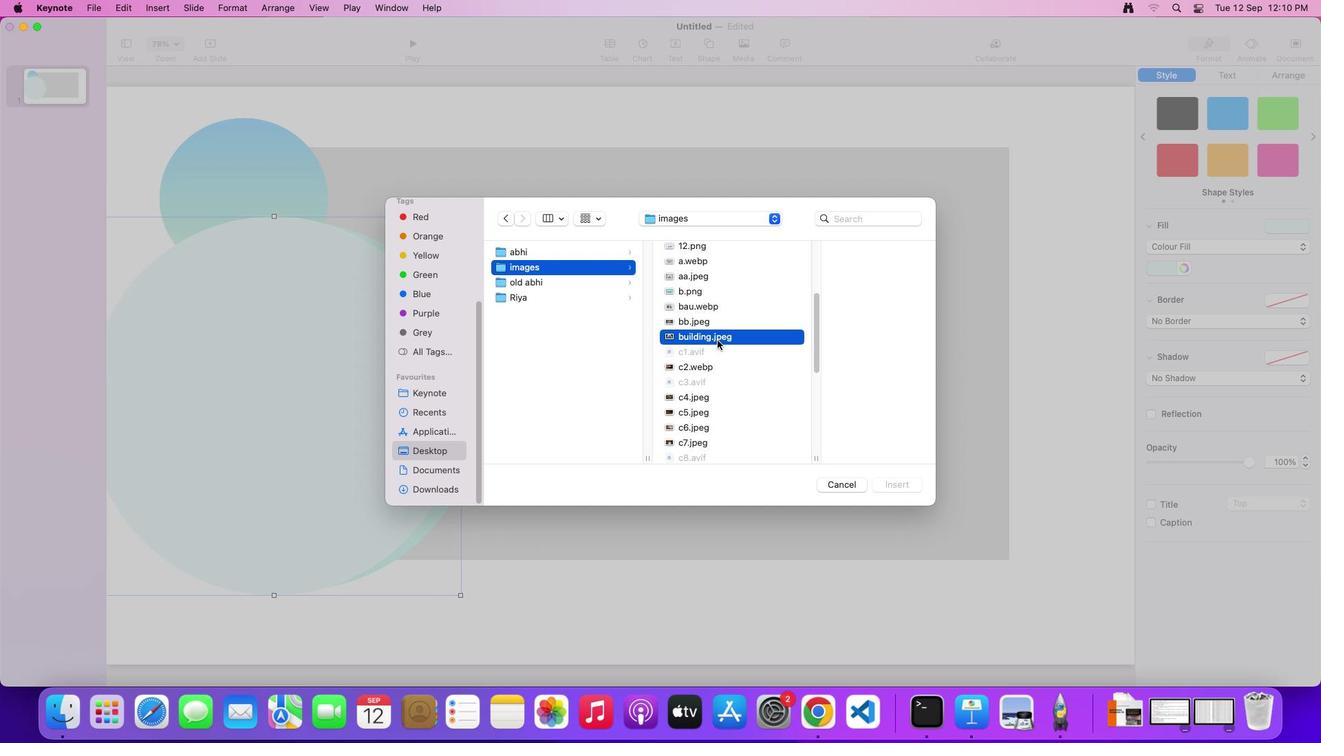 
Action: Mouse pressed left at (717, 339)
Screenshot: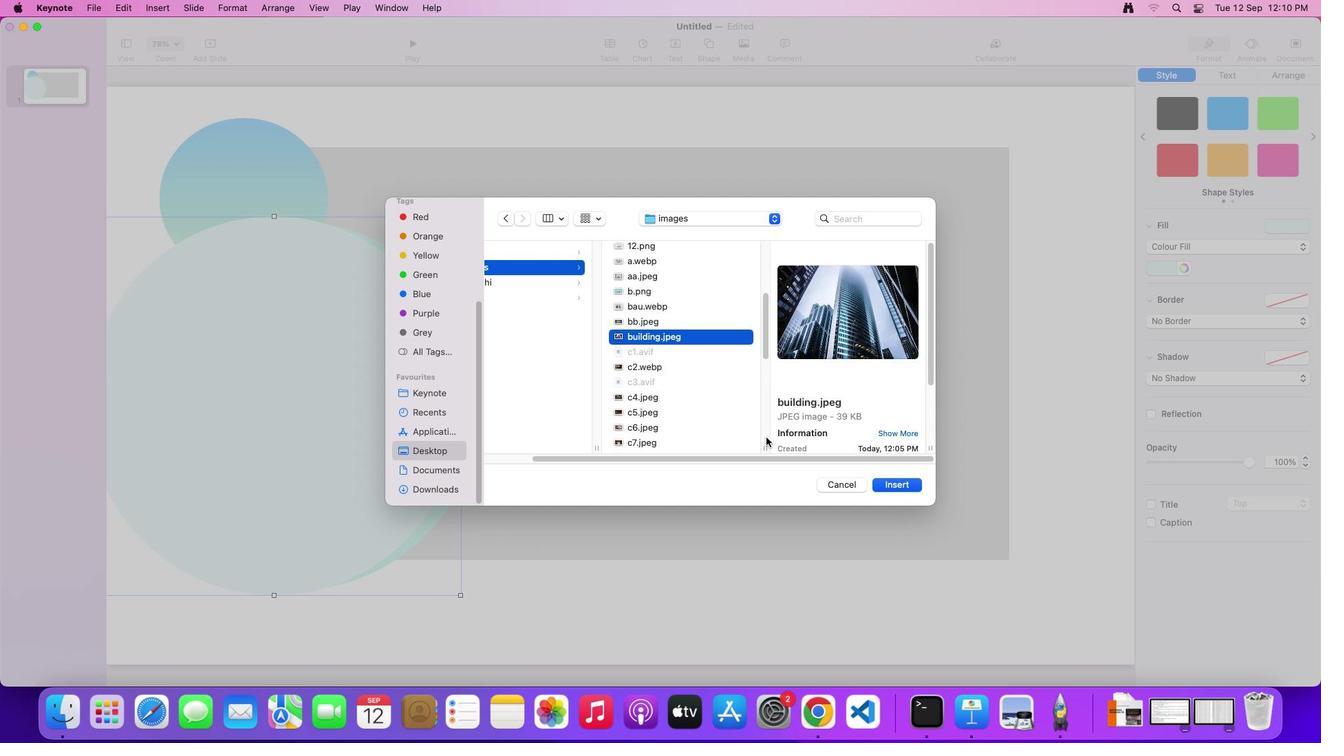 
Action: Mouse moved to (887, 484)
Screenshot: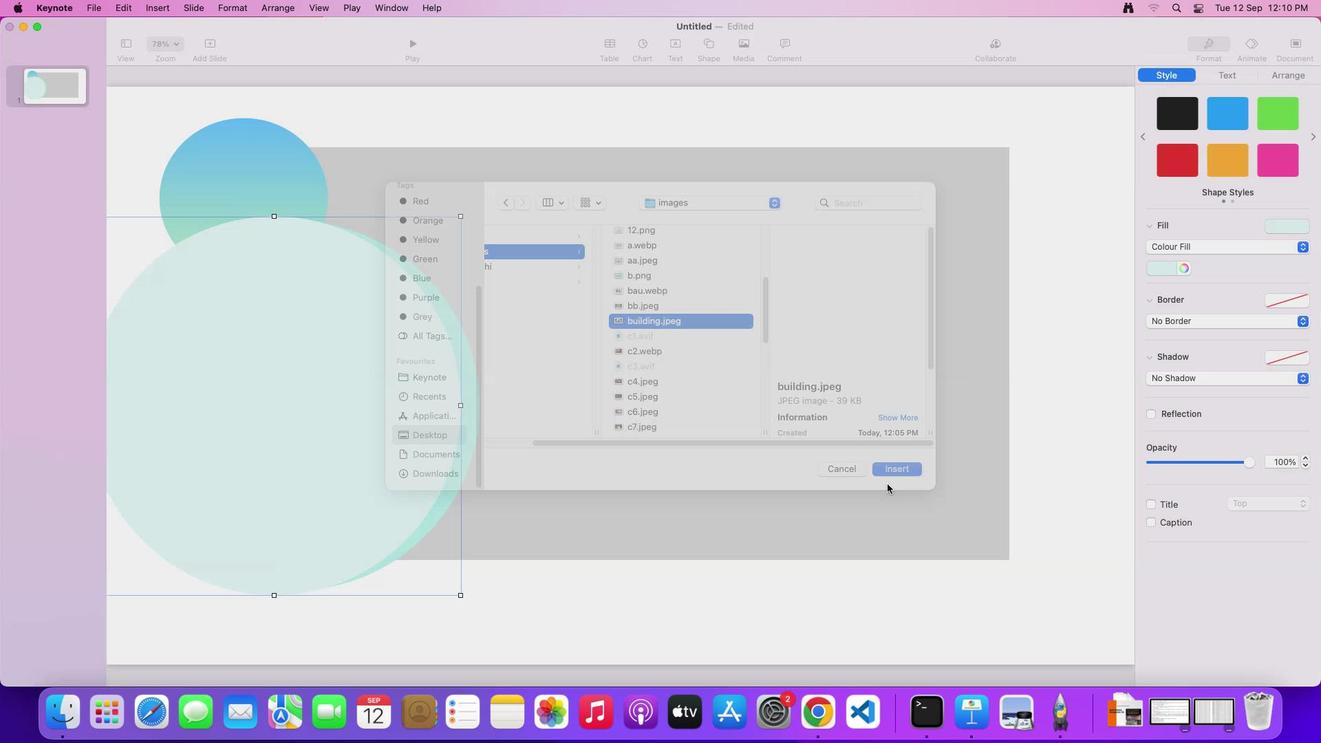
Action: Mouse pressed left at (887, 484)
Screenshot: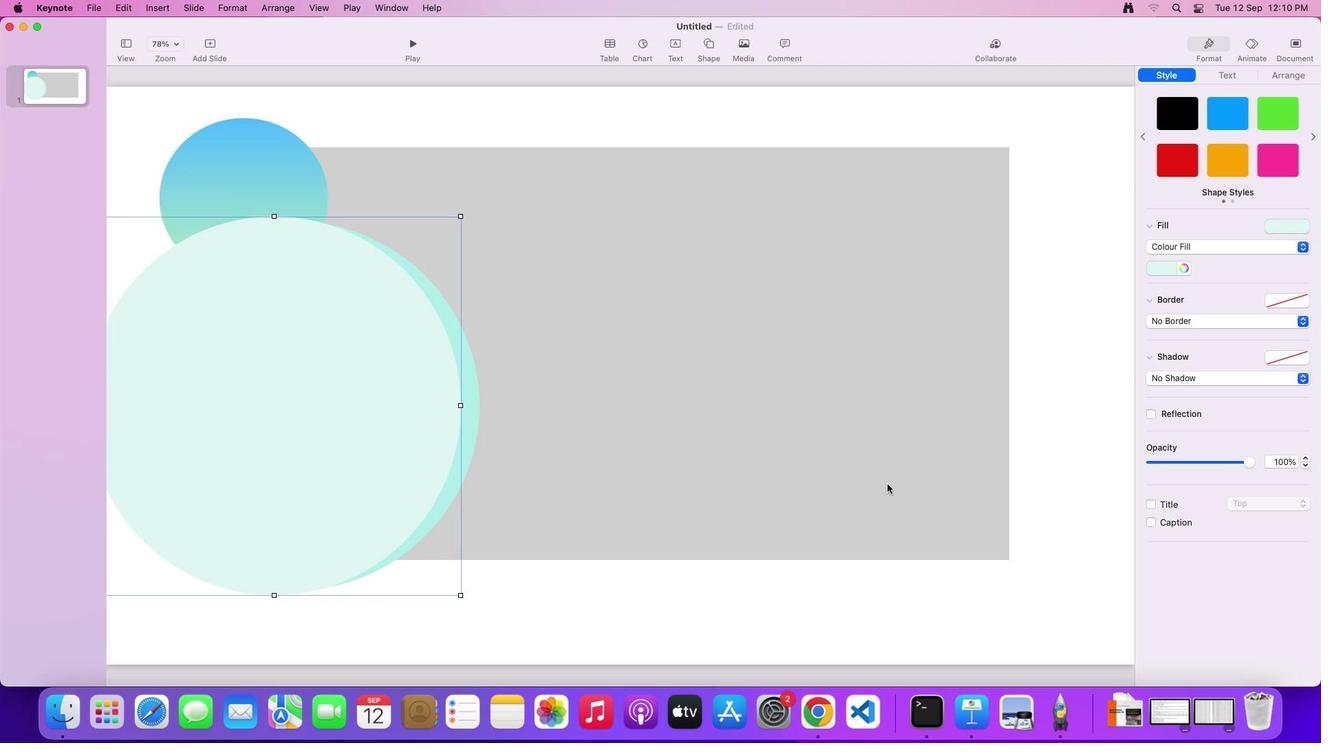 
Action: Mouse moved to (558, 406)
Screenshot: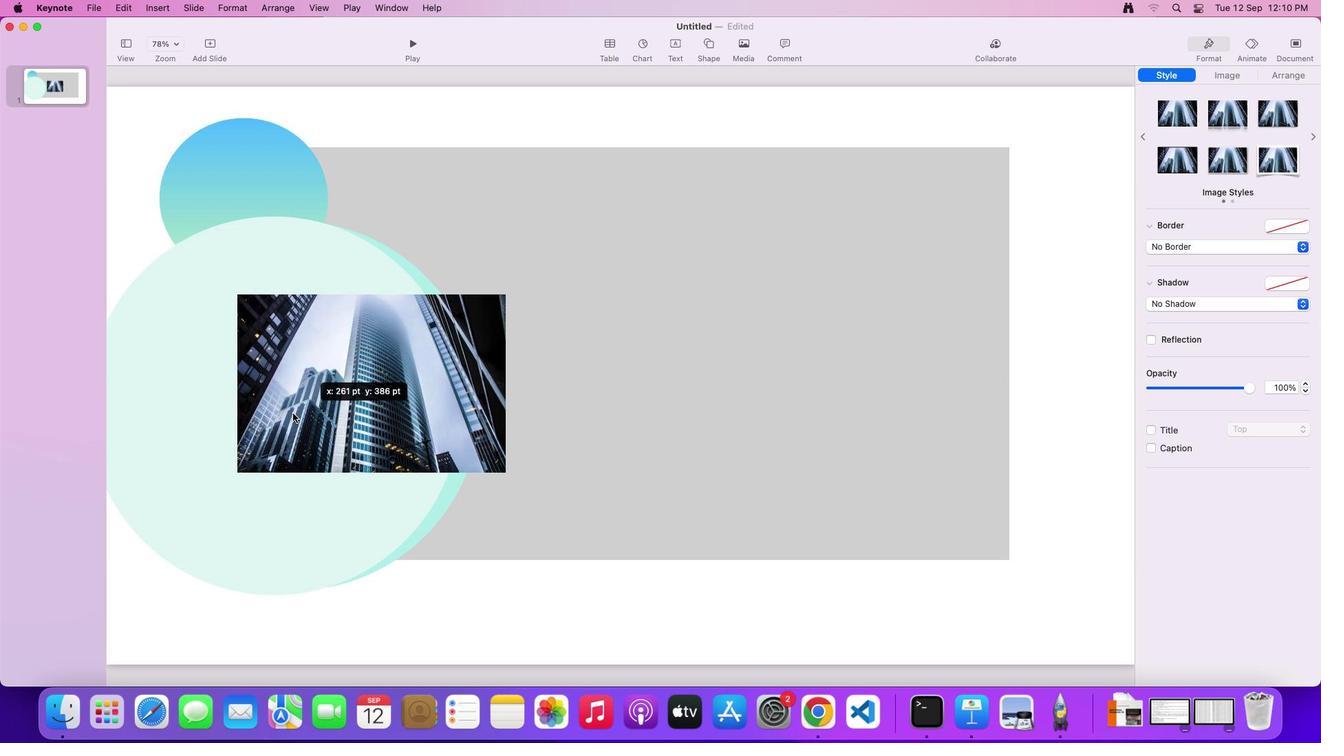 
Action: Mouse pressed left at (558, 406)
Screenshot: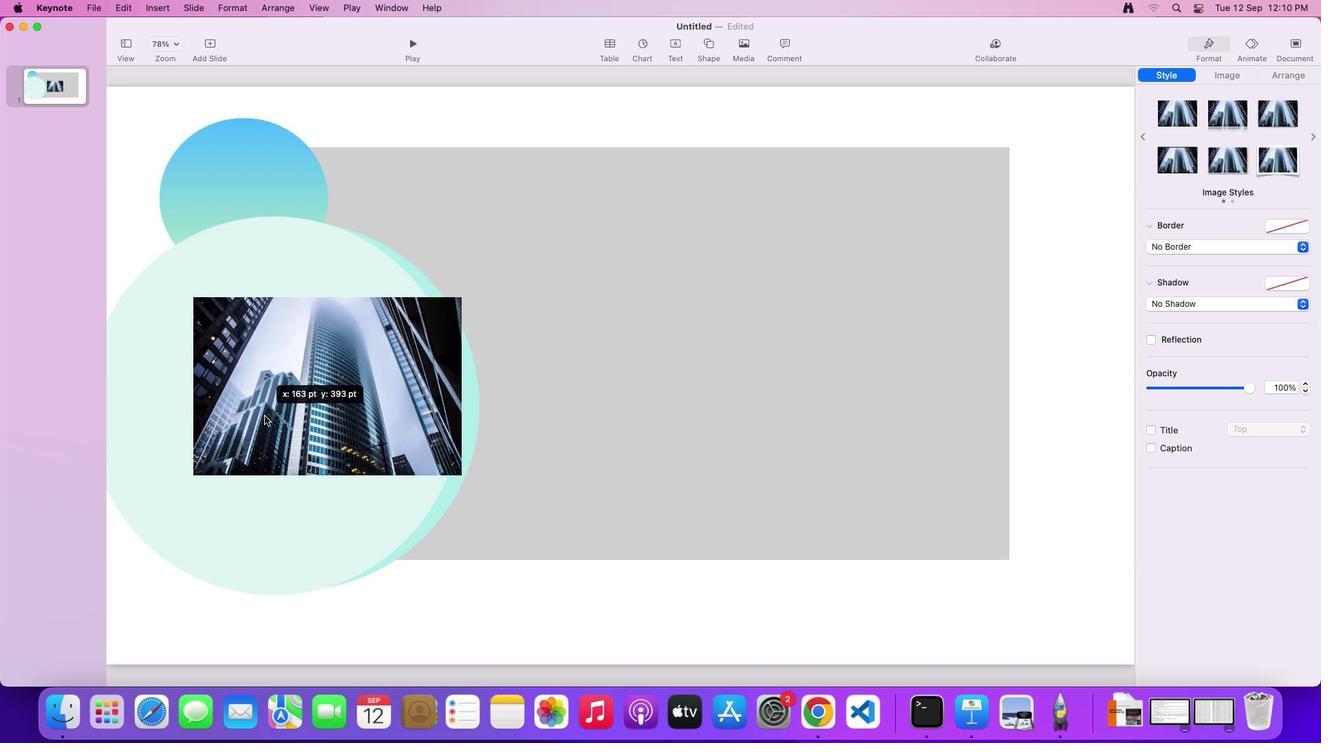 
Action: Mouse moved to (280, 307)
Screenshot: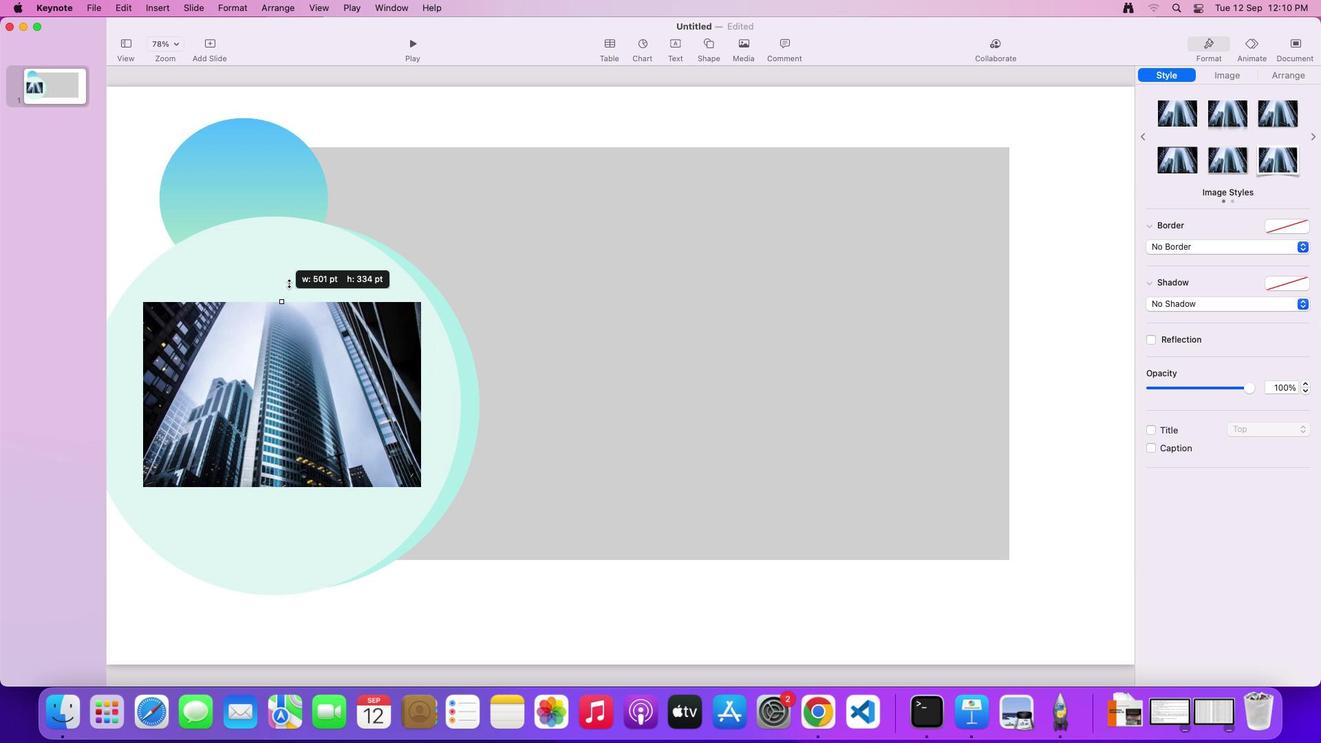 
Action: Mouse pressed left at (280, 307)
Screenshot: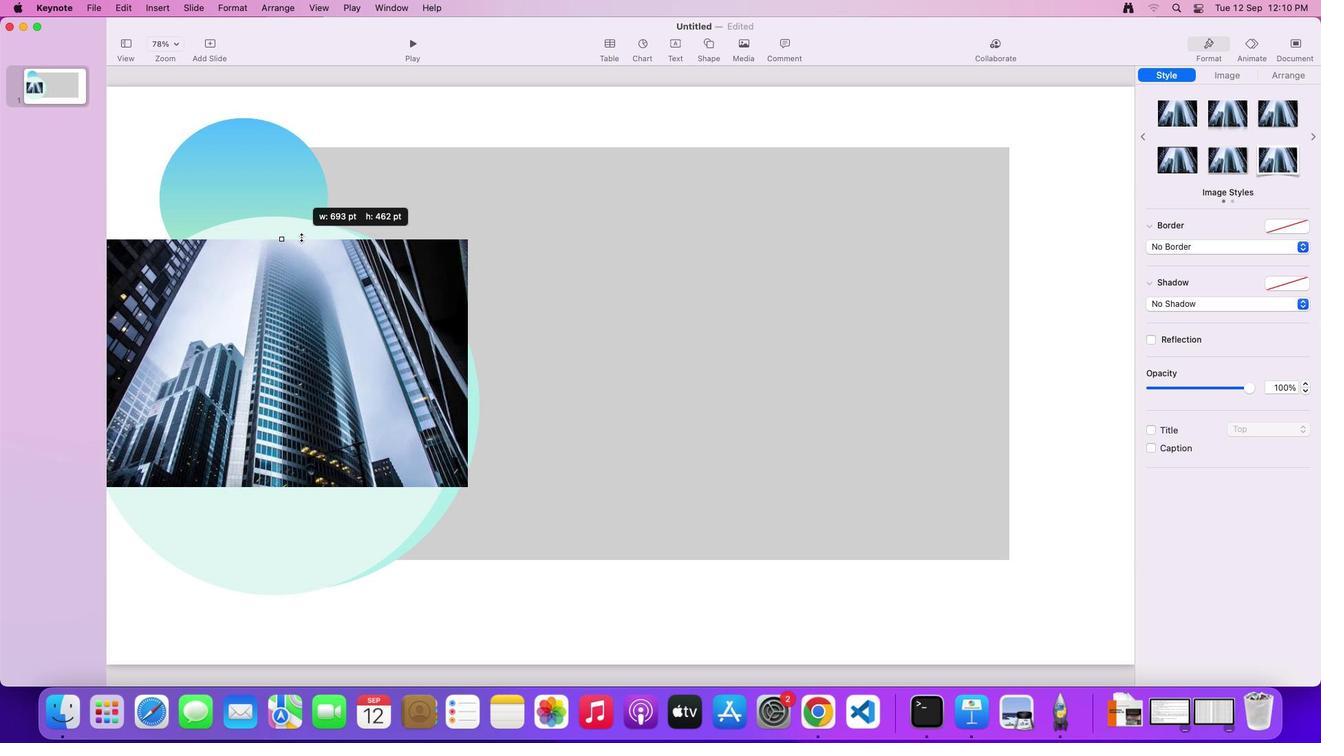 
Action: Mouse moved to (1227, 74)
Screenshot: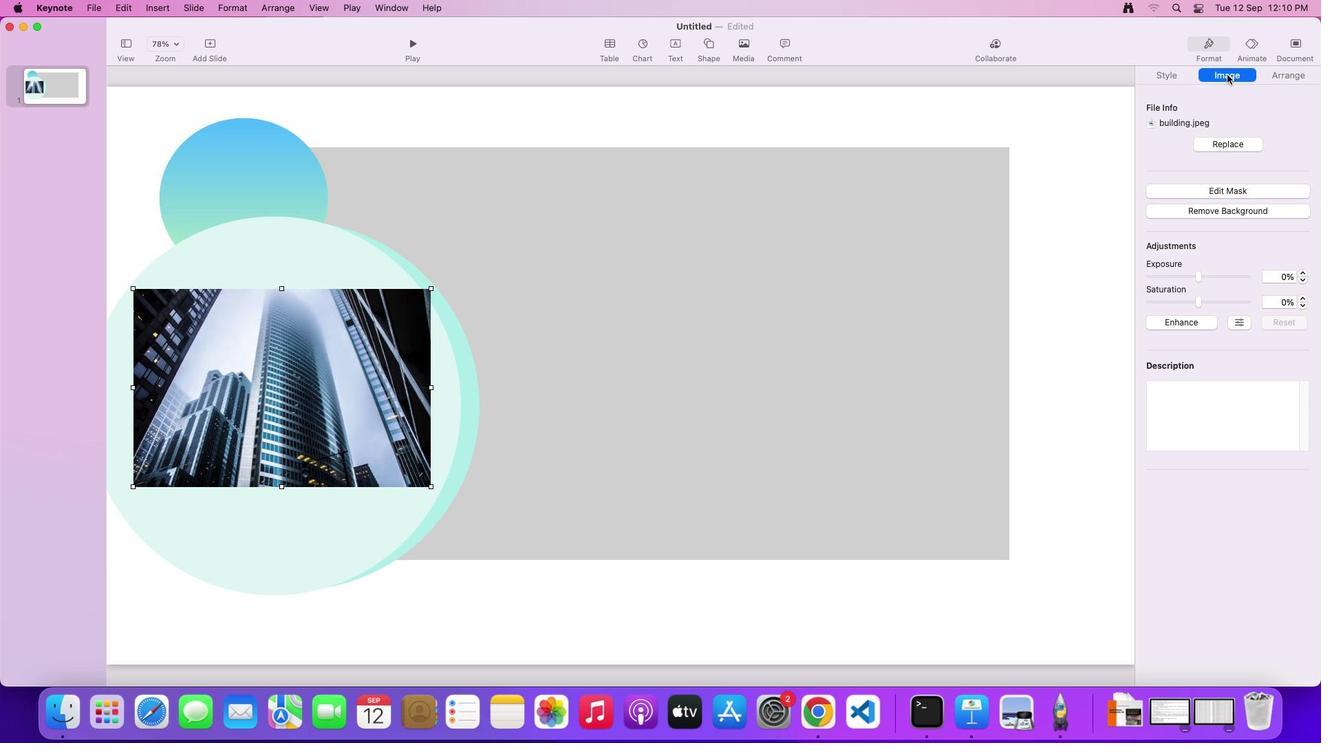 
Action: Mouse pressed left at (1227, 74)
Screenshot: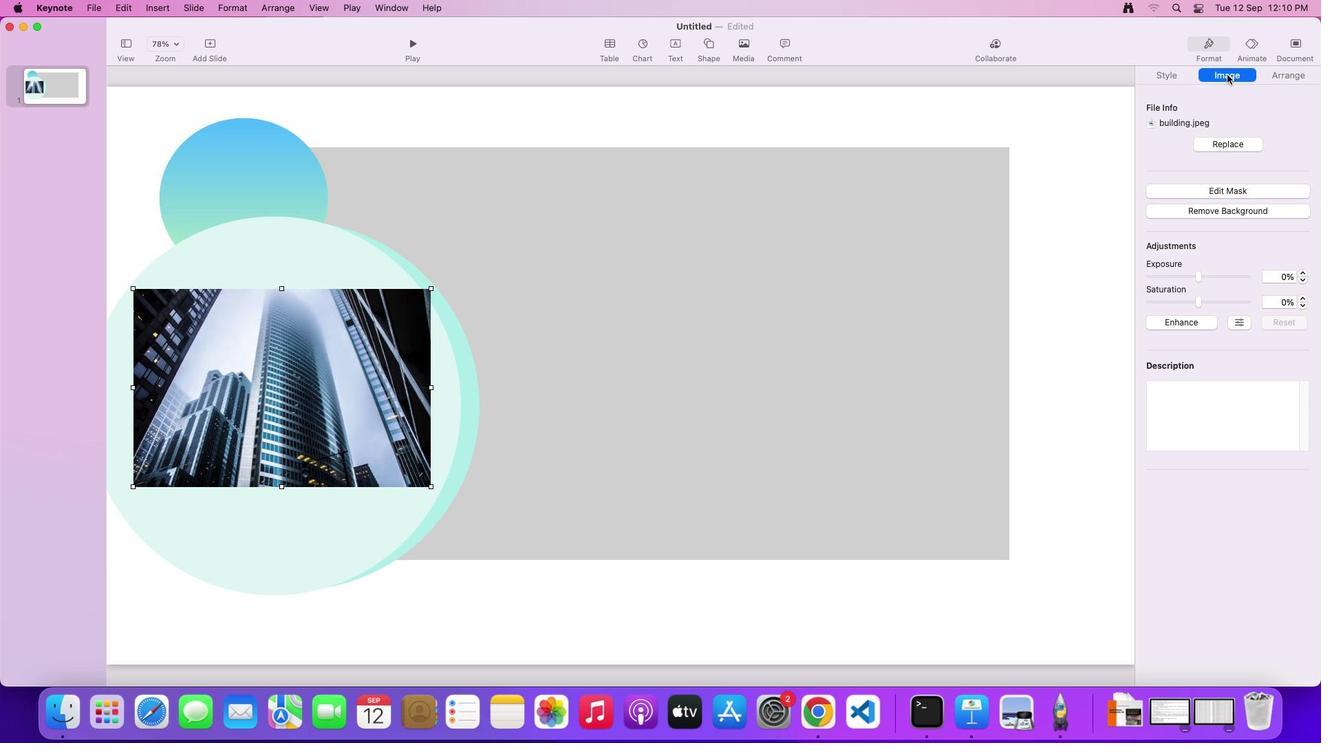 
Action: Mouse moved to (1240, 191)
Screenshot: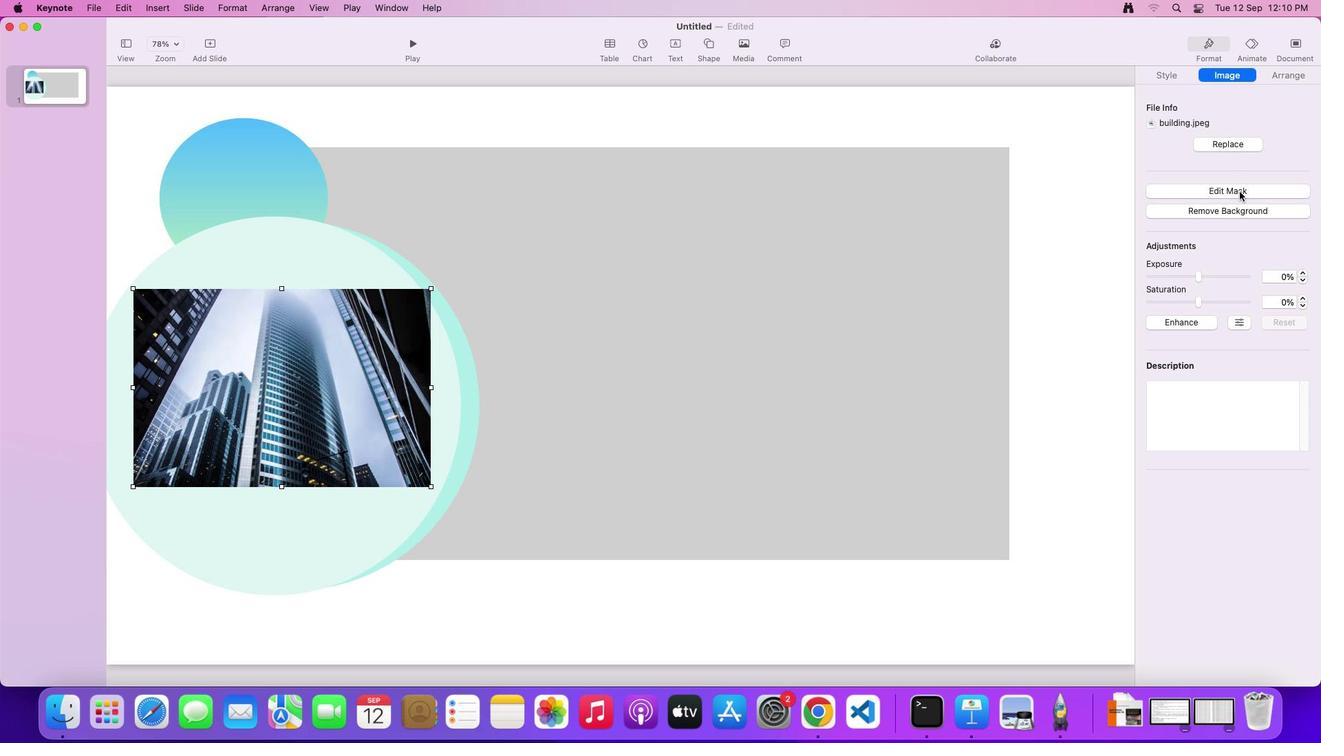 
Action: Mouse pressed left at (1240, 191)
Screenshot: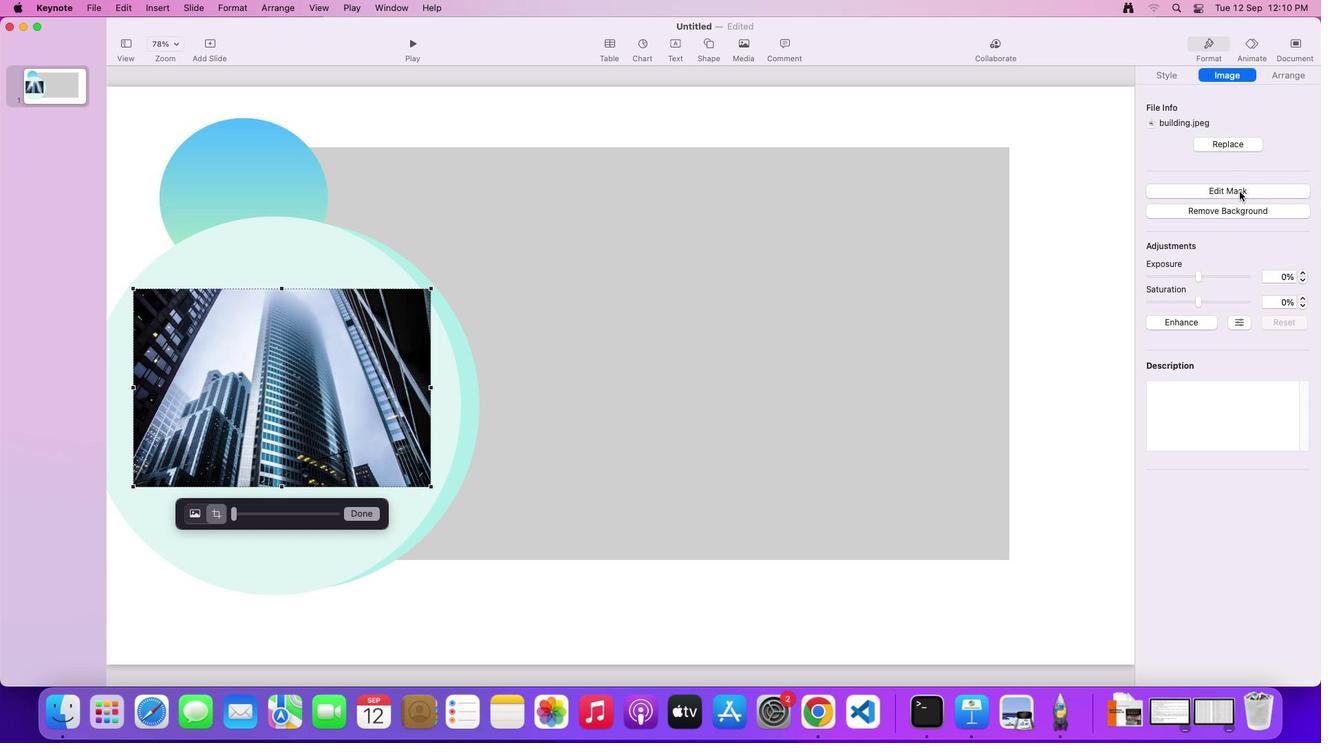 
Action: Mouse moved to (1226, 210)
Screenshot: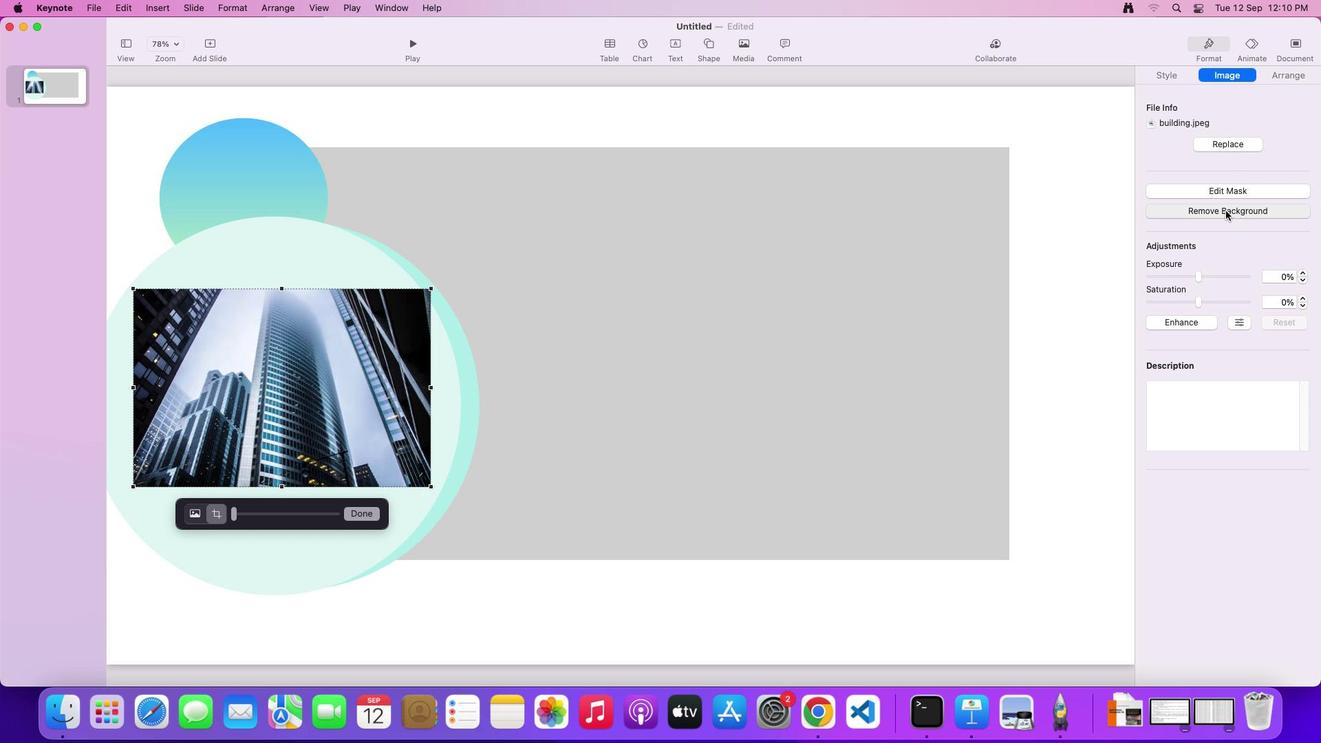 
Action: Mouse pressed left at (1226, 210)
Screenshot: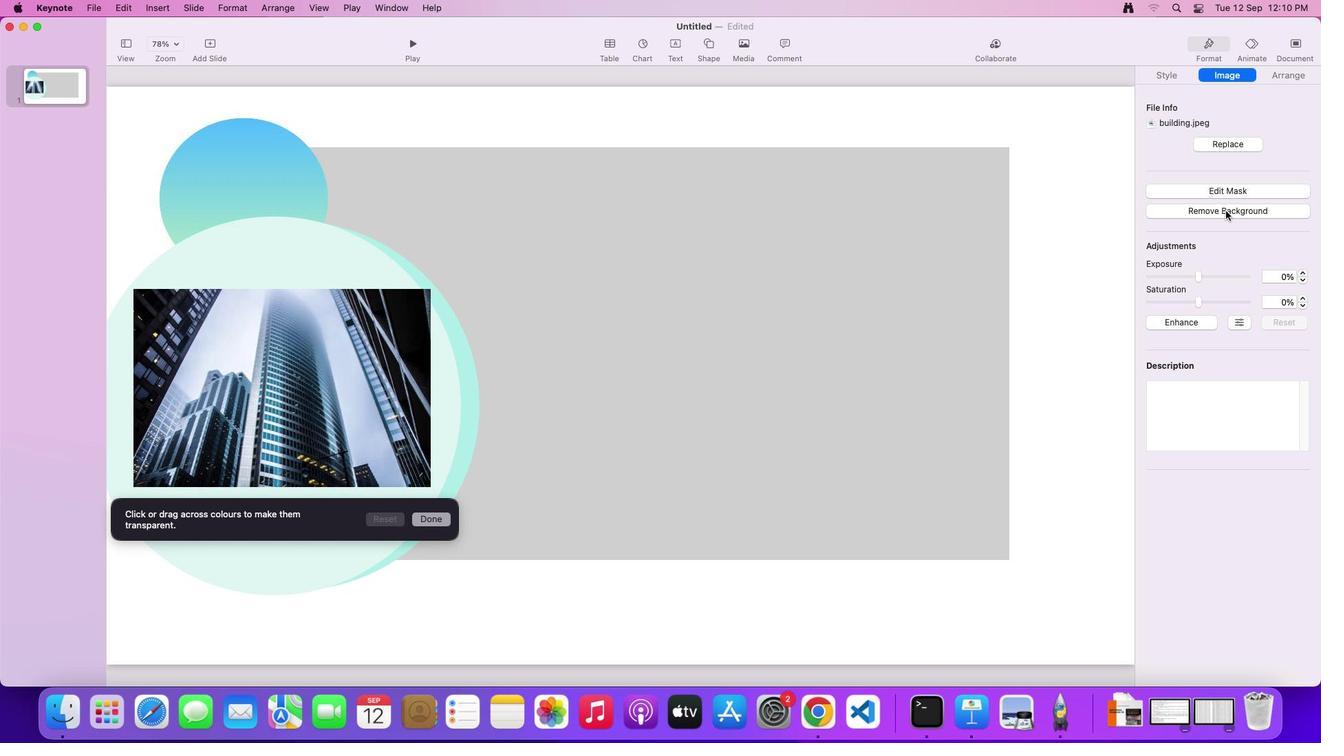 
Action: Mouse moved to (1200, 276)
Screenshot: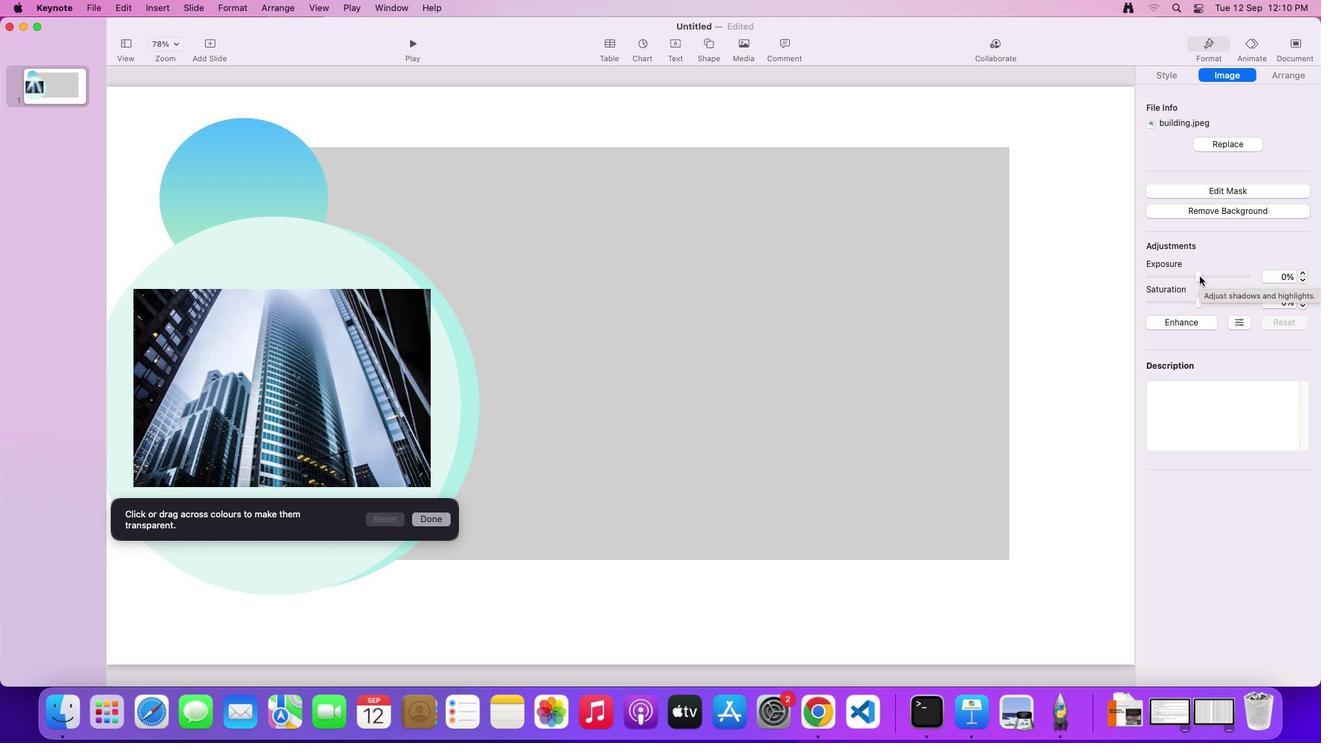 
Action: Mouse pressed left at (1200, 276)
Screenshot: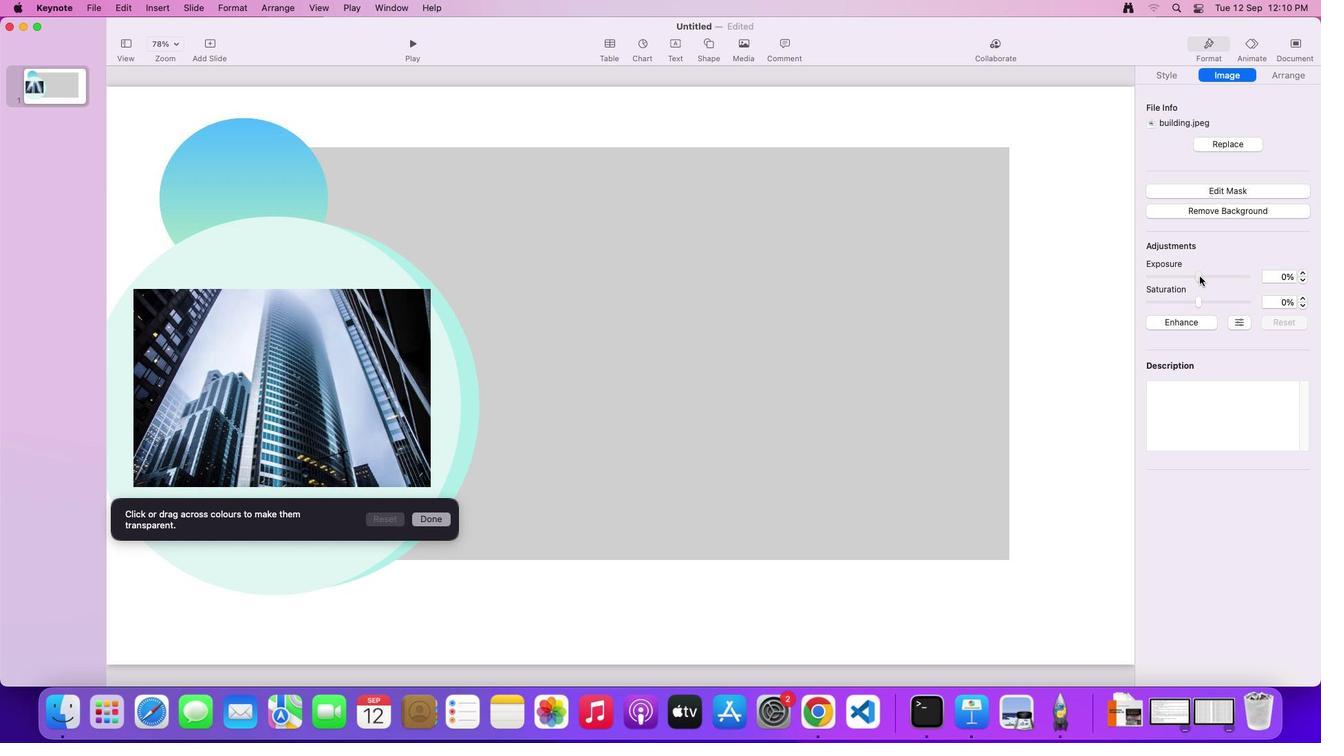 
Action: Mouse moved to (1198, 278)
Screenshot: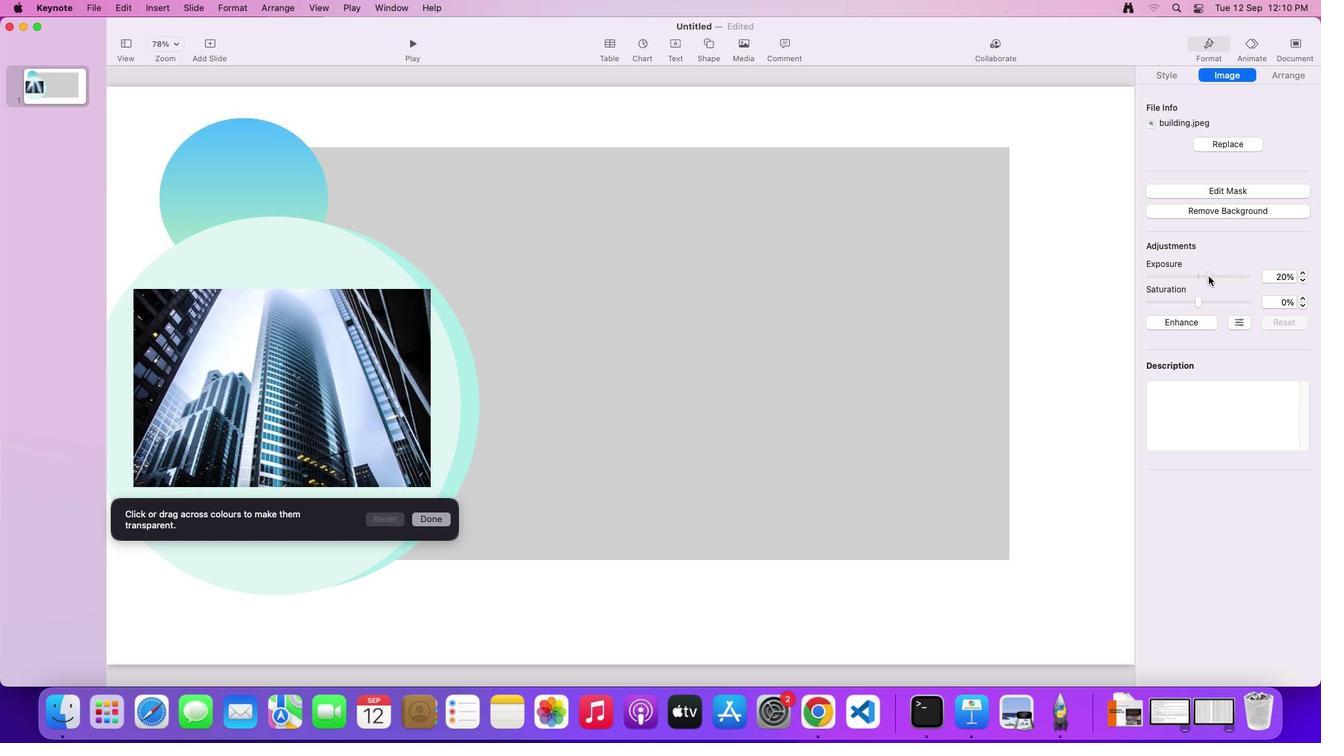 
Action: Mouse pressed left at (1198, 278)
Screenshot: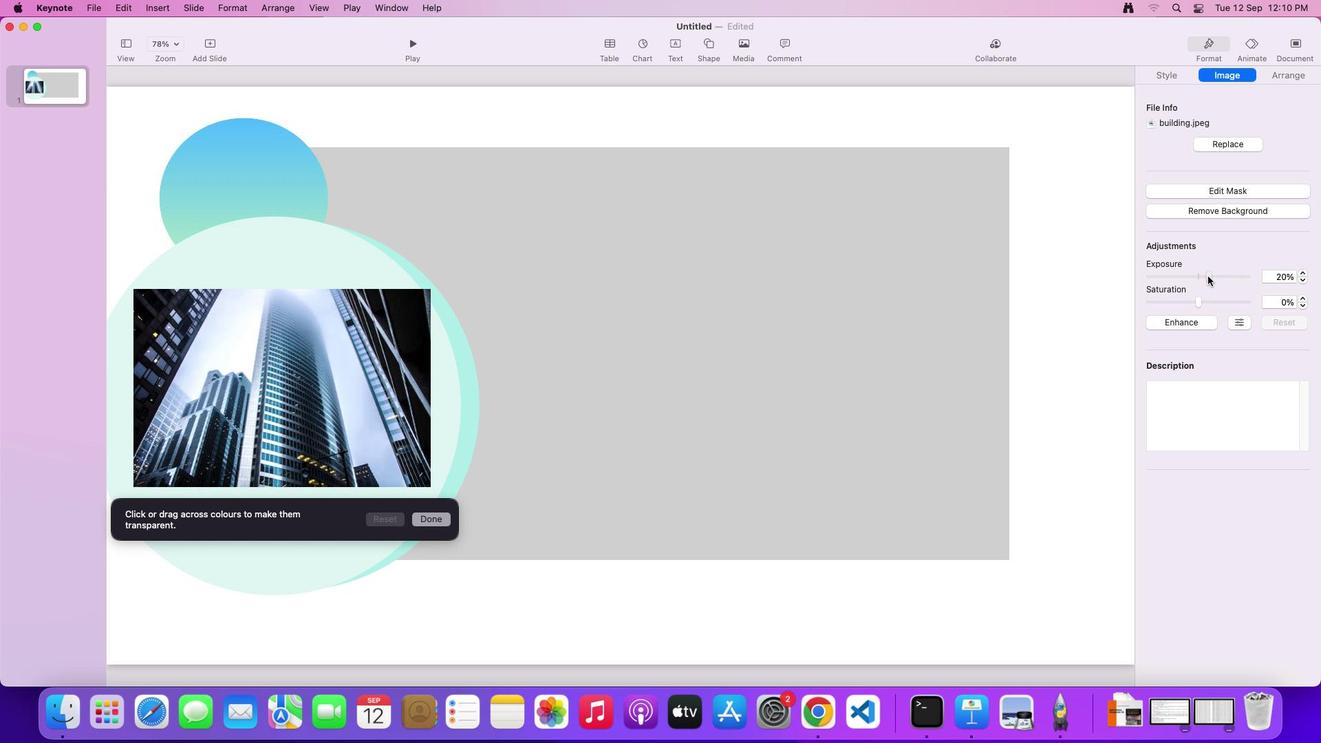 
Action: Mouse moved to (1195, 299)
Screenshot: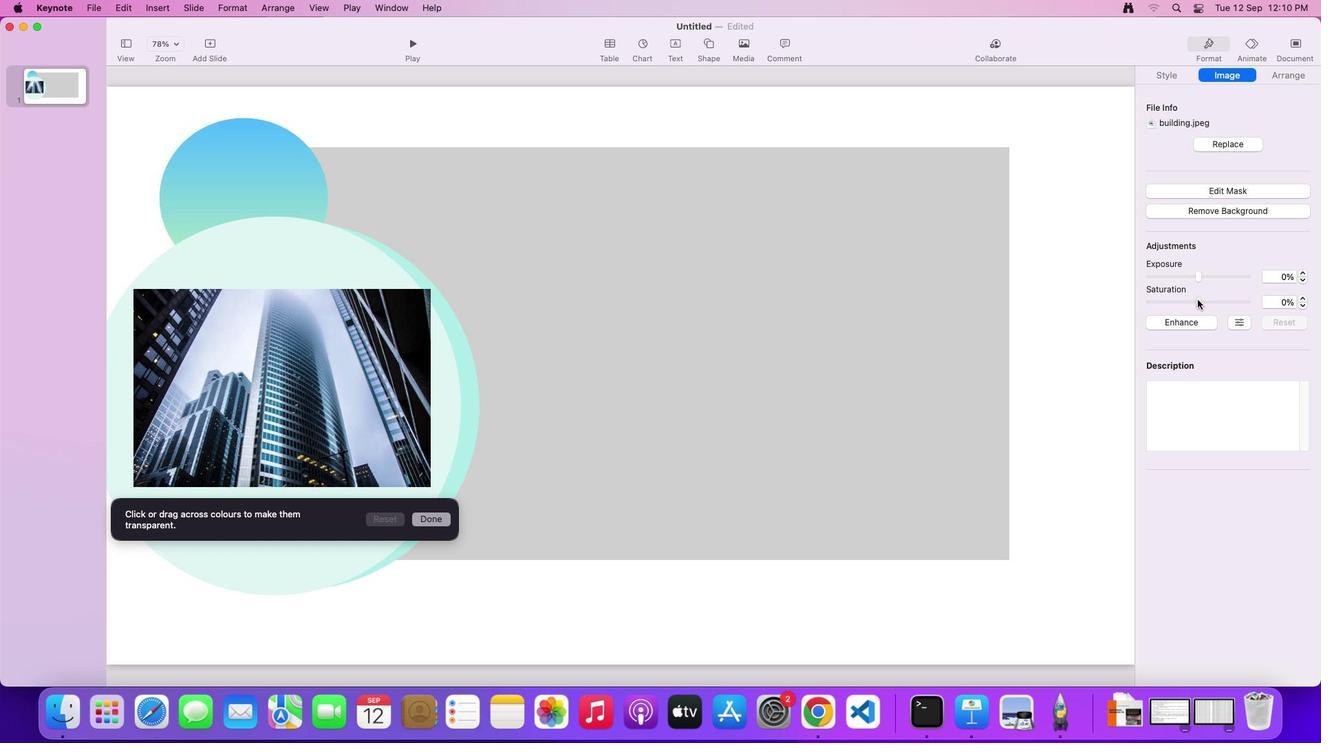 
Action: Mouse pressed left at (1195, 299)
Screenshot: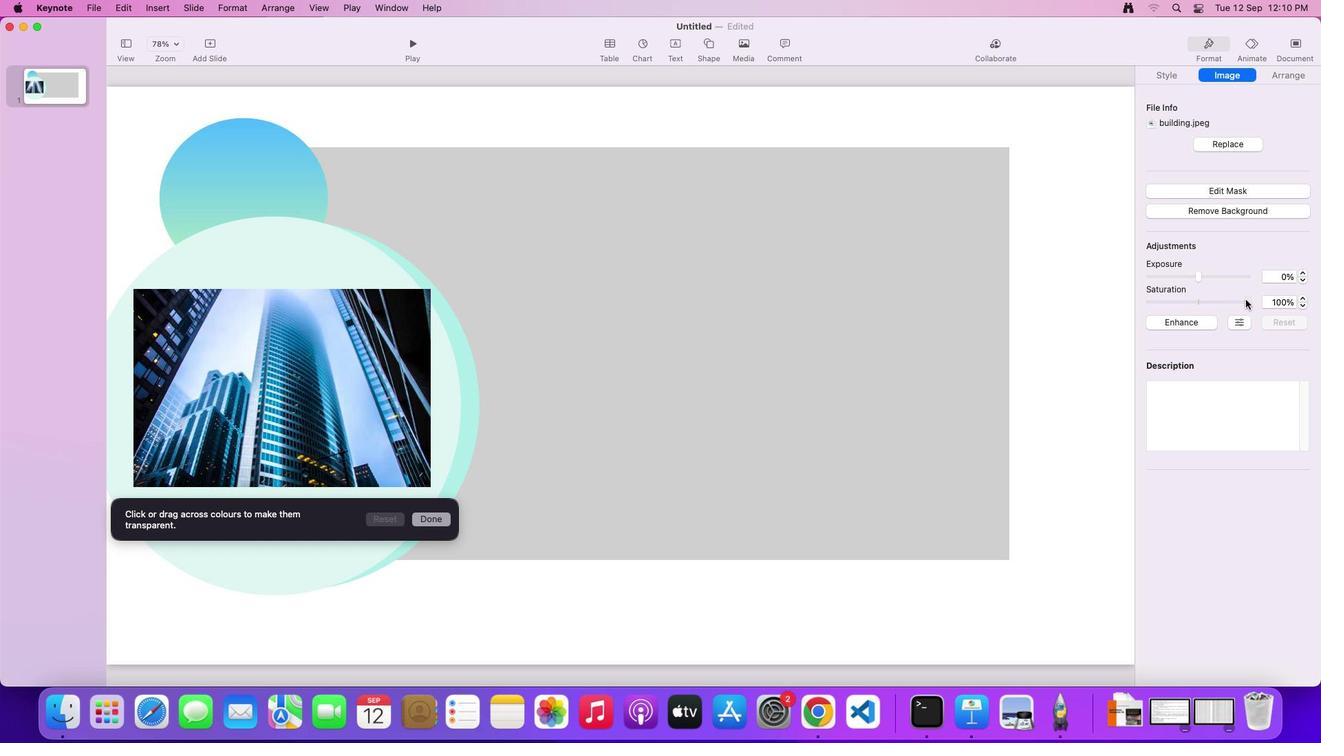 
Action: Mouse moved to (1198, 322)
Screenshot: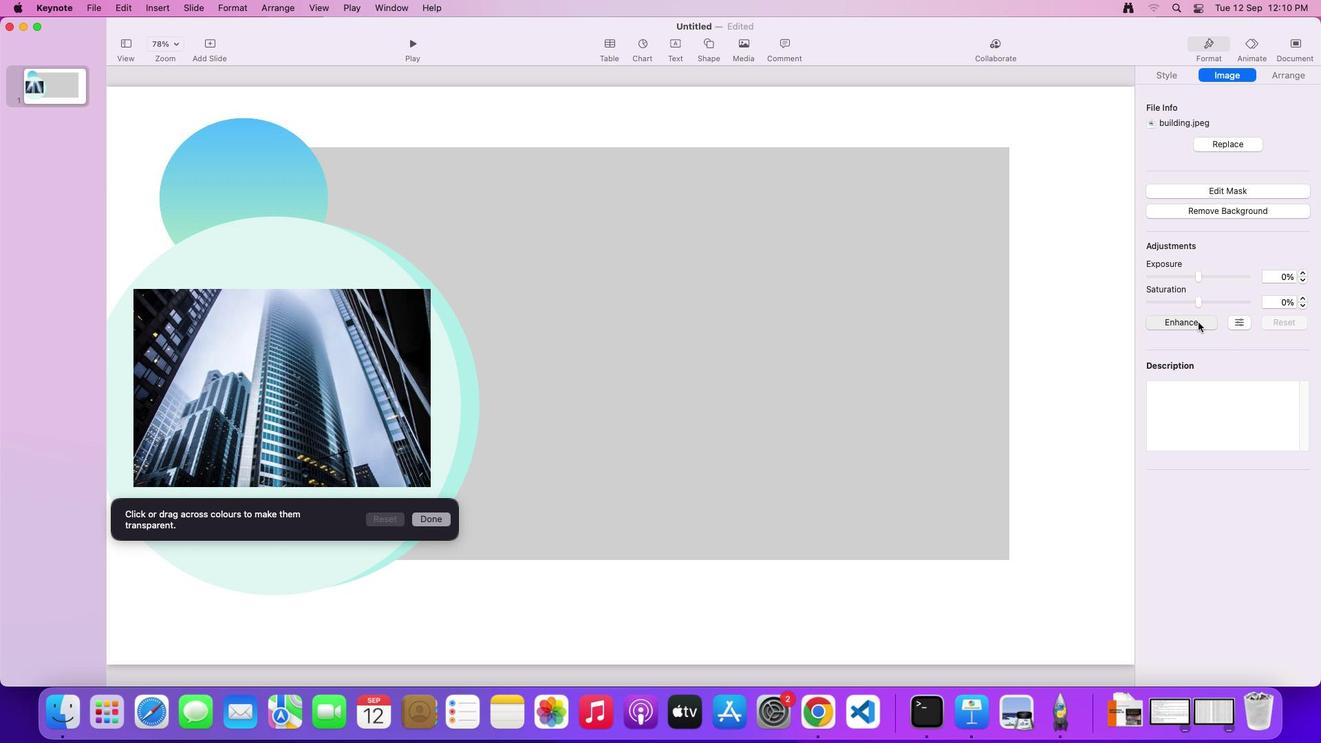 
Action: Mouse pressed left at (1198, 322)
Screenshot: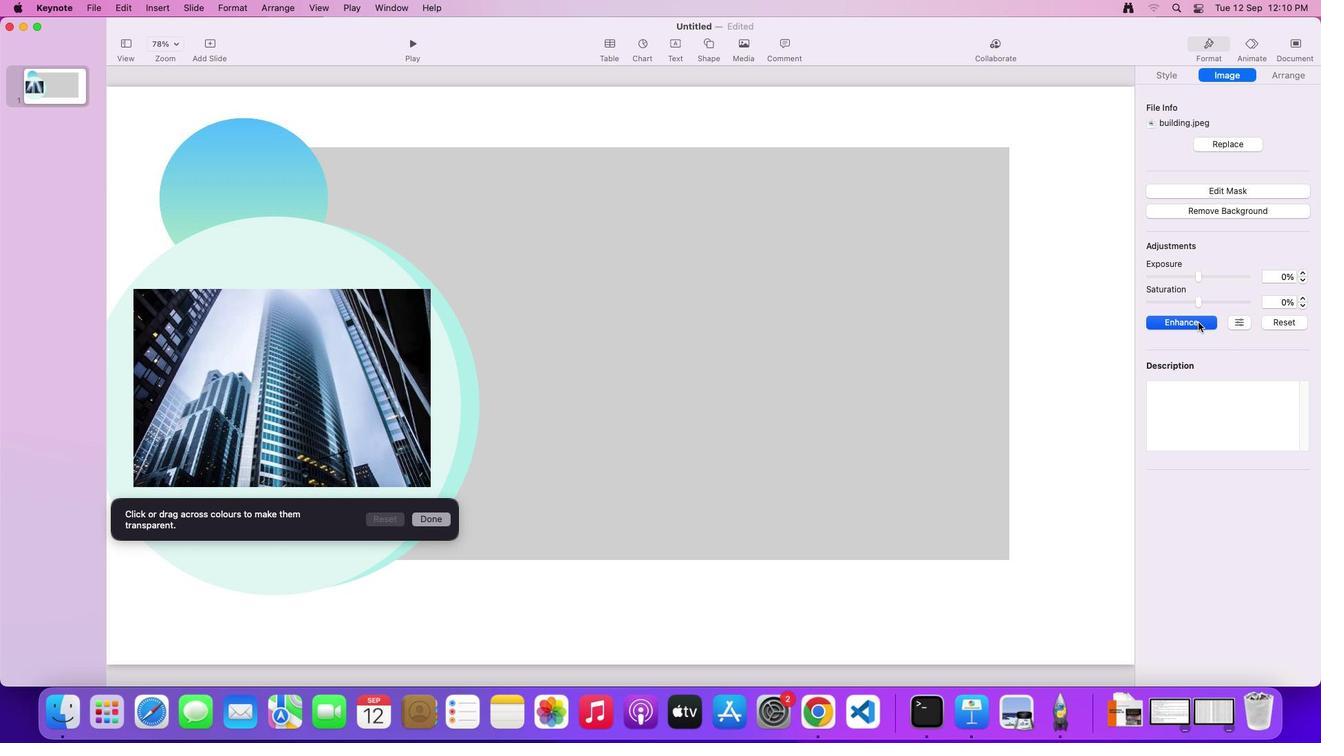 
Action: Mouse moved to (1241, 324)
Screenshot: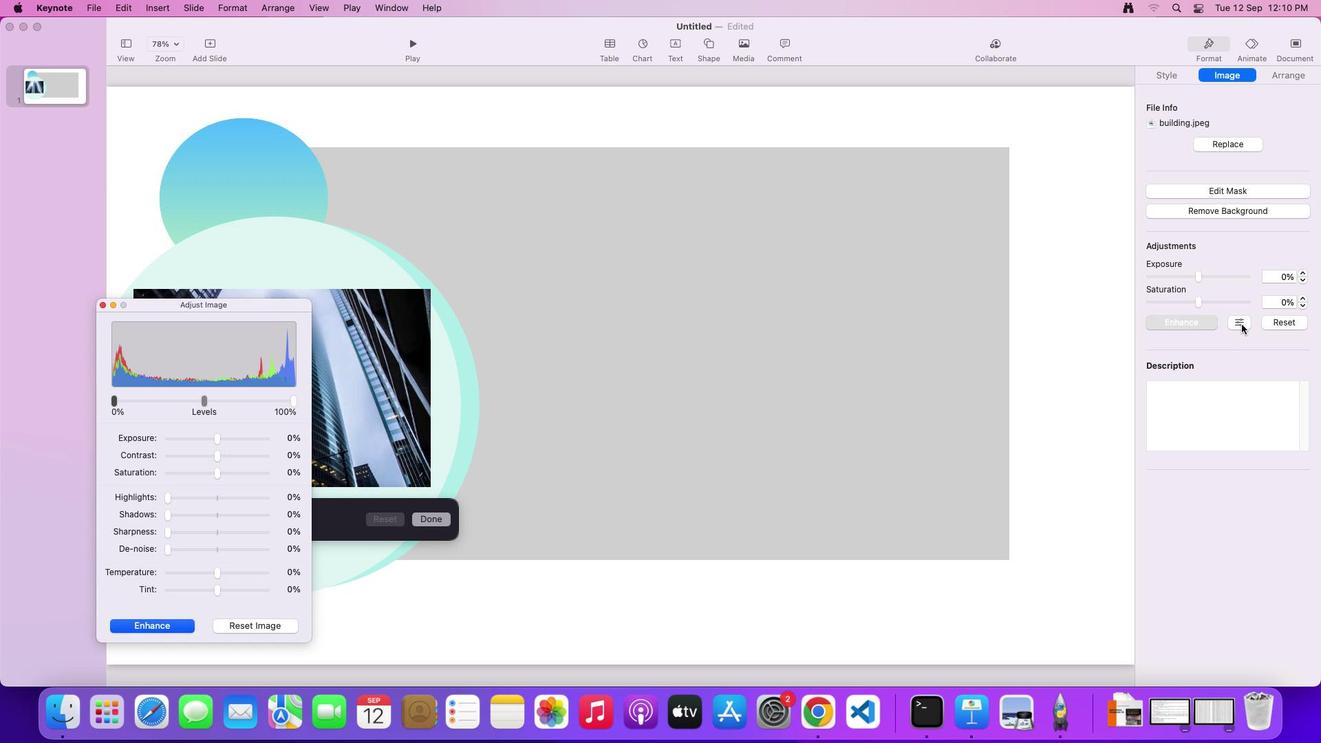 
Action: Mouse pressed left at (1241, 324)
Screenshot: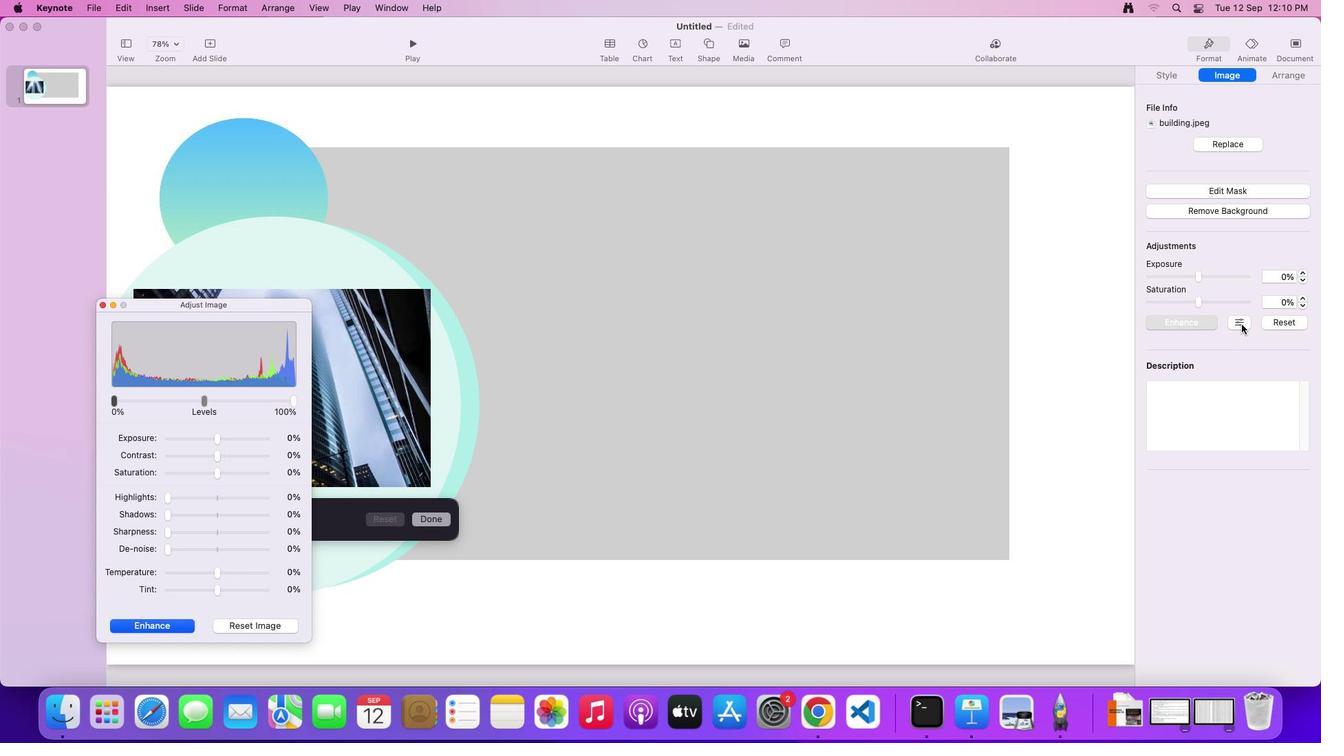 
Action: Mouse moved to (136, 631)
Screenshot: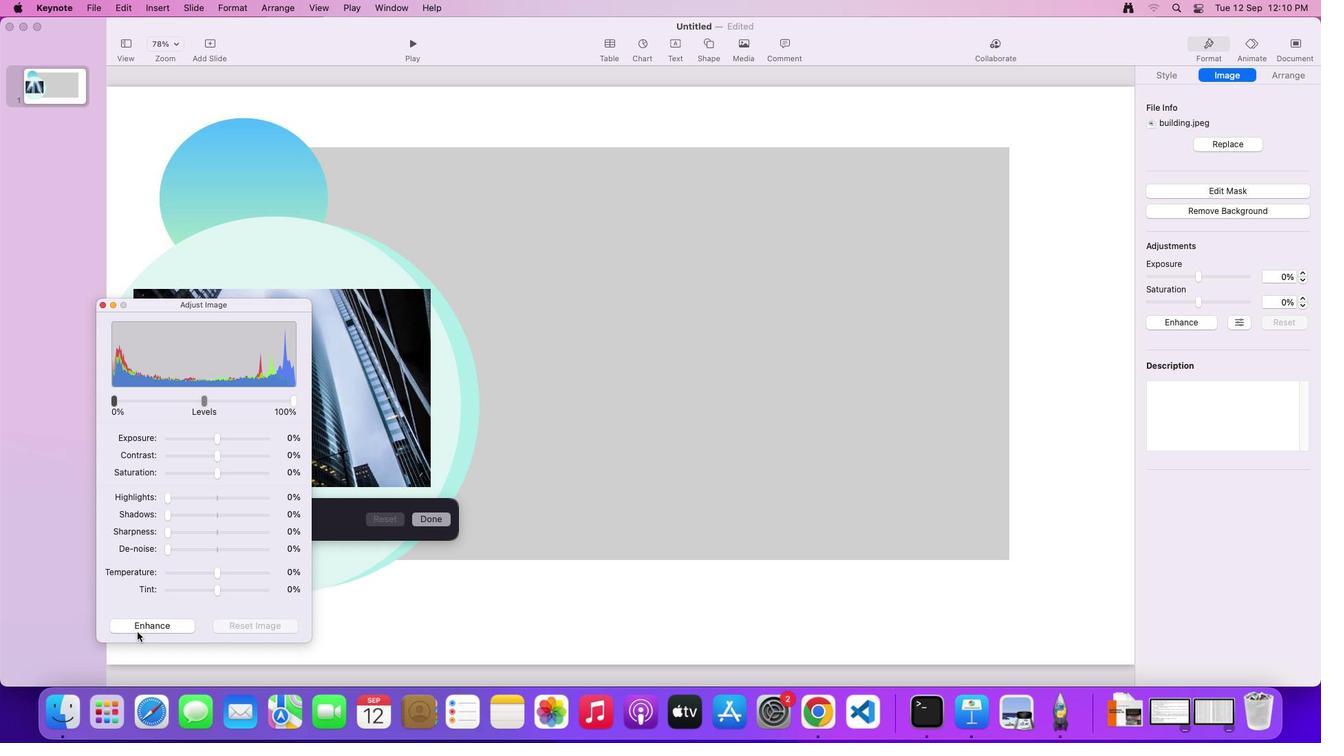 
Action: Mouse pressed left at (136, 631)
Screenshot: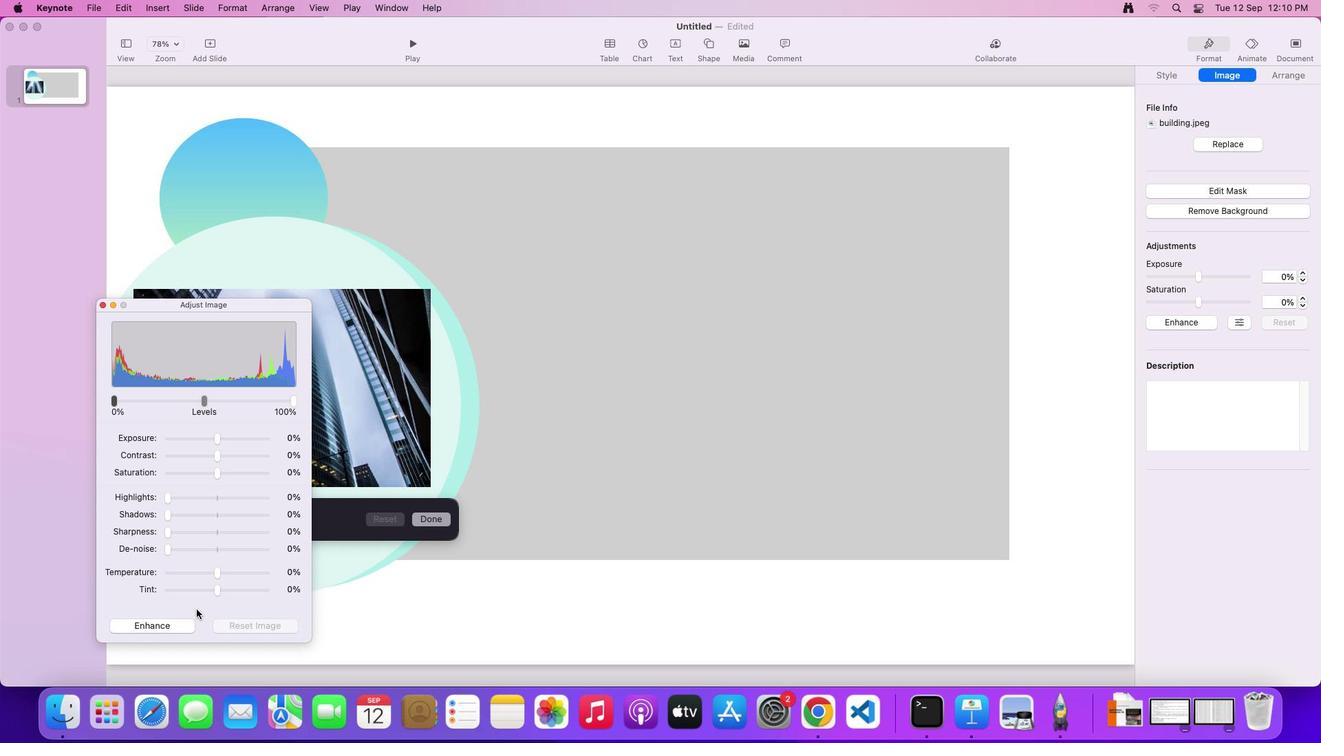 
Action: Mouse moved to (168, 629)
Screenshot: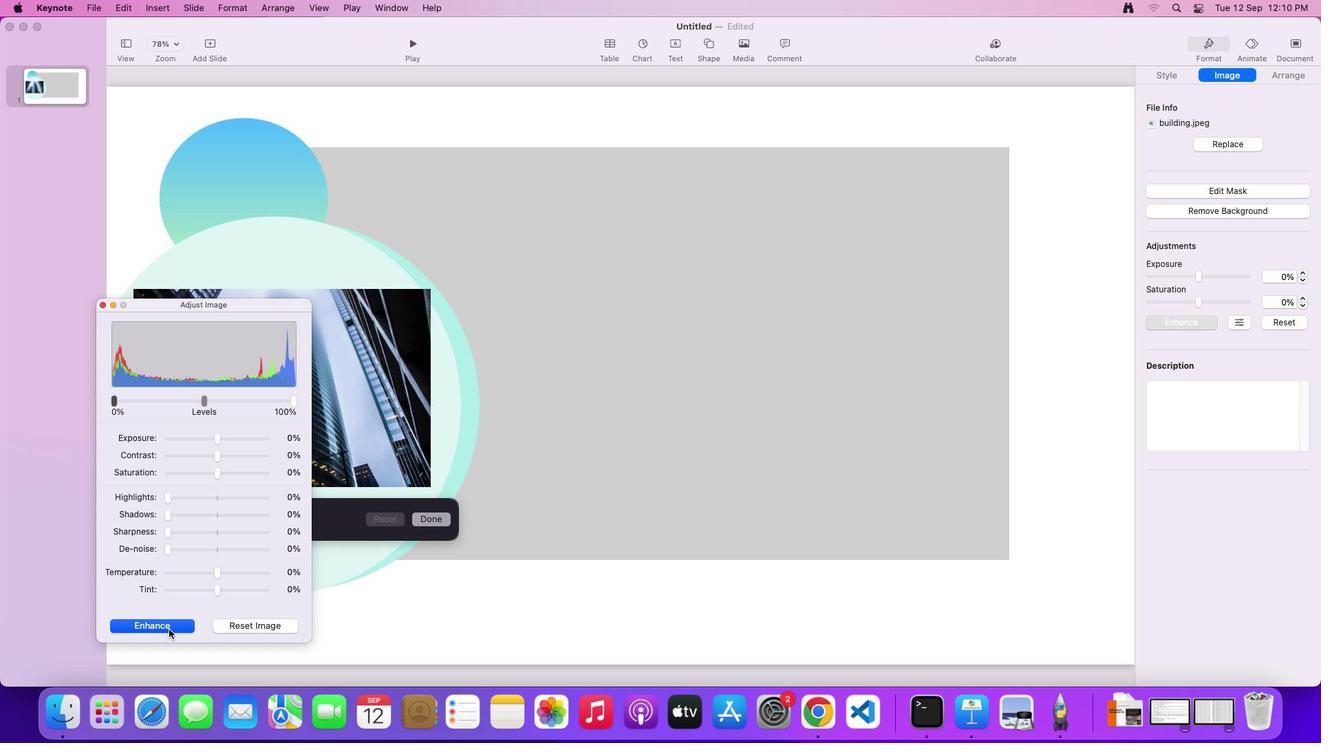 
Action: Mouse pressed left at (168, 629)
Screenshot: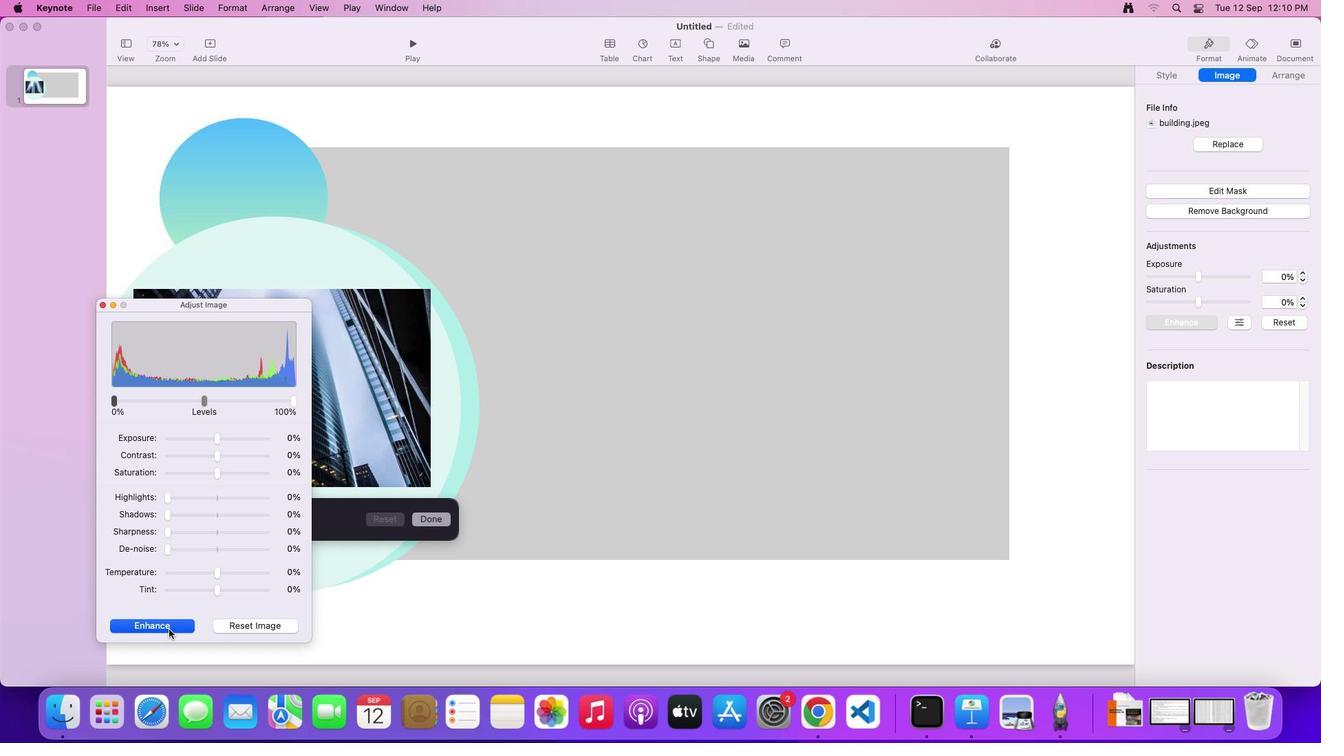 
Action: Mouse moved to (168, 629)
Screenshot: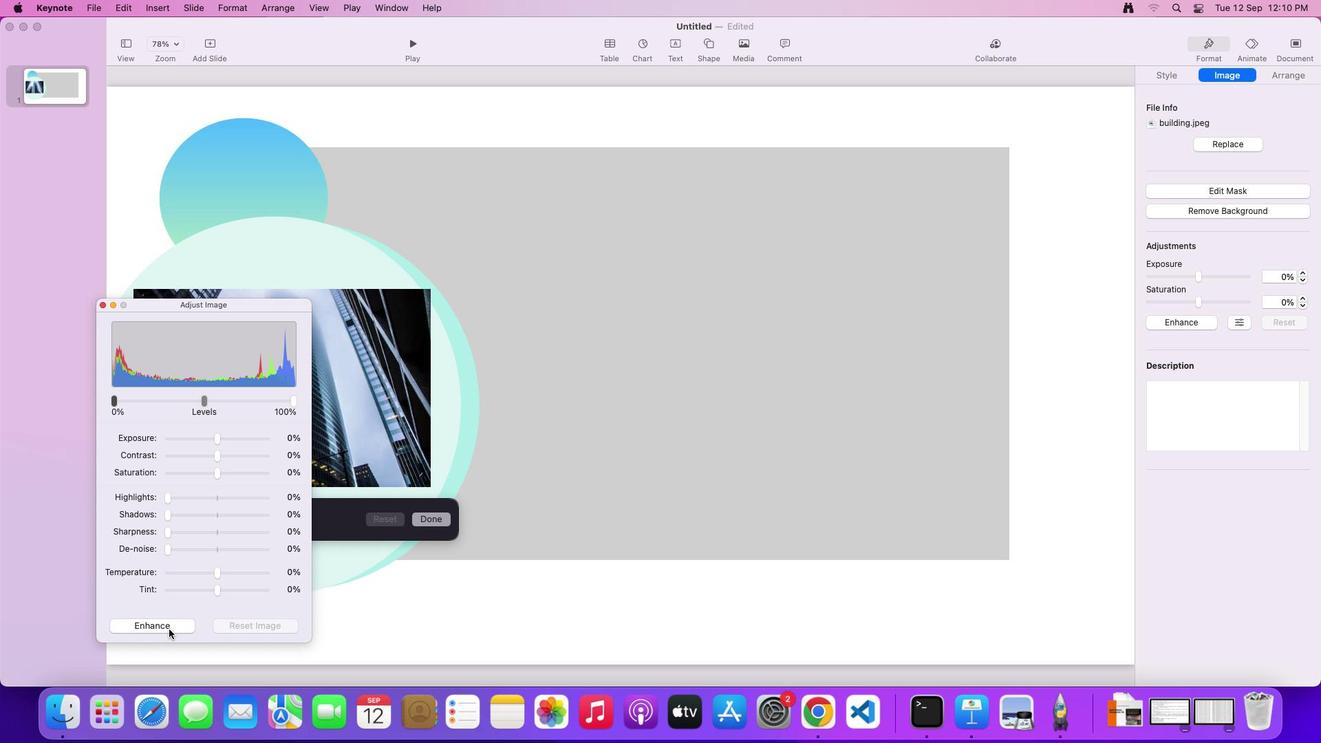 
Action: Mouse pressed left at (168, 629)
Screenshot: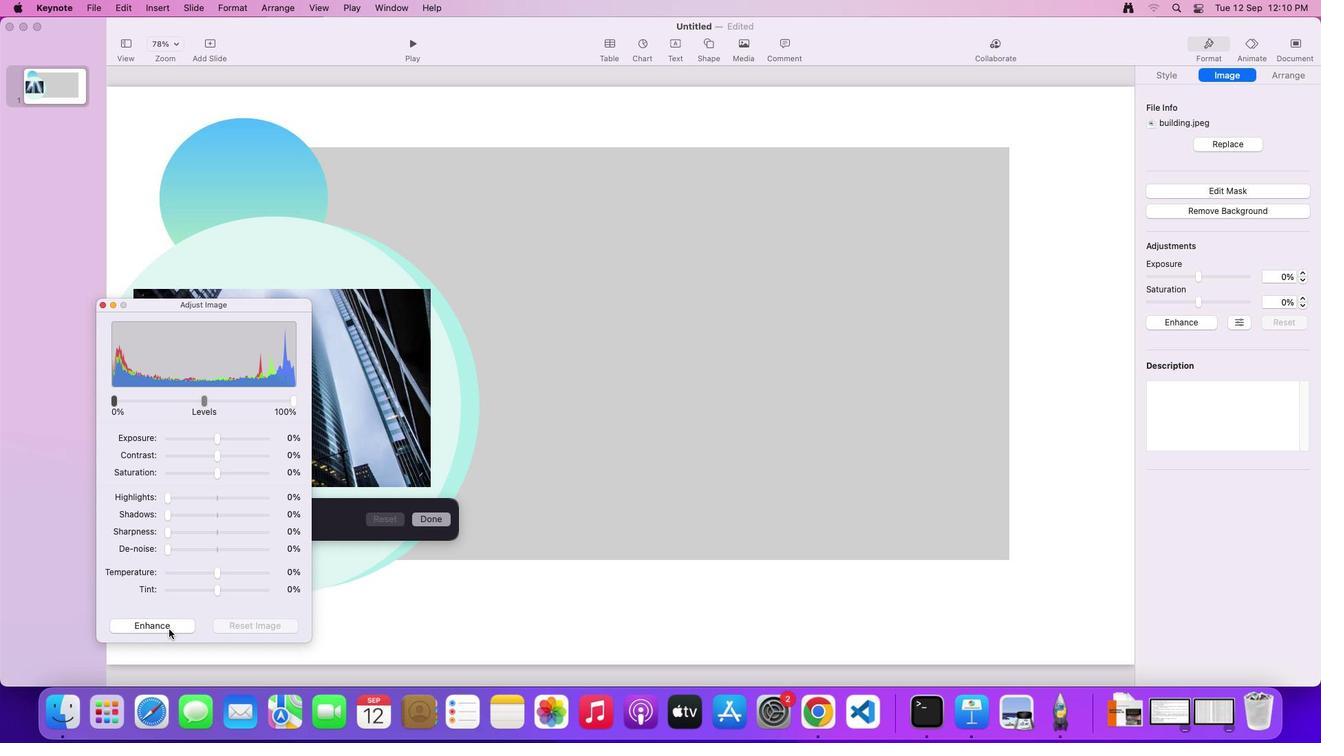 
Action: Mouse moved to (645, 430)
Screenshot: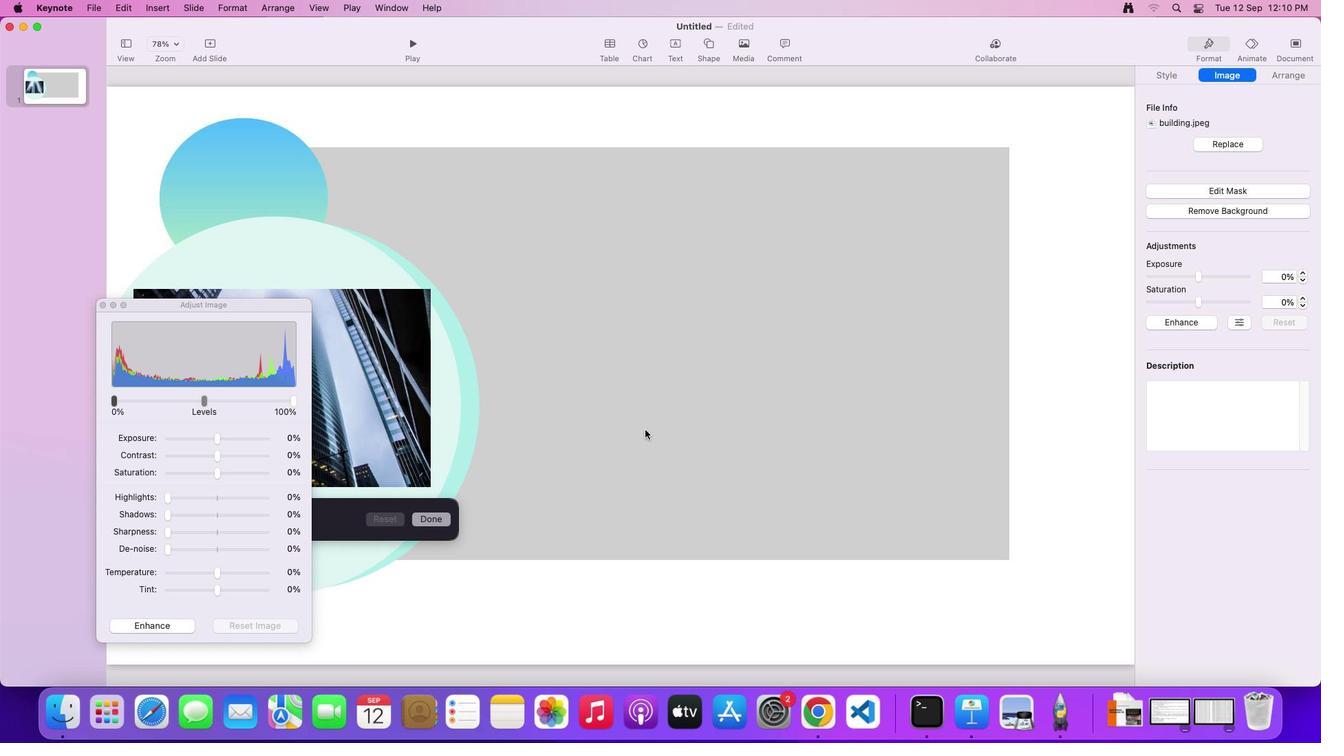 
Action: Mouse pressed left at (645, 430)
Screenshot: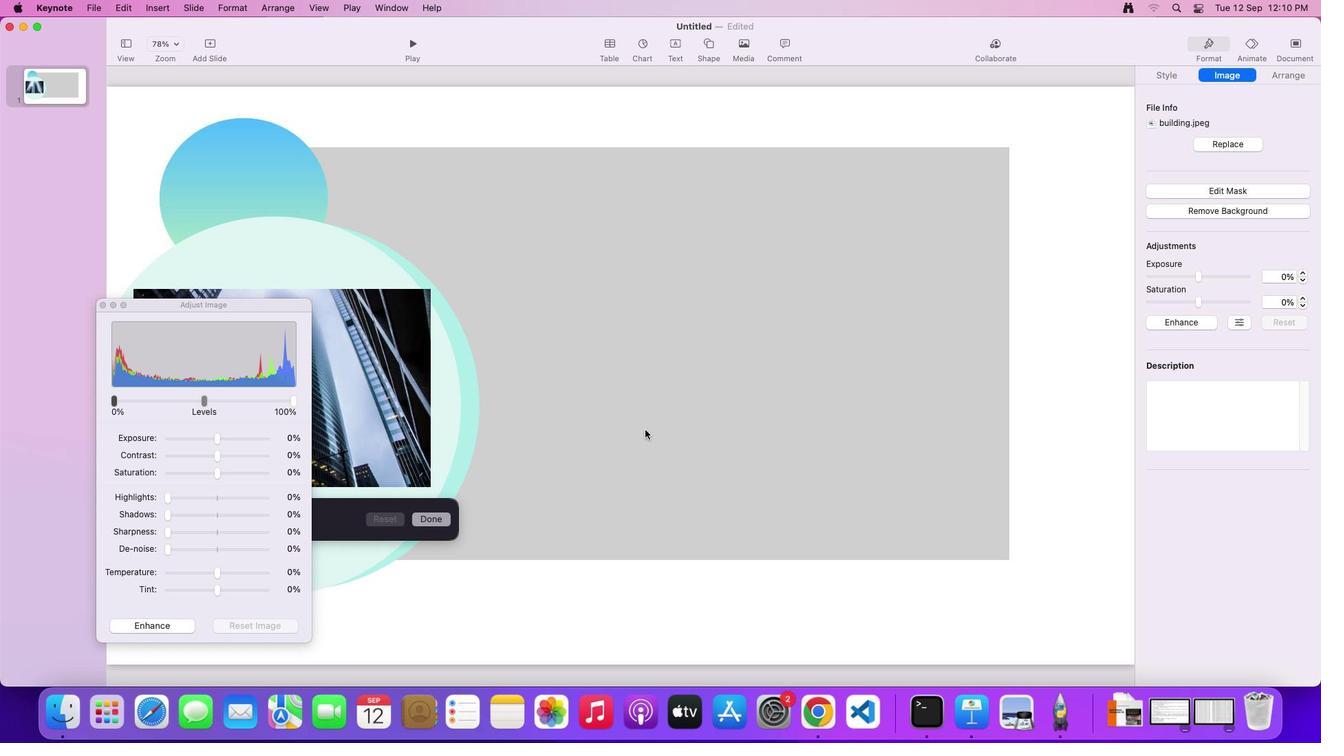 
Action: Mouse moved to (101, 303)
Screenshot: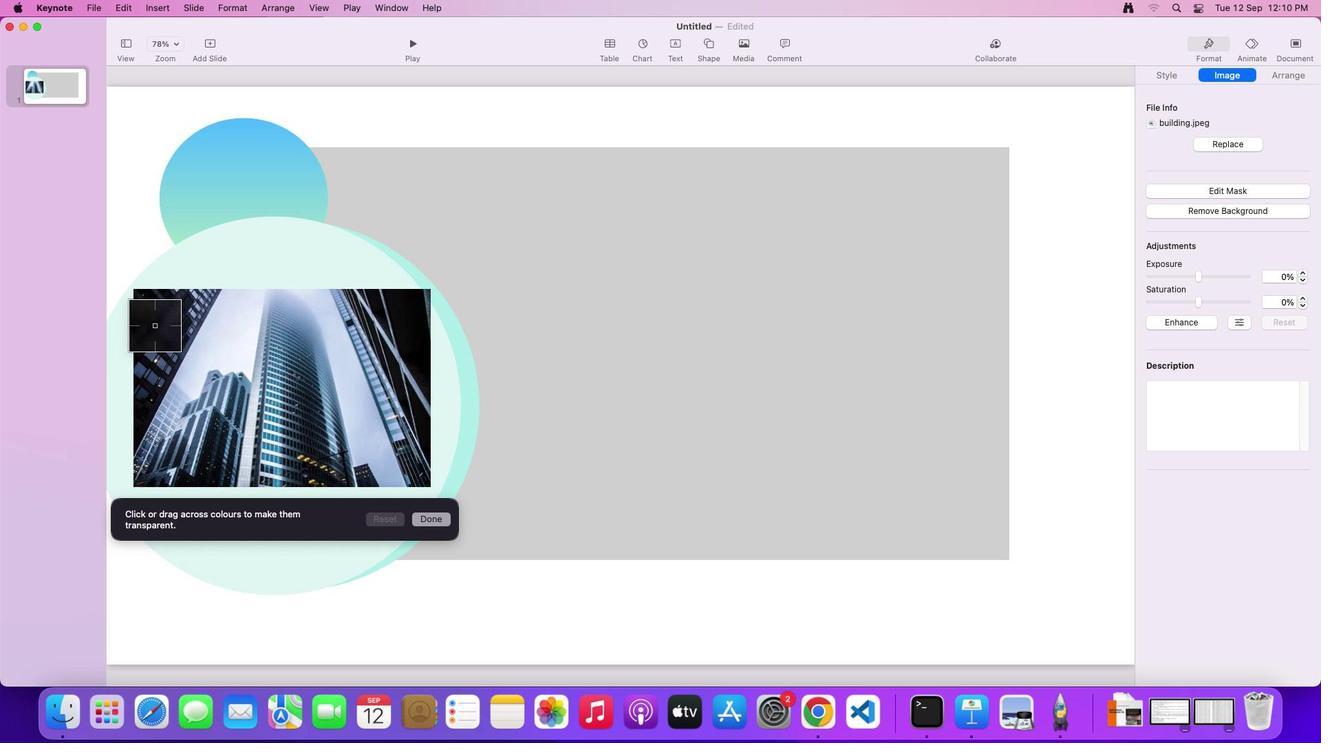 
Action: Mouse pressed left at (101, 303)
Screenshot: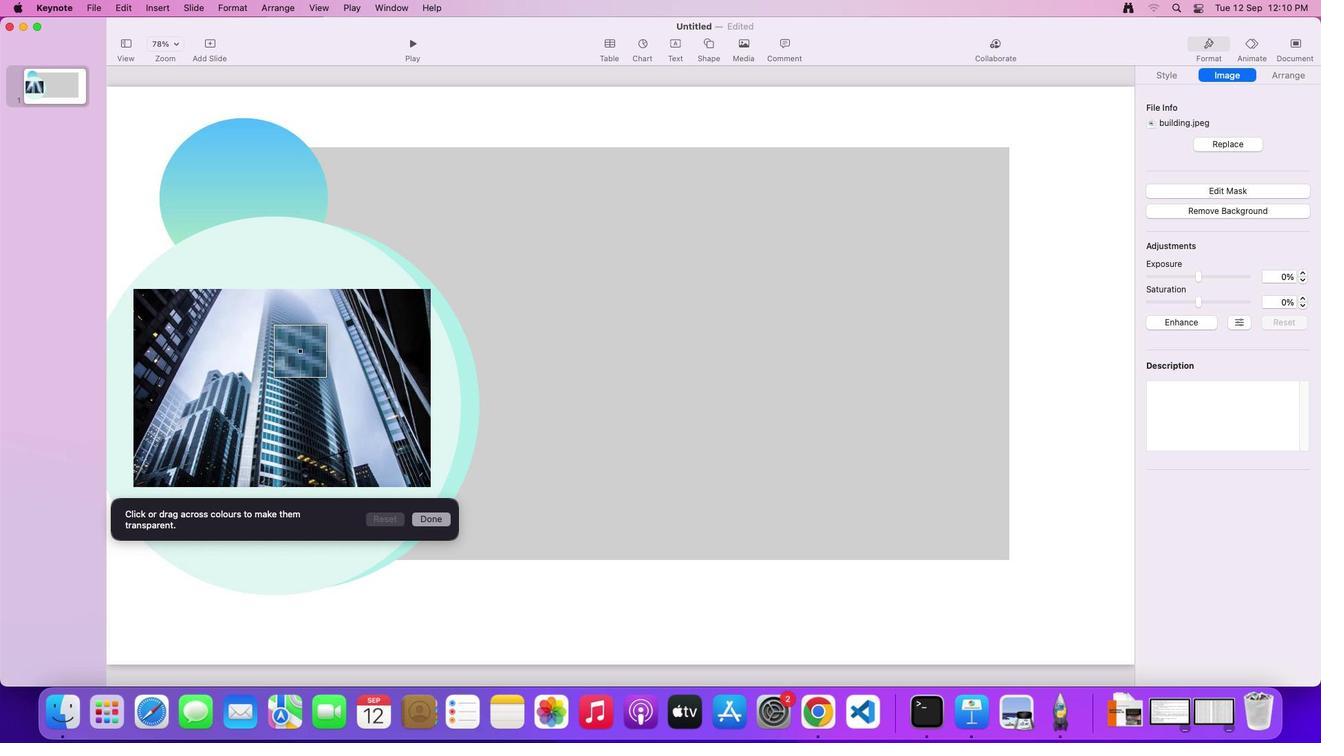 
Action: Mouse moved to (302, 389)
Screenshot: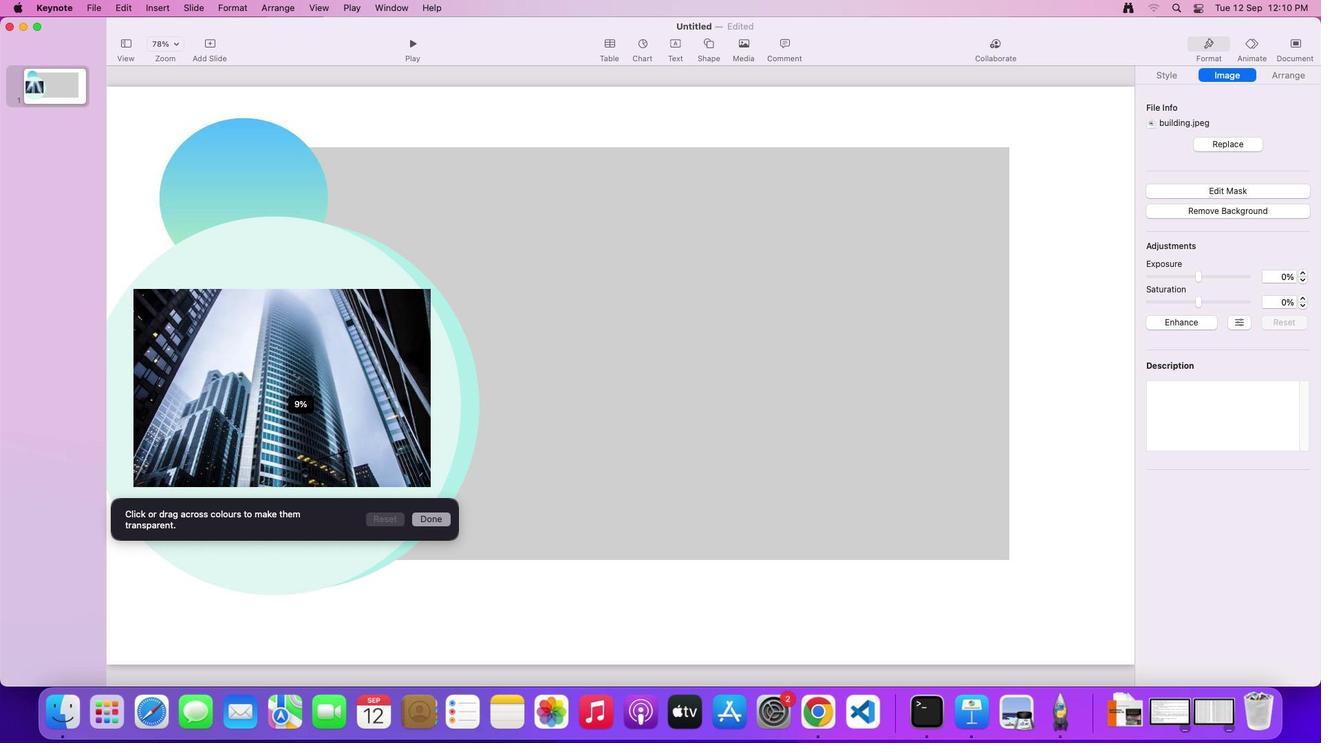 
Action: Mouse pressed left at (302, 389)
Screenshot: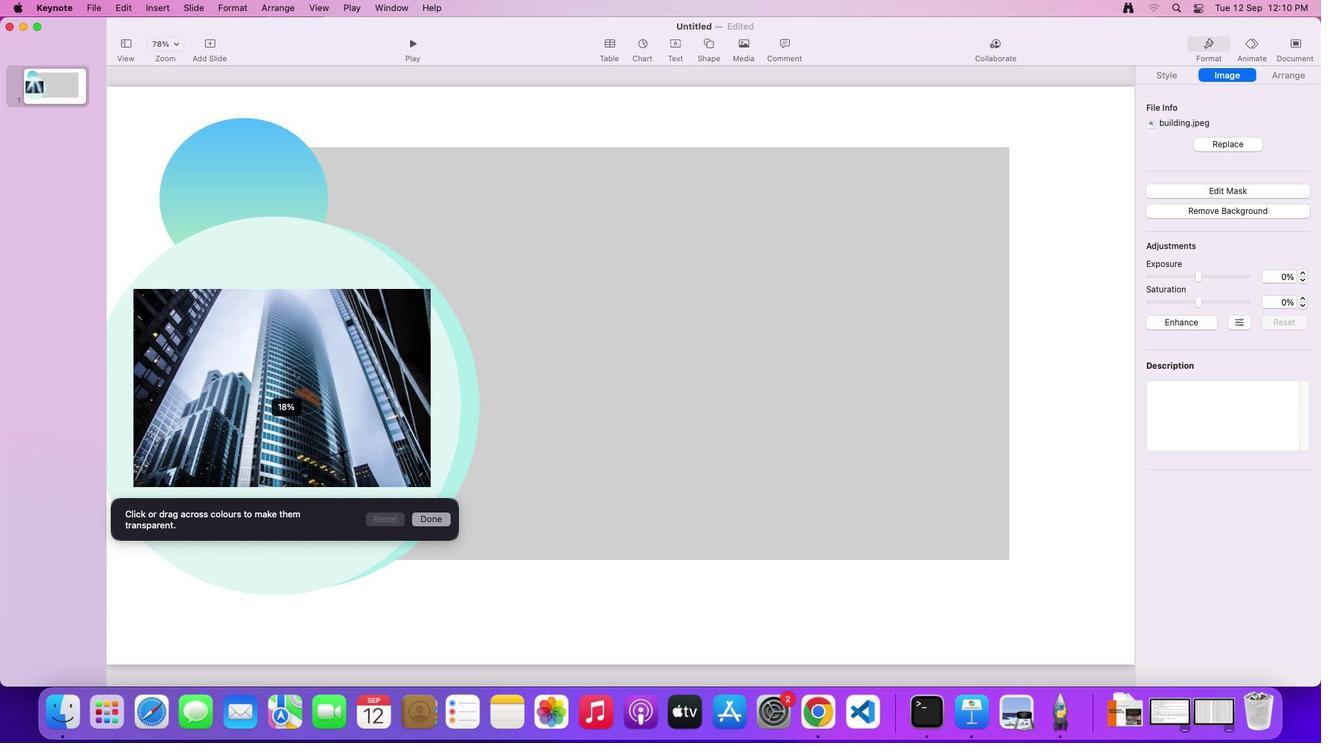 
Action: Mouse moved to (600, 392)
Screenshot: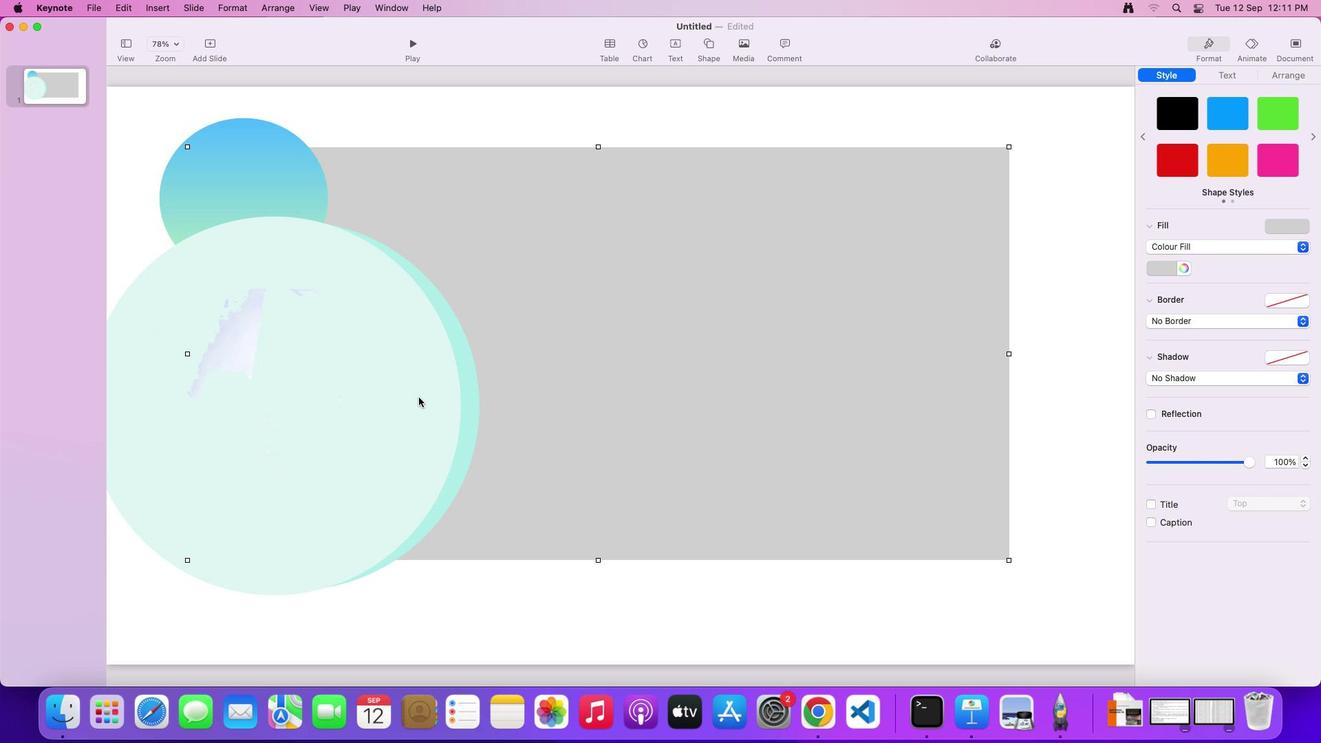 
Action: Mouse pressed left at (600, 392)
Screenshot: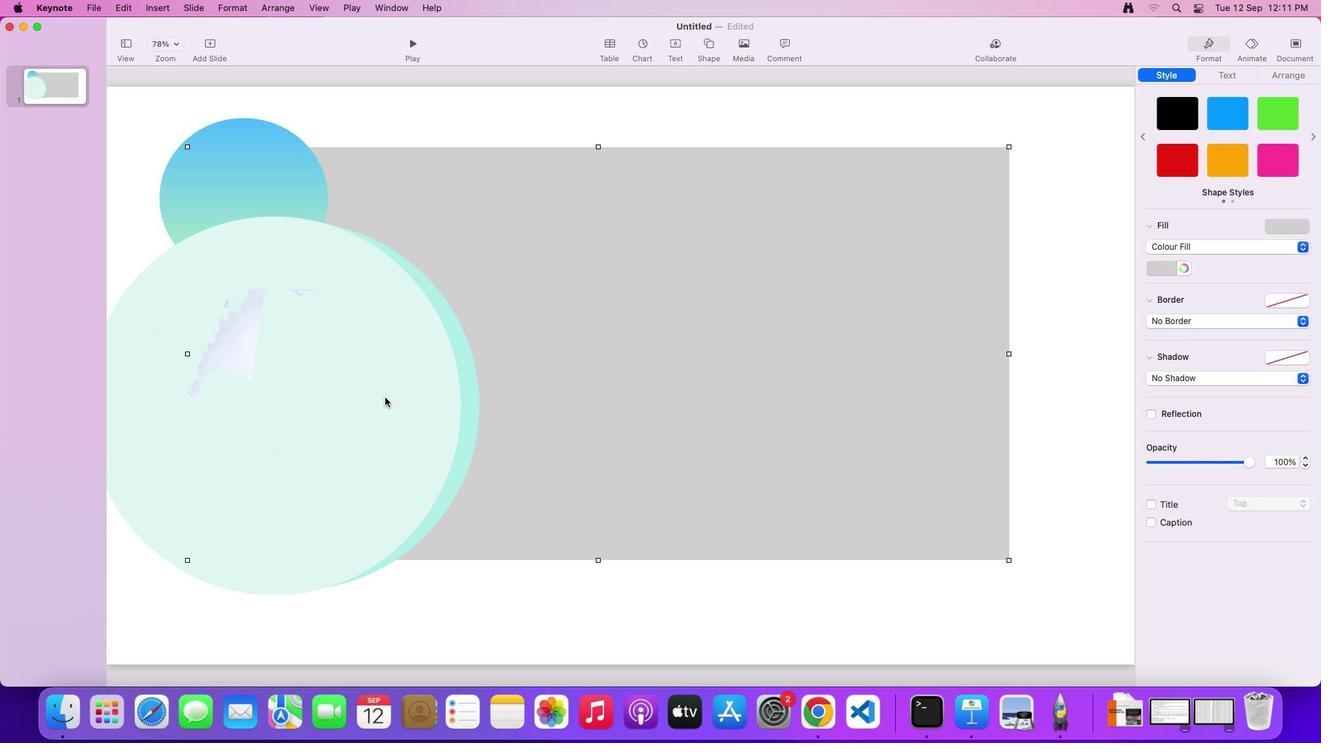 
Action: Mouse moved to (274, 399)
Screenshot: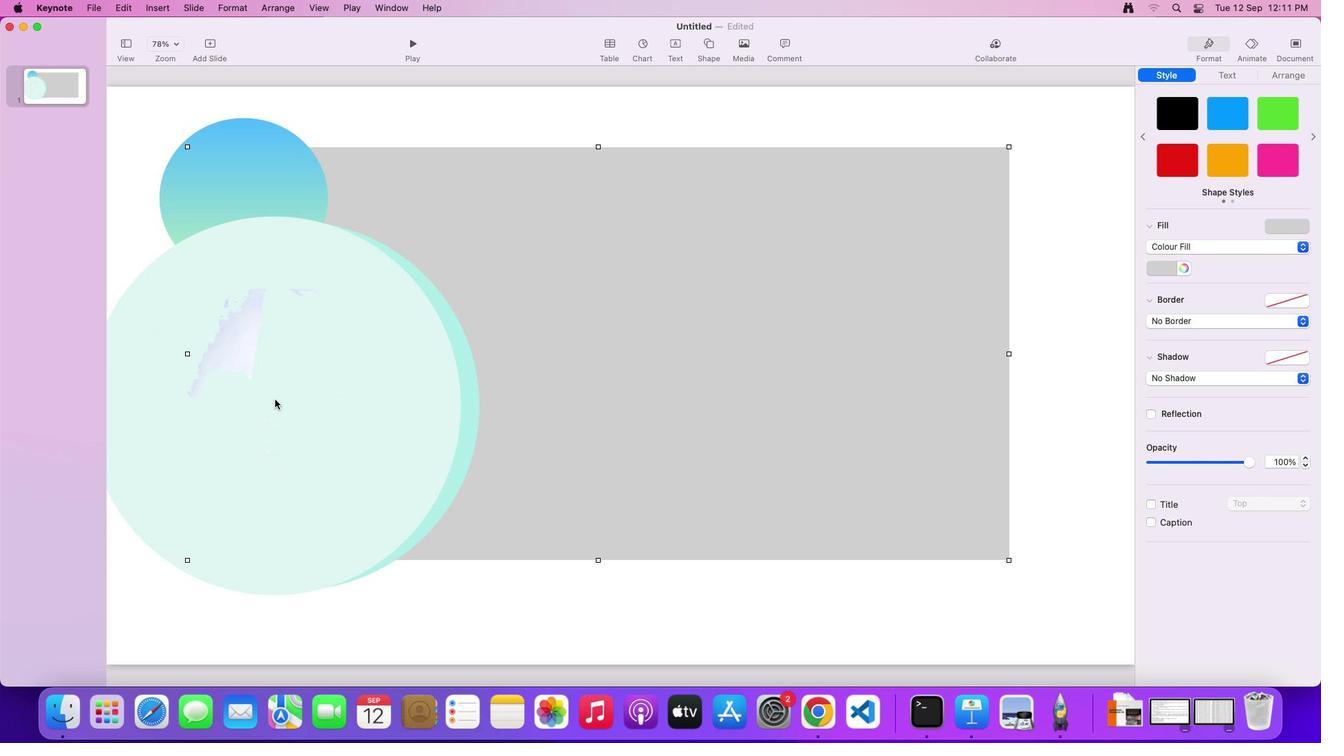 
Action: Key pressed Key.cmd'z'
Screenshot: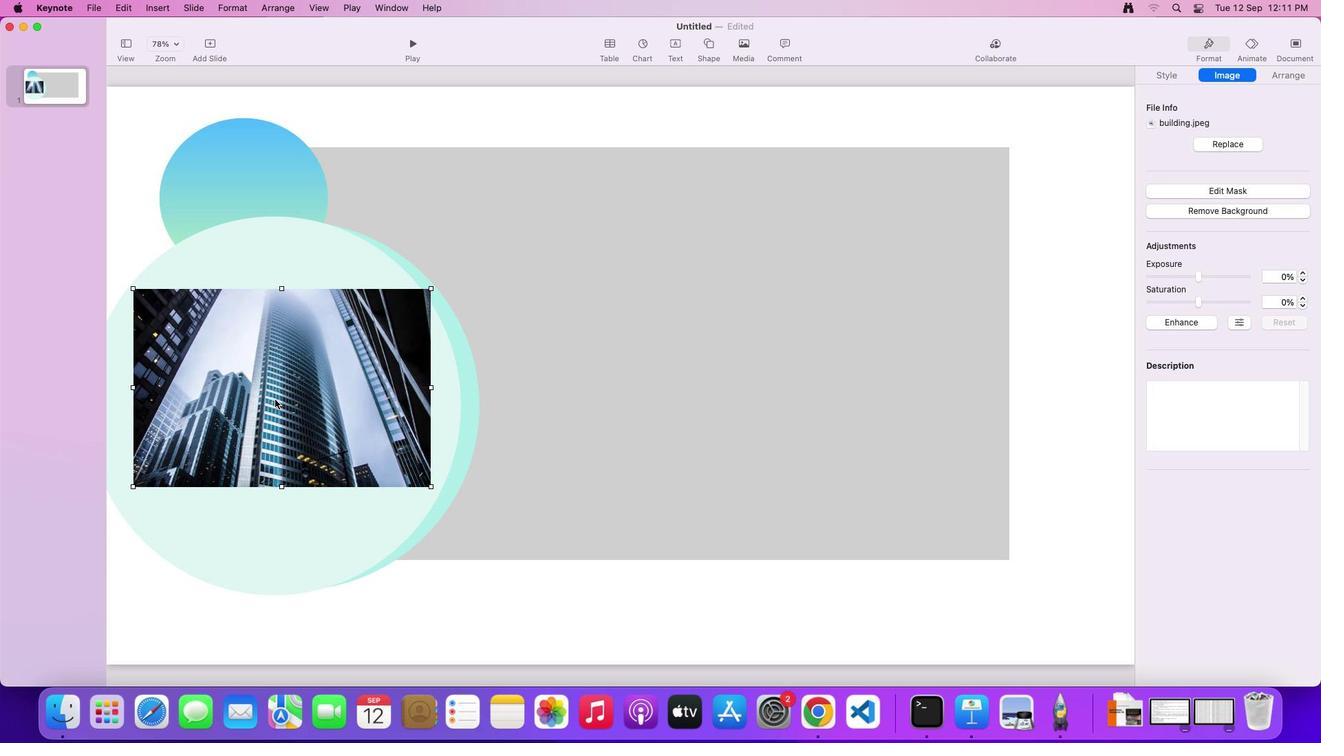 
Action: Mouse moved to (613, 427)
Screenshot: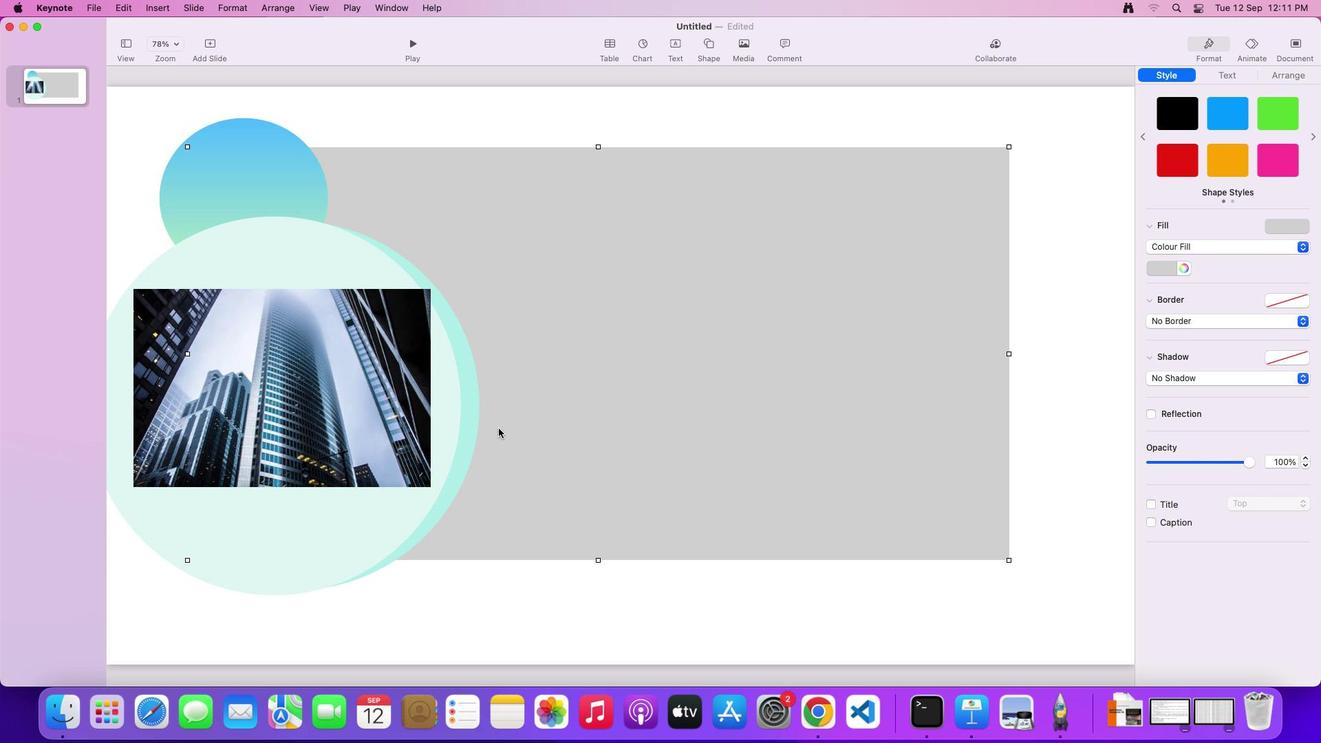 
Action: Mouse pressed left at (613, 427)
Screenshot: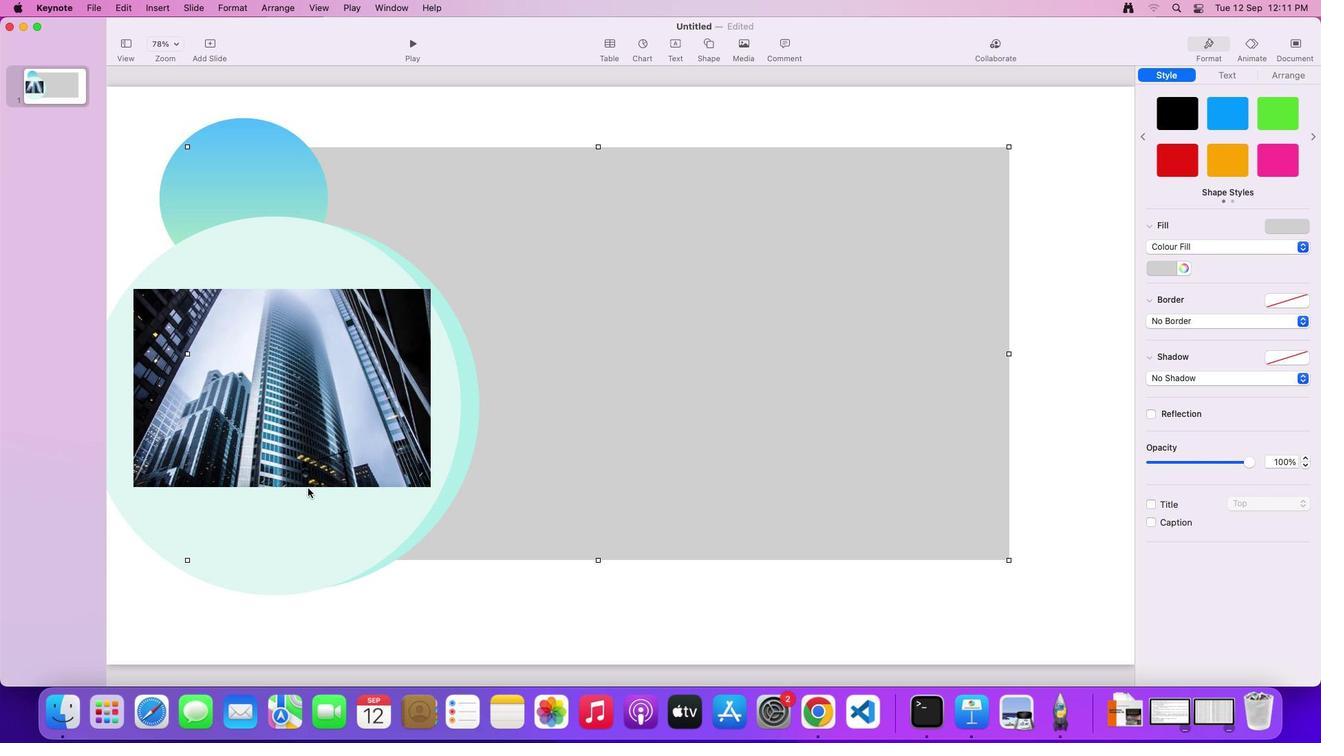 
Action: Mouse moved to (309, 443)
Screenshot: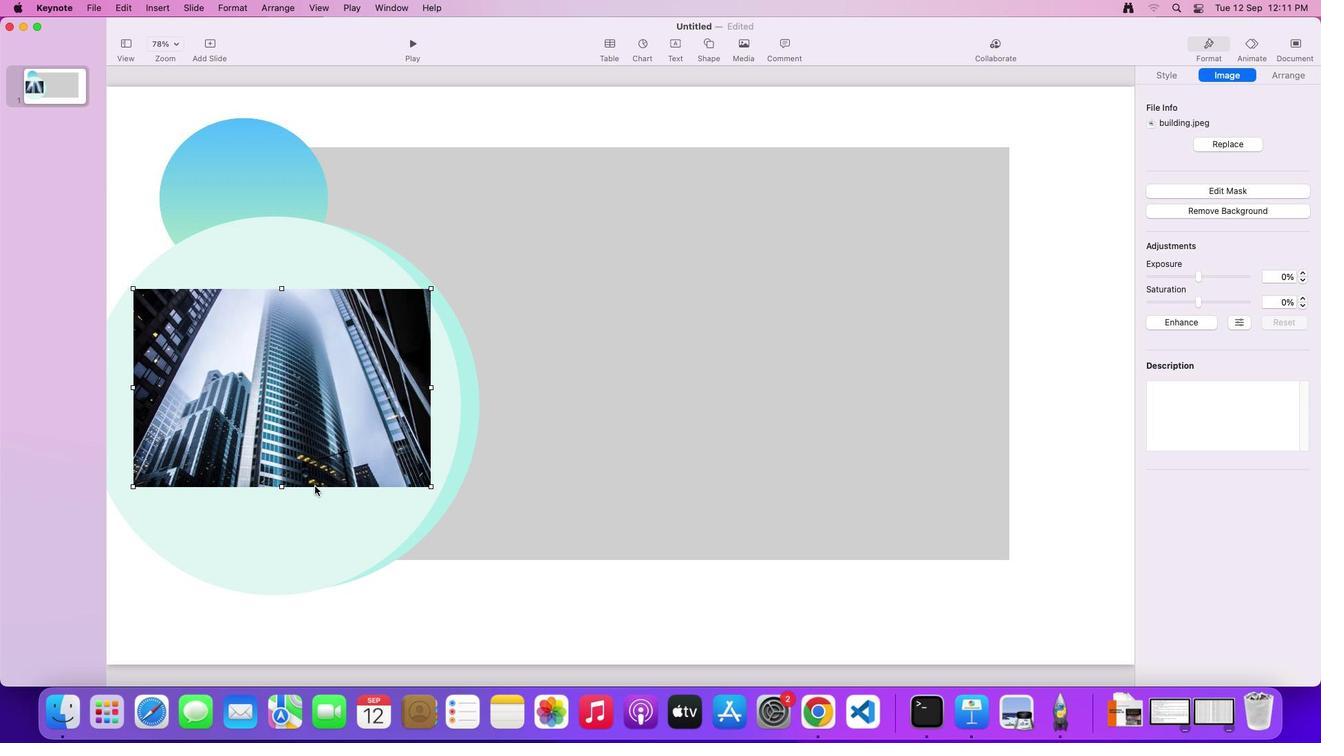 
Action: Mouse pressed left at (309, 443)
Screenshot: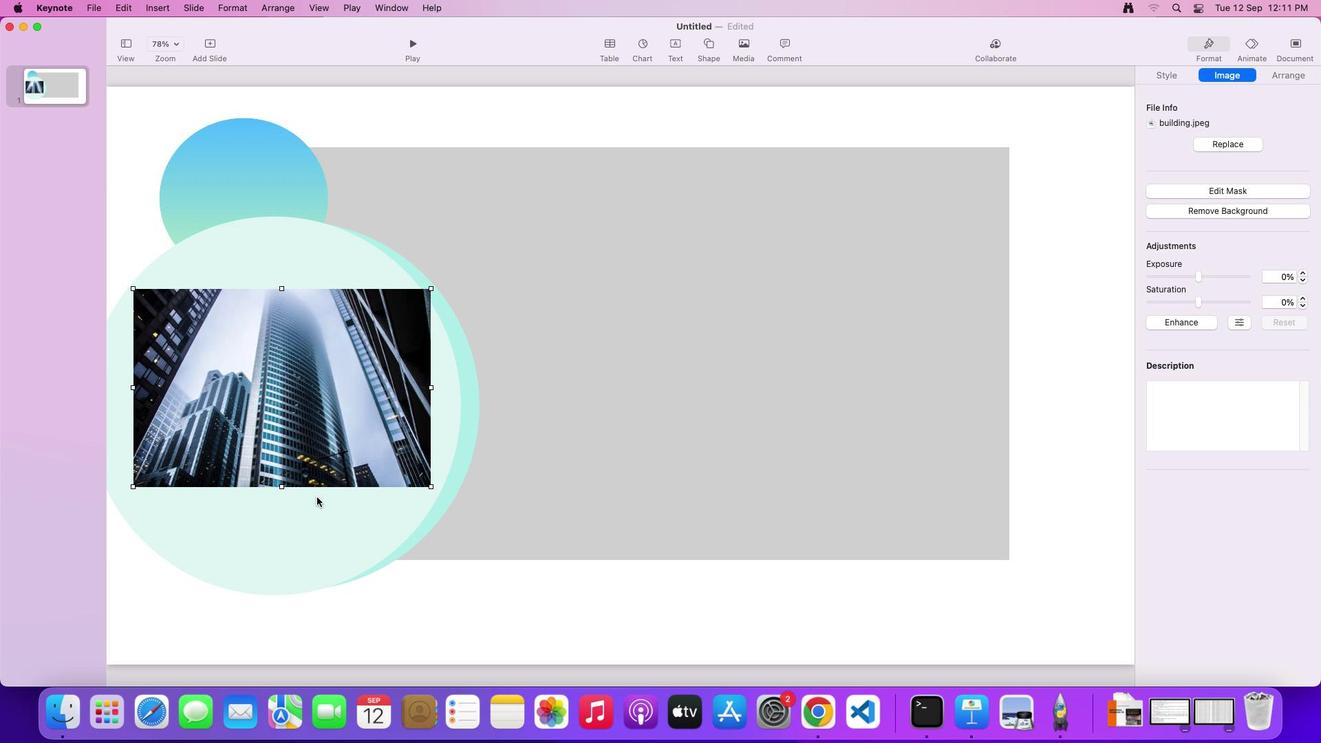 
Action: Mouse moved to (307, 423)
Screenshot: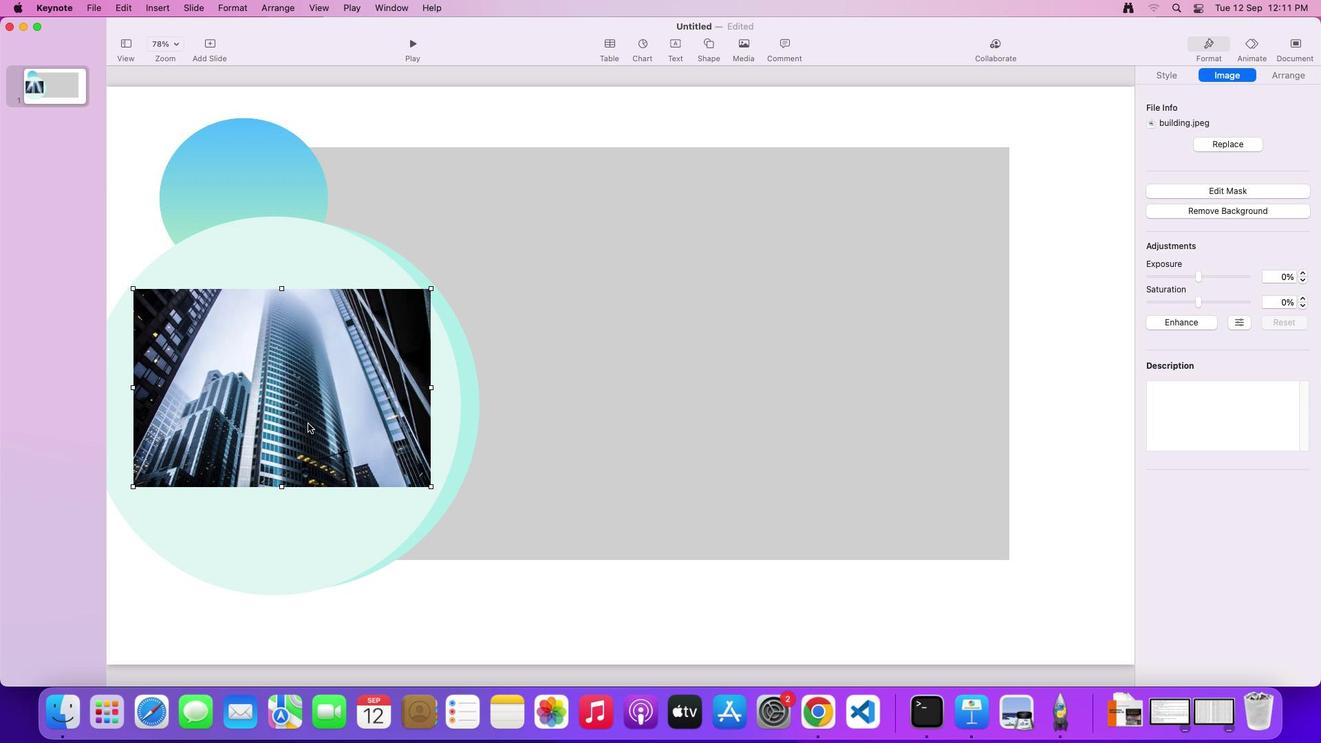 
Action: Mouse pressed left at (307, 423)
Screenshot: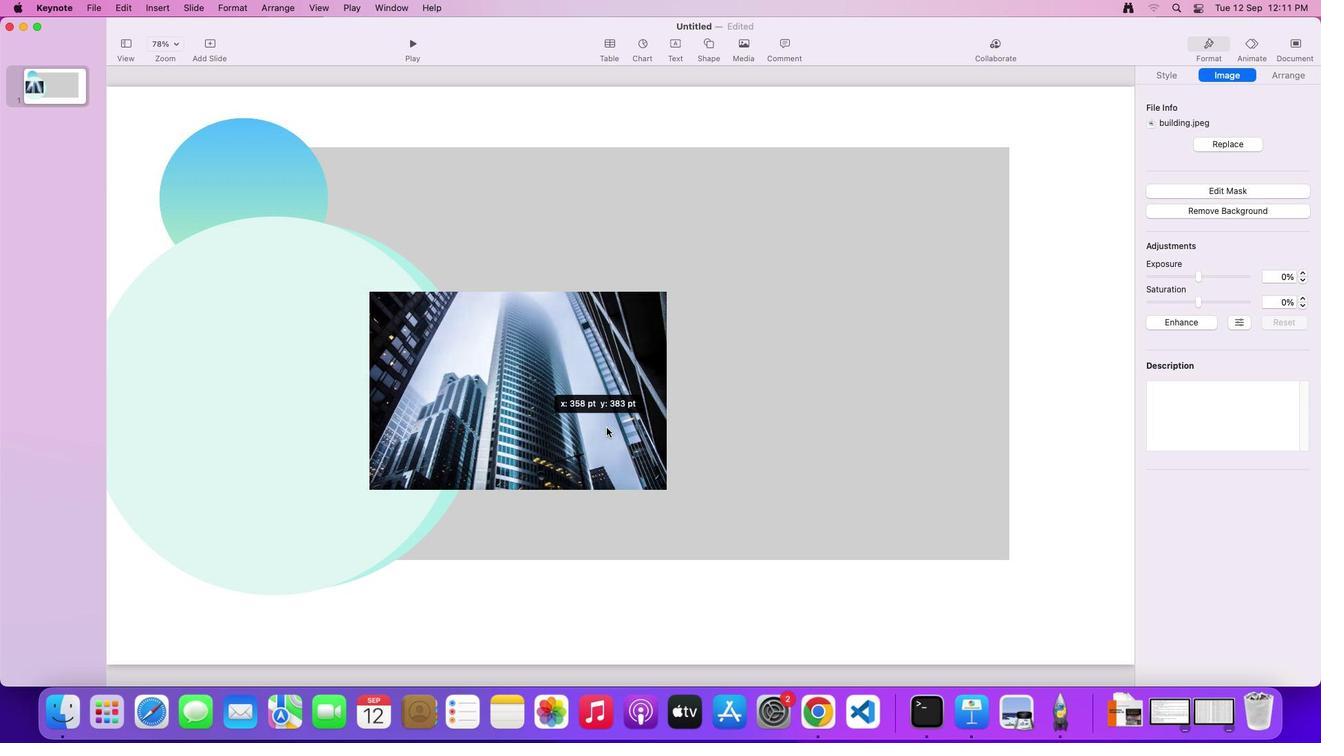 
Action: Mouse moved to (370, 372)
Screenshot: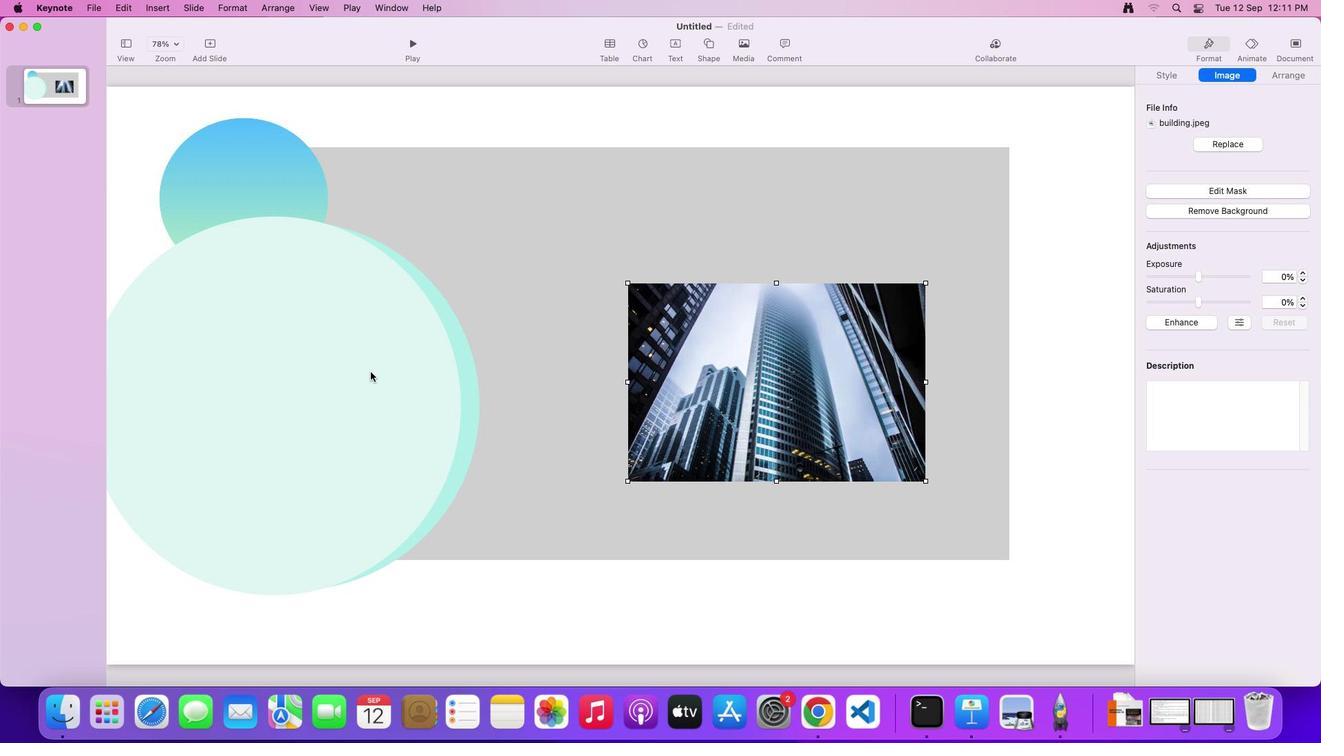 
Action: Mouse pressed left at (370, 372)
Screenshot: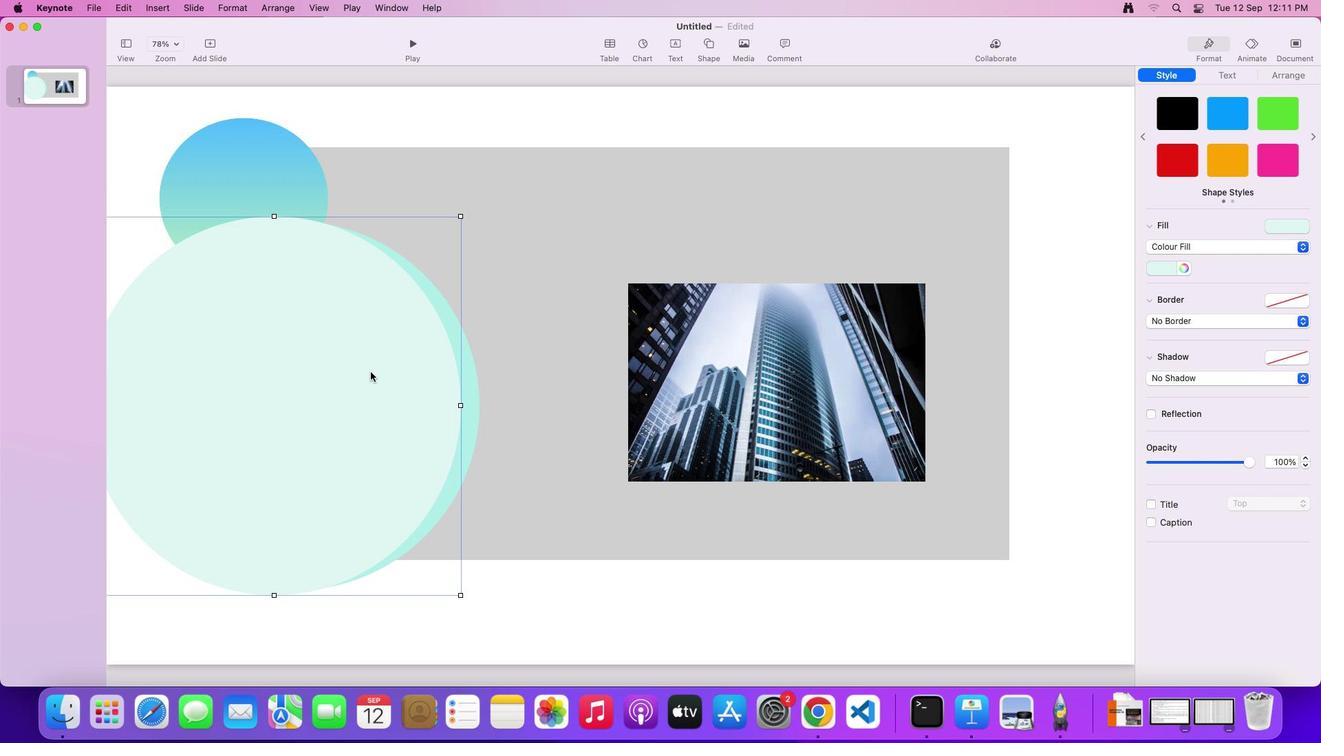 
Action: Mouse moved to (1282, 74)
Screenshot: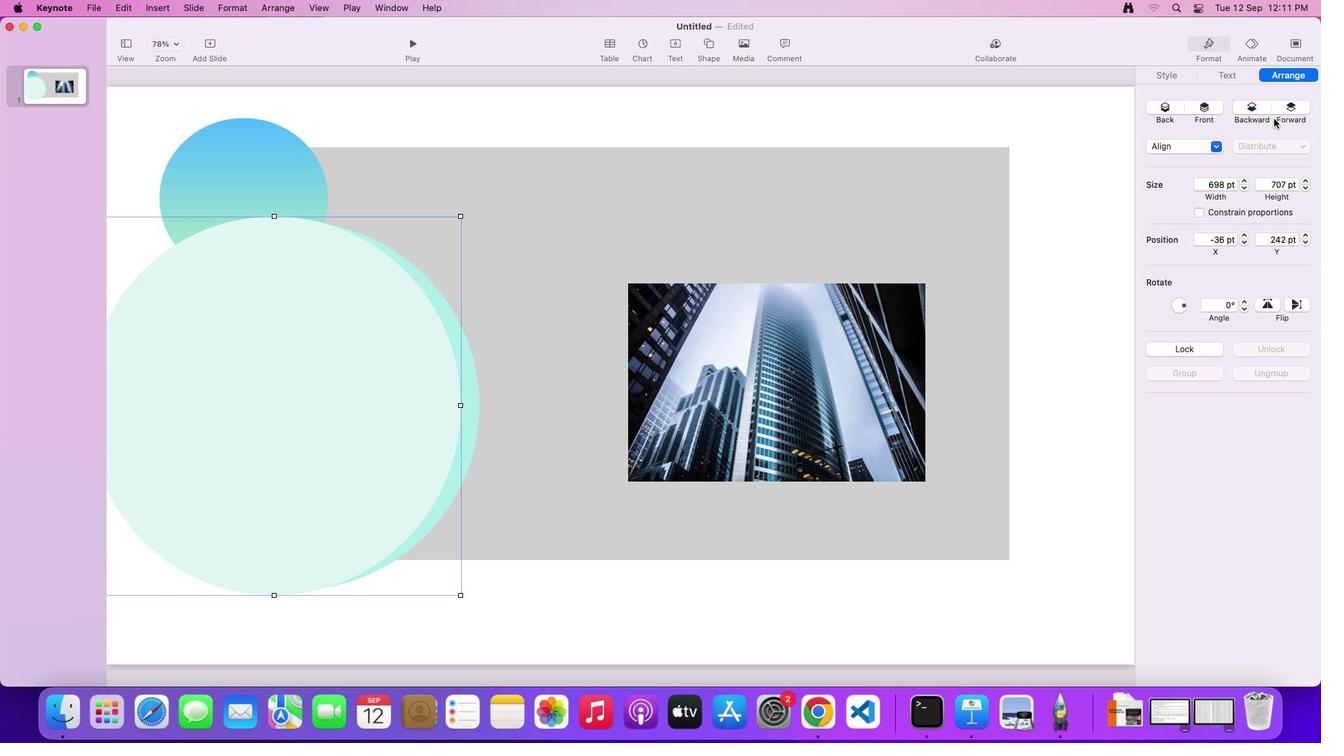 
Action: Mouse pressed left at (1282, 74)
Screenshot: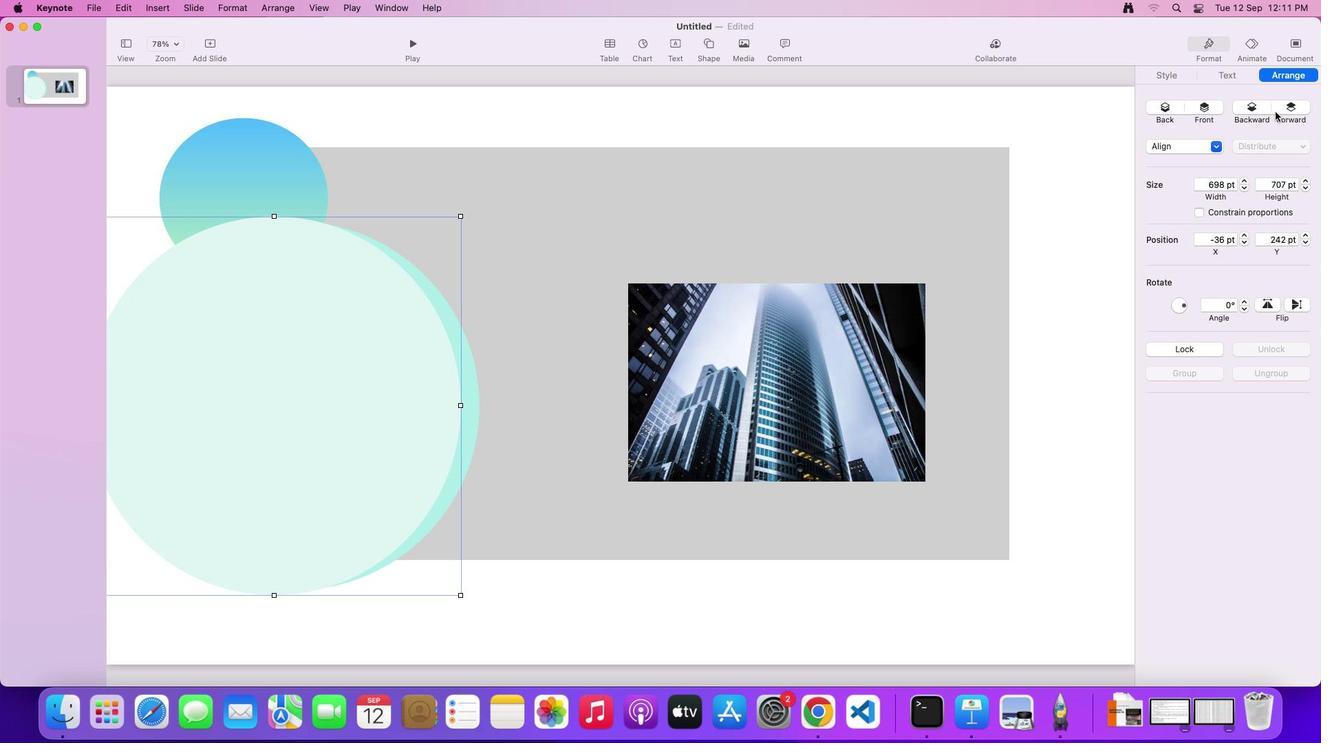 
Action: Mouse moved to (1249, 104)
Screenshot: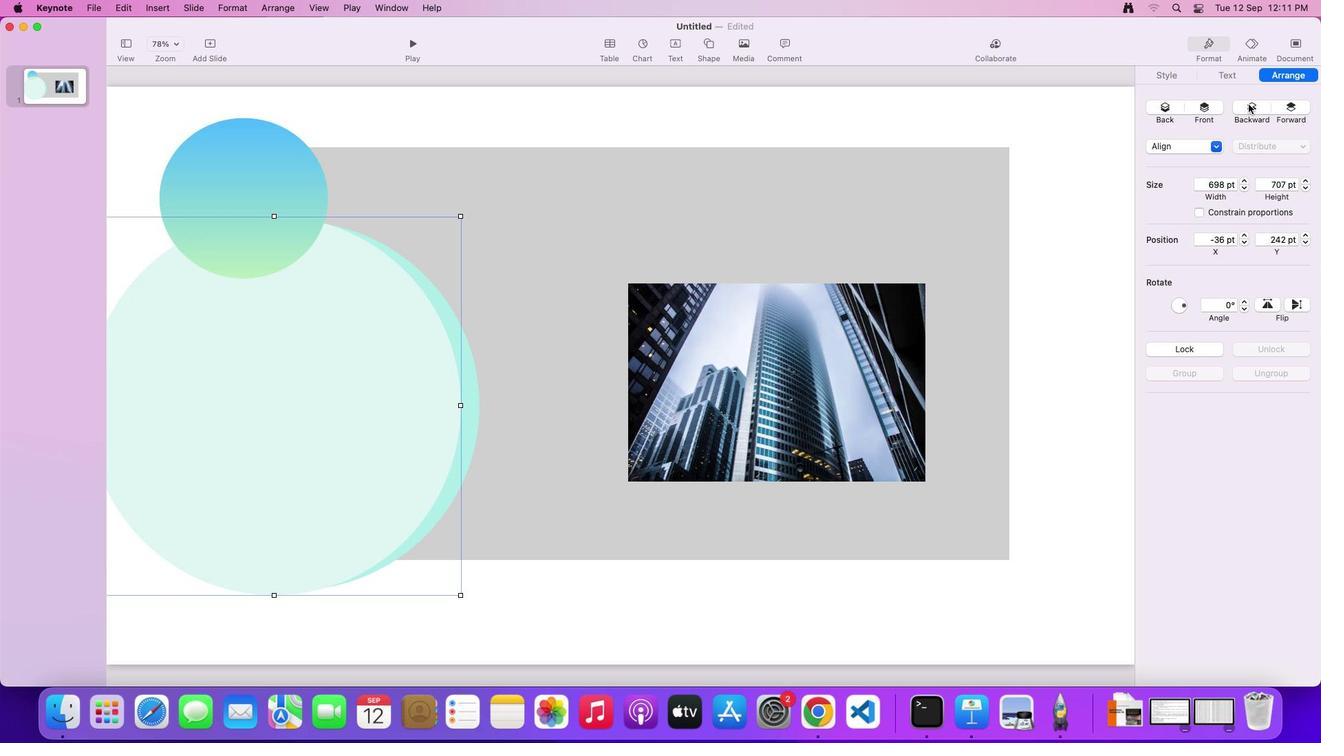 
Action: Mouse pressed left at (1249, 104)
Screenshot: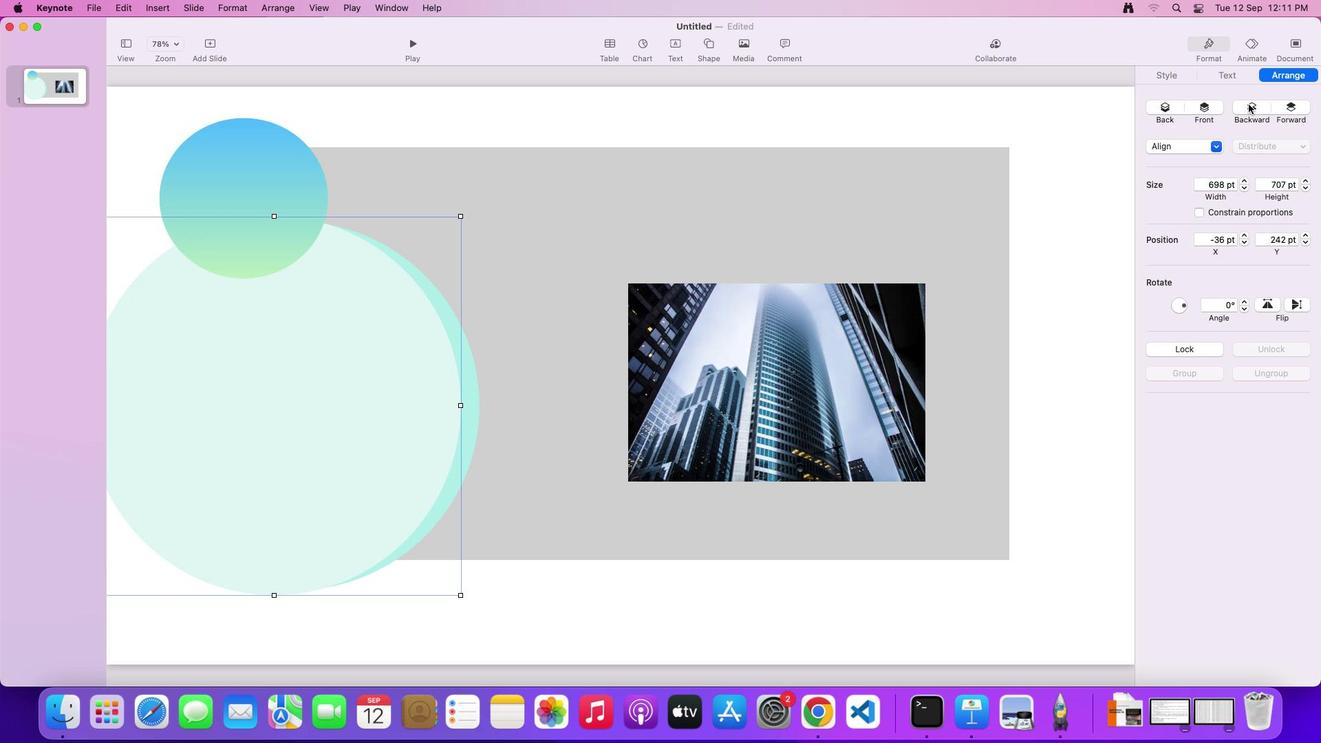
Action: Mouse moved to (737, 372)
Screenshot: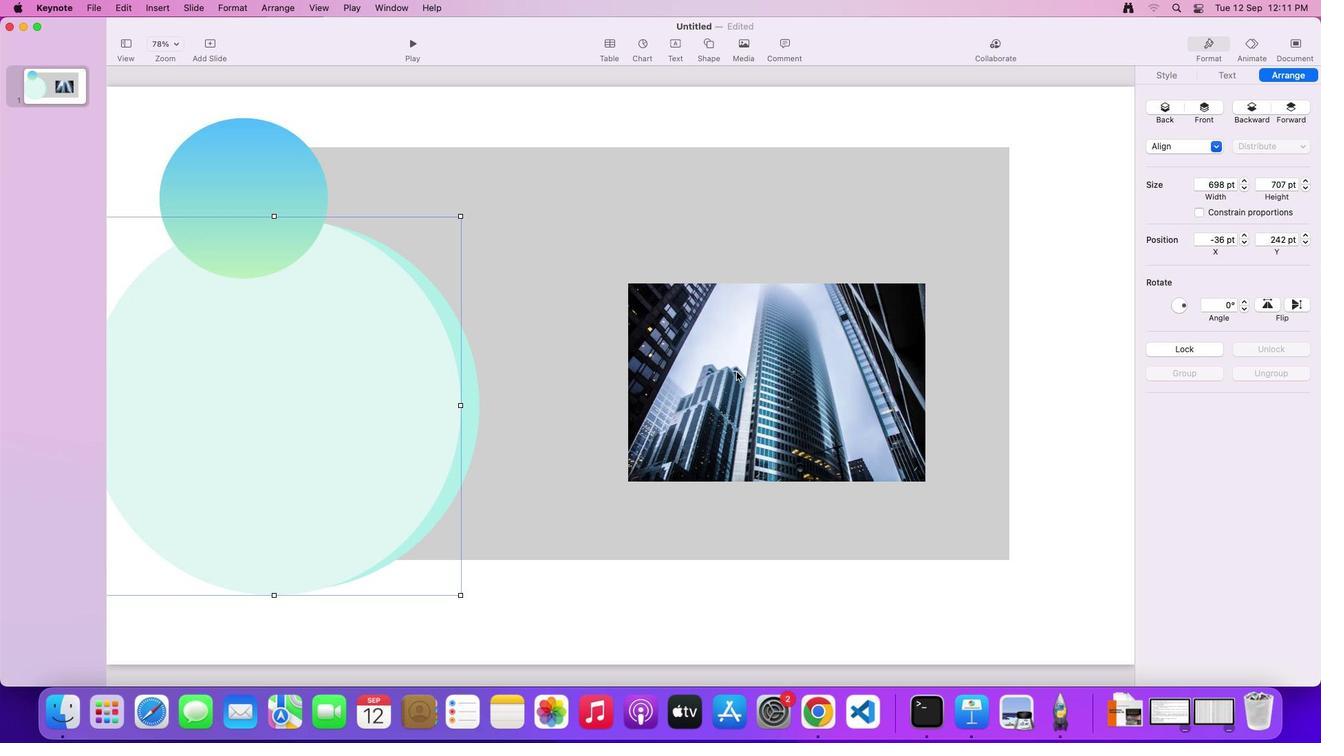
Action: Mouse pressed left at (737, 372)
Screenshot: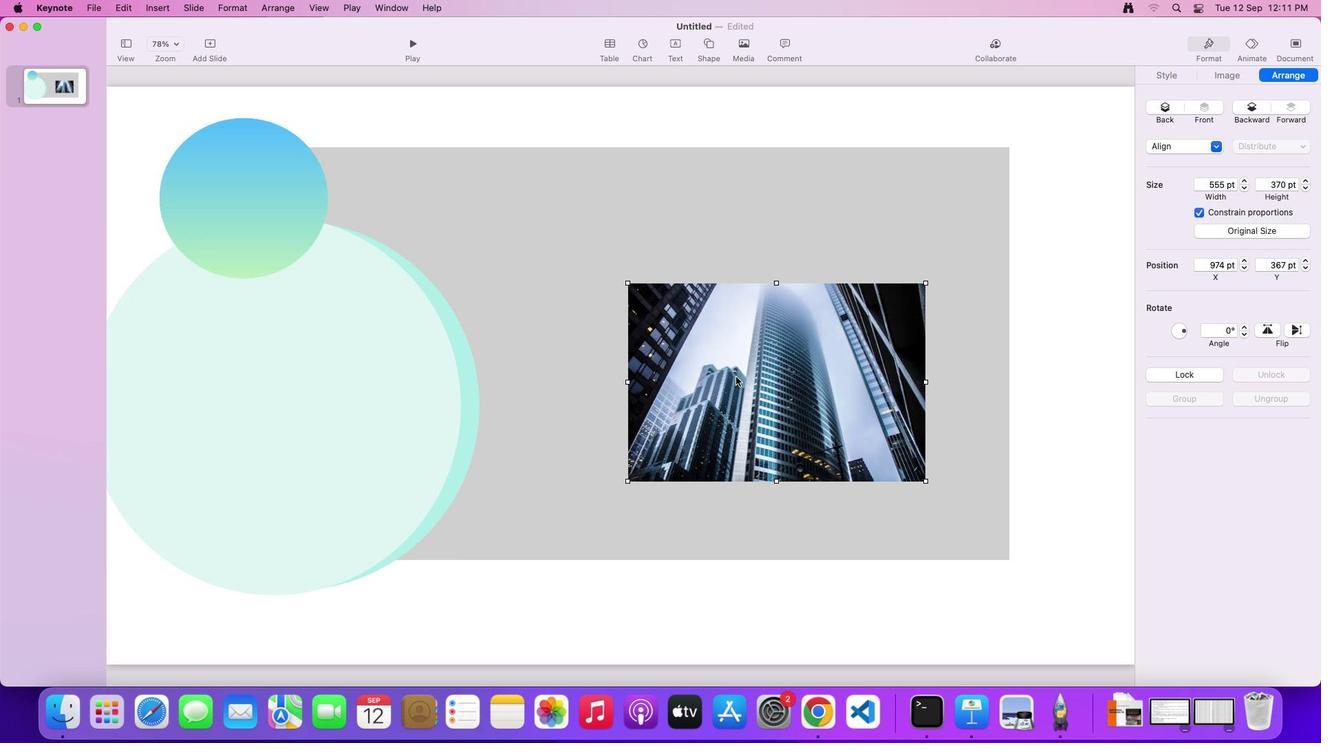 
Action: Mouse moved to (736, 377)
Screenshot: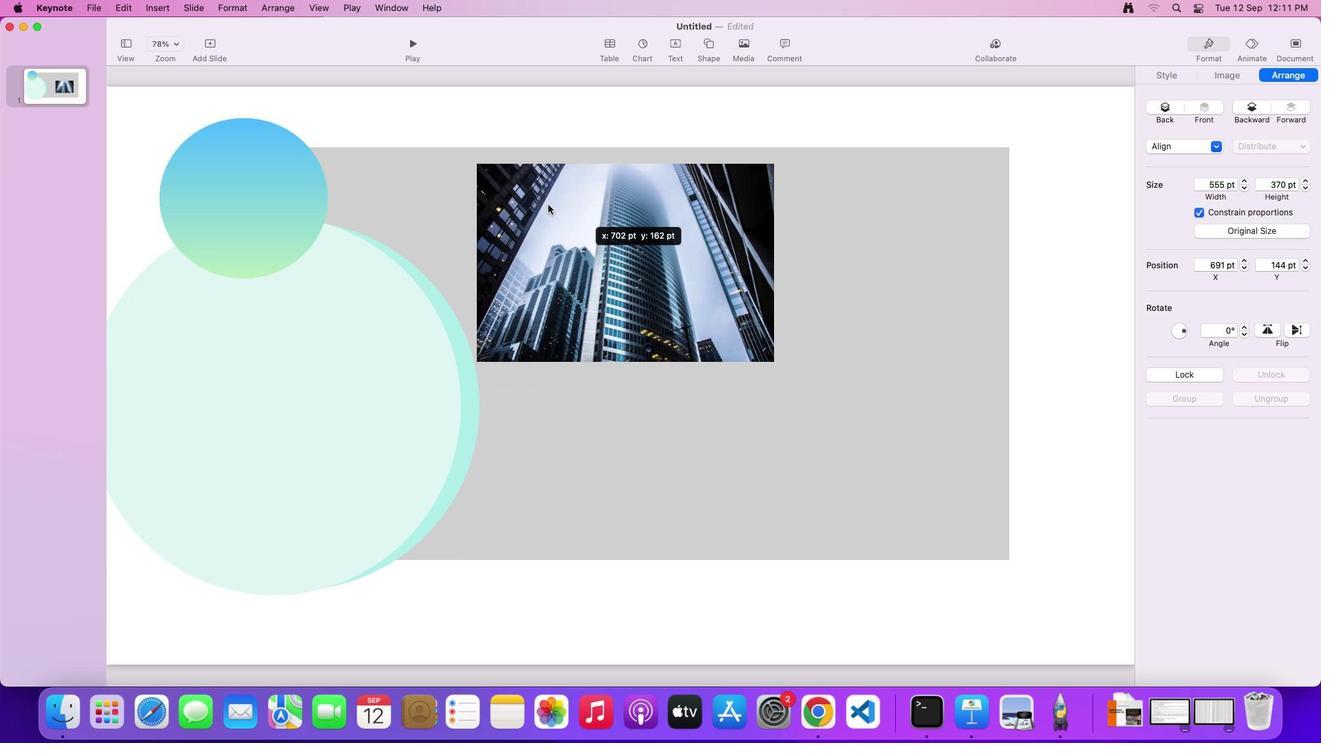 
Action: Mouse pressed left at (736, 377)
Screenshot: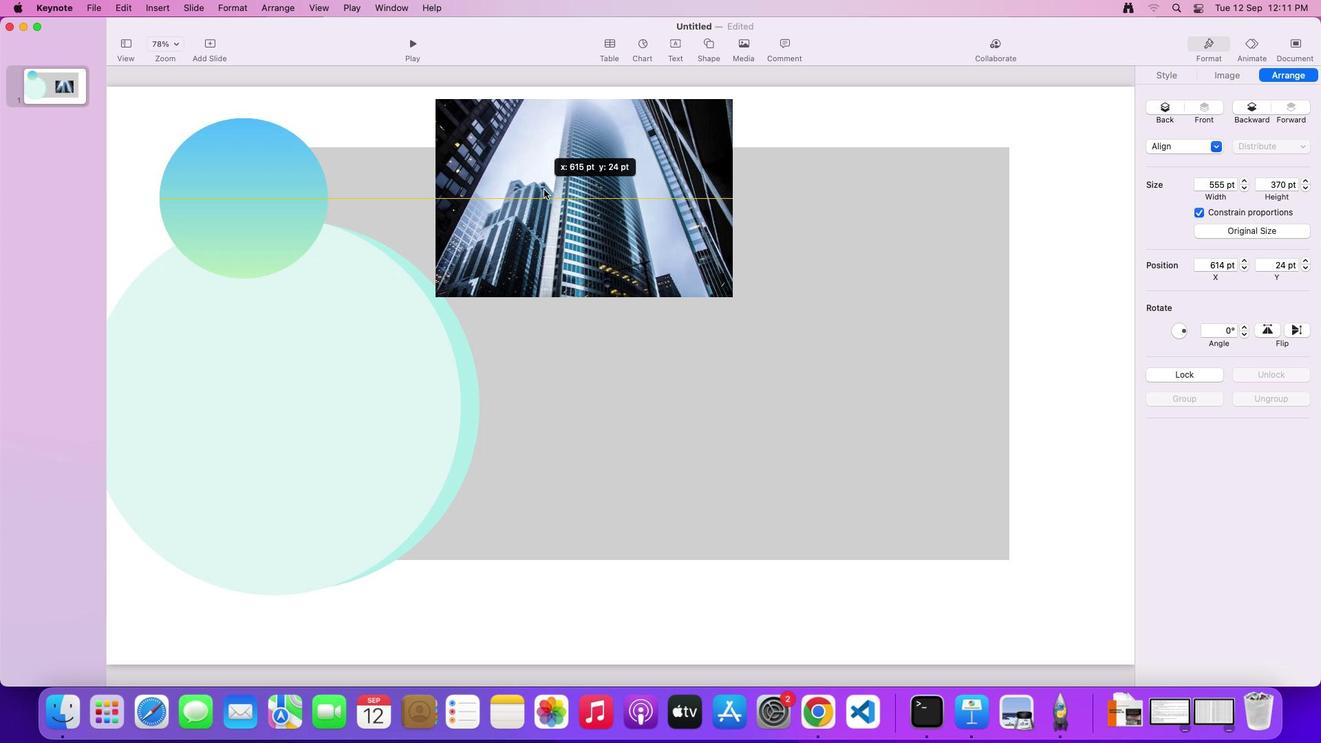 
Action: Mouse moved to (474, 414)
Screenshot: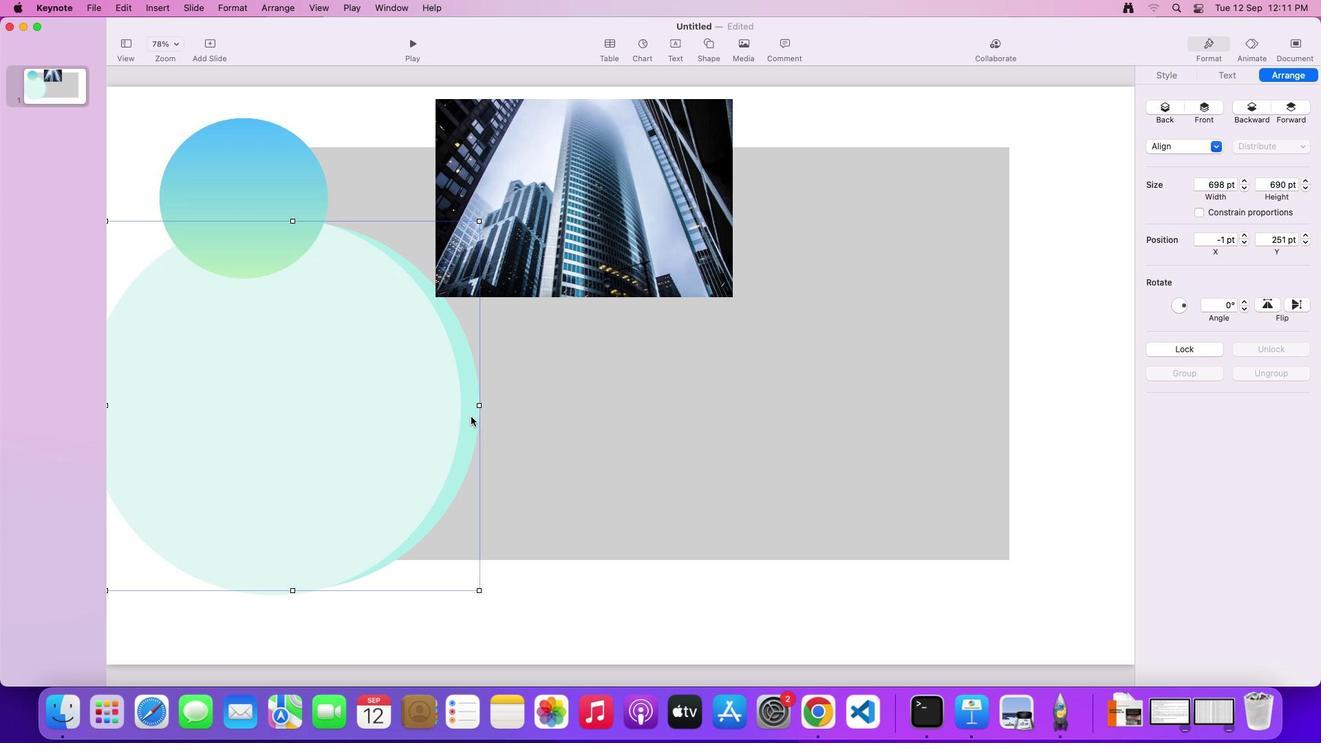 
Action: Mouse pressed left at (474, 414)
Screenshot: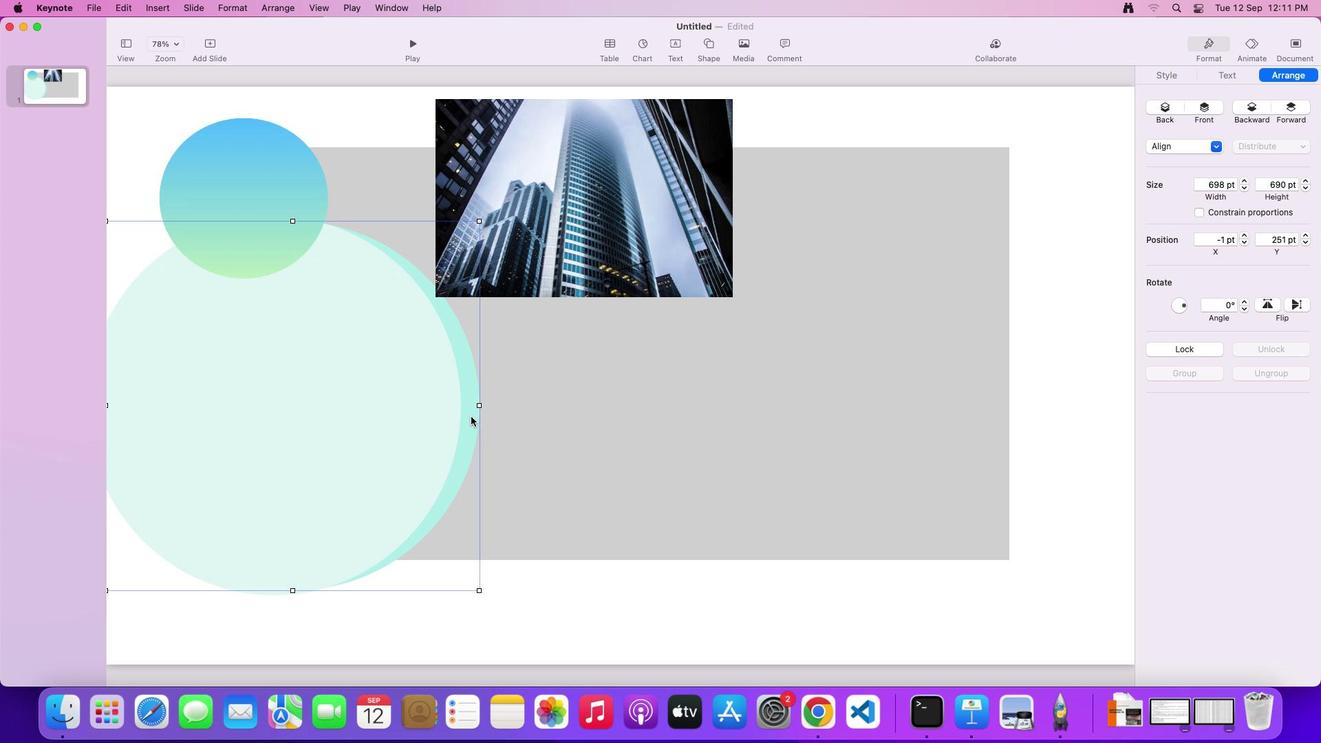 
Action: Mouse moved to (471, 416)
Screenshot: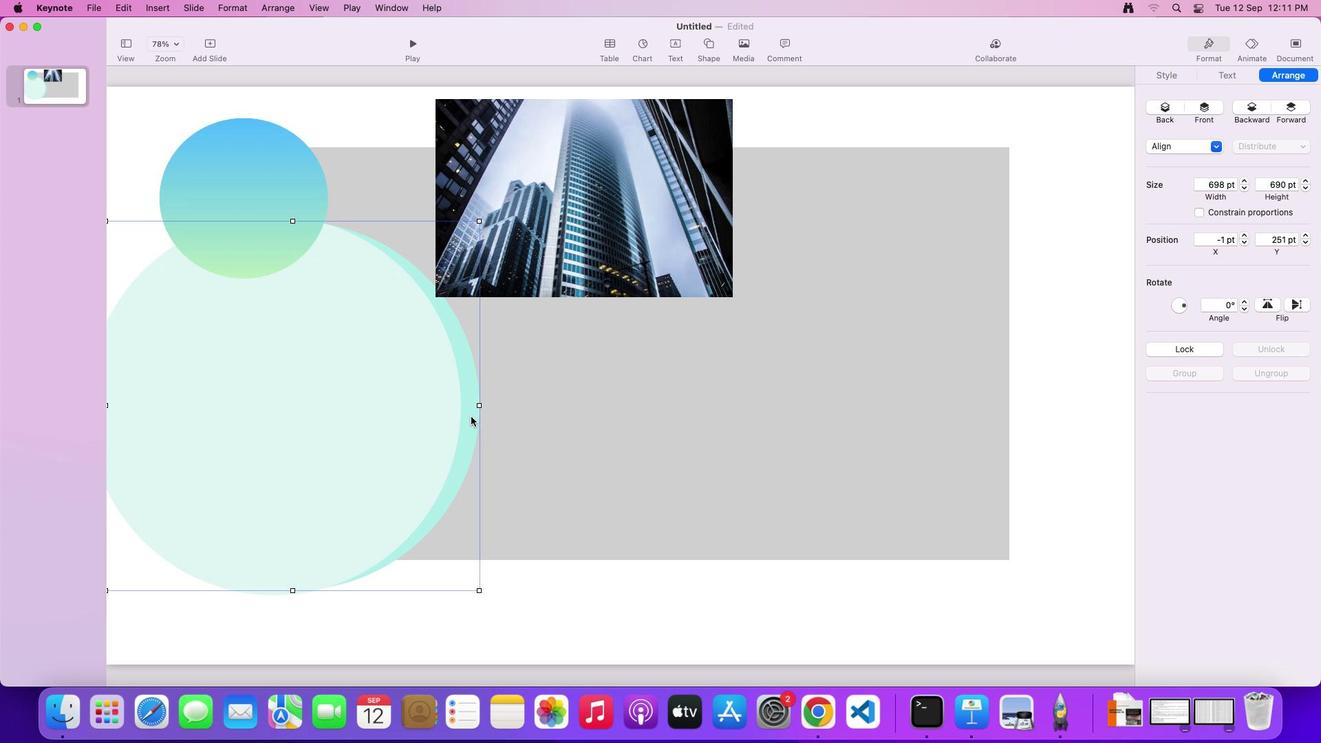 
Action: Mouse pressed left at (471, 416)
Screenshot: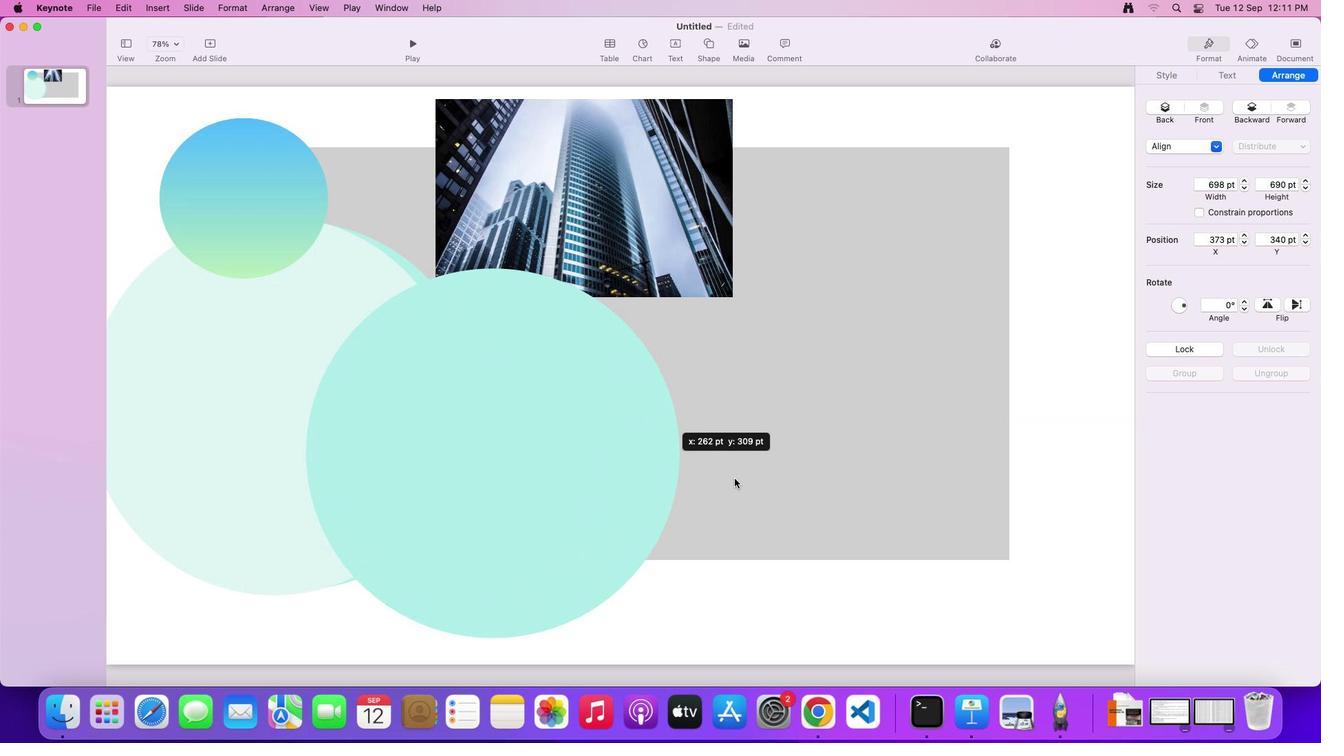 
Action: Key pressed Key.alt
Screenshot: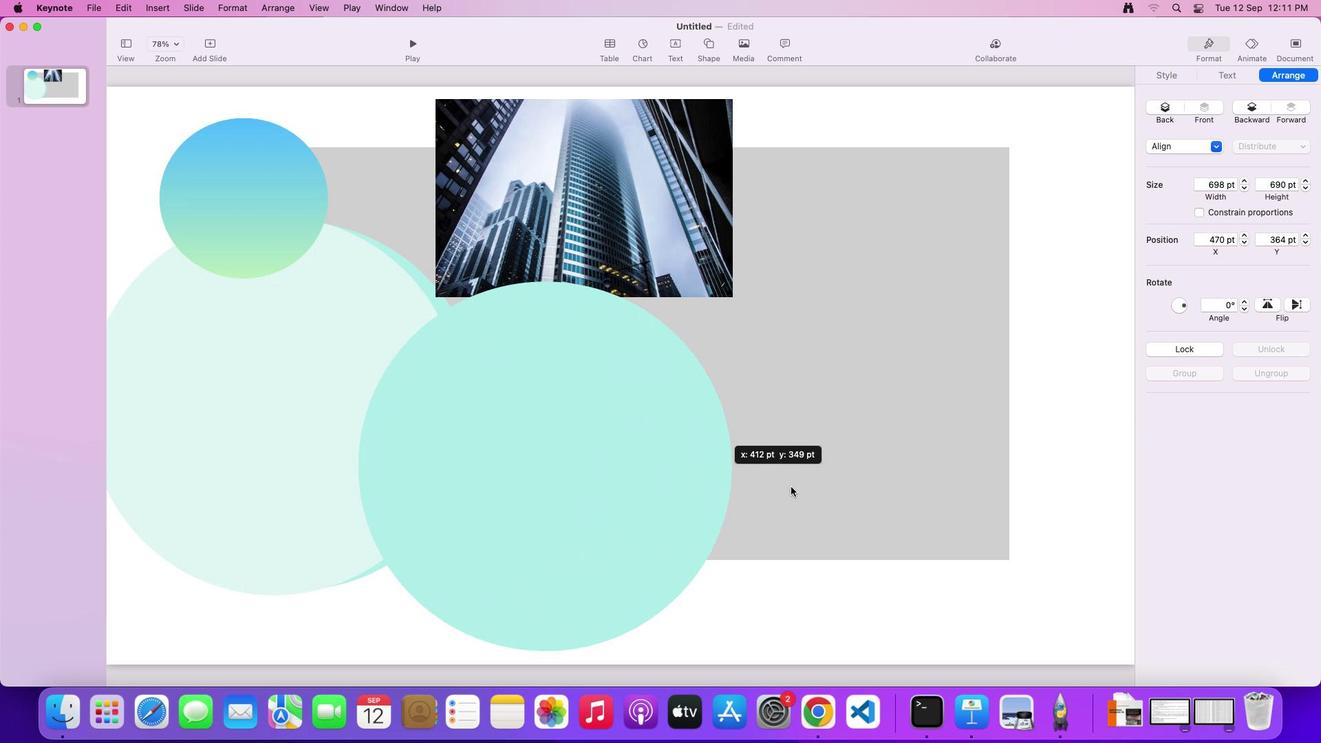
Action: Mouse moved to (582, 316)
Screenshot: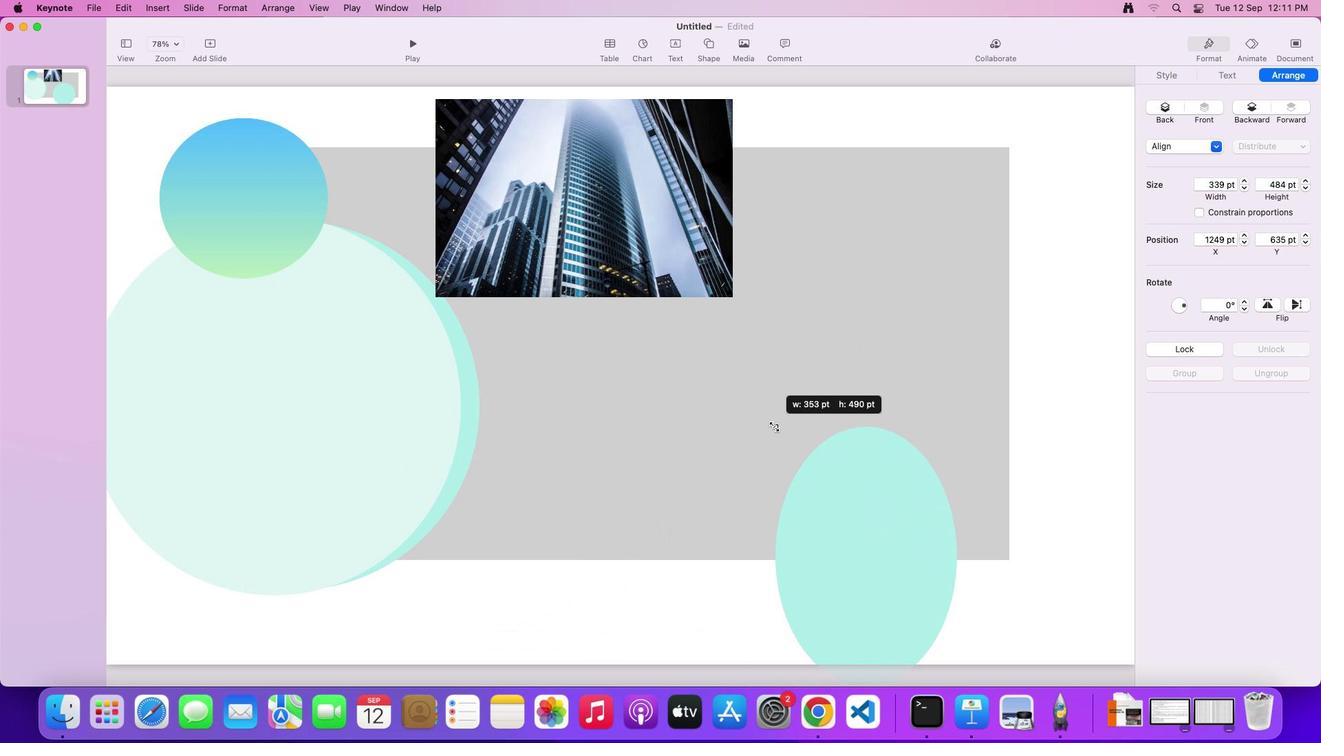 
Action: Mouse pressed left at (582, 316)
Screenshot: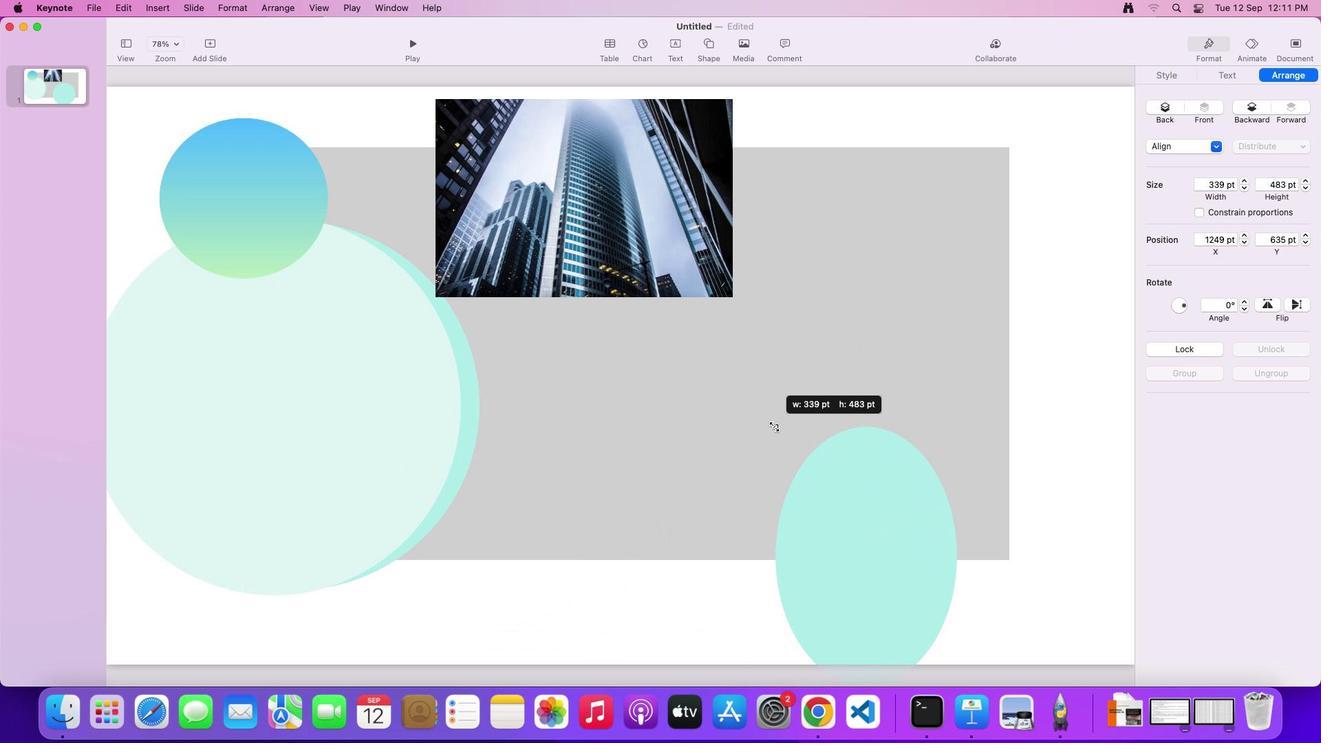 
Action: Mouse moved to (830, 538)
Screenshot: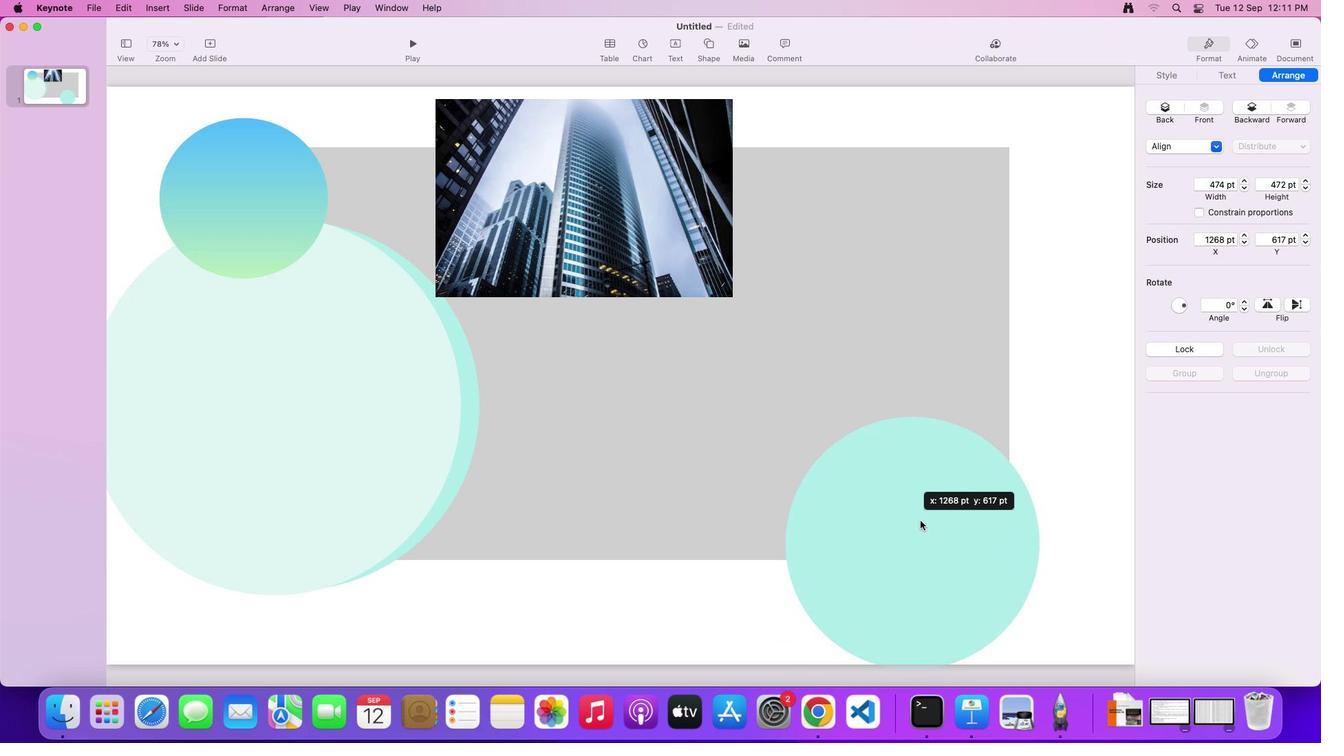 
Action: Mouse pressed left at (830, 538)
Screenshot: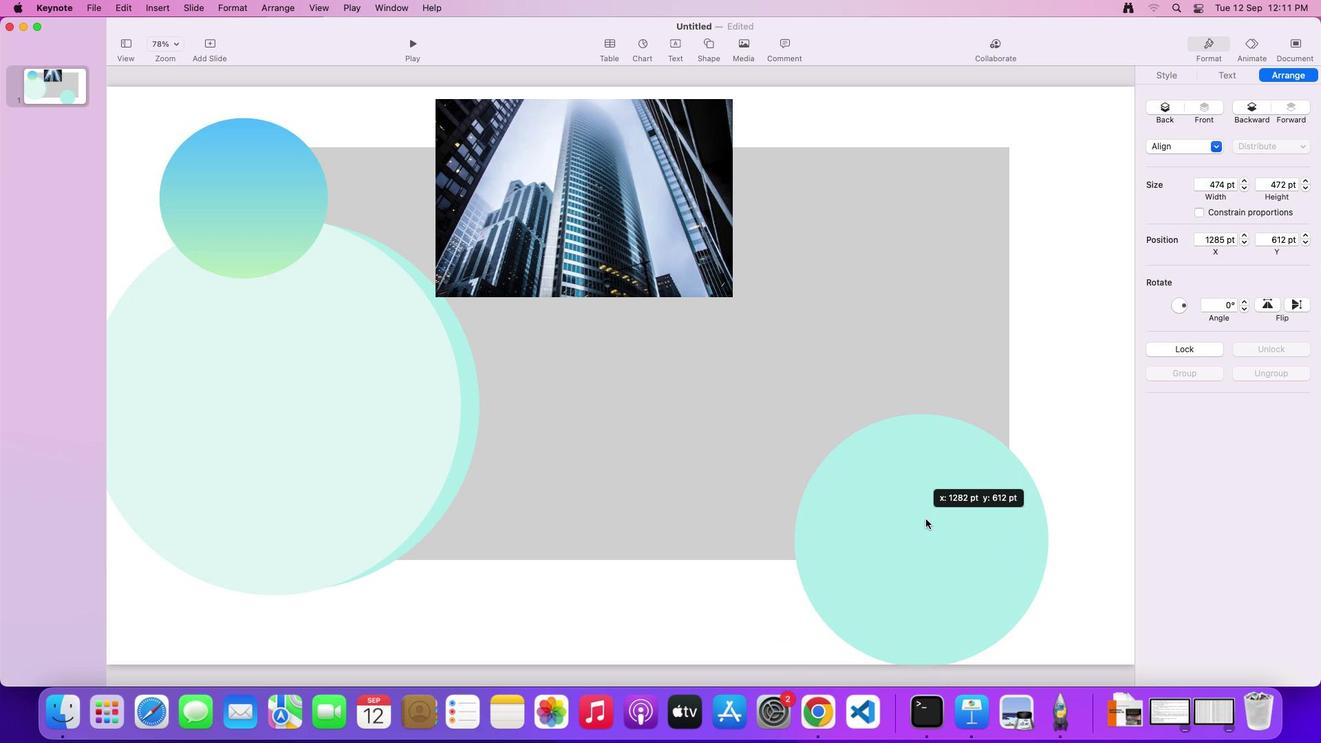 
Action: Mouse moved to (956, 515)
Screenshot: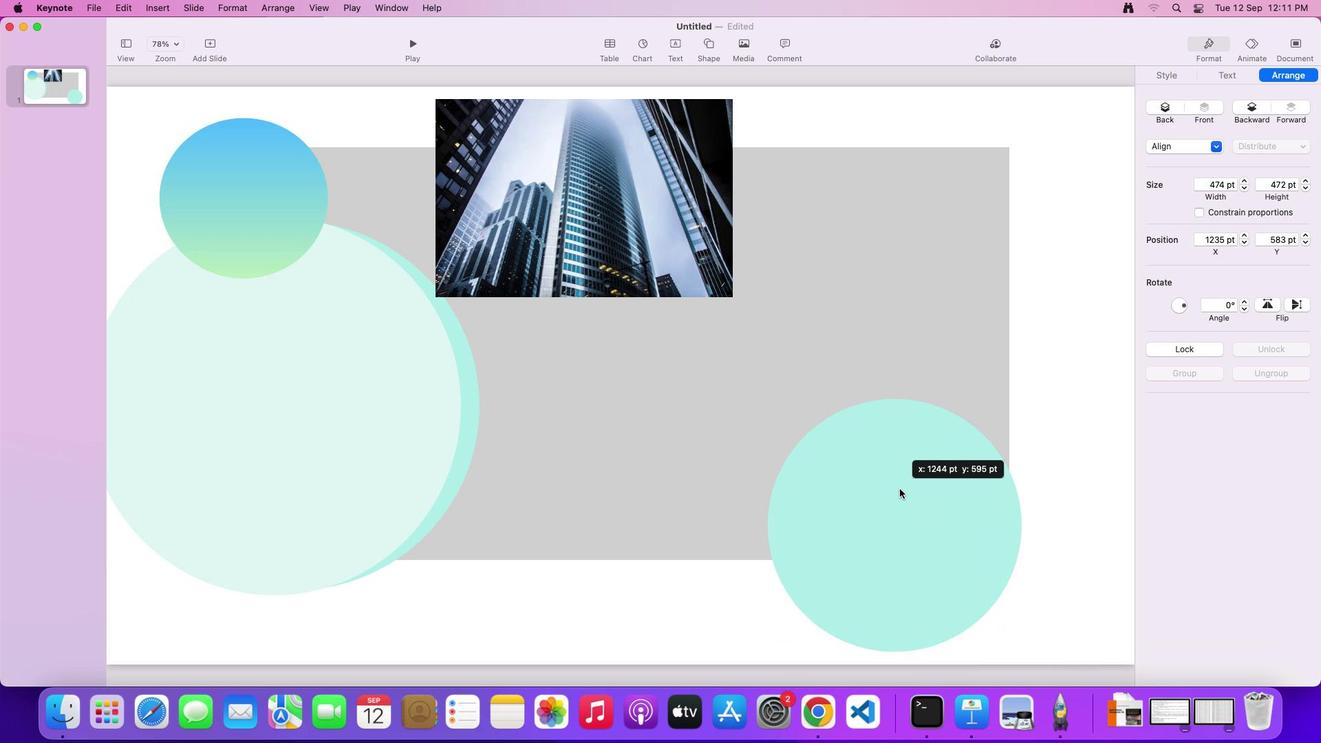 
Action: Mouse pressed left at (956, 515)
Screenshot: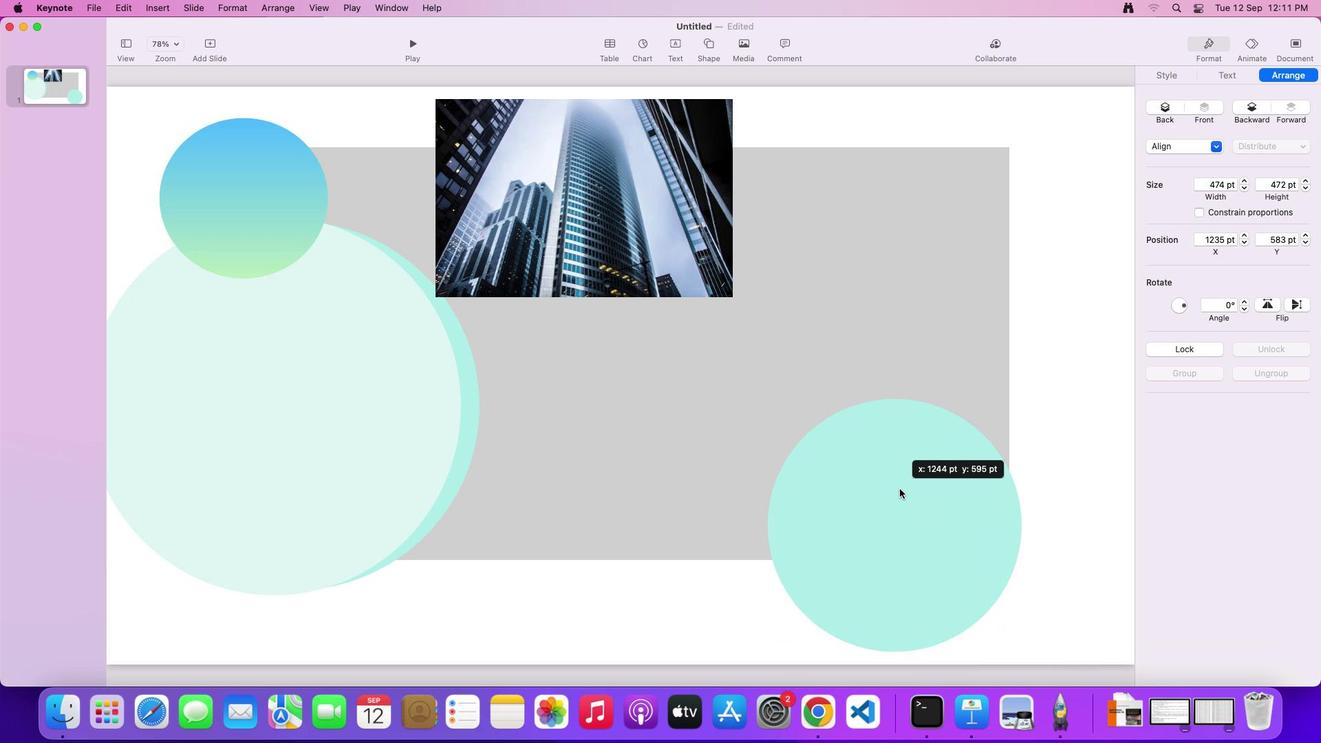
Action: Mouse moved to (659, 430)
Screenshot: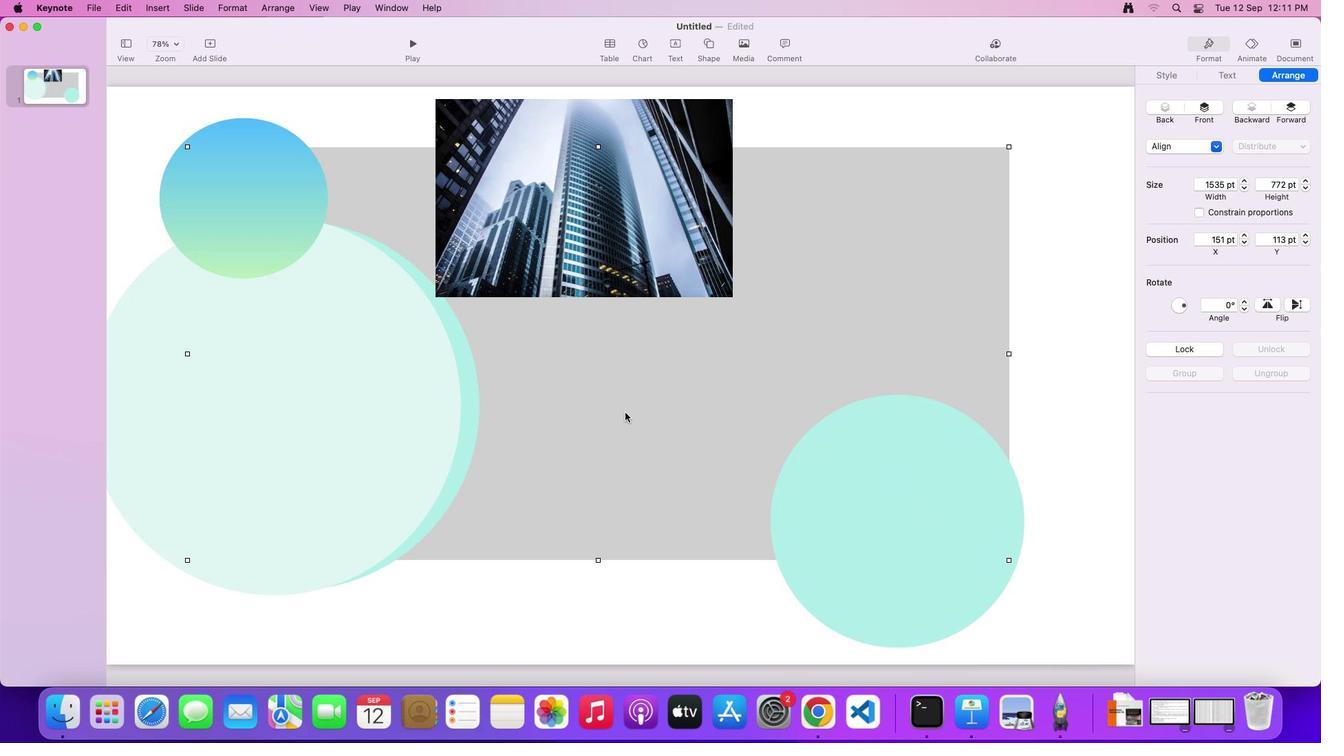 
Action: Mouse pressed left at (659, 430)
Screenshot: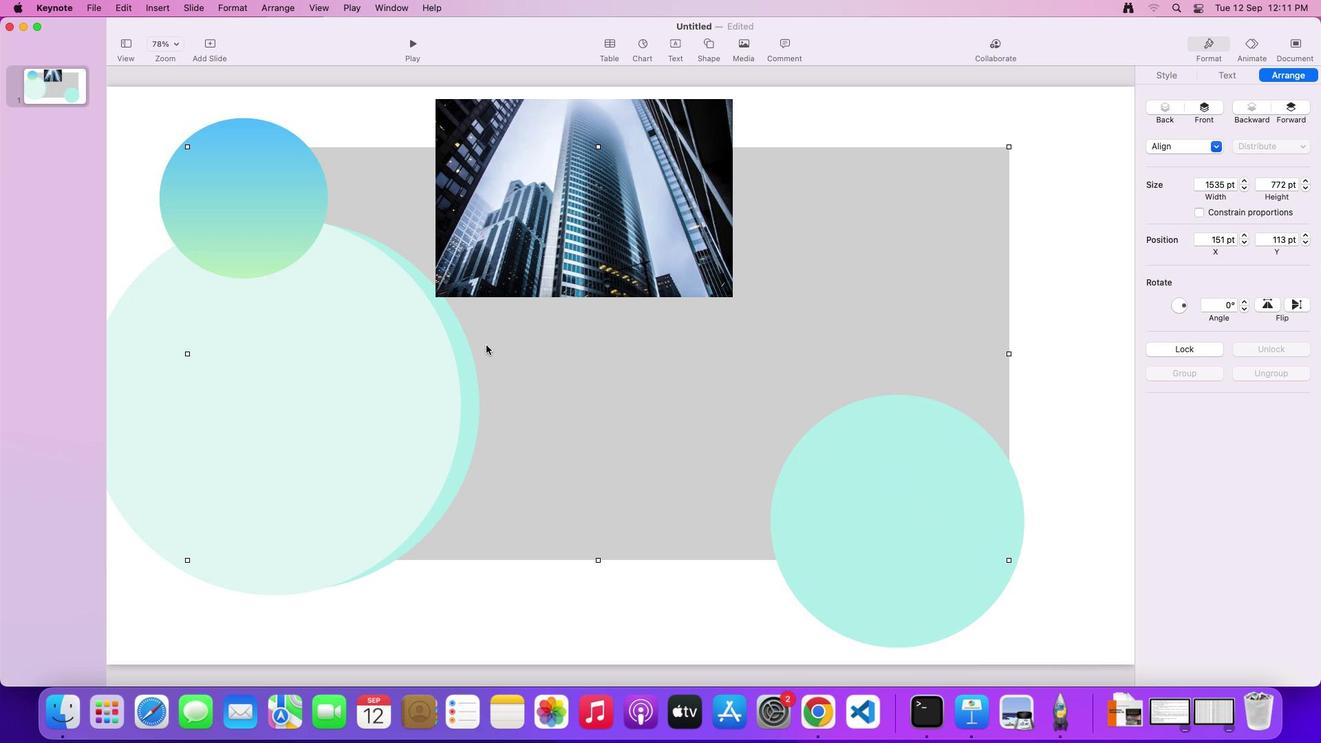 
Action: Mouse moved to (812, 240)
Screenshot: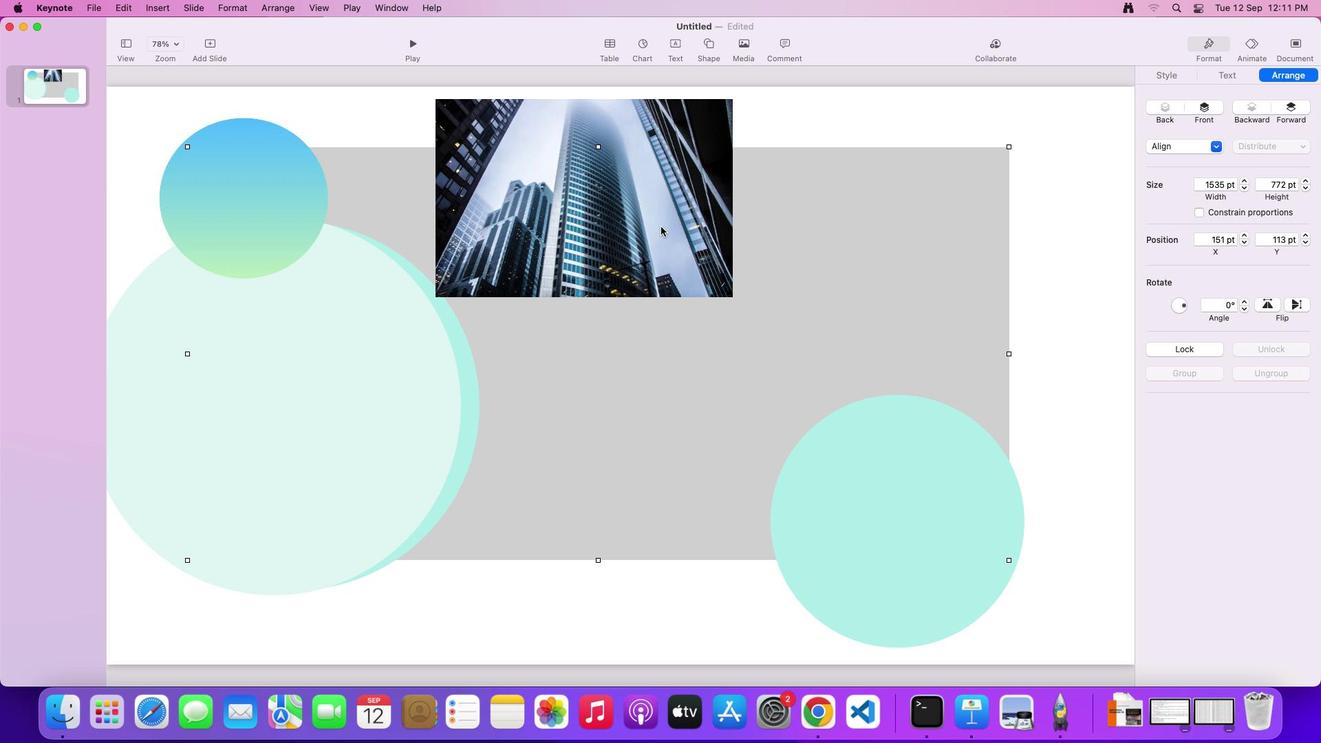 
Action: Mouse pressed left at (812, 240)
Screenshot: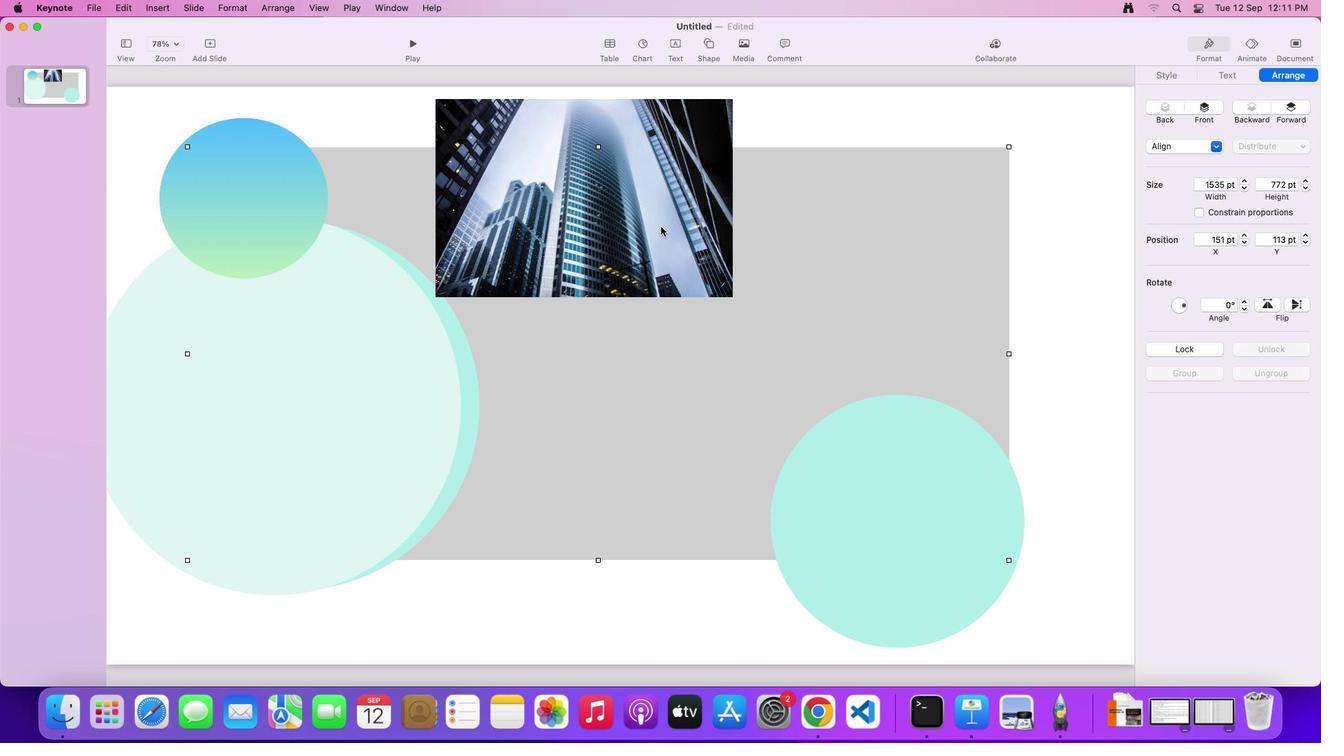 
Action: Mouse moved to (660, 226)
Screenshot: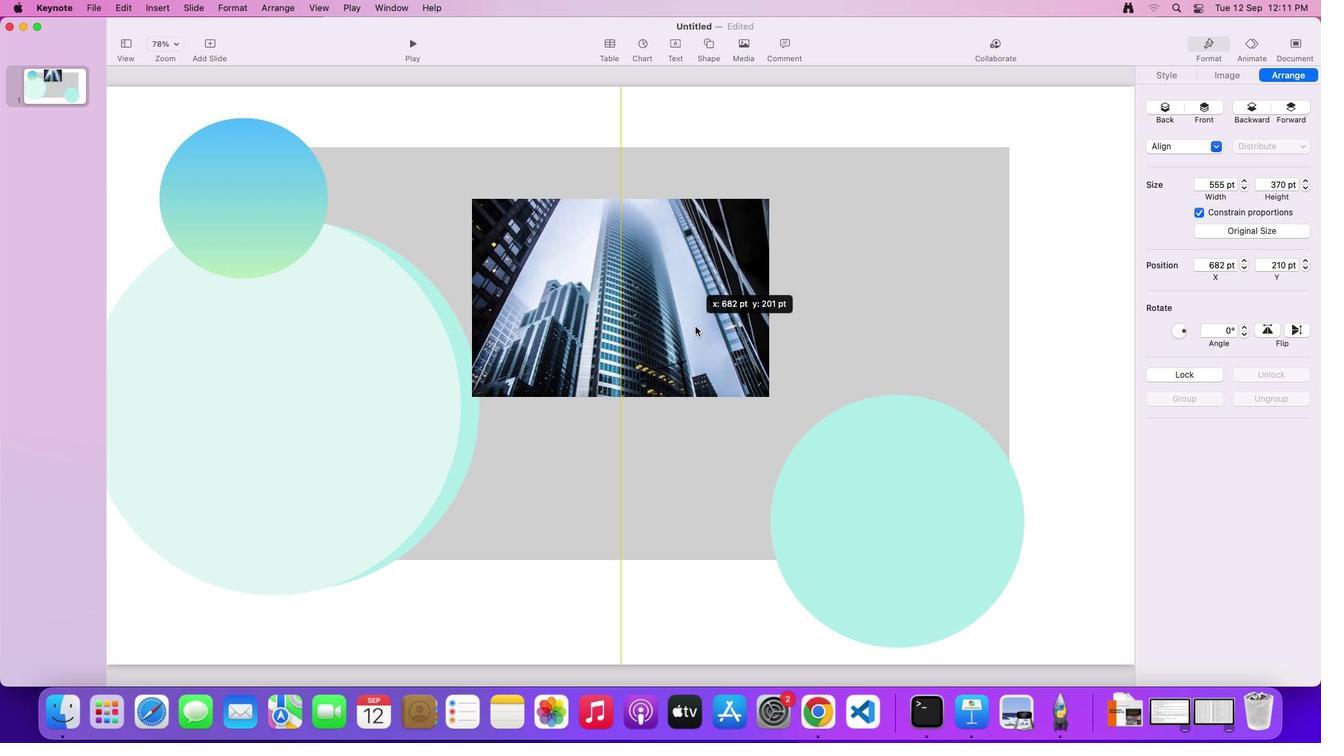 
Action: Mouse pressed left at (660, 226)
Screenshot: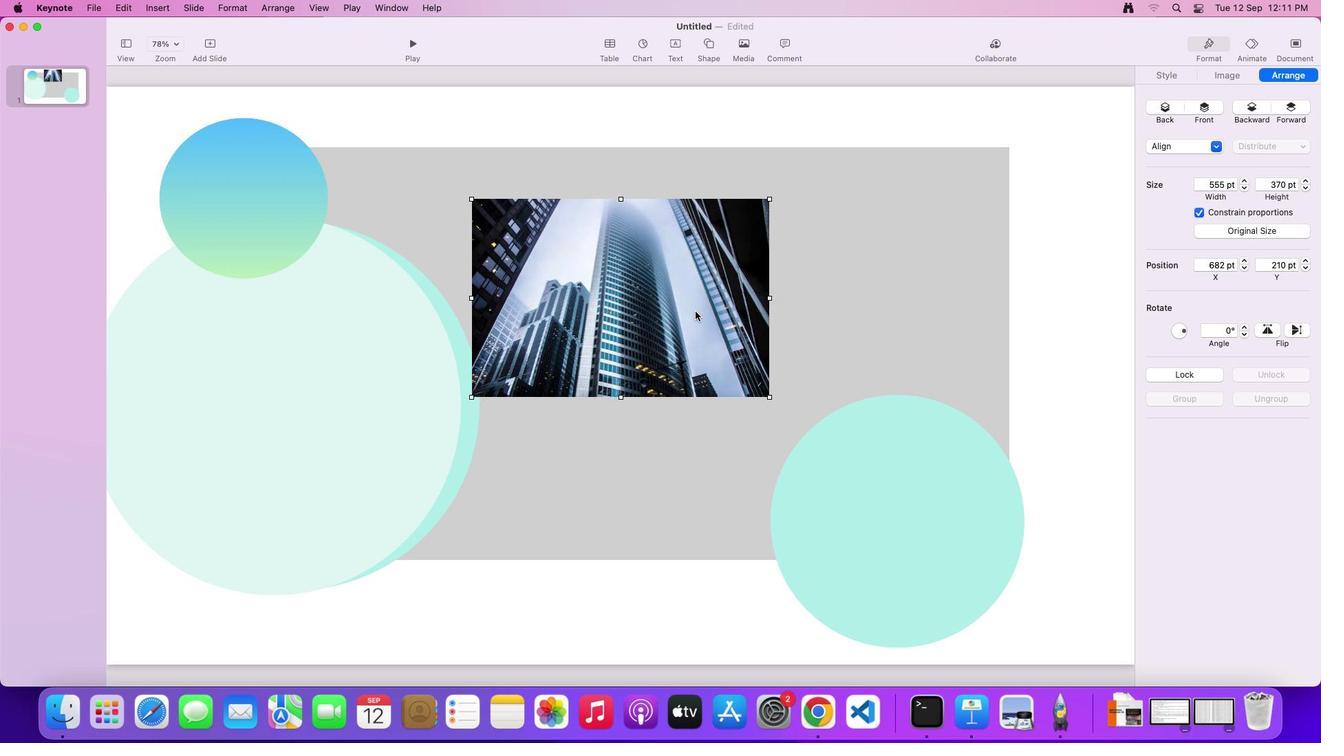 
Action: Mouse moved to (710, 46)
Screenshot: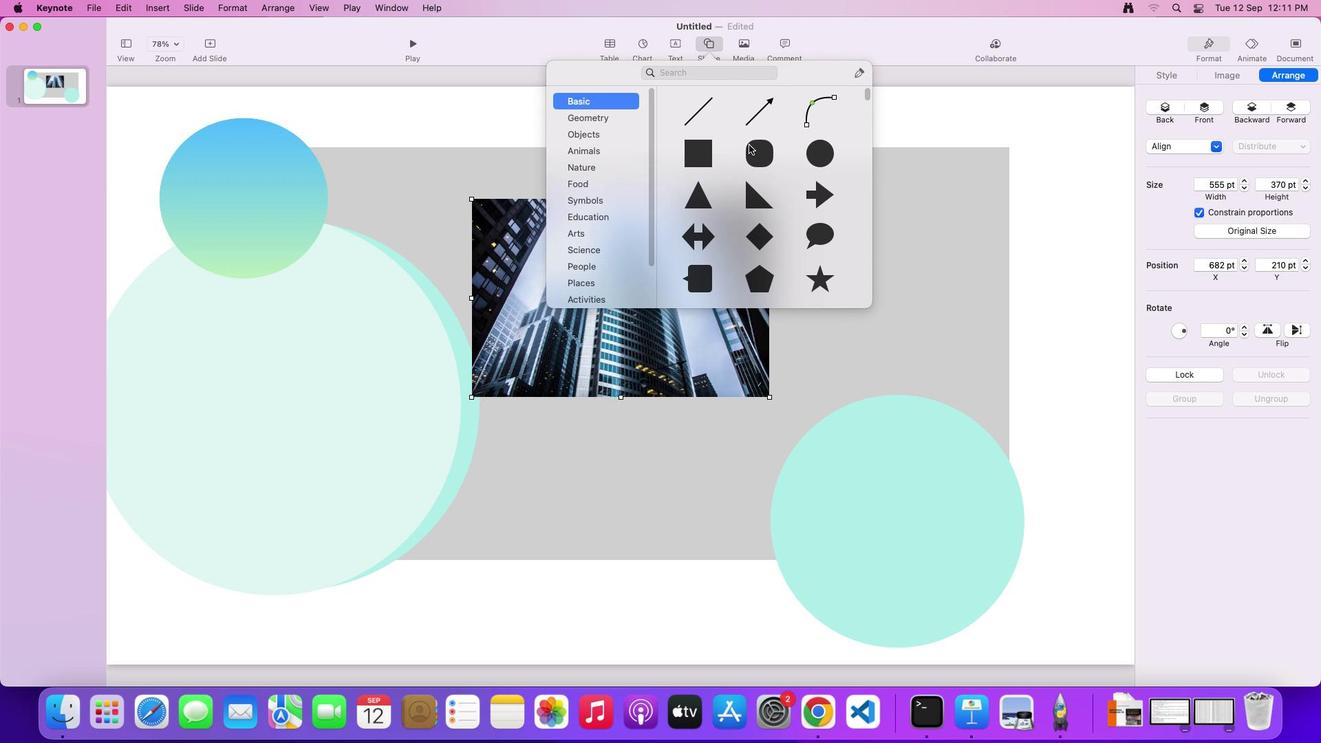 
Action: Mouse pressed left at (710, 46)
Screenshot: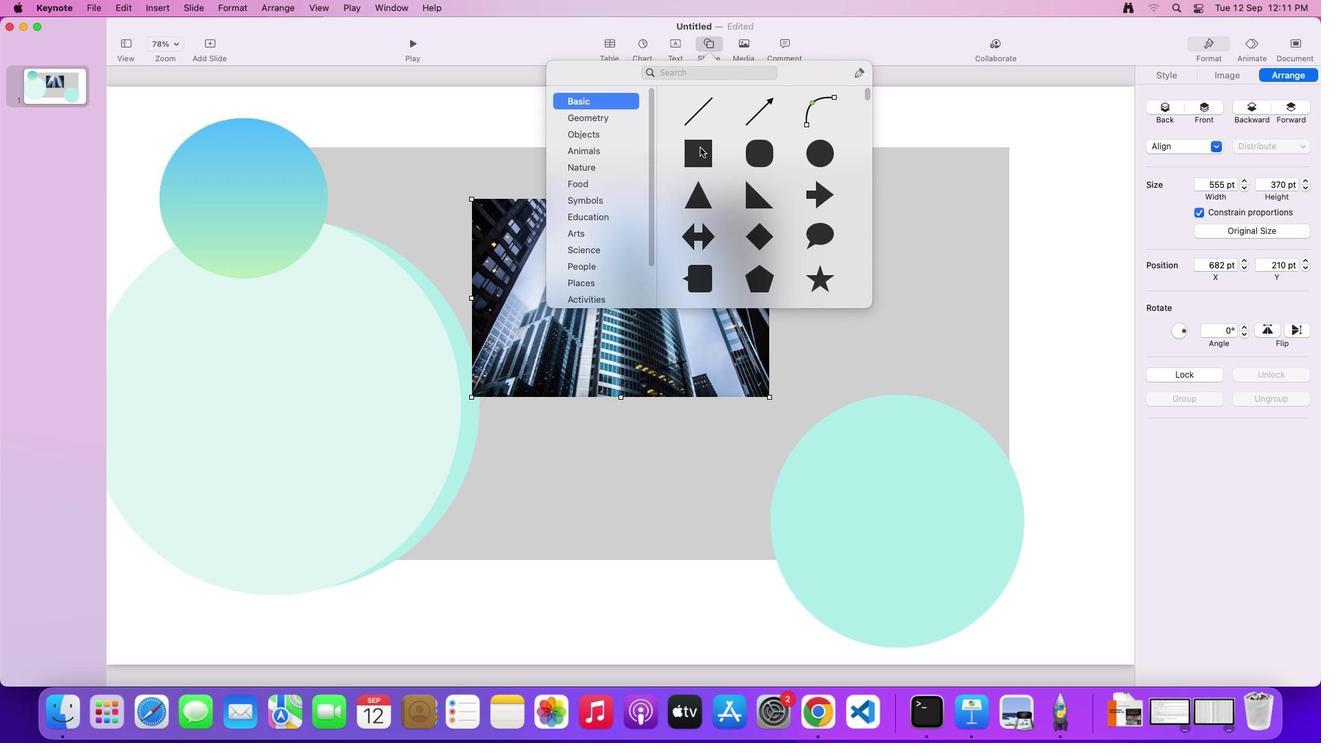 
Action: Mouse moved to (699, 147)
Screenshot: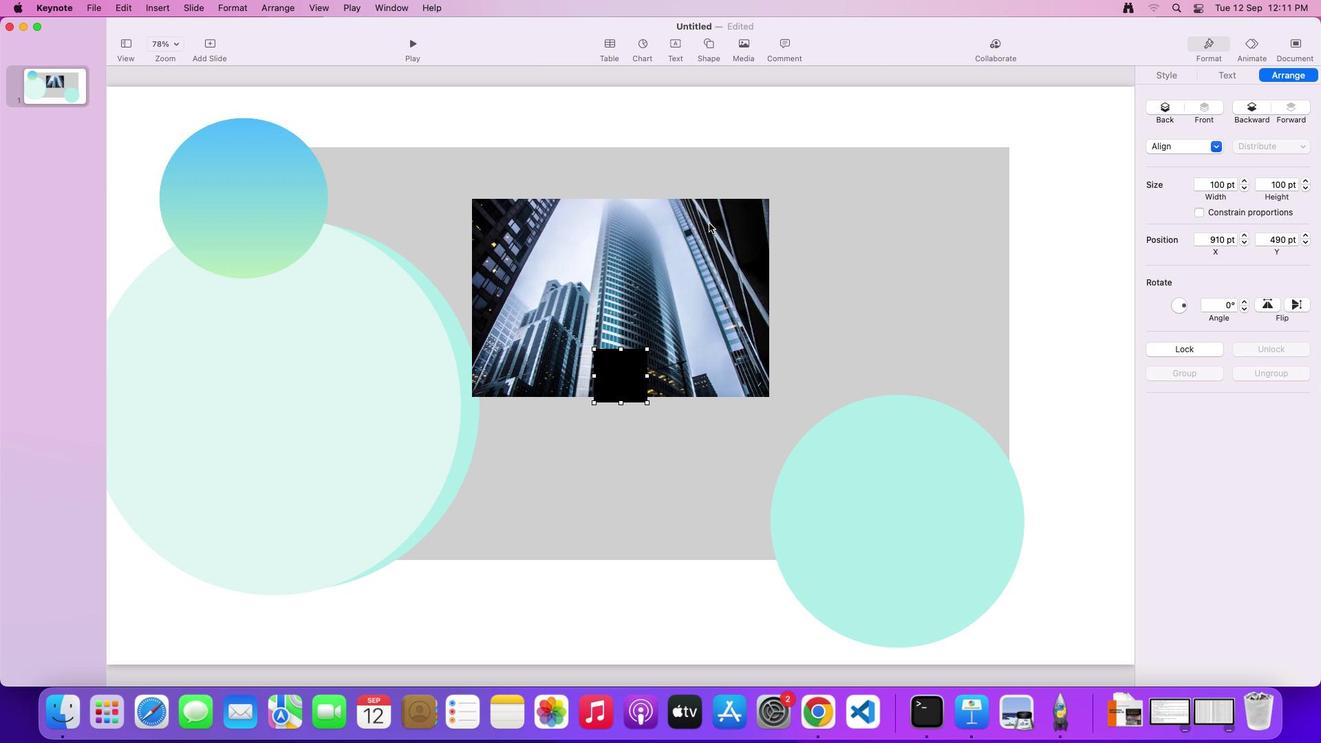 
Action: Mouse pressed left at (699, 147)
Screenshot: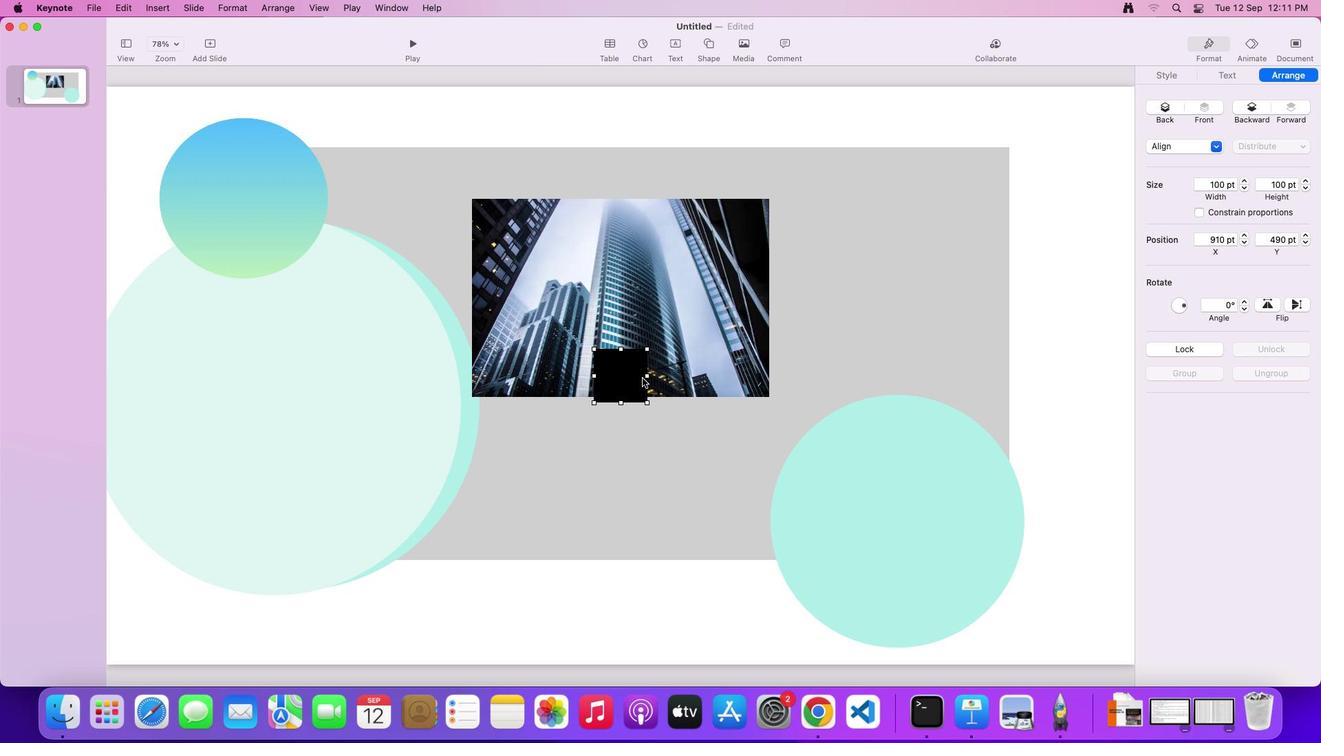 
Action: Mouse moved to (648, 403)
Screenshot: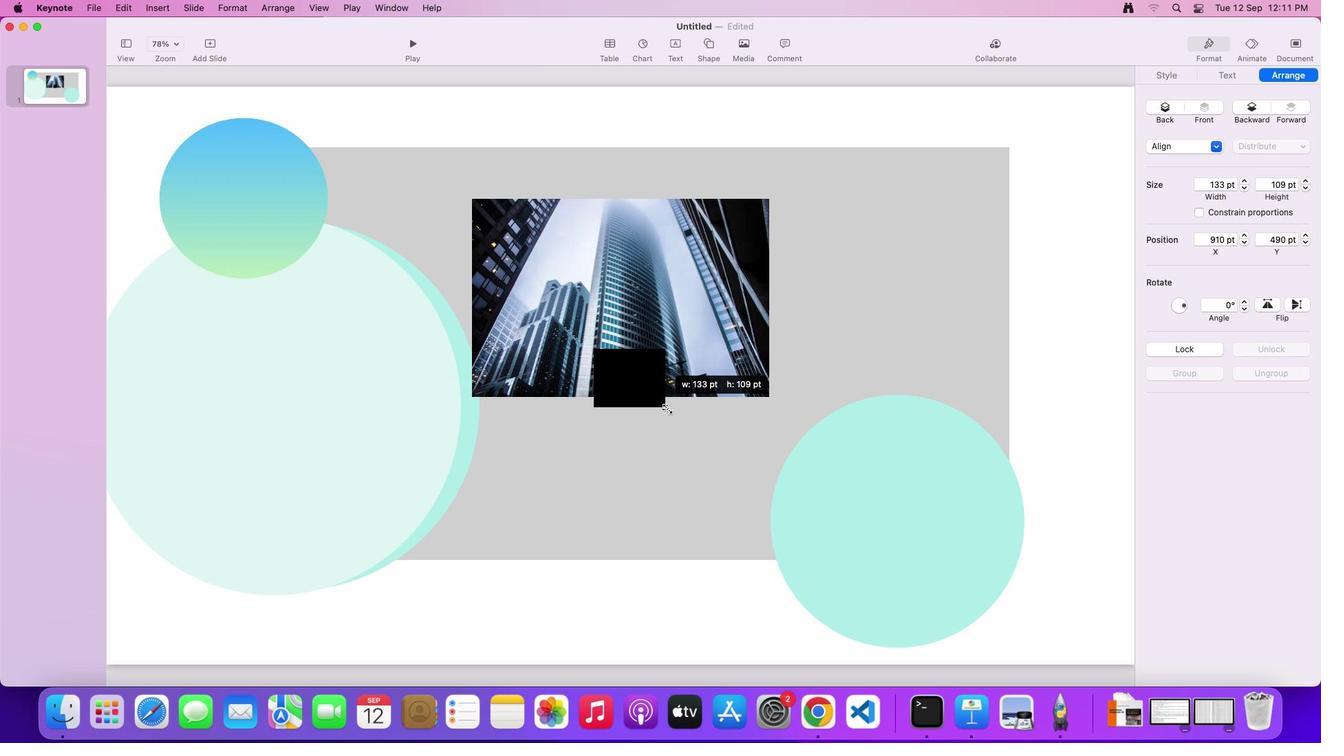 
Action: Mouse pressed left at (648, 403)
Screenshot: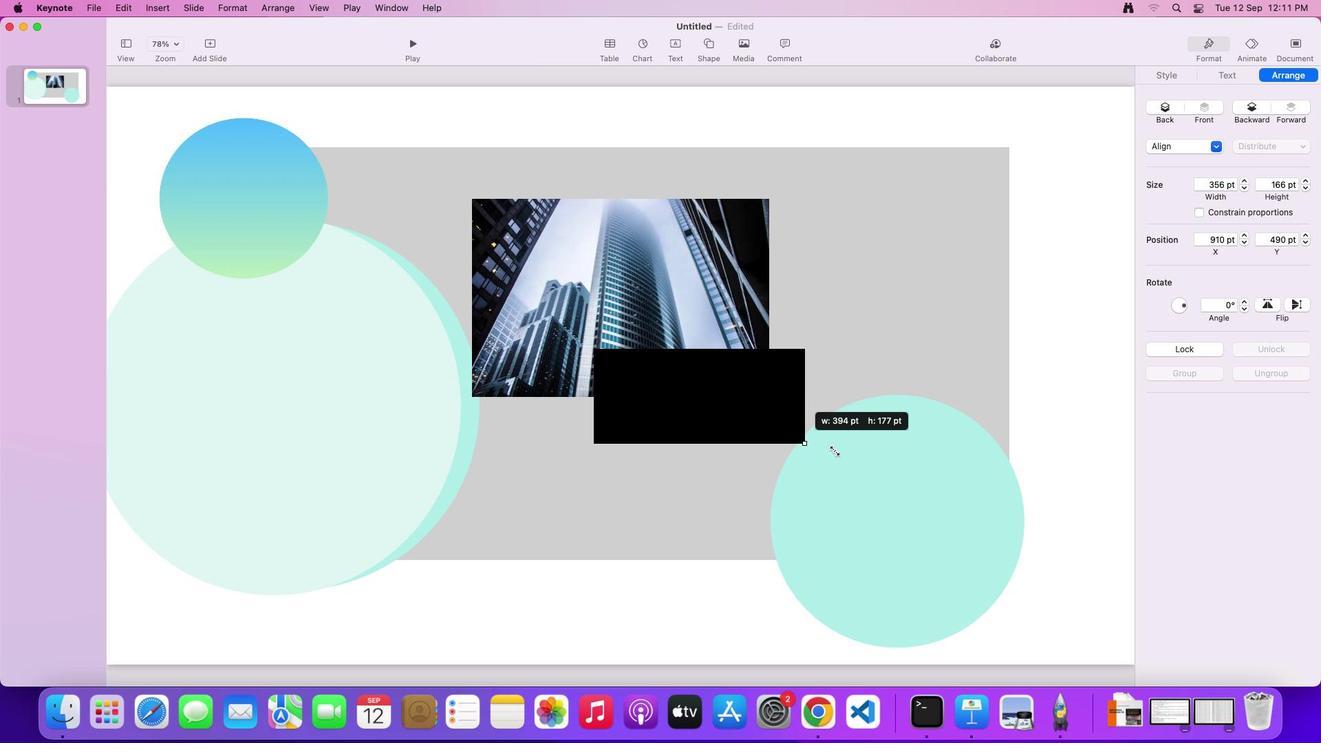 
Action: Mouse moved to (1180, 301)
Screenshot: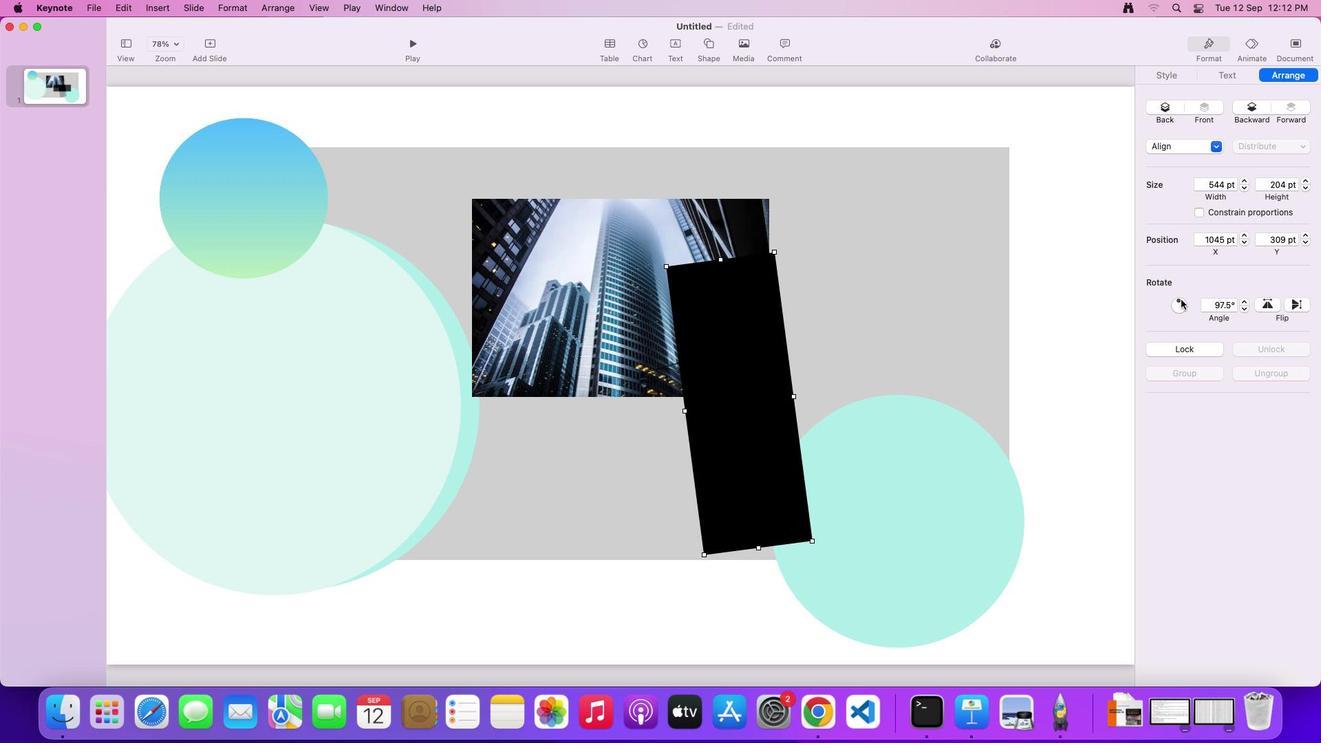 
Action: Mouse pressed left at (1180, 301)
Screenshot: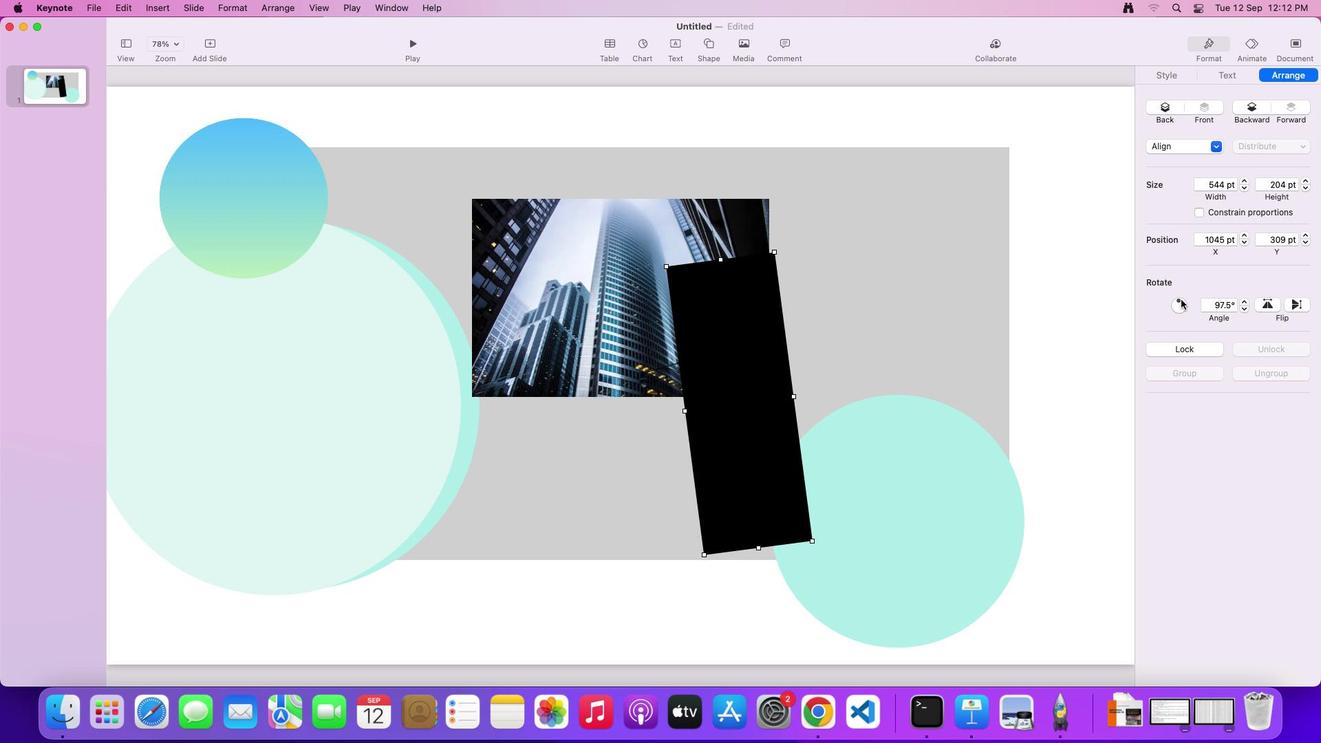 
Action: Mouse moved to (1181, 298)
Screenshot: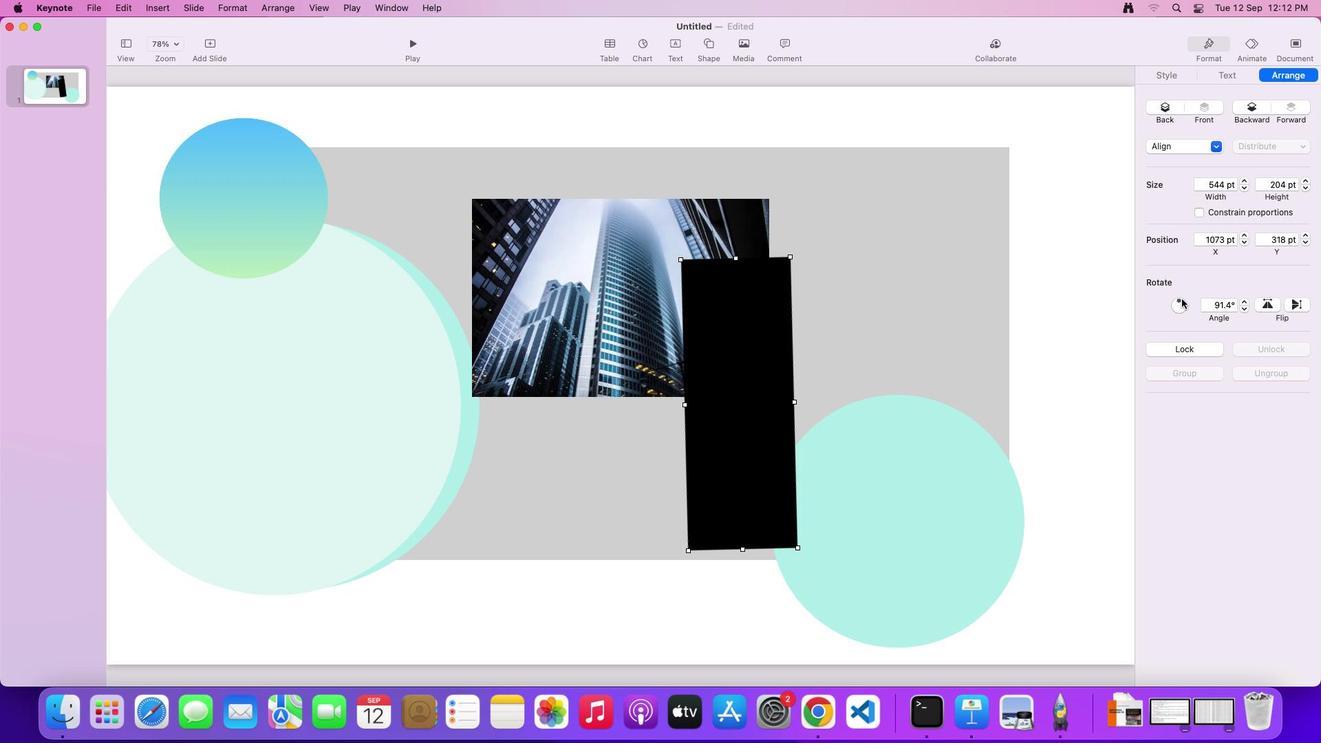 
Action: Mouse pressed left at (1181, 298)
Screenshot: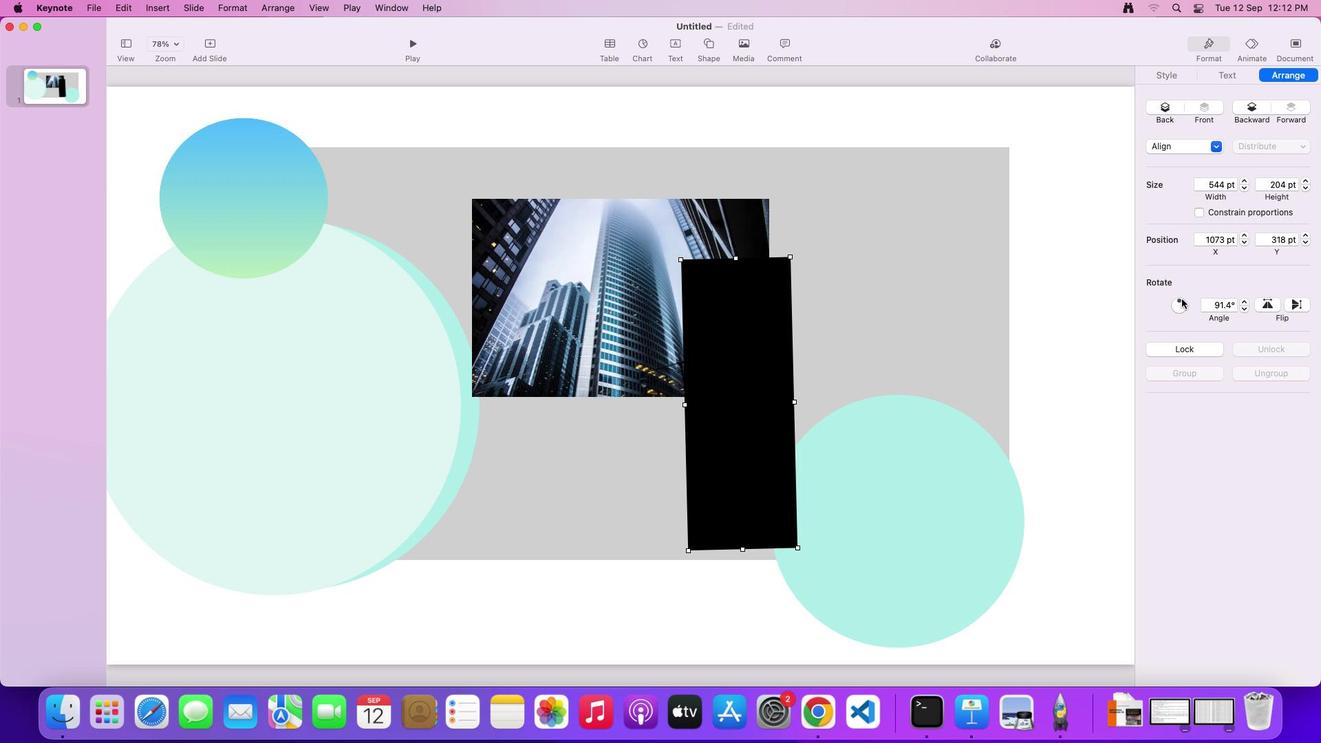 
Action: Mouse moved to (1243, 300)
Screenshot: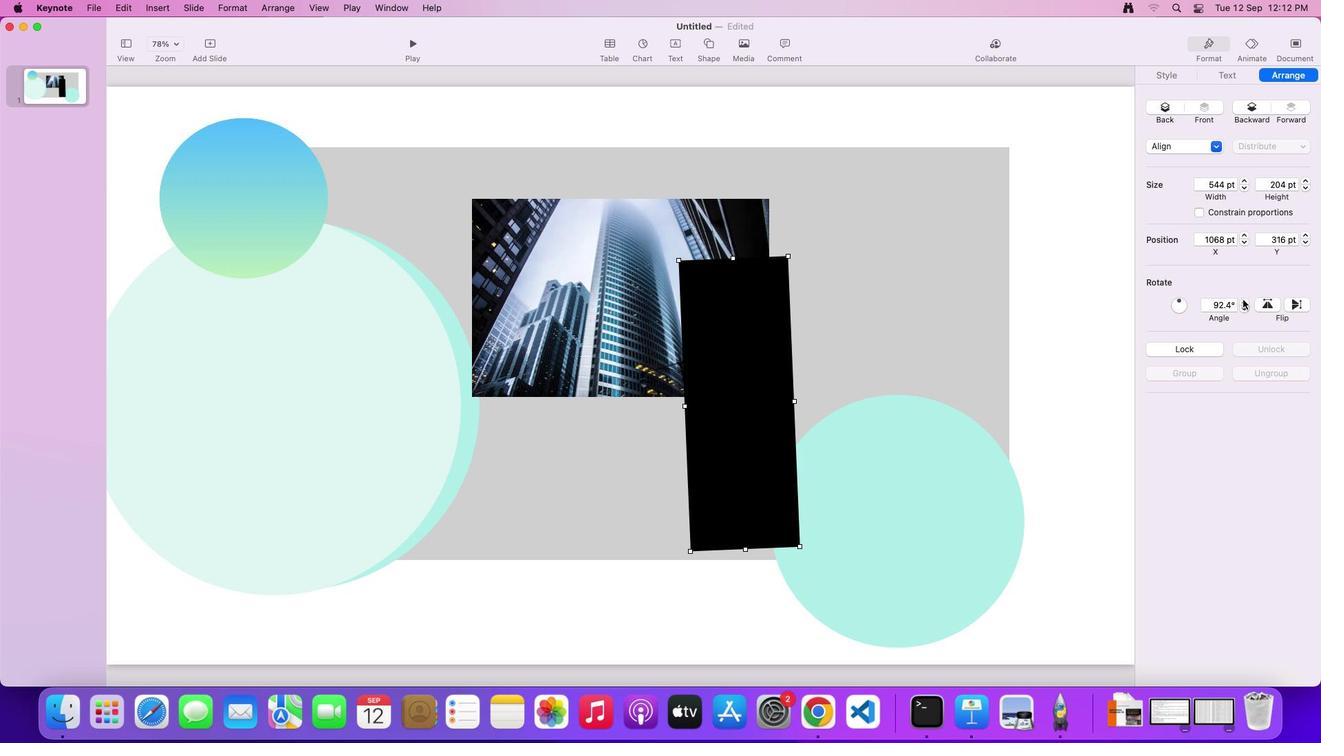 
Action: Mouse pressed left at (1243, 300)
Screenshot: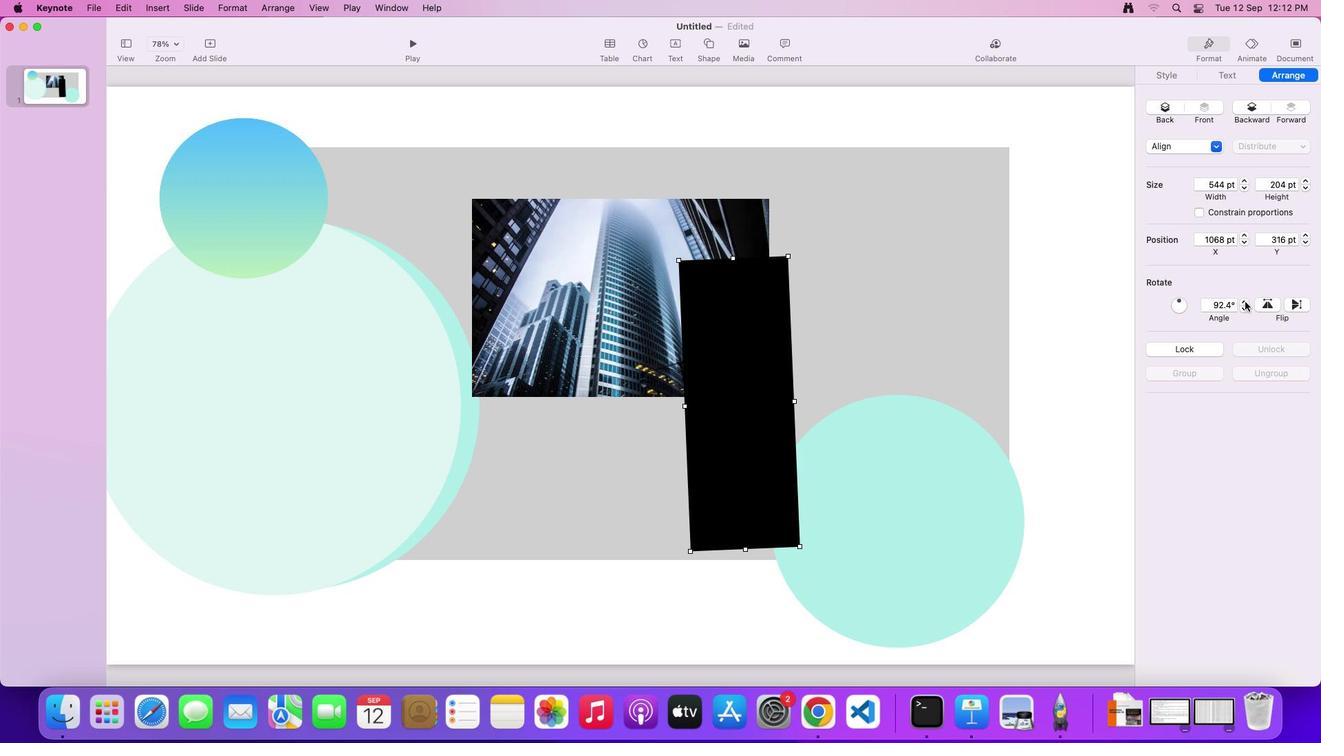 
Action: Mouse moved to (1245, 307)
Screenshot: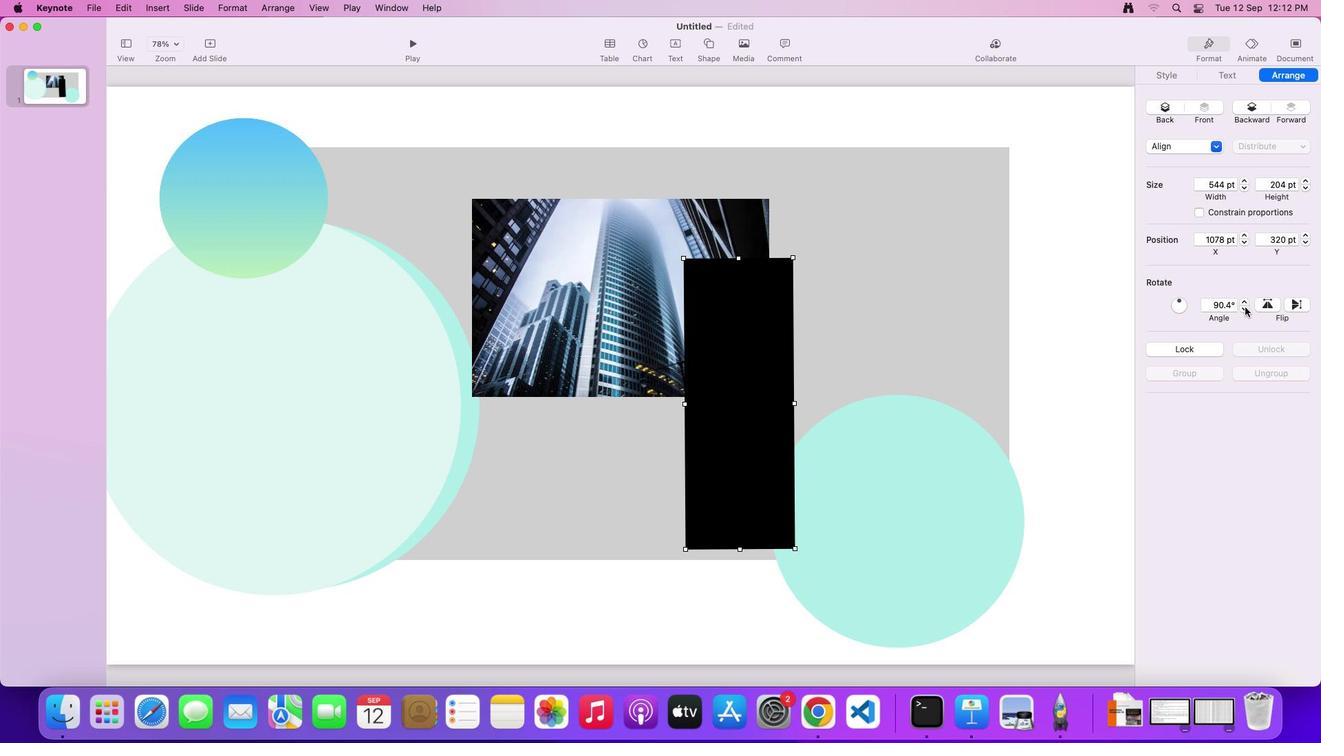 
Action: Mouse pressed left at (1245, 307)
Screenshot: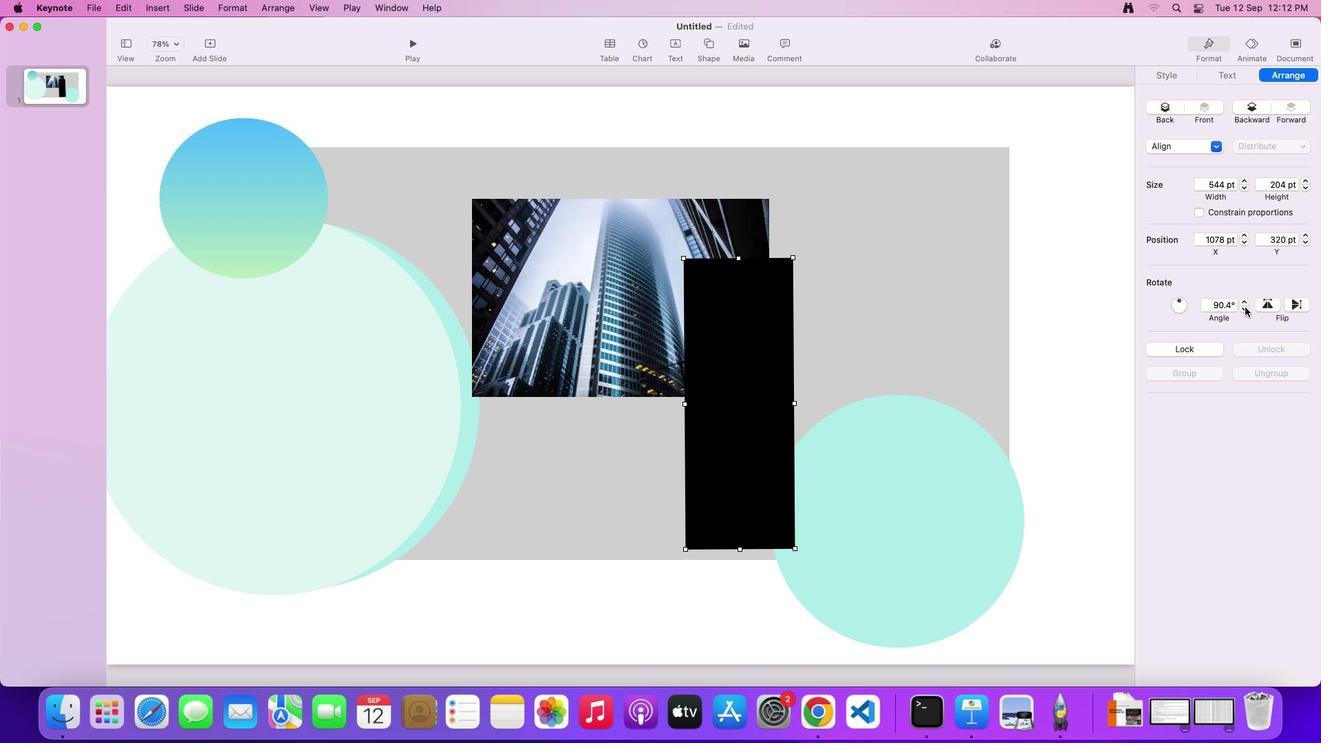 
Action: Mouse pressed left at (1245, 307)
Screenshot: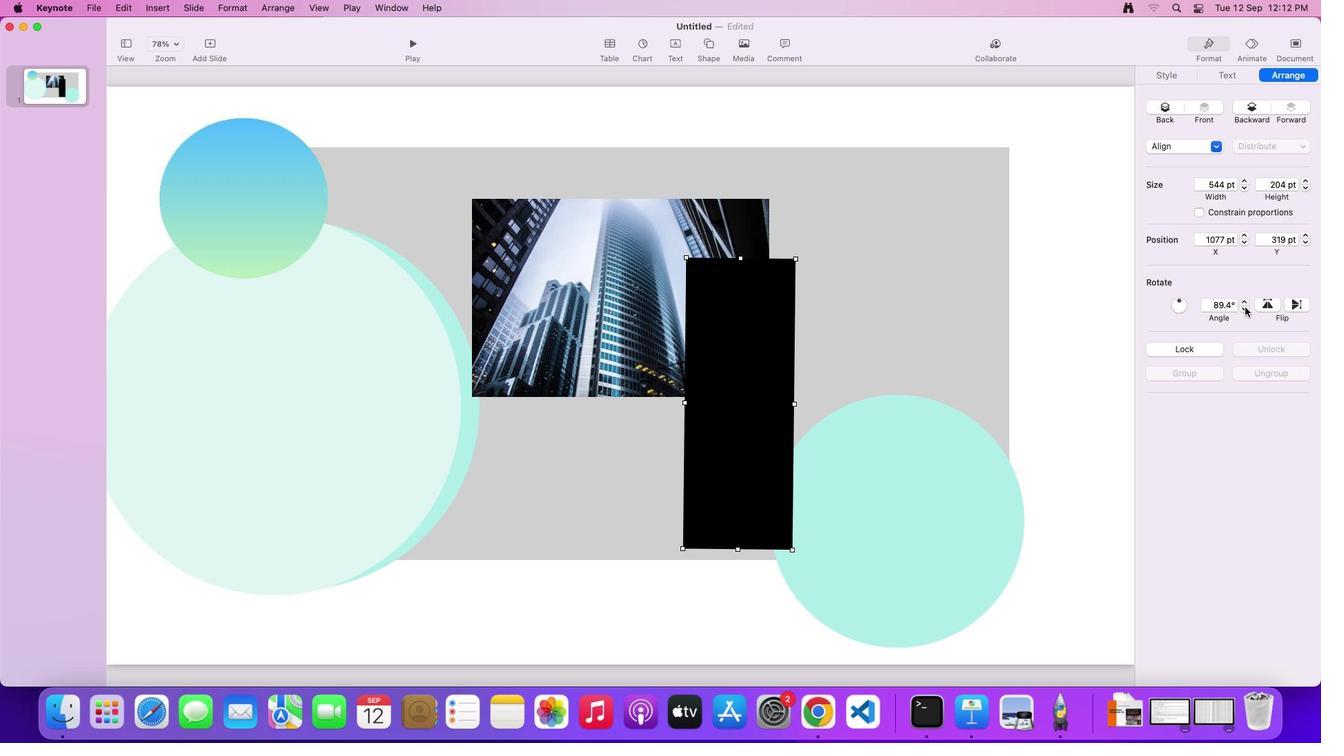 
Action: Mouse pressed left at (1245, 307)
Screenshot: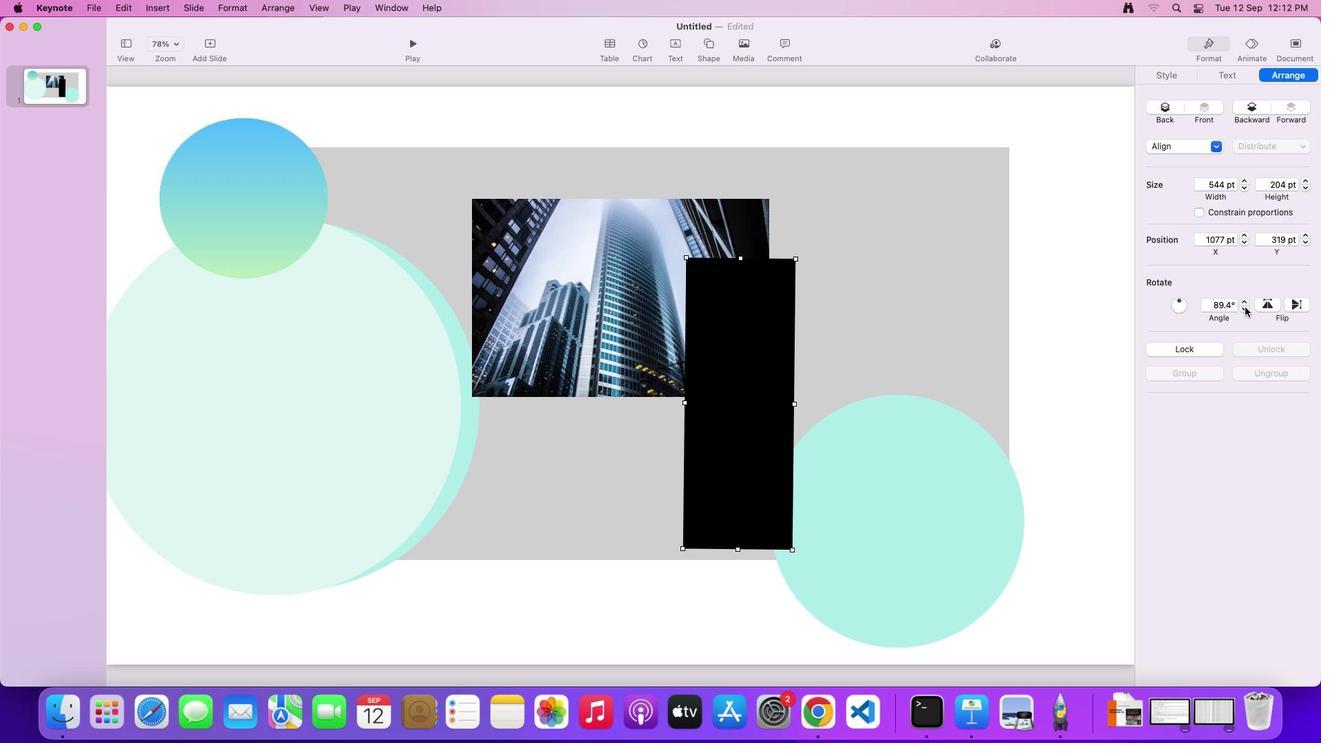 
Action: Mouse moved to (1245, 300)
Screenshot: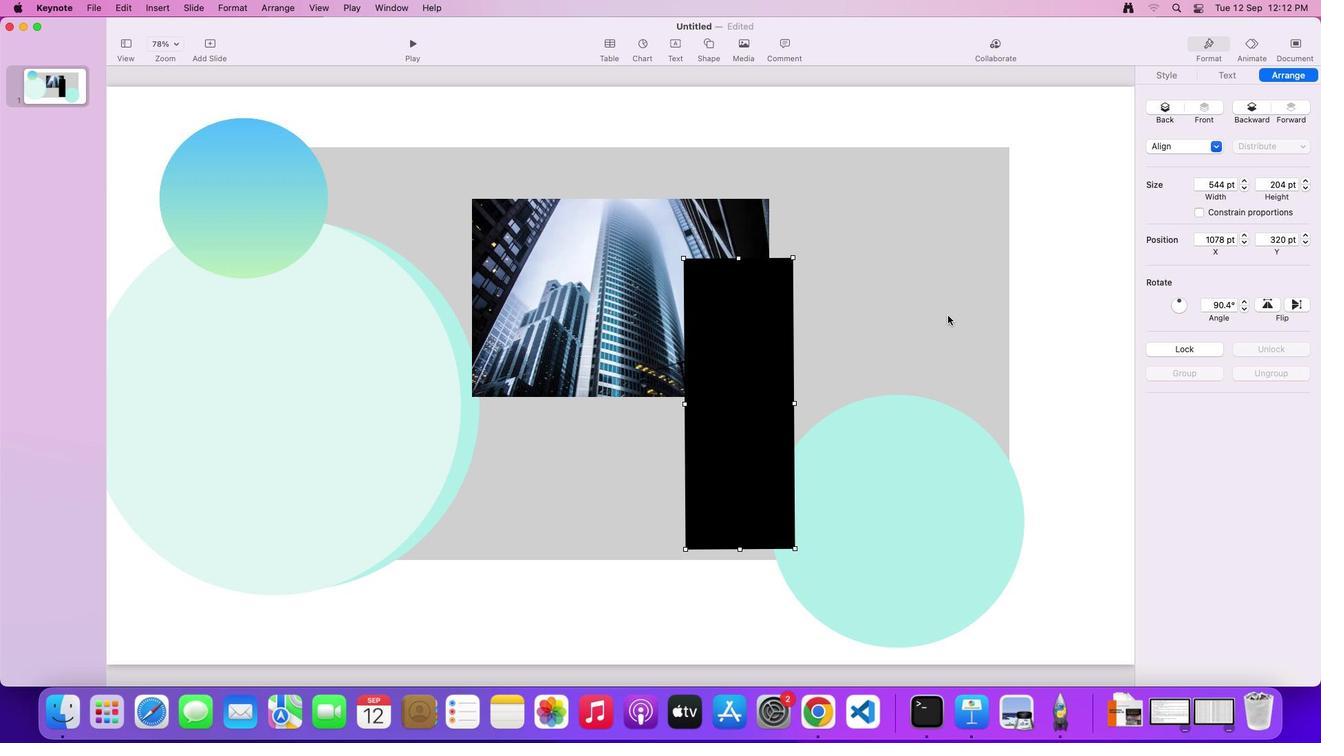 
Action: Mouse pressed left at (1245, 300)
Screenshot: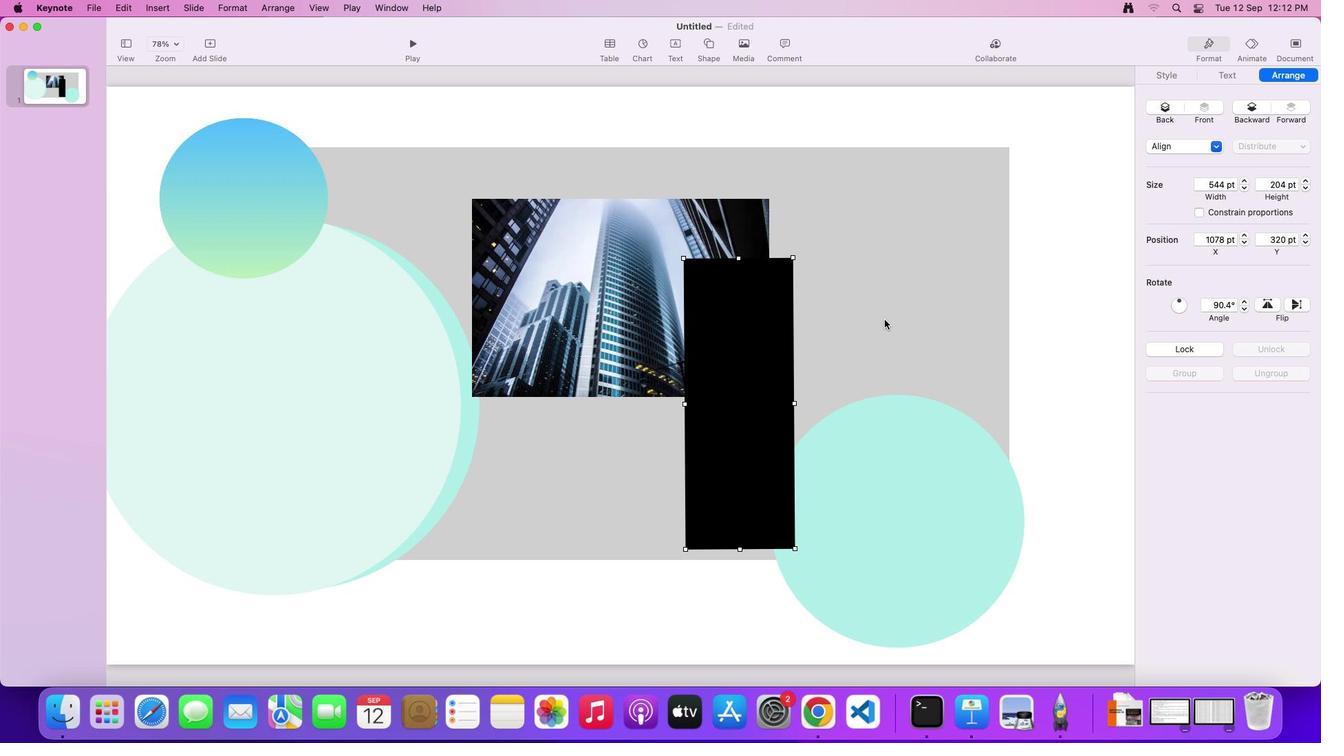
Action: Mouse moved to (750, 383)
Screenshot: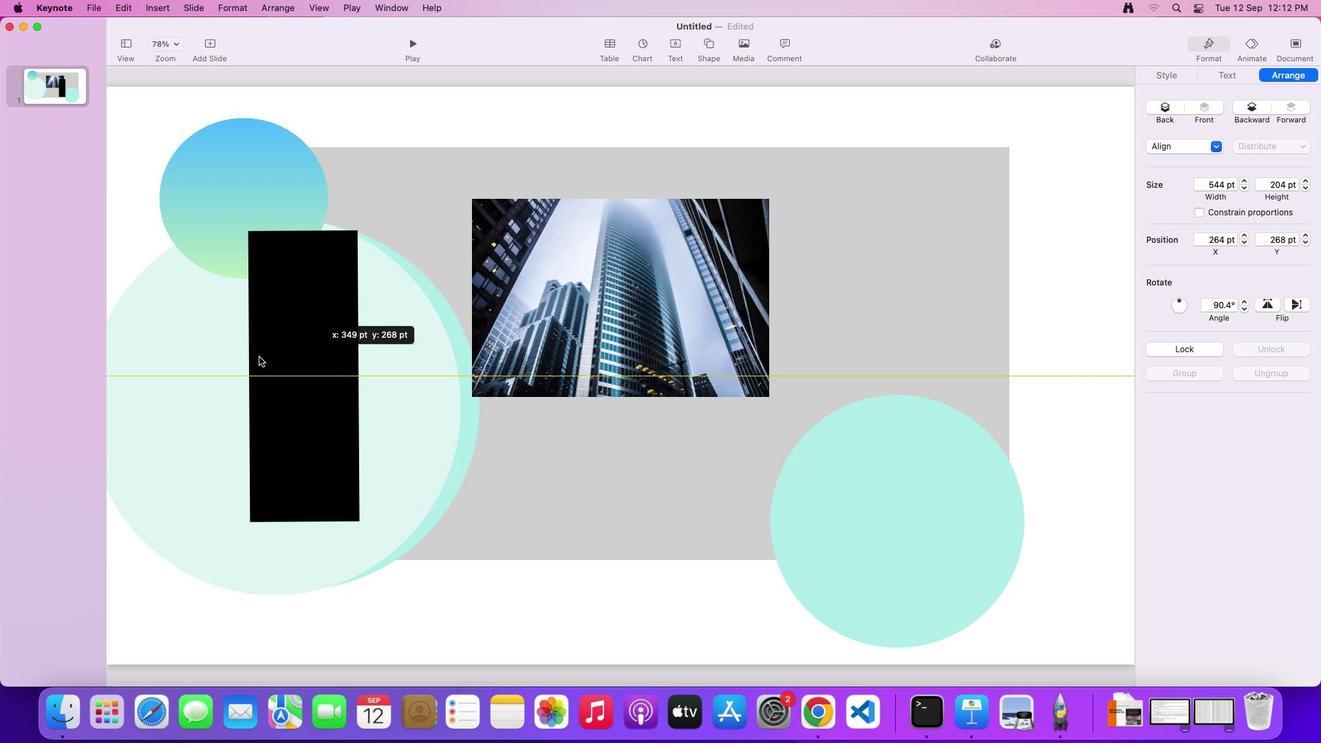 
Action: Mouse pressed left at (750, 383)
Screenshot: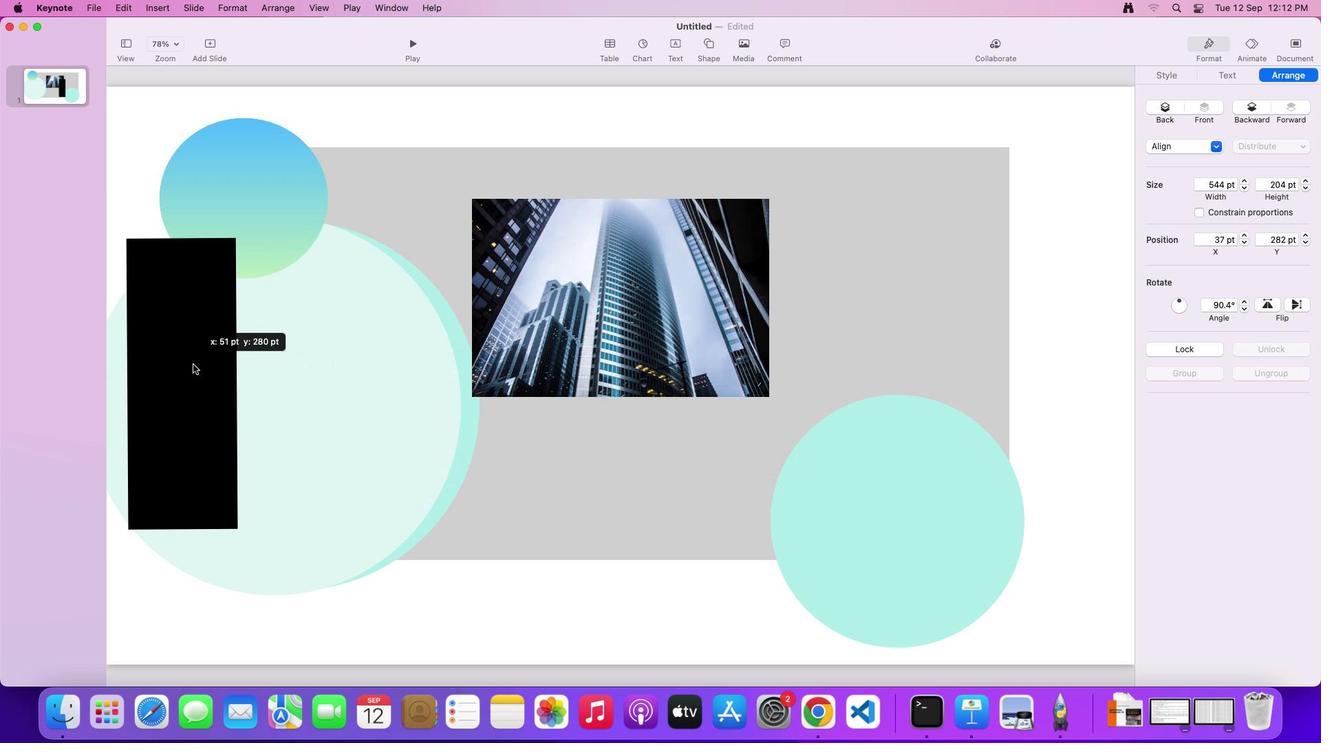 
Action: Mouse moved to (165, 258)
Screenshot: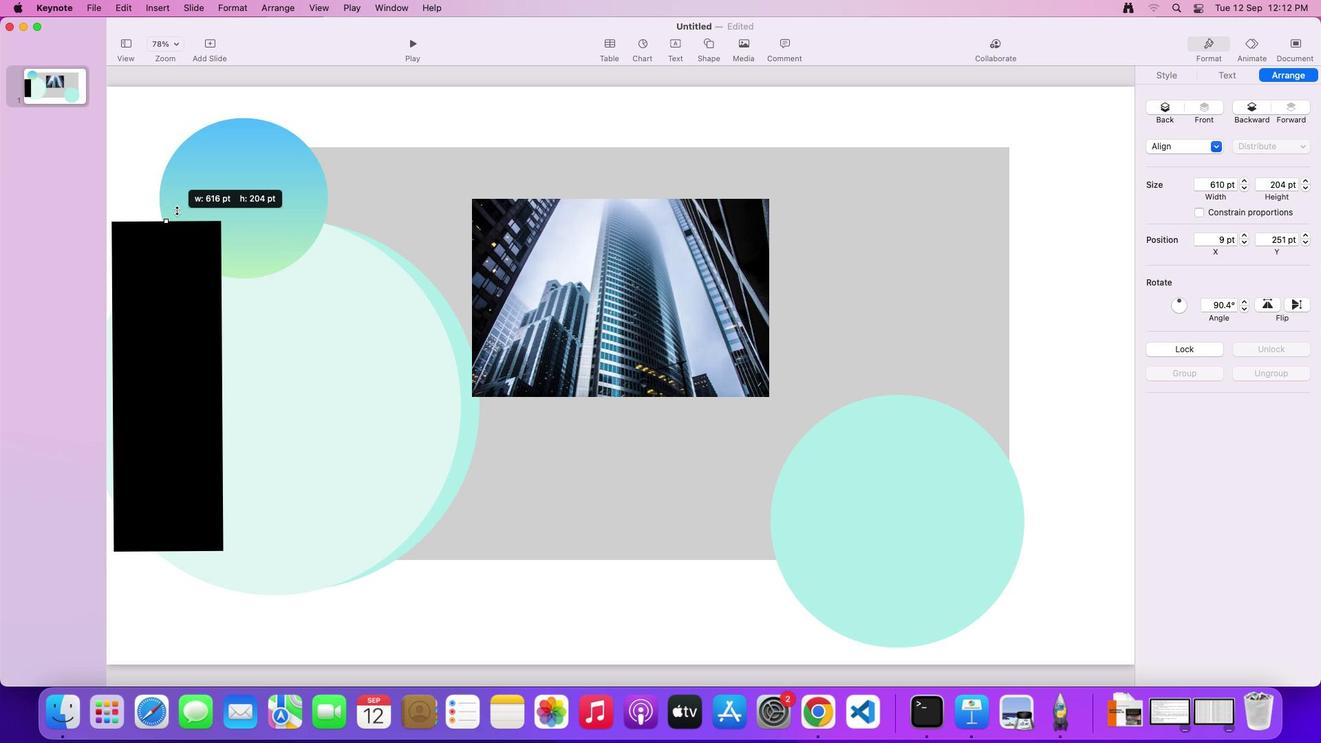 
Action: Mouse pressed left at (165, 258)
Screenshot: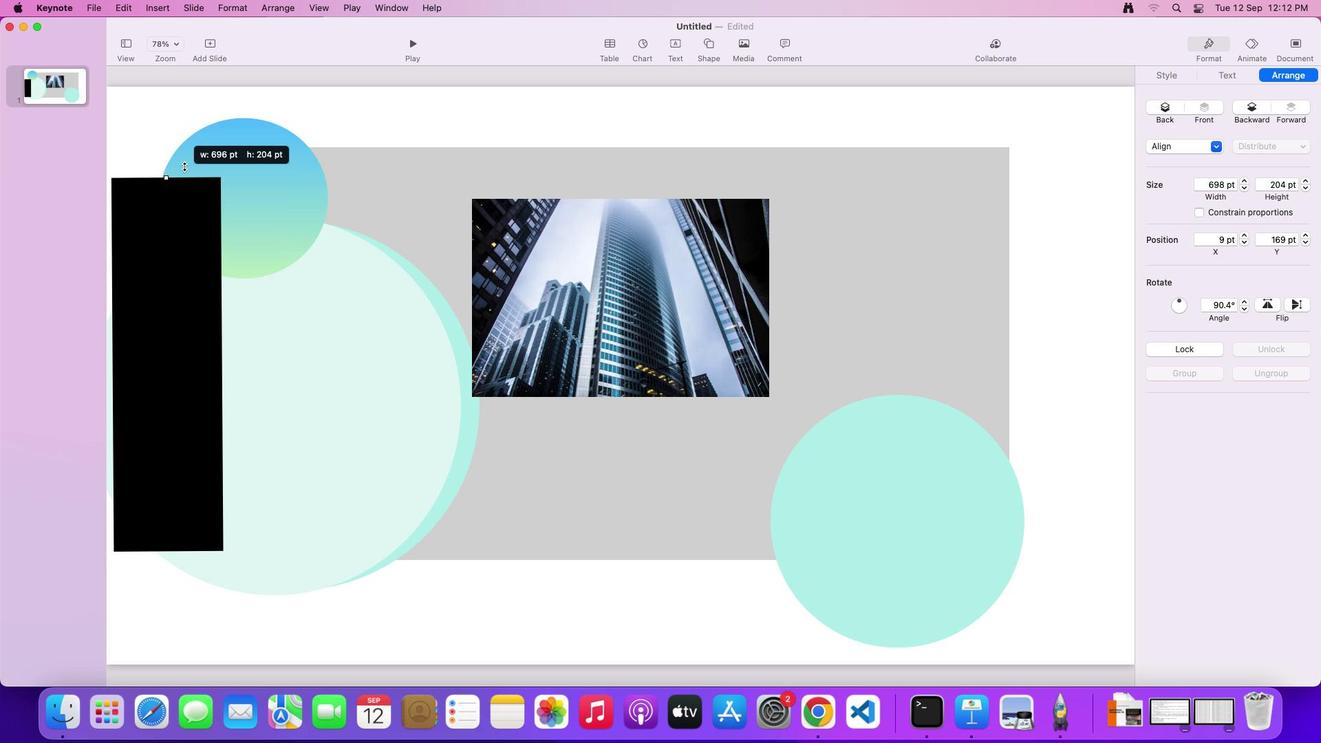 
Action: Mouse moved to (222, 550)
Screenshot: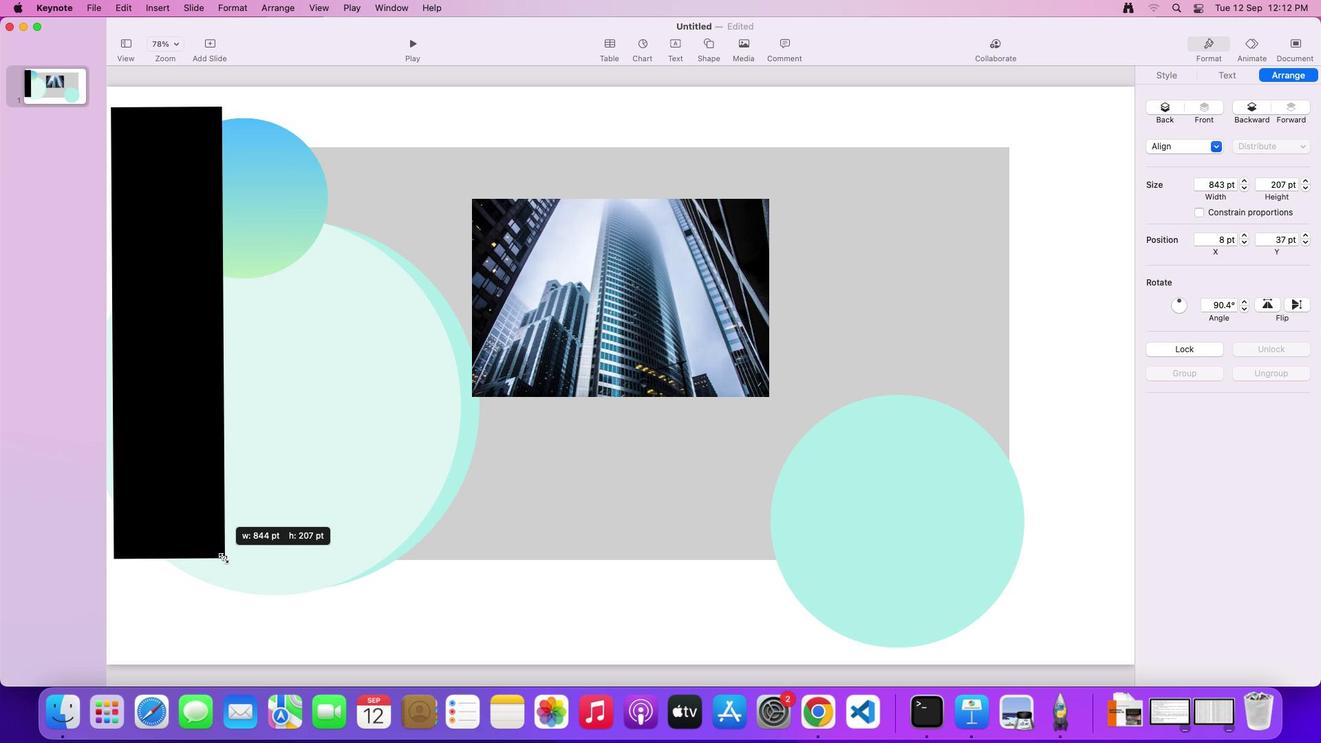 
Action: Mouse pressed left at (222, 550)
Screenshot: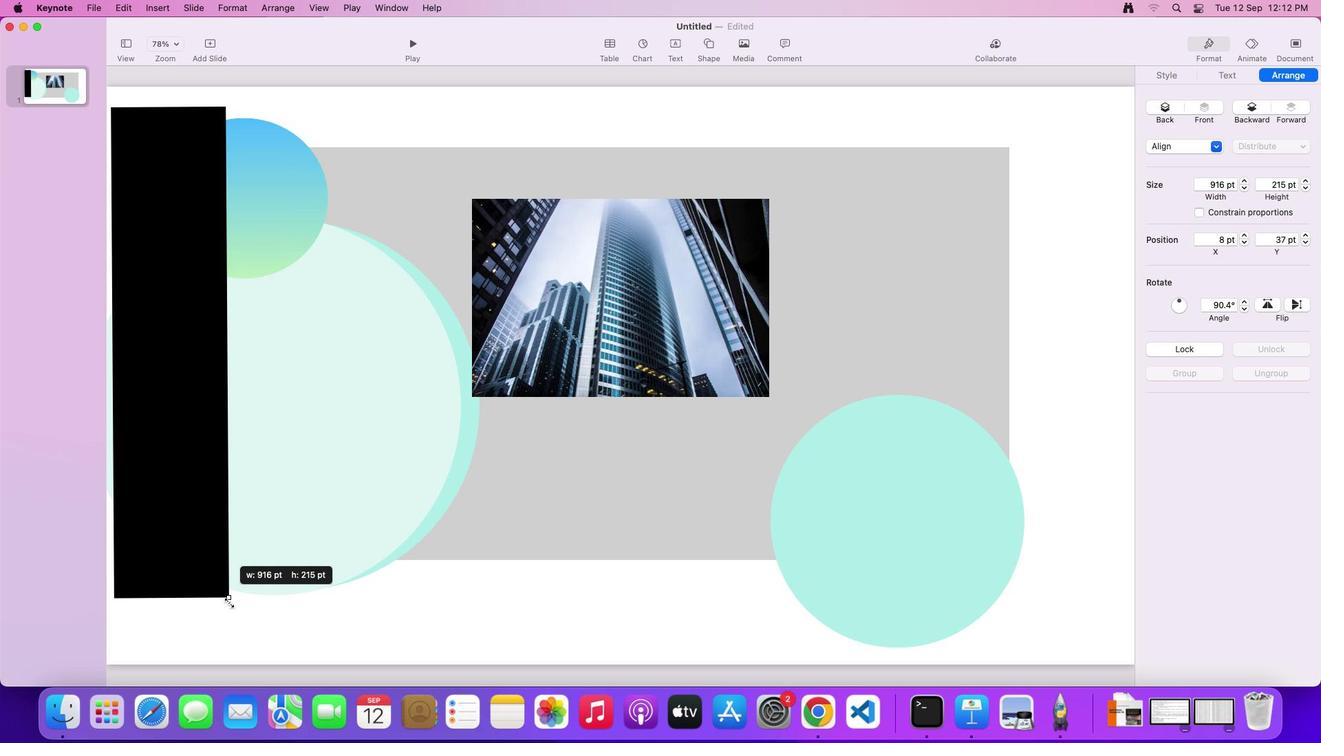 
Action: Mouse moved to (1173, 77)
Screenshot: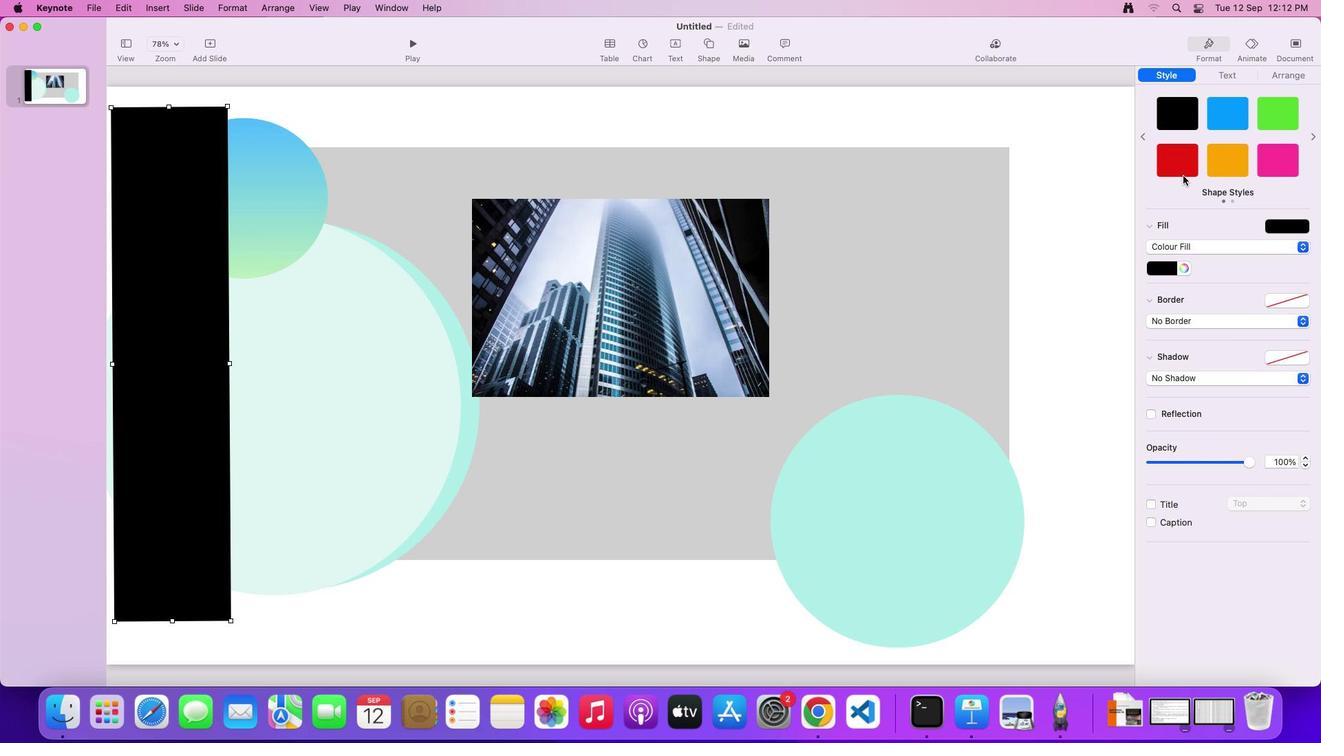 
Action: Mouse pressed left at (1173, 77)
Screenshot: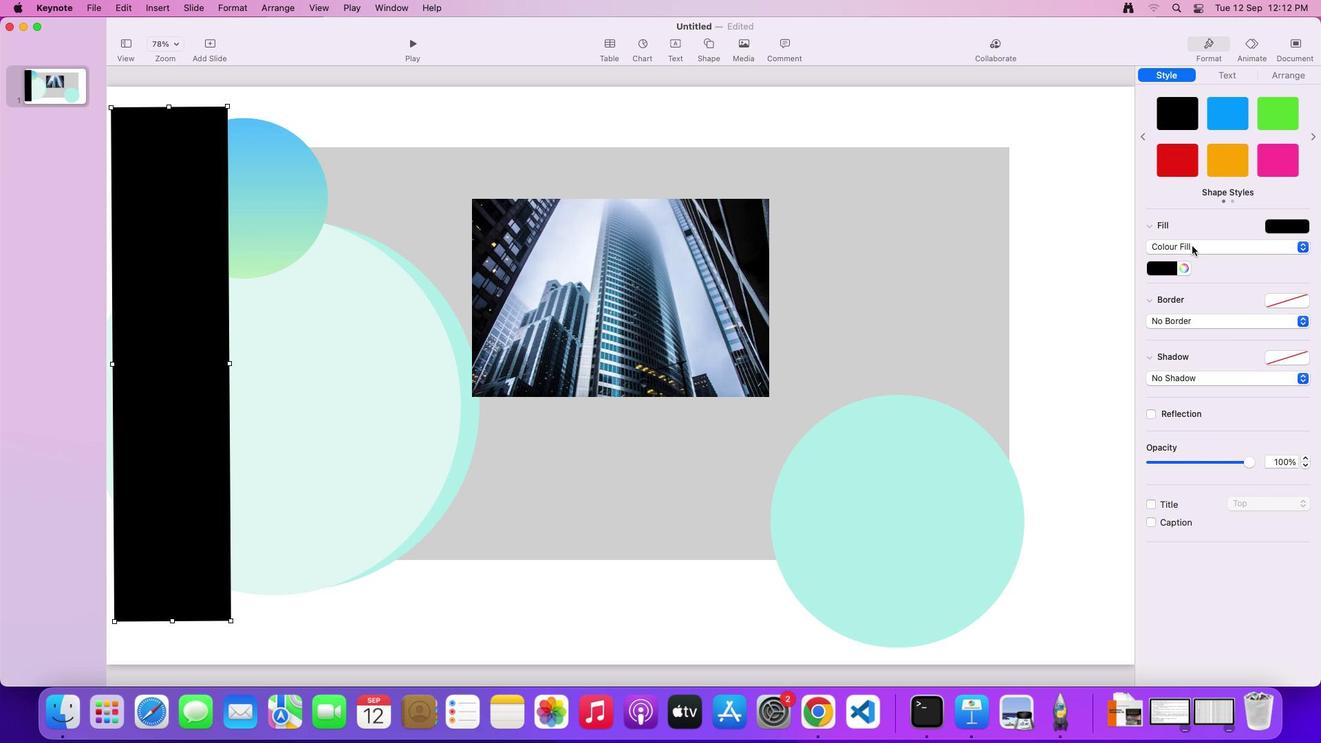 
Action: Mouse moved to (1173, 269)
